 Task: Buy 1 Teppanyaki Grills from Indoor Grills & Griddles section under best seller category for shipping address: Charles Evans, 4551 Long Street, Gainesville, Florida 32653, Cell Number 3522153680. Pay from credit card ending with 7965, CVV 549
Action: Mouse moved to (100, 94)
Screenshot: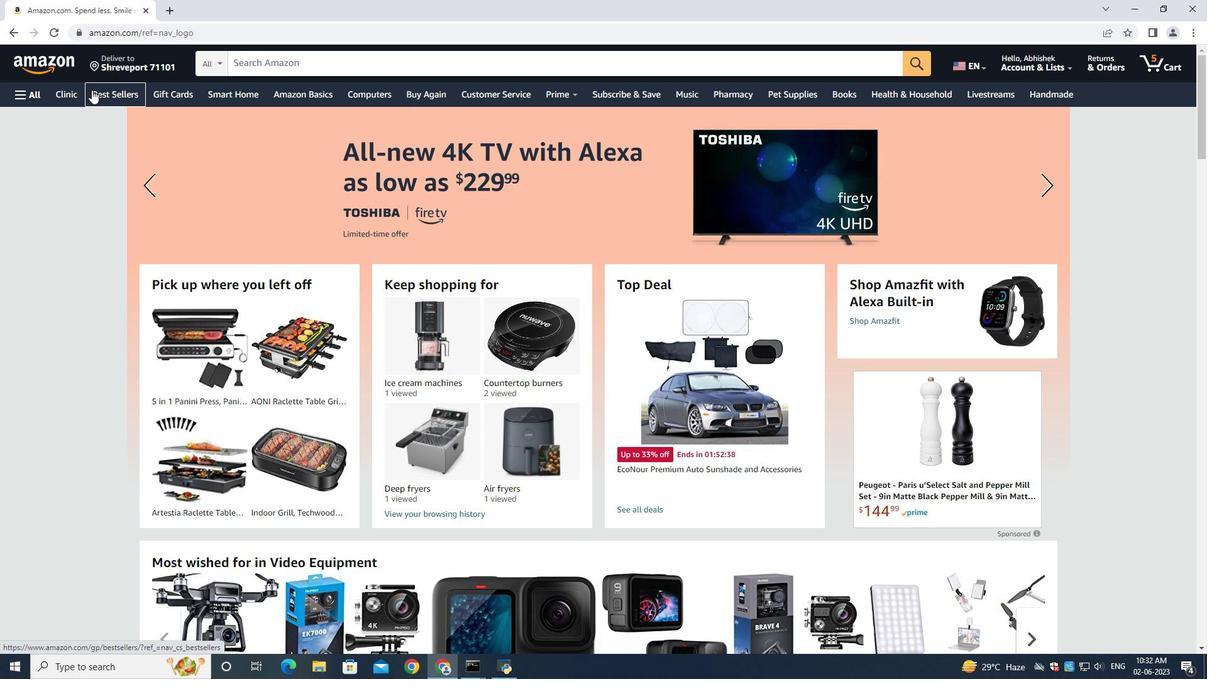 
Action: Mouse pressed left at (100, 94)
Screenshot: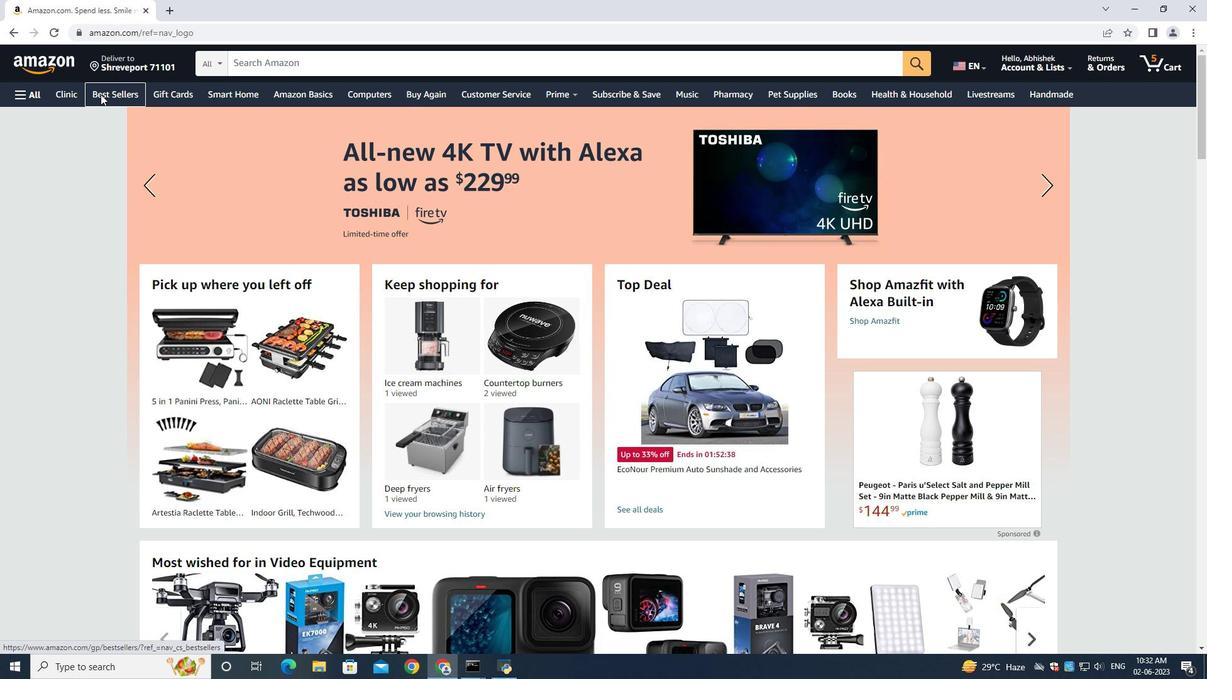 
Action: Mouse moved to (260, 69)
Screenshot: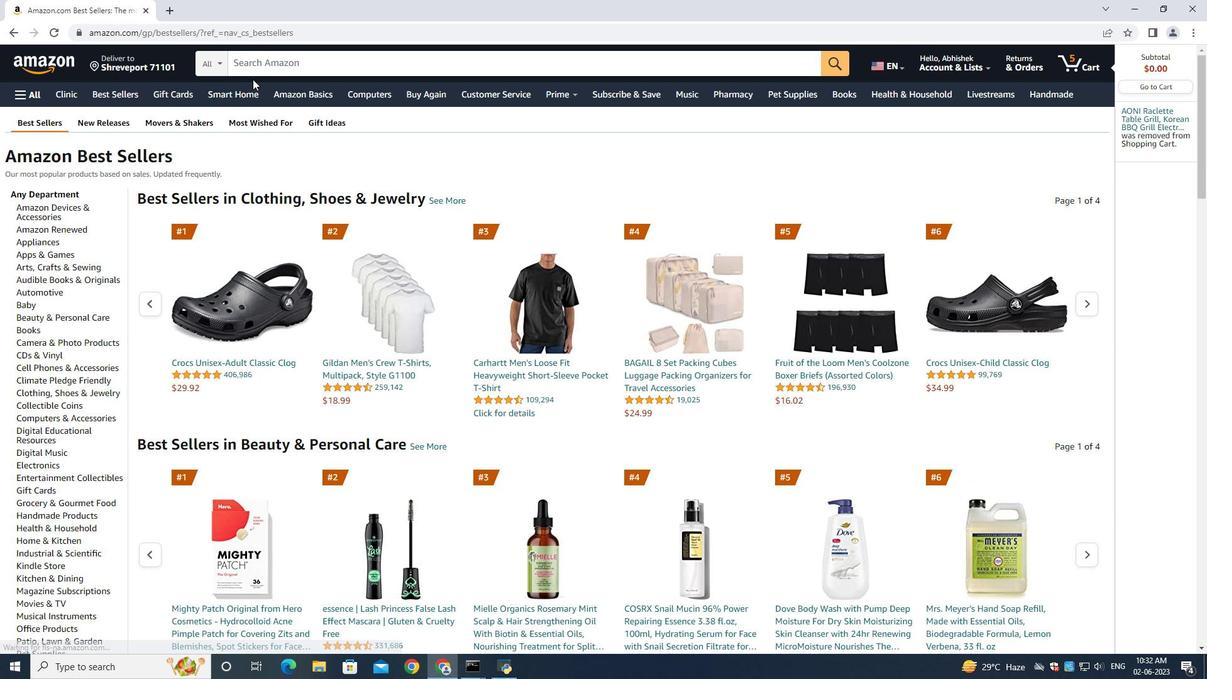 
Action: Mouse pressed left at (260, 69)
Screenshot: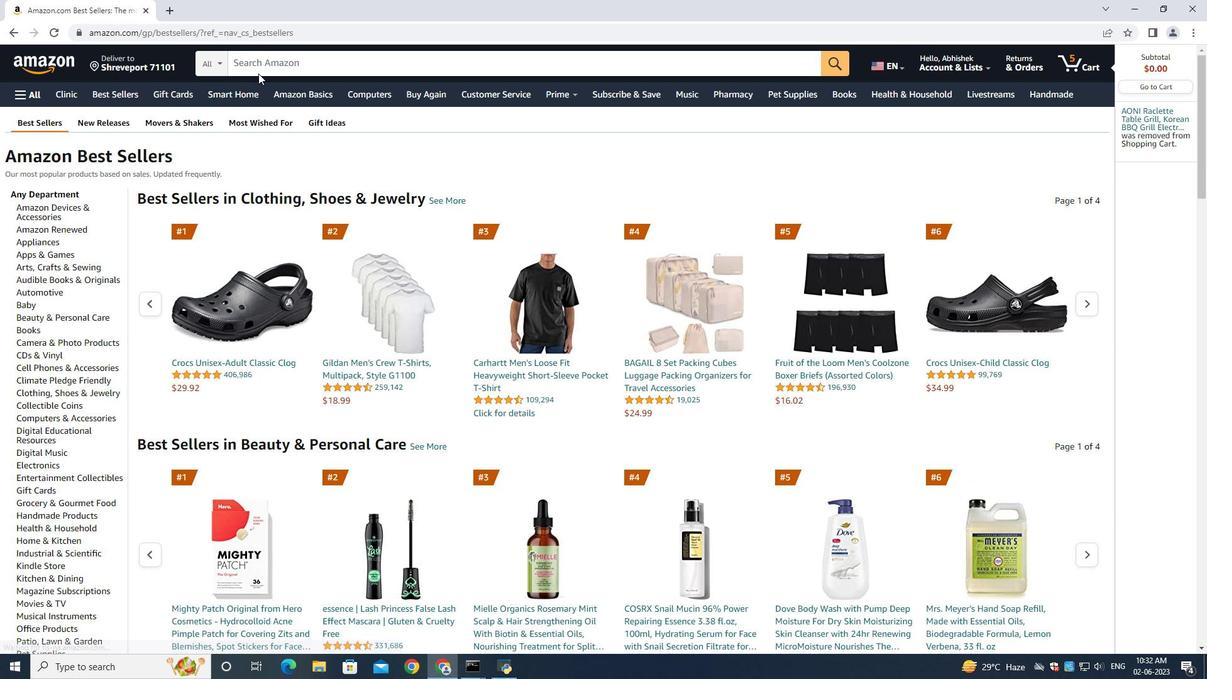 
Action: Mouse moved to (1182, 264)
Screenshot: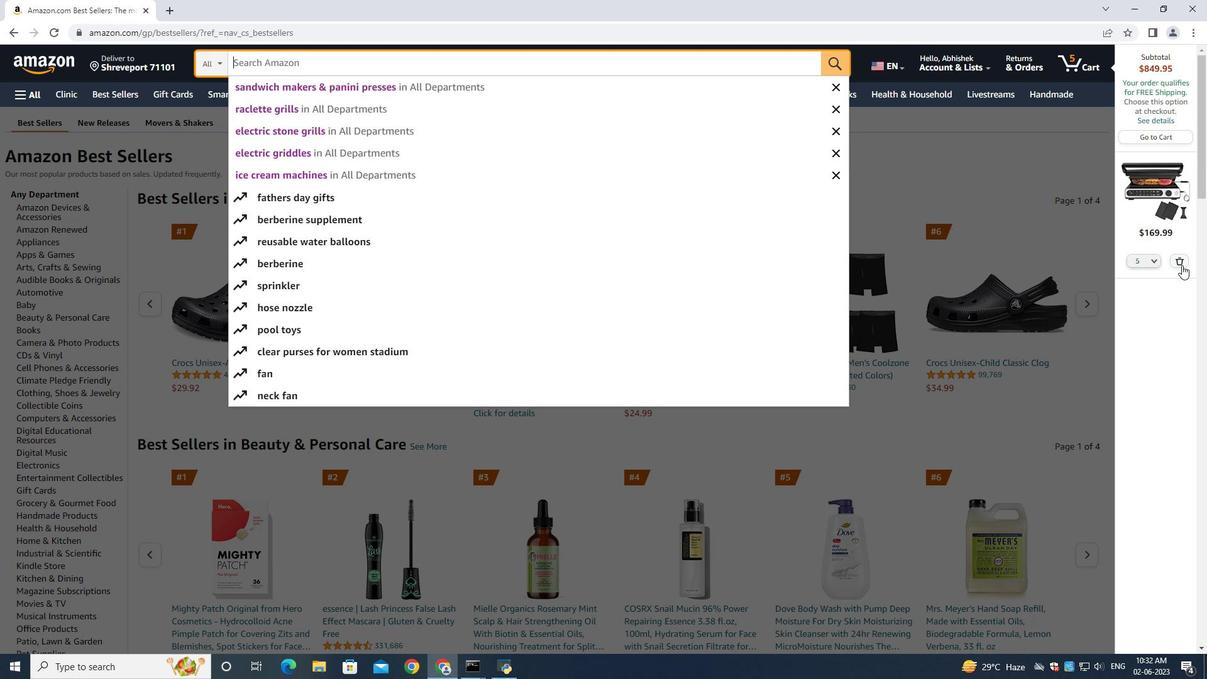 
Action: Mouse pressed left at (1182, 264)
Screenshot: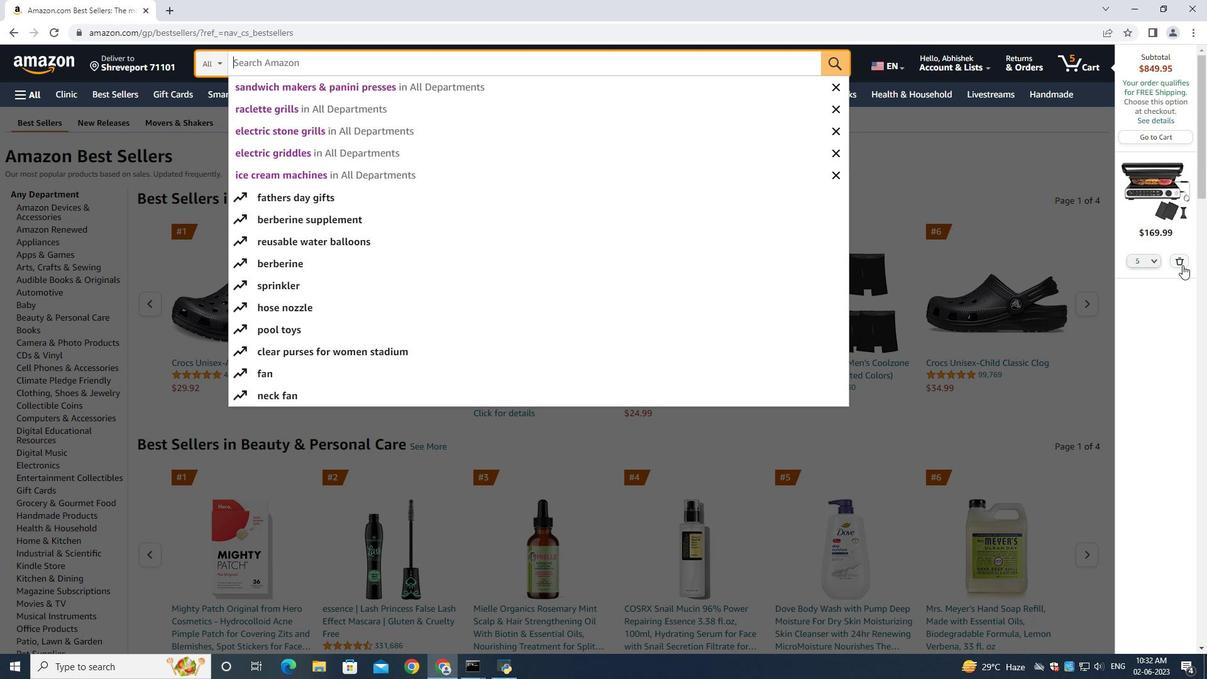
Action: Mouse moved to (273, 62)
Screenshot: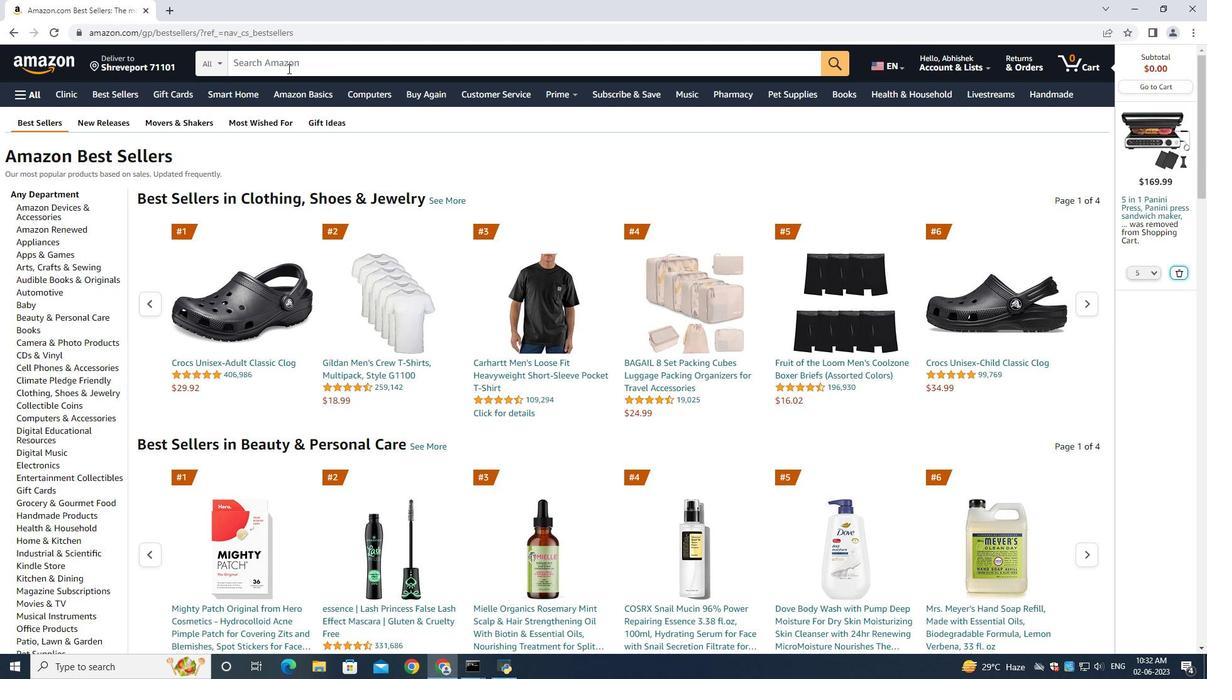 
Action: Mouse pressed left at (273, 62)
Screenshot: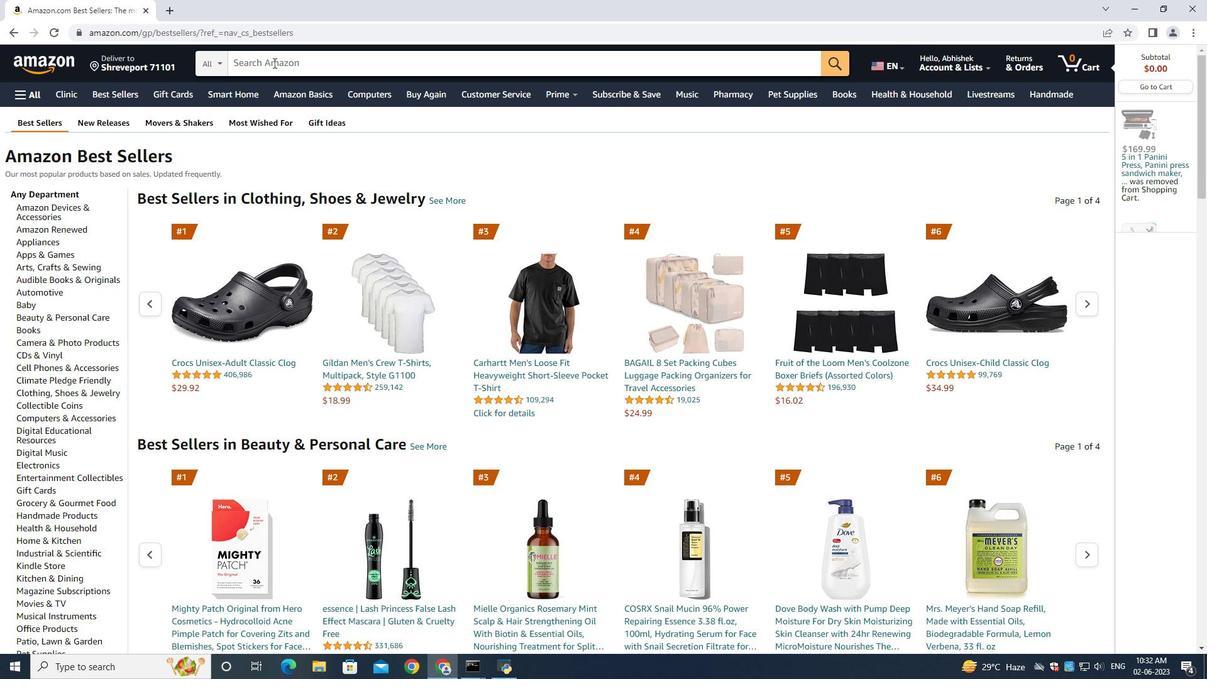 
Action: Mouse moved to (271, 64)
Screenshot: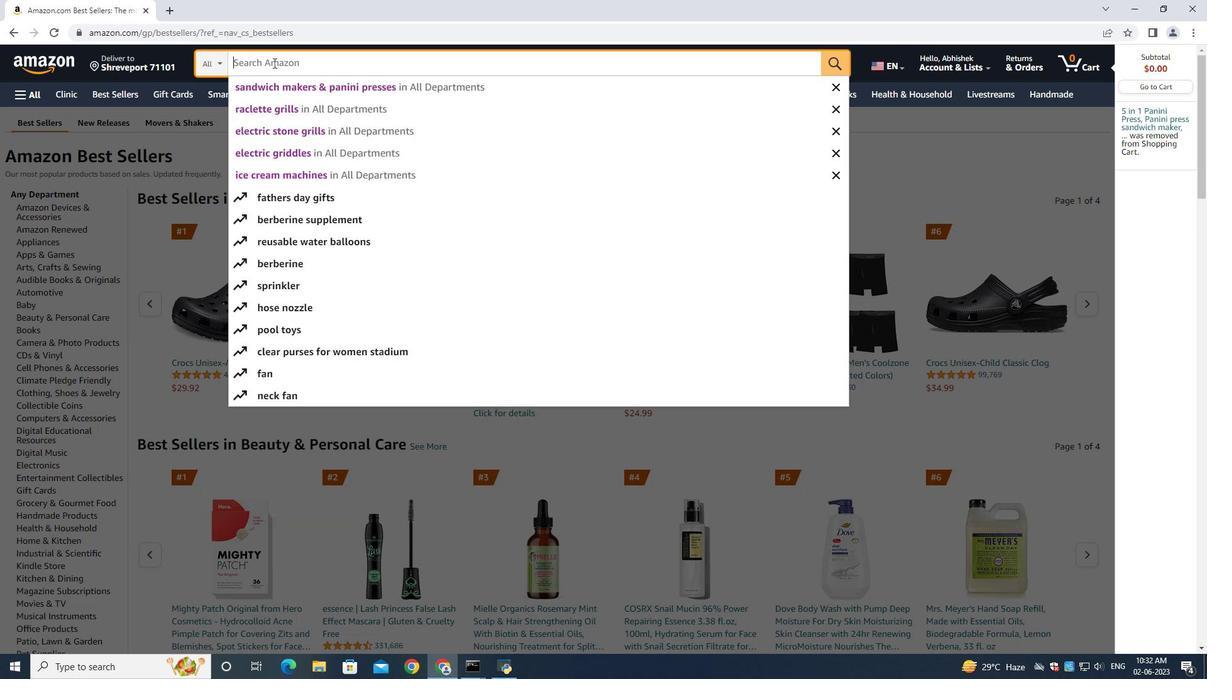 
Action: Key pressed <Key.shift>Teppanyaki<Key.space><Key.shift><Key.shift><Key.shift><Key.shift><Key.shift><Key.shift><Key.shift><Key.shift><Key.shift><Key.shift><Key.shift><Key.shift><Key.shift><Key.shift><Key.shift><Key.shift><Key.shift><Key.shift><Key.shift><Key.shift><Key.shift><Key.shift><Key.shift><Key.shift><Key.shift><Key.shift><Key.shift><Key.shift><Key.shift><Key.shift><Key.shift><Key.shift><Key.shift><Key.shift><Key.shift><Key.shift><Key.shift><Key.shift><Key.shift><Key.shift><Key.shift><Key.shift>Grills<Key.enter>
Screenshot: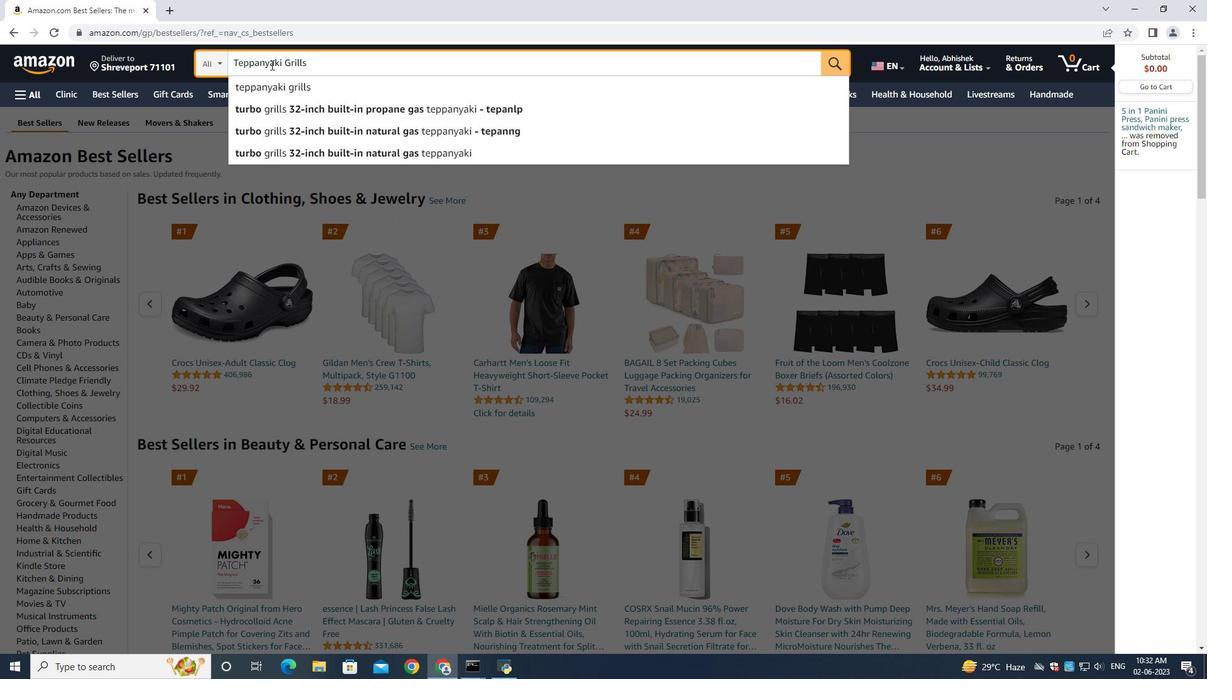 
Action: Mouse moved to (66, 223)
Screenshot: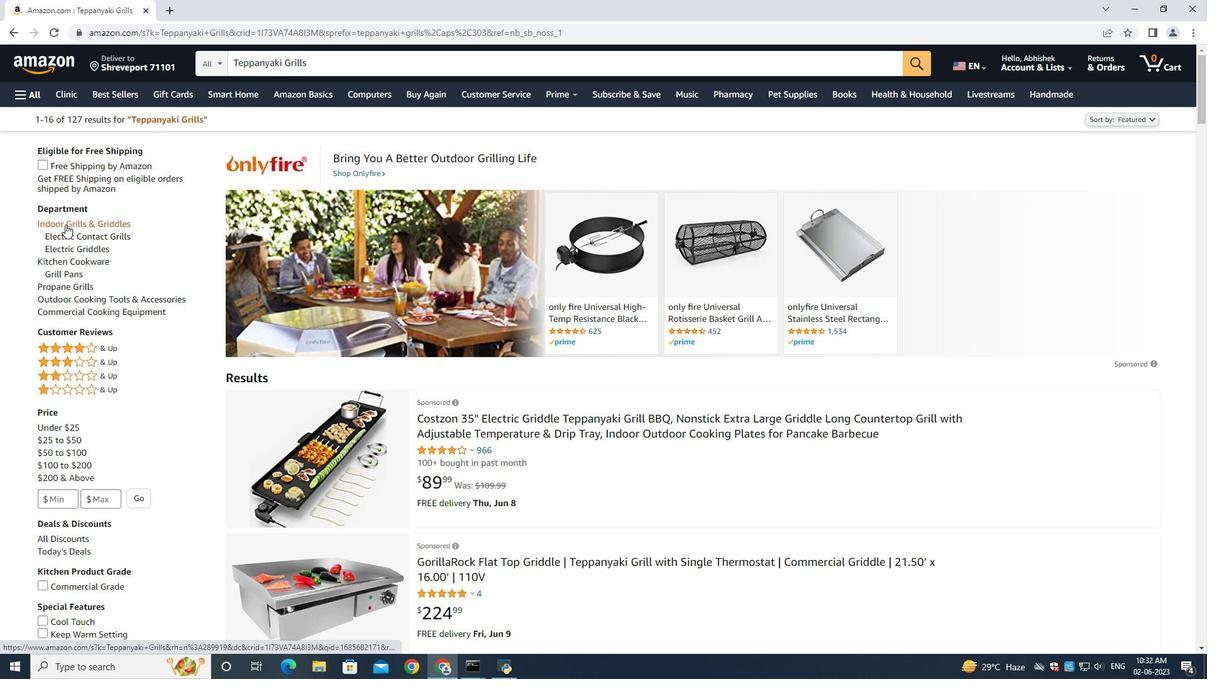 
Action: Mouse pressed left at (66, 223)
Screenshot: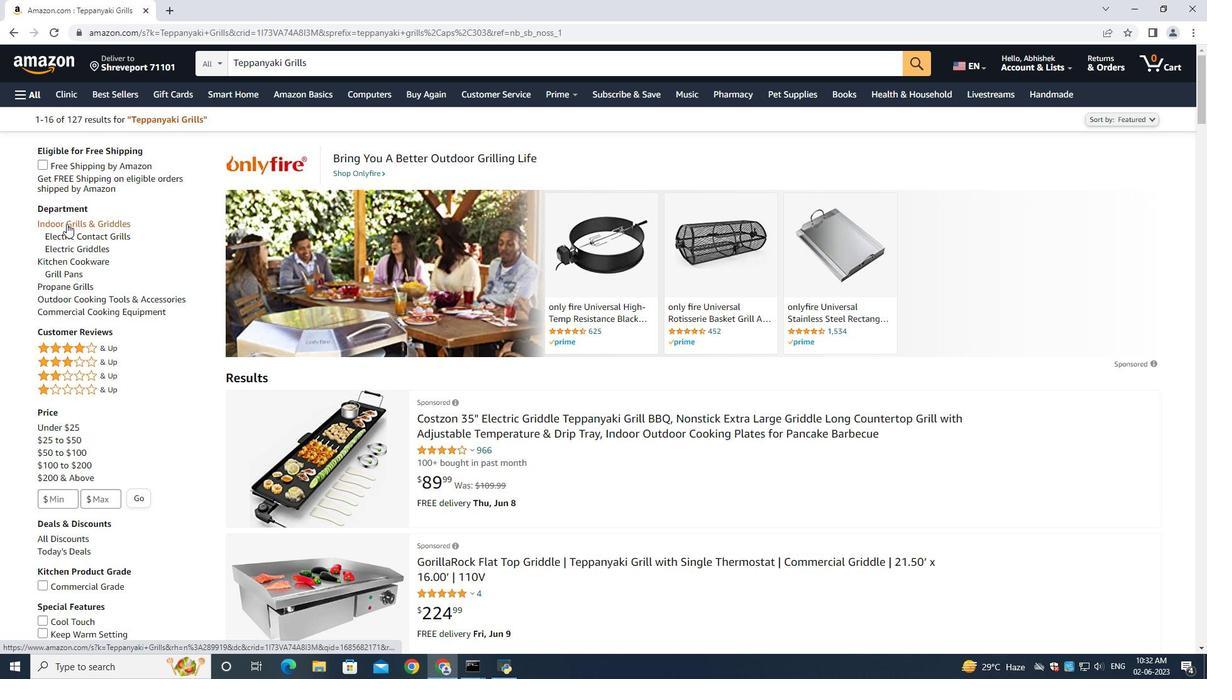 
Action: Mouse moved to (526, 481)
Screenshot: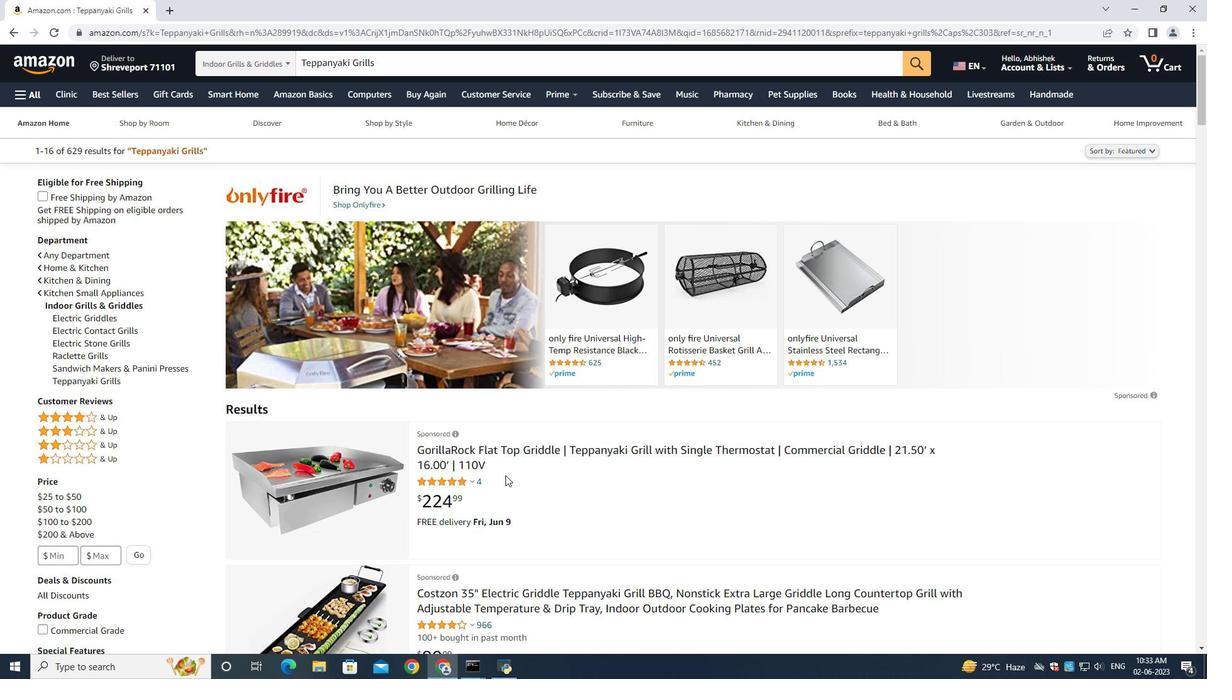 
Action: Mouse scrolled (526, 481) with delta (0, 0)
Screenshot: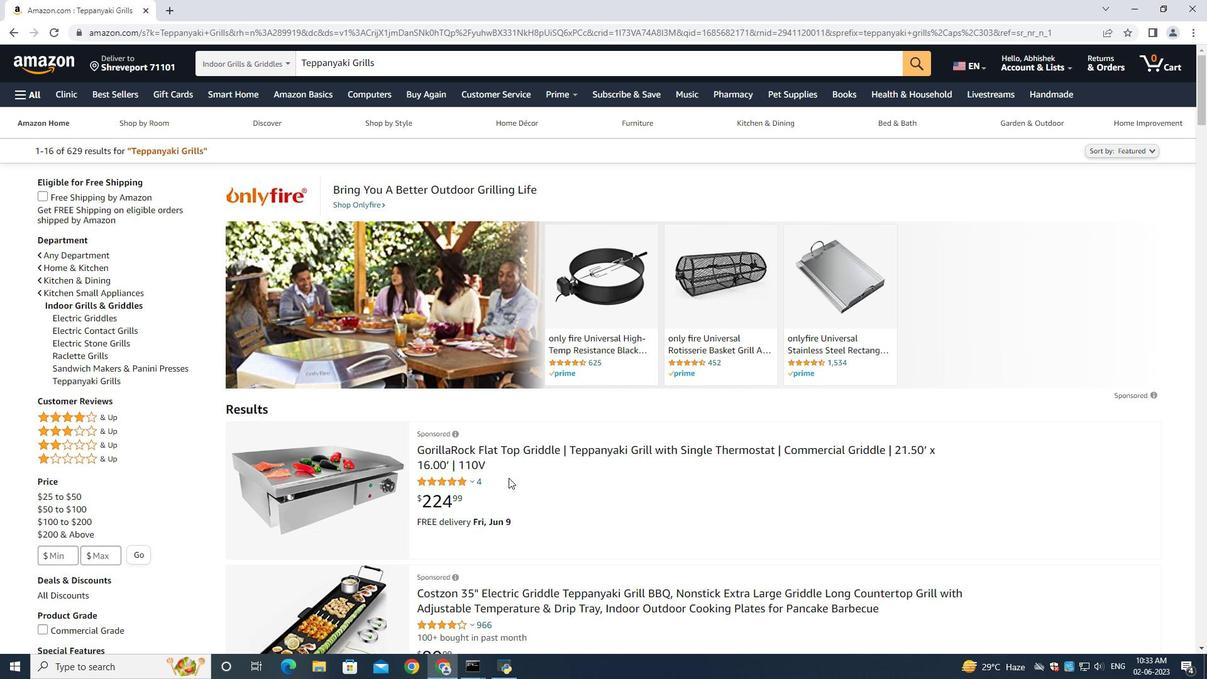 
Action: Mouse scrolled (526, 481) with delta (0, 0)
Screenshot: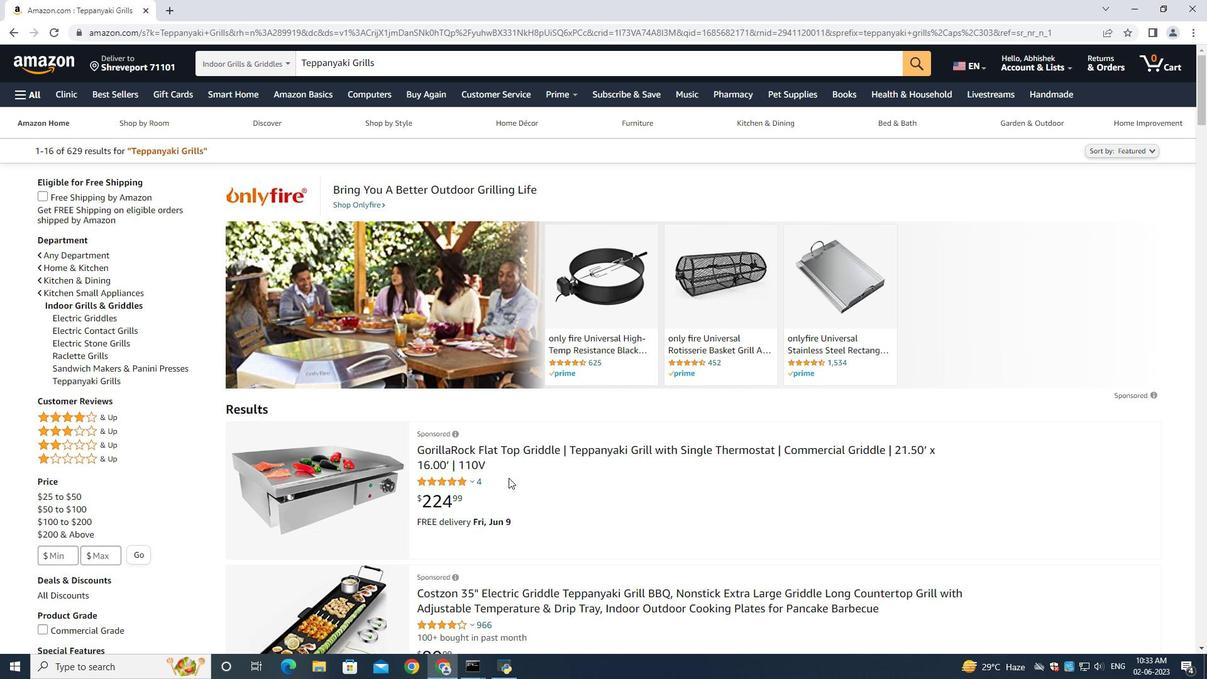 
Action: Mouse moved to (526, 481)
Screenshot: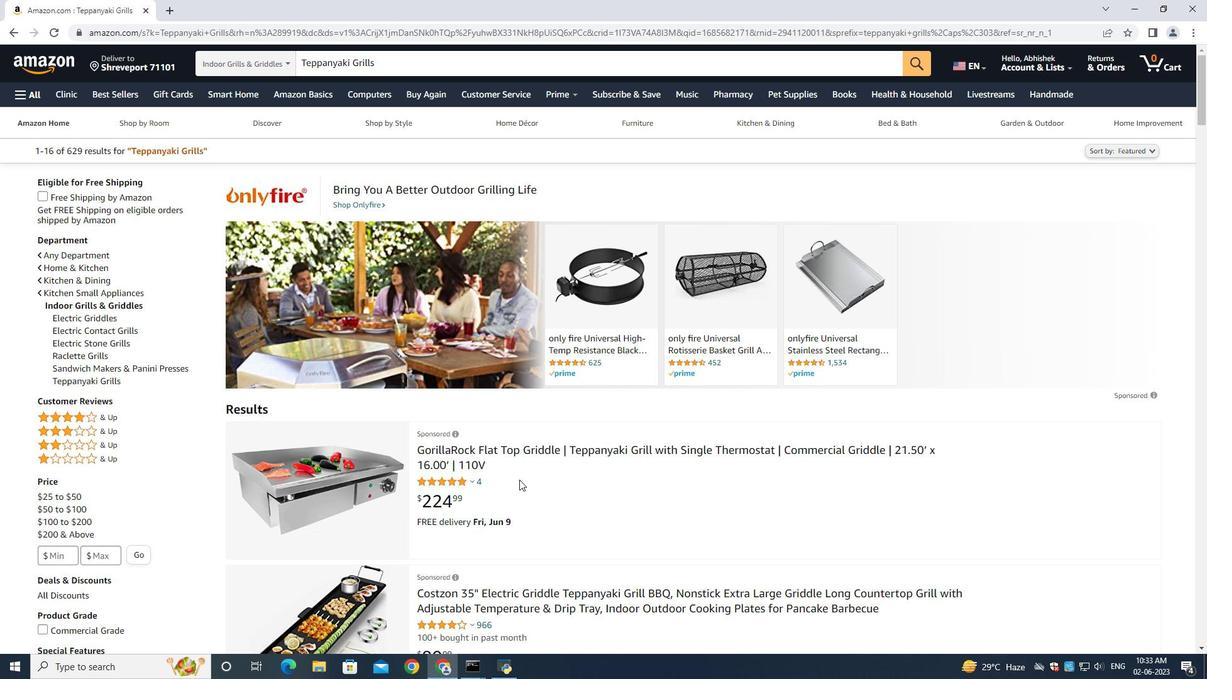 
Action: Mouse scrolled (526, 481) with delta (0, 0)
Screenshot: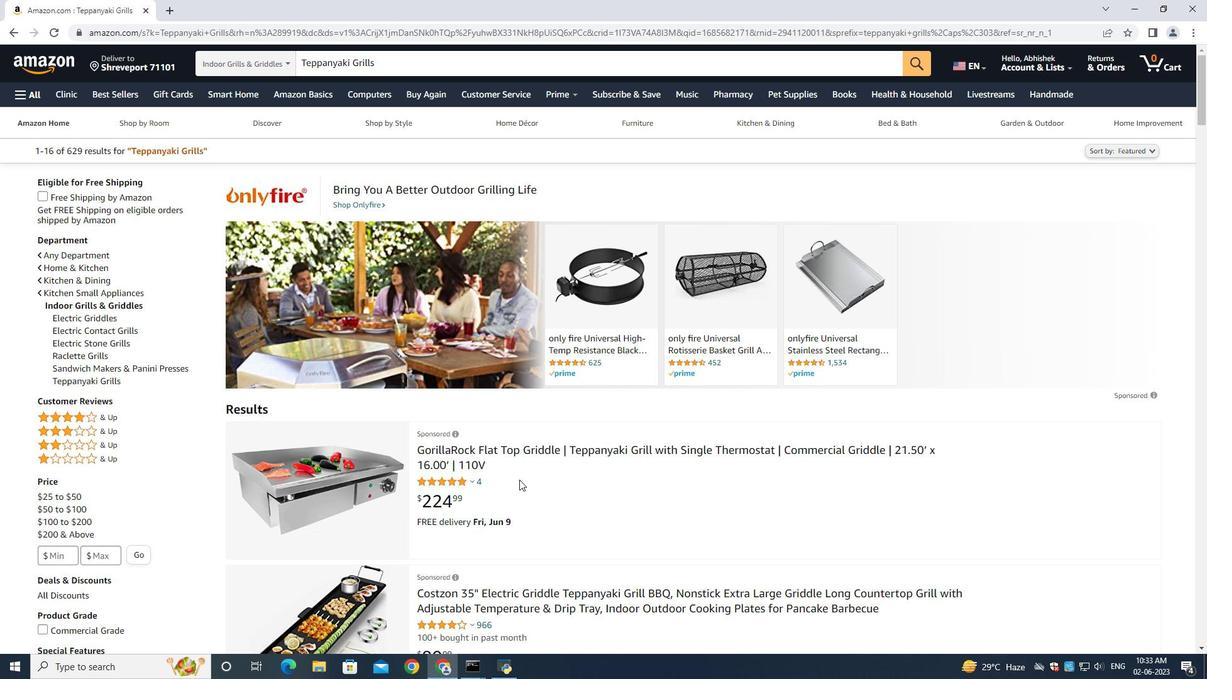 
Action: Mouse moved to (473, 263)
Screenshot: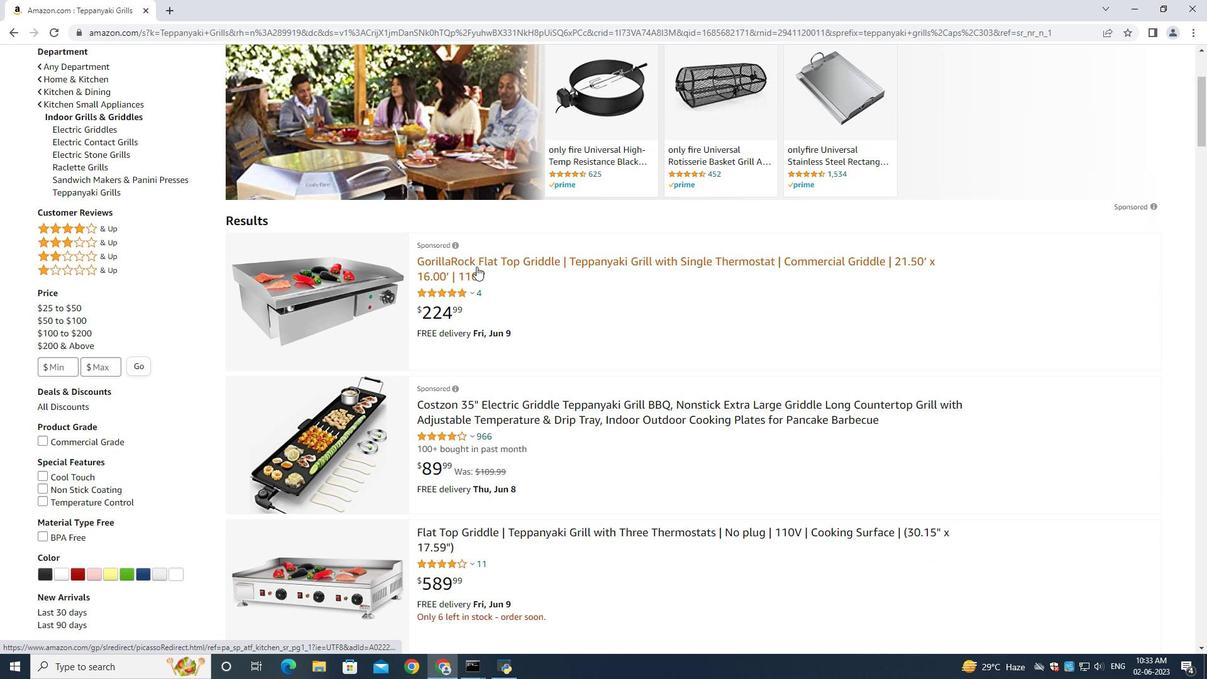 
Action: Mouse pressed left at (473, 263)
Screenshot: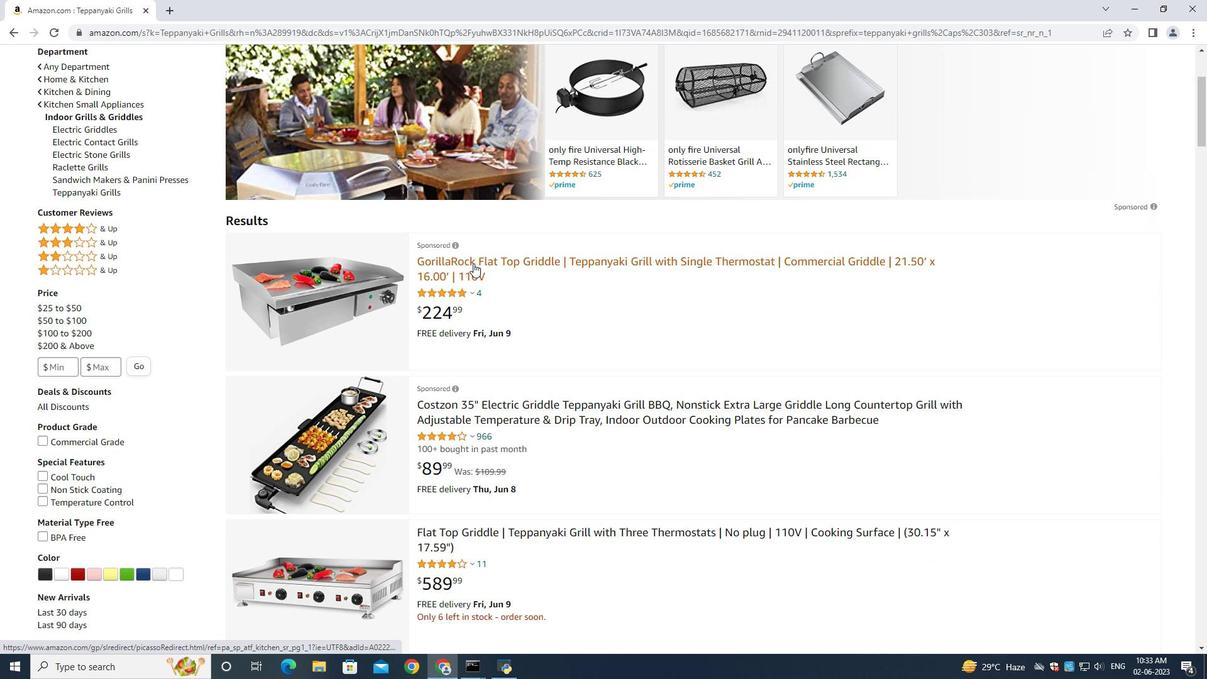 
Action: Mouse moved to (970, 370)
Screenshot: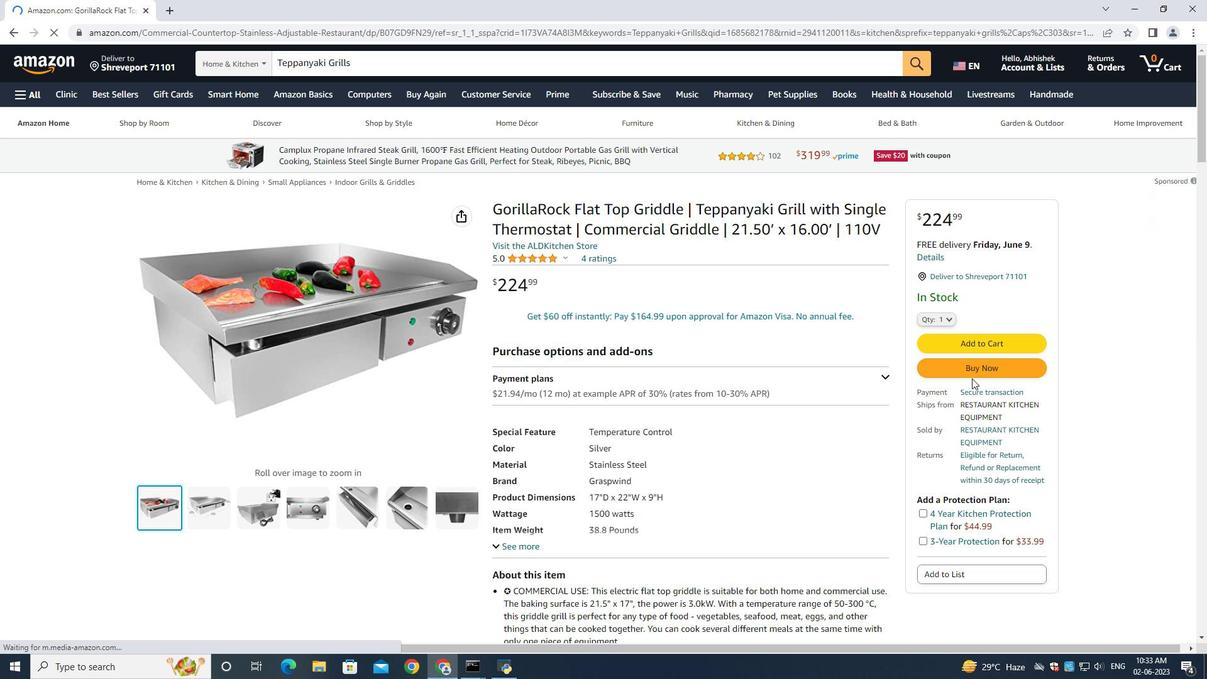 
Action: Mouse pressed left at (970, 370)
Screenshot: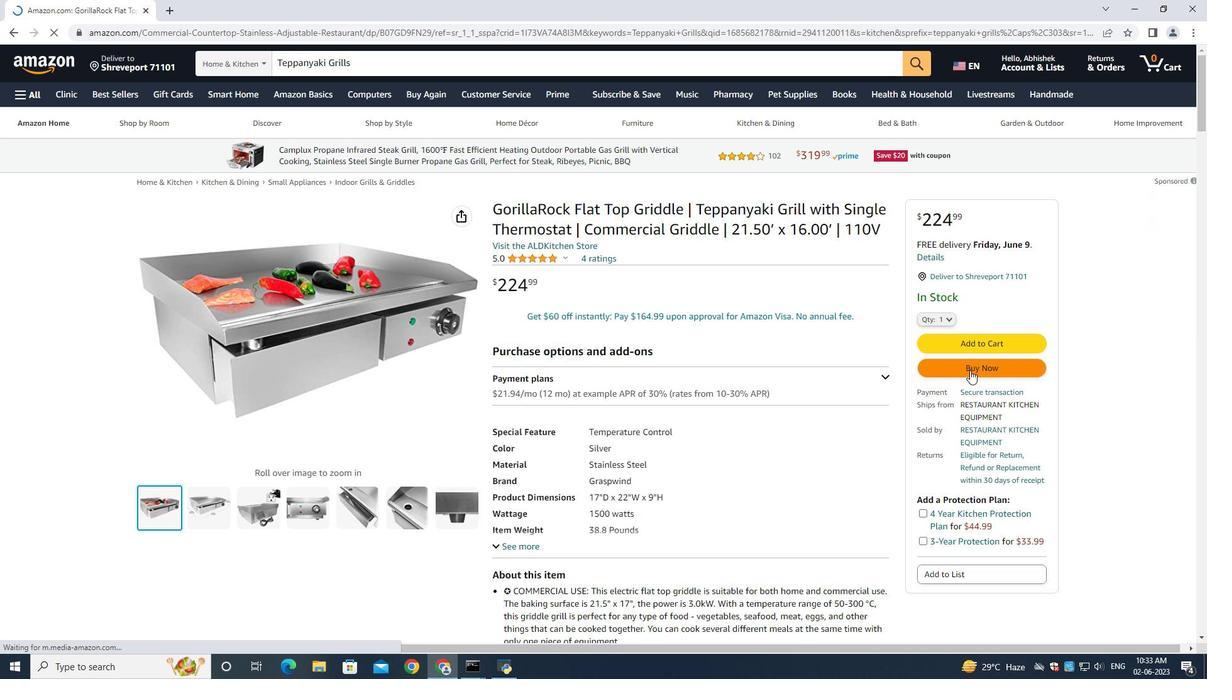 
Action: Mouse moved to (557, 362)
Screenshot: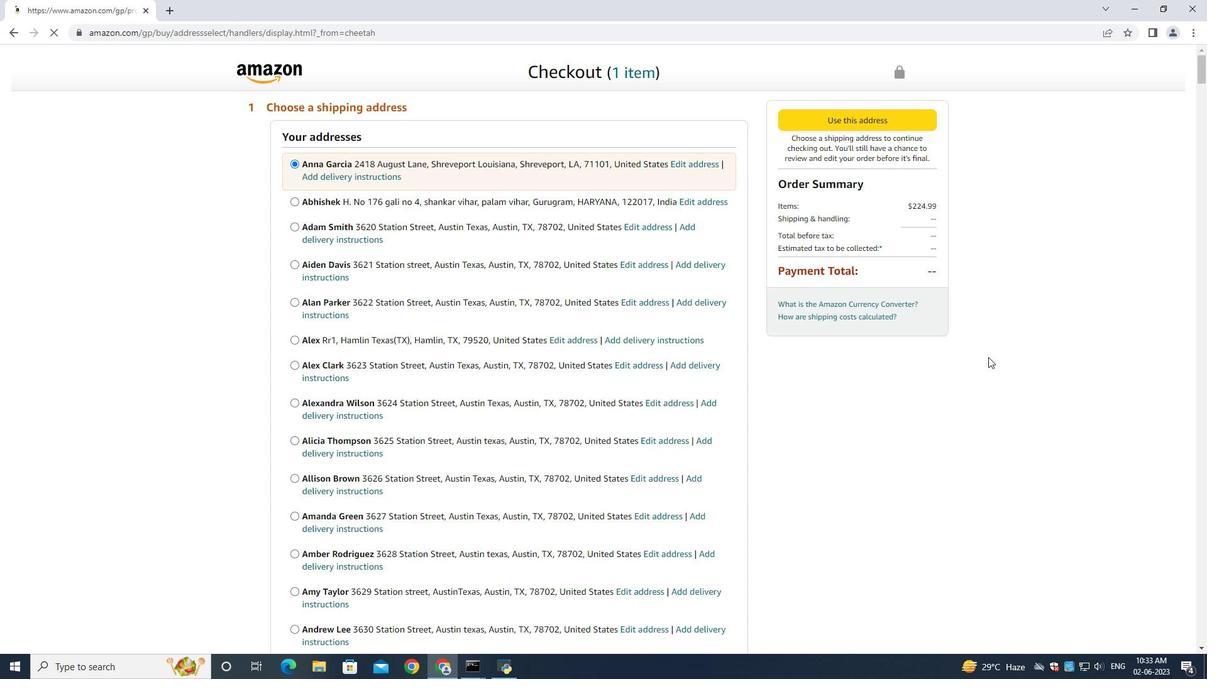 
Action: Mouse scrolled (557, 361) with delta (0, 0)
Screenshot: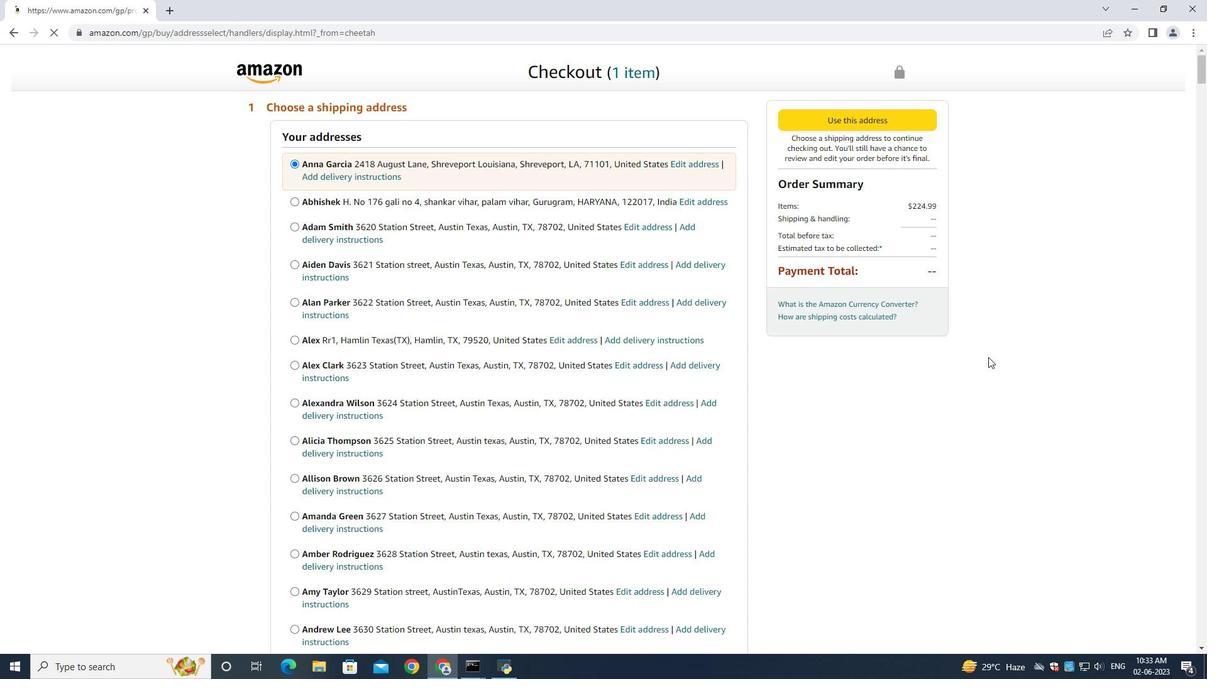 
Action: Mouse moved to (550, 359)
Screenshot: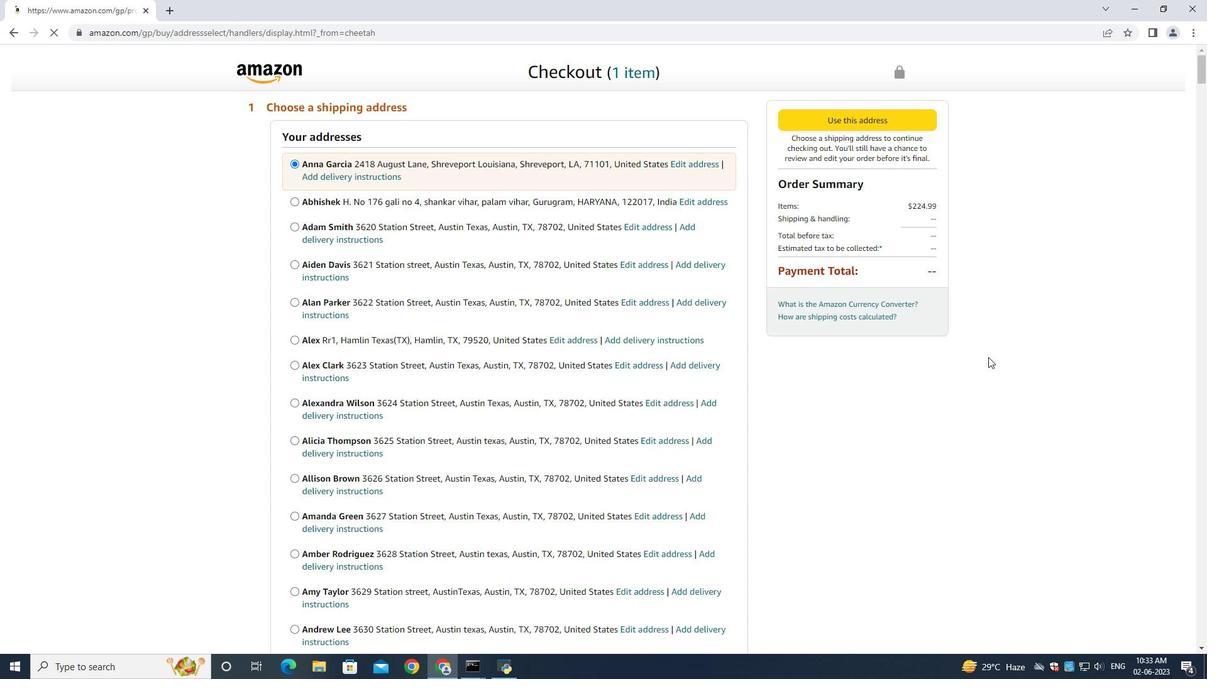 
Action: Mouse scrolled (550, 358) with delta (0, 0)
Screenshot: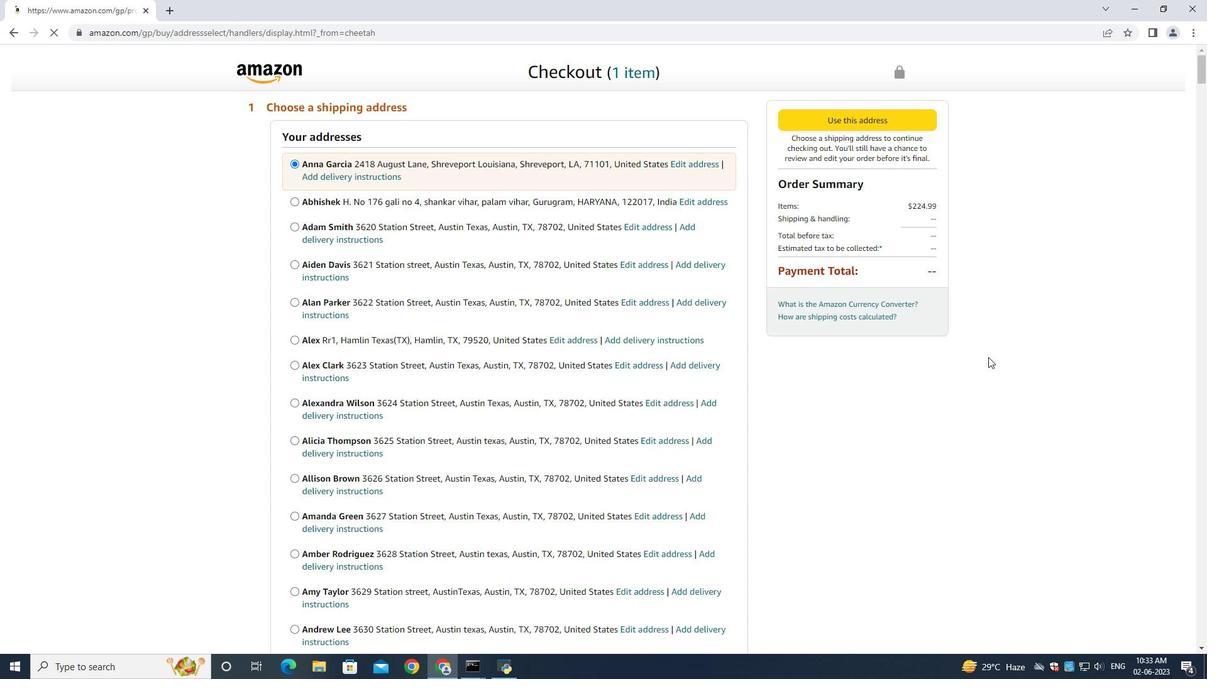 
Action: Mouse moved to (548, 357)
Screenshot: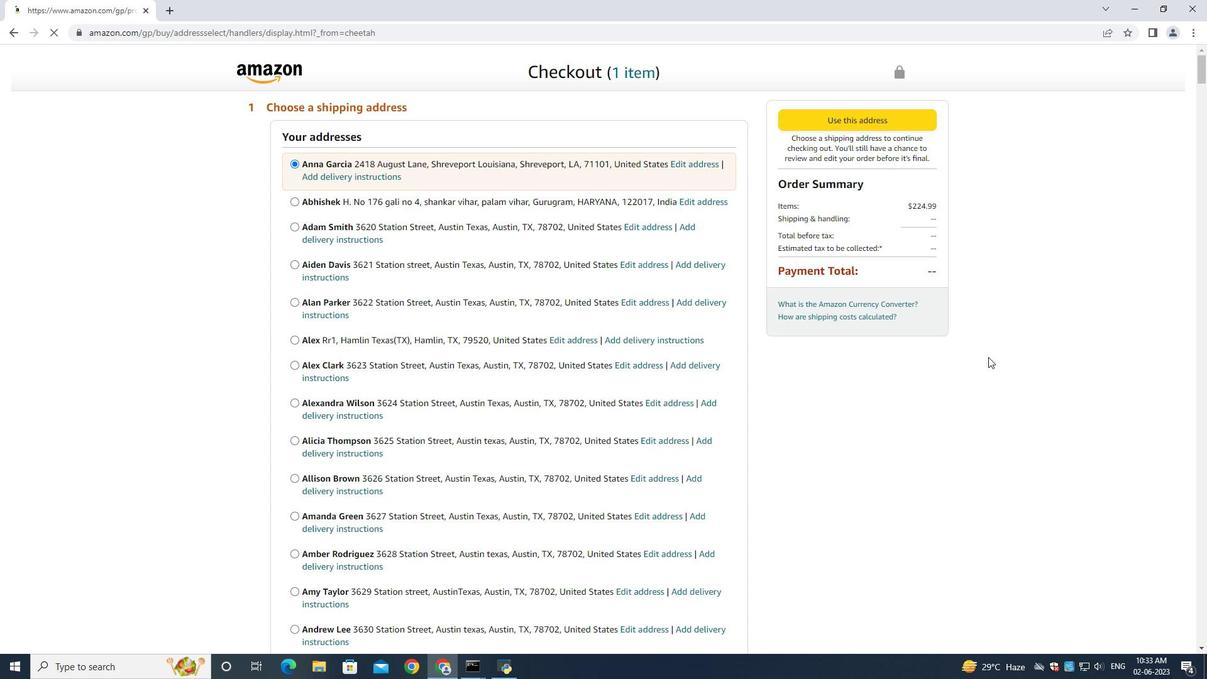 
Action: Mouse scrolled (548, 357) with delta (0, 0)
Screenshot: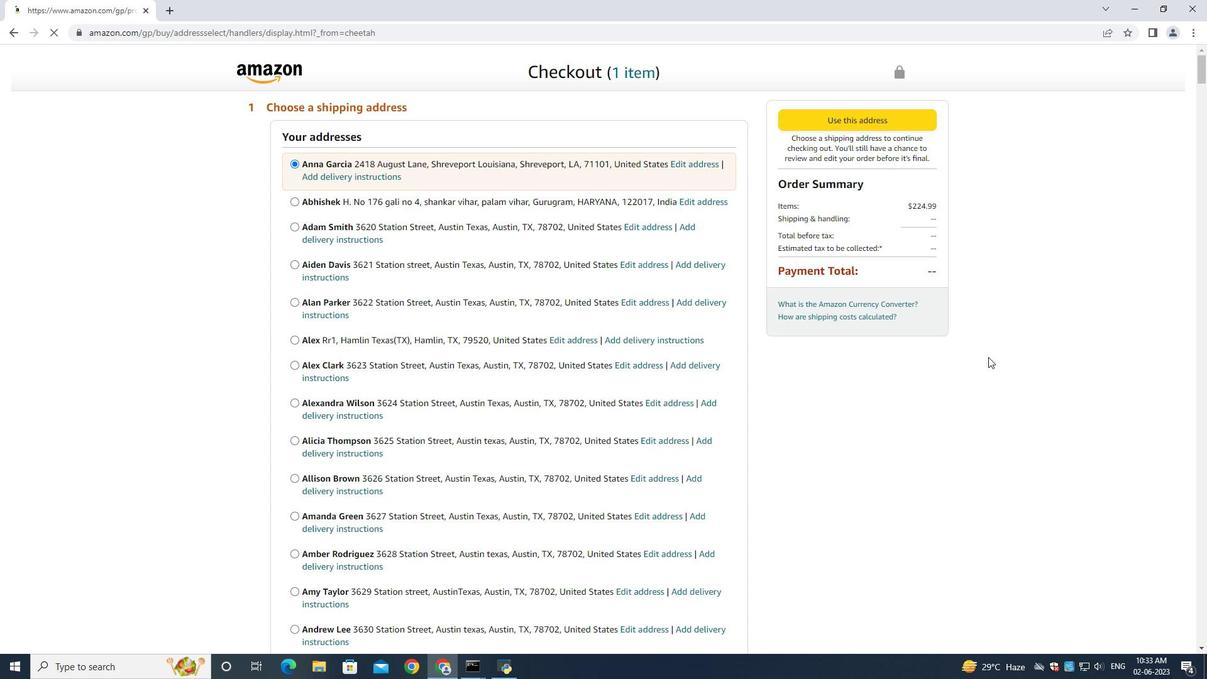
Action: Mouse moved to (548, 357)
Screenshot: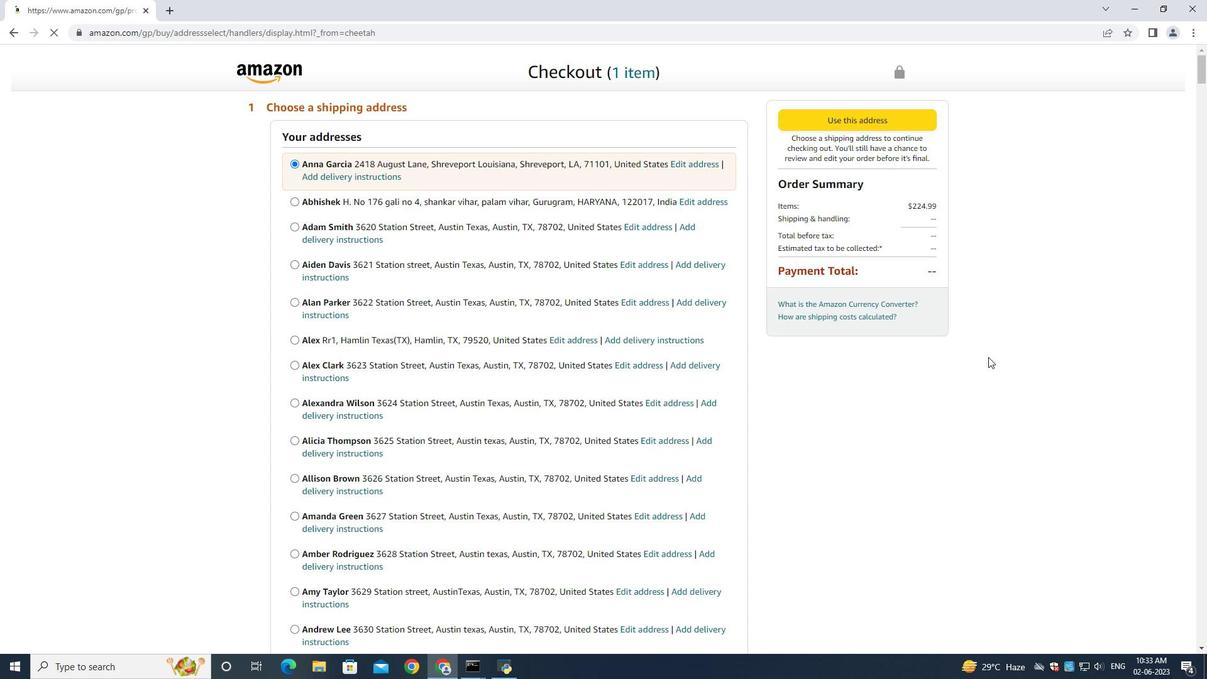 
Action: Mouse scrolled (548, 357) with delta (0, 0)
Screenshot: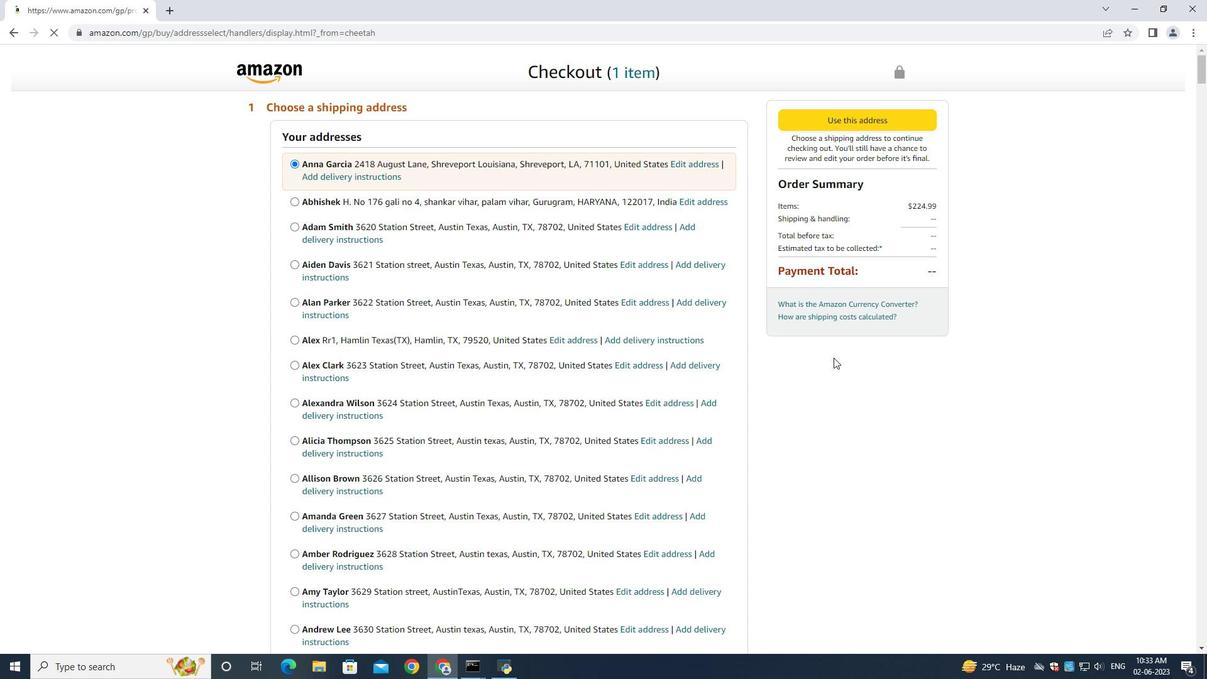 
Action: Mouse moved to (548, 355)
Screenshot: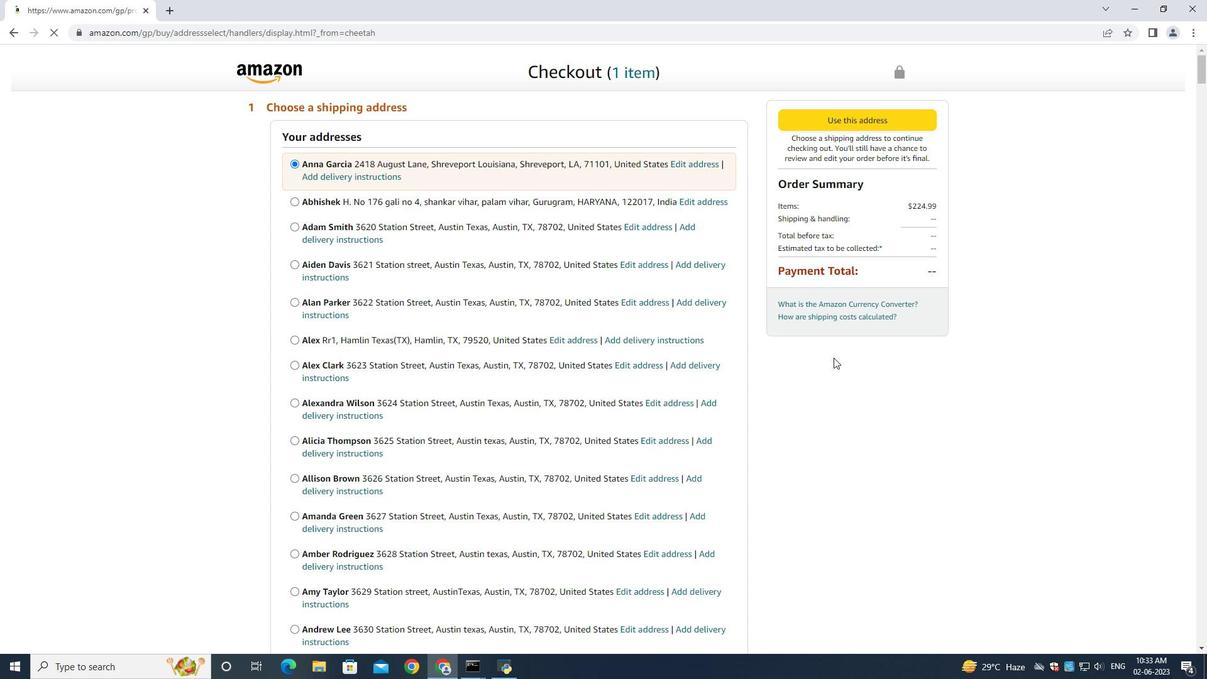 
Action: Mouse scrolled (548, 356) with delta (0, 0)
Screenshot: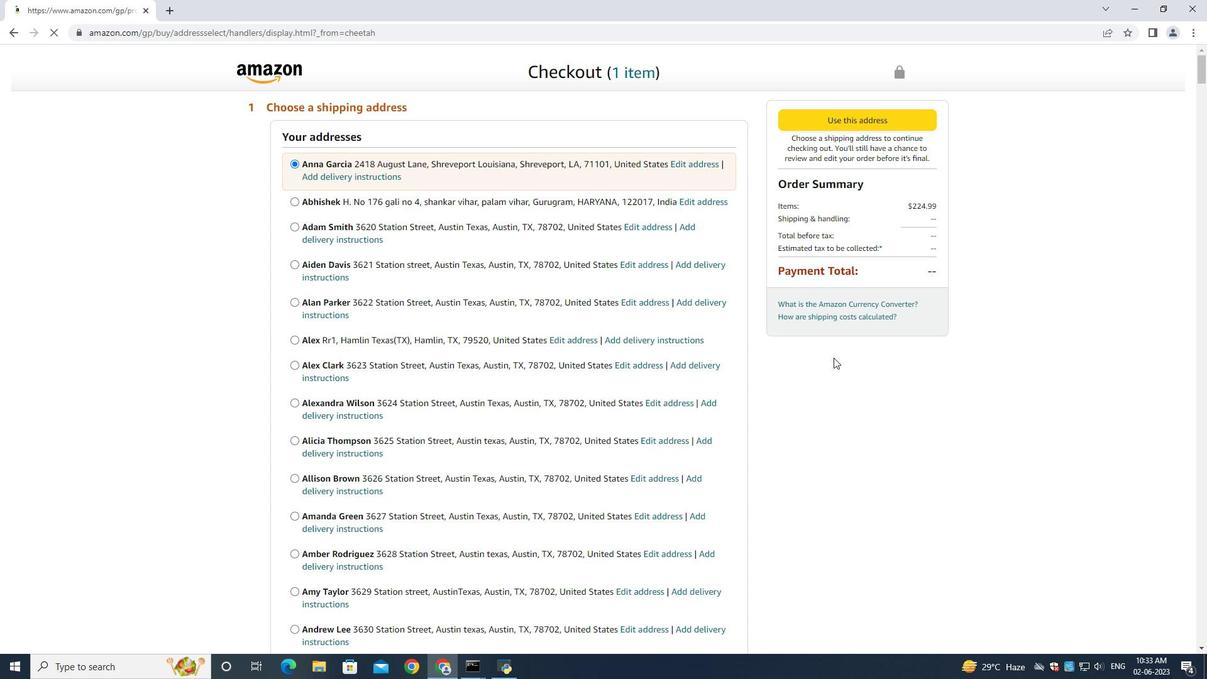 
Action: Mouse moved to (548, 351)
Screenshot: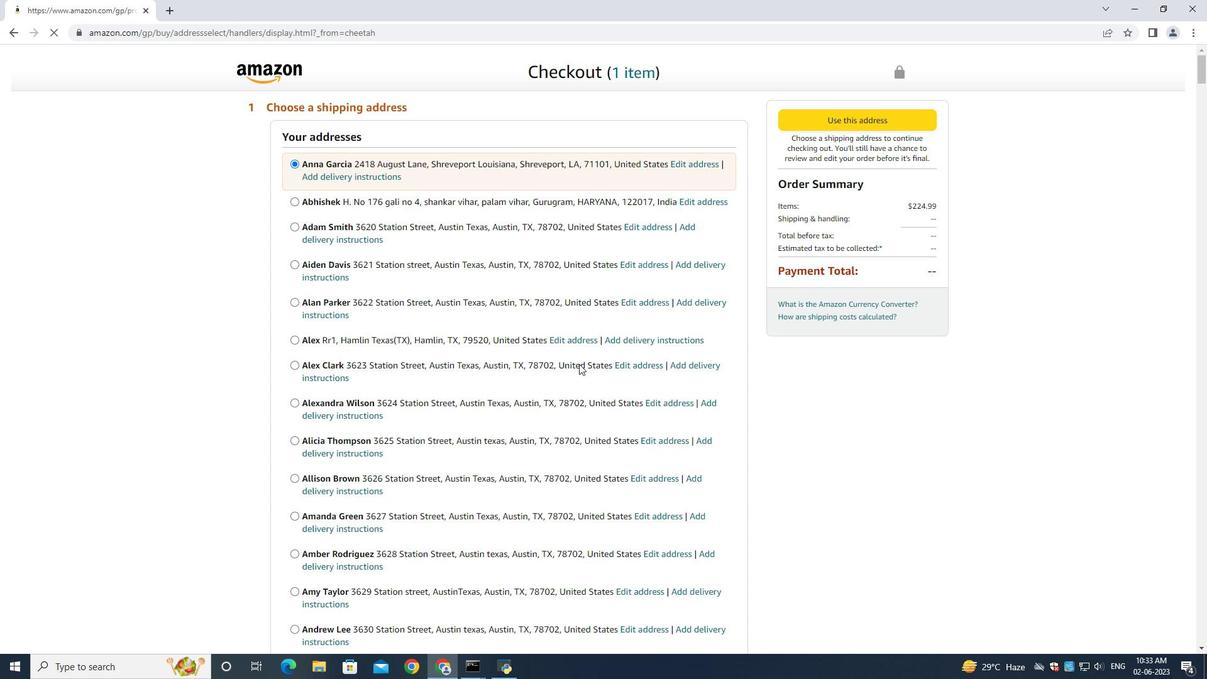 
Action: Mouse scrolled (548, 353) with delta (0, 0)
Screenshot: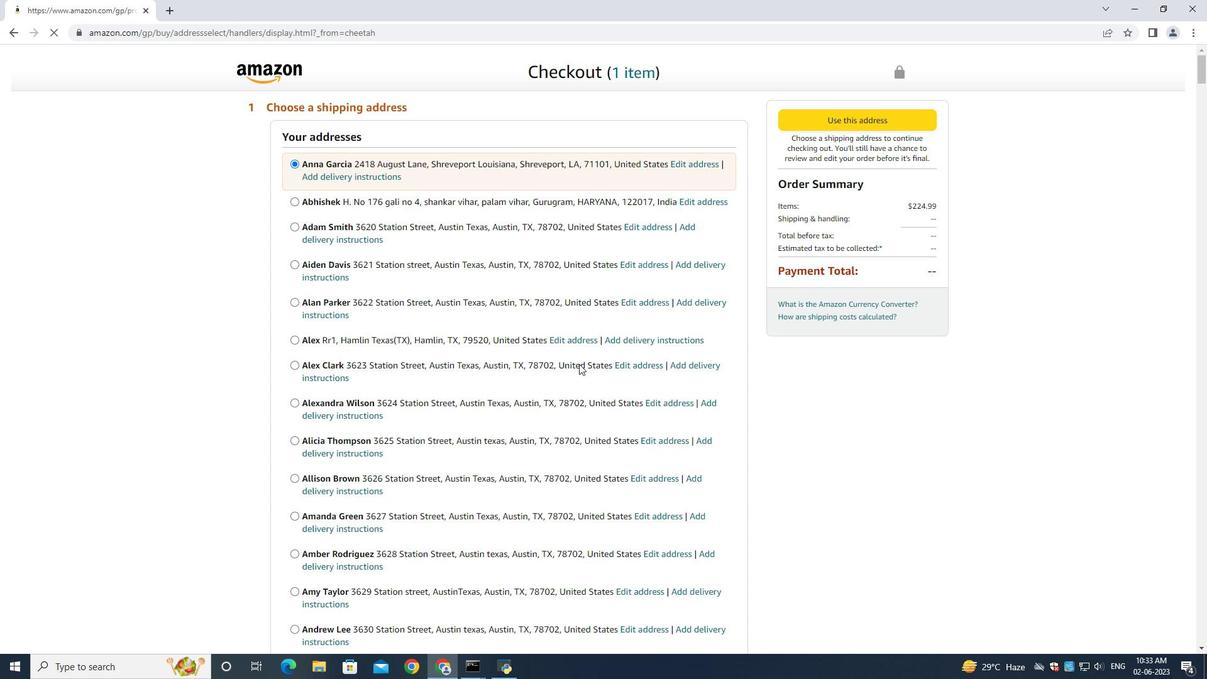 
Action: Mouse moved to (548, 351)
Screenshot: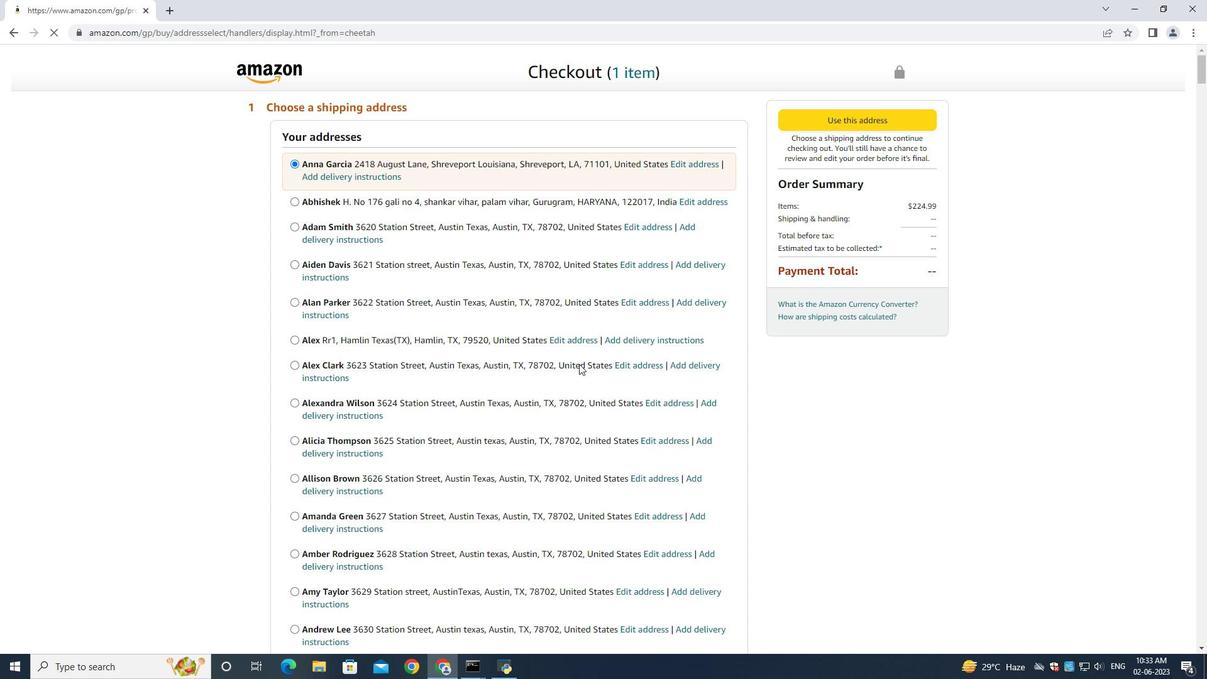 
Action: Mouse scrolled (548, 352) with delta (0, 0)
Screenshot: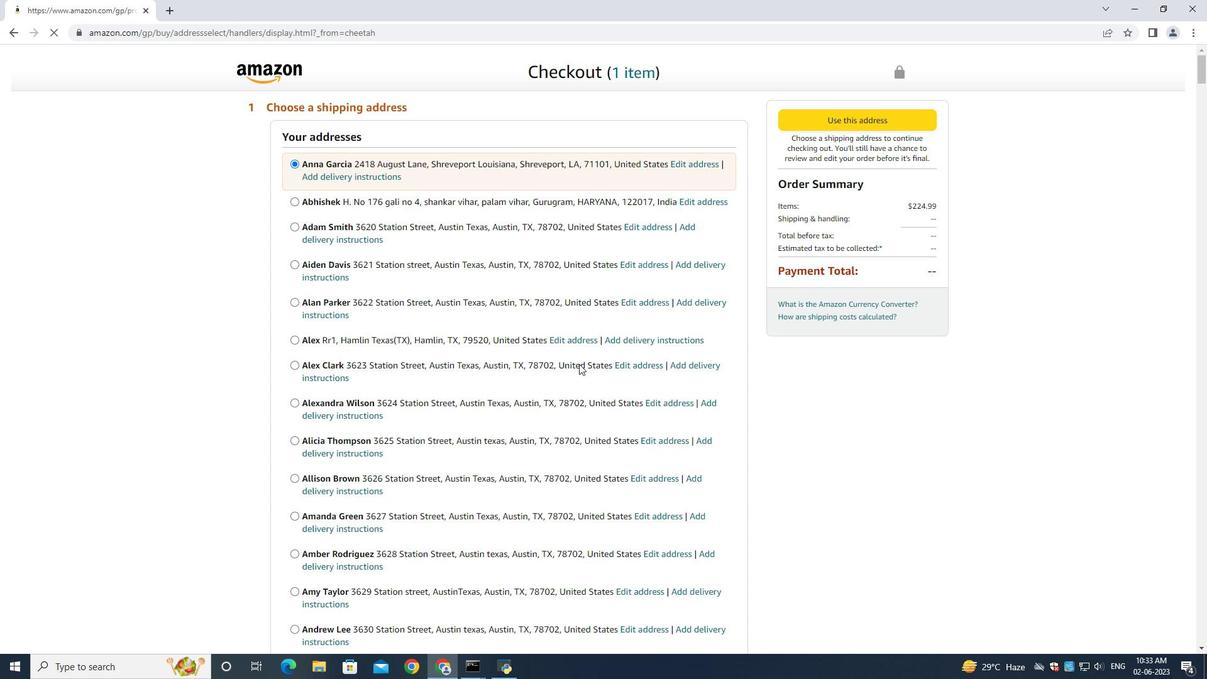 
Action: Mouse moved to (548, 350)
Screenshot: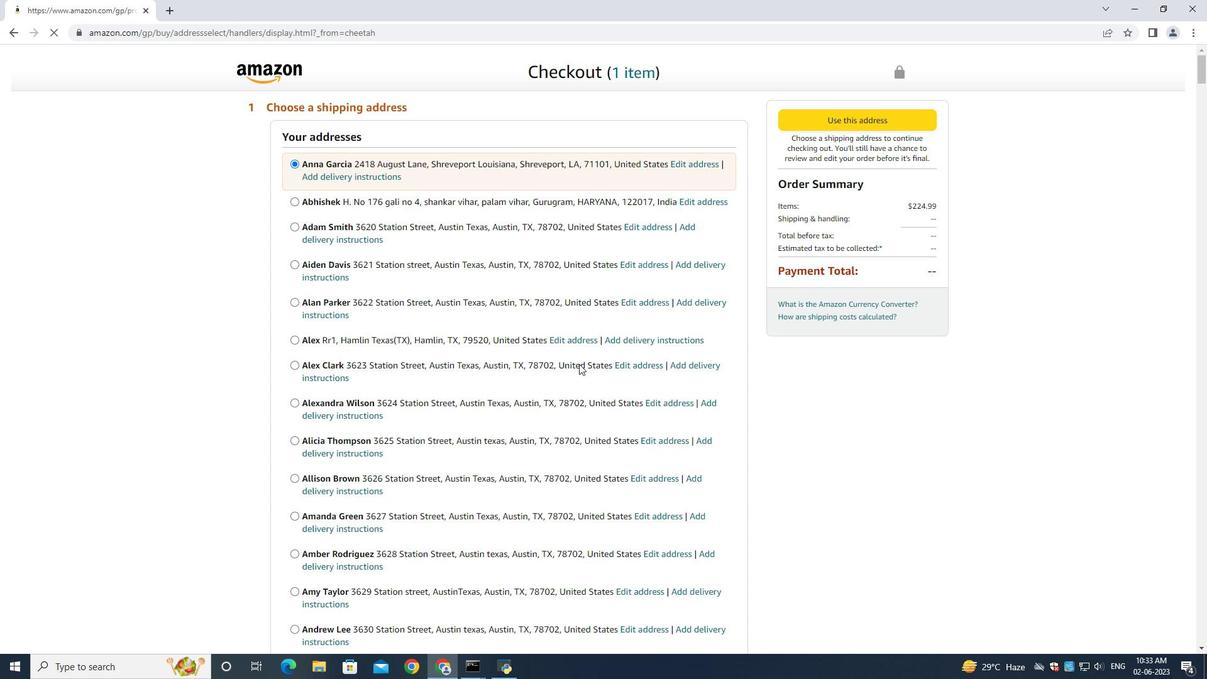 
Action: Mouse scrolled (548, 350) with delta (0, 0)
Screenshot: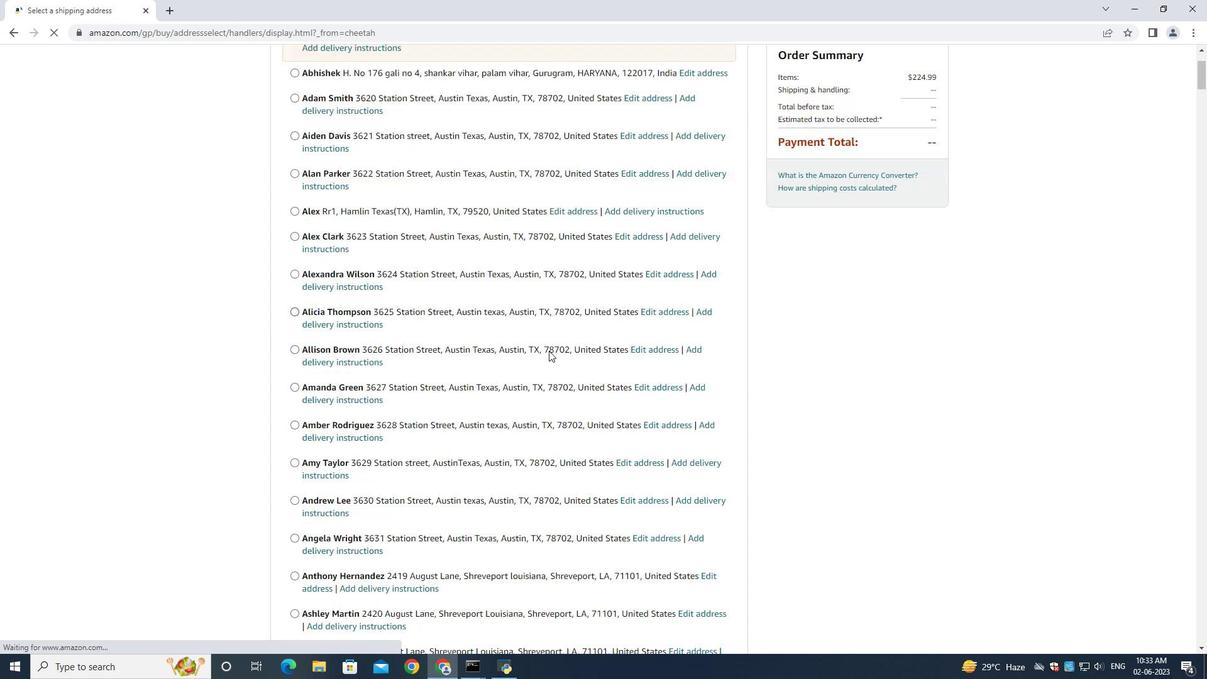 
Action: Mouse scrolled (548, 350) with delta (0, 0)
Screenshot: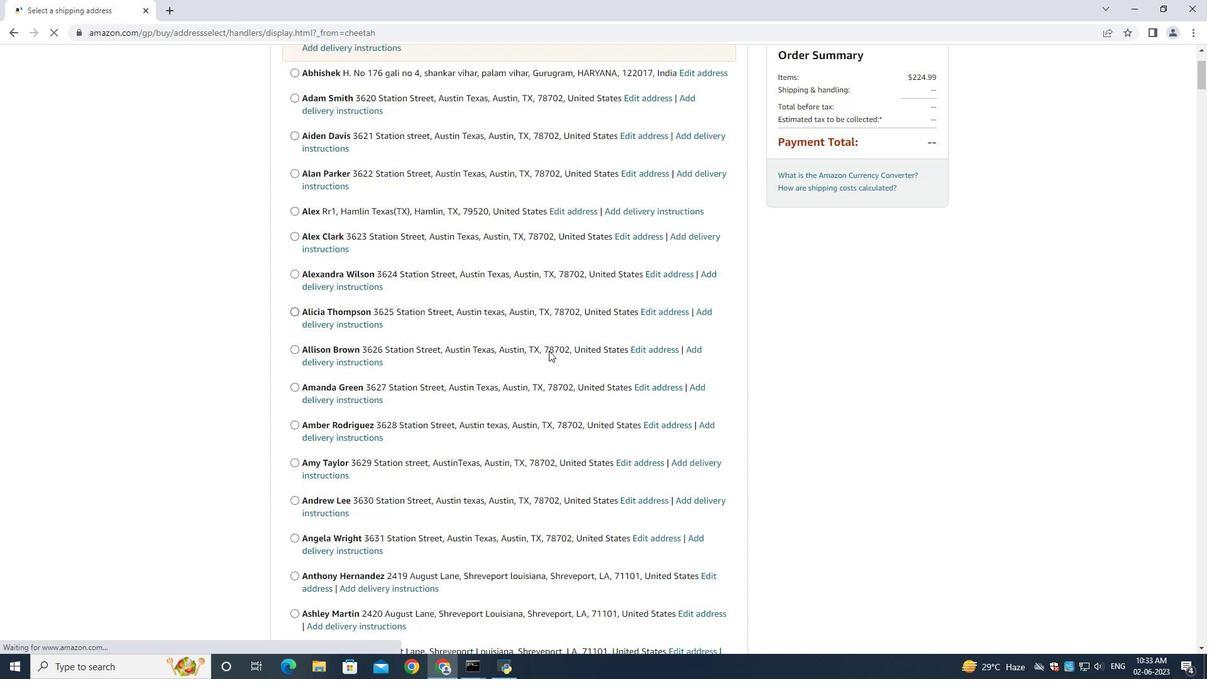 
Action: Mouse scrolled (548, 350) with delta (0, 0)
Screenshot: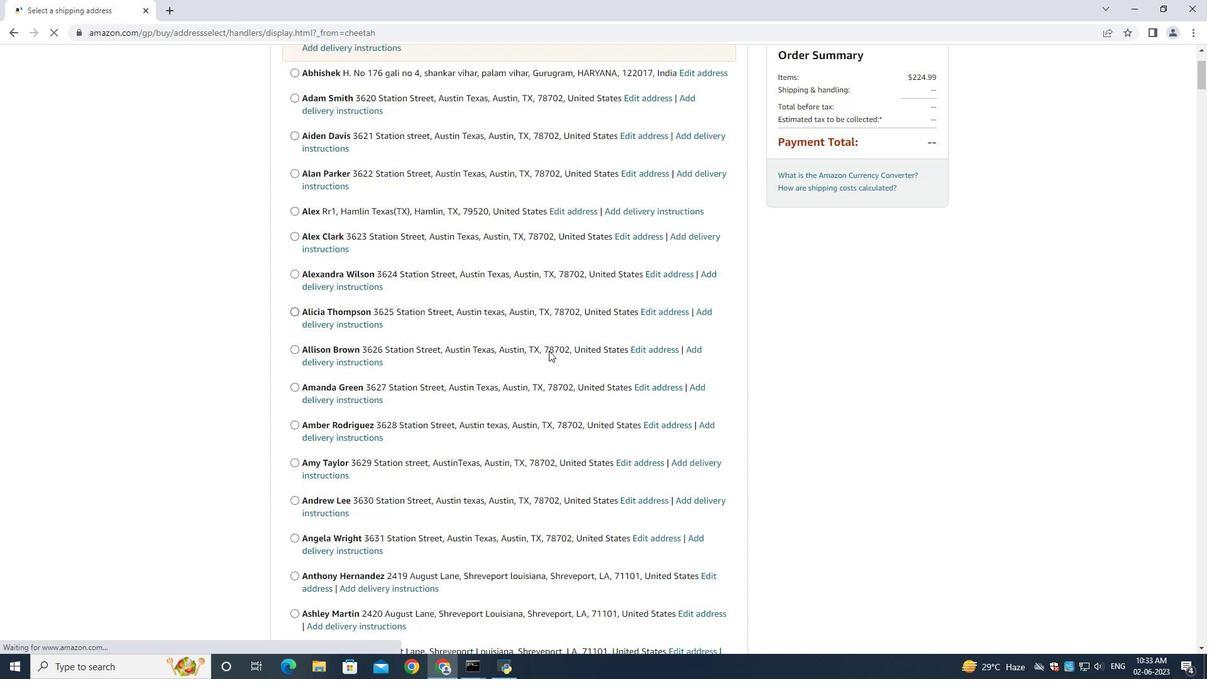 
Action: Mouse scrolled (548, 350) with delta (0, 0)
Screenshot: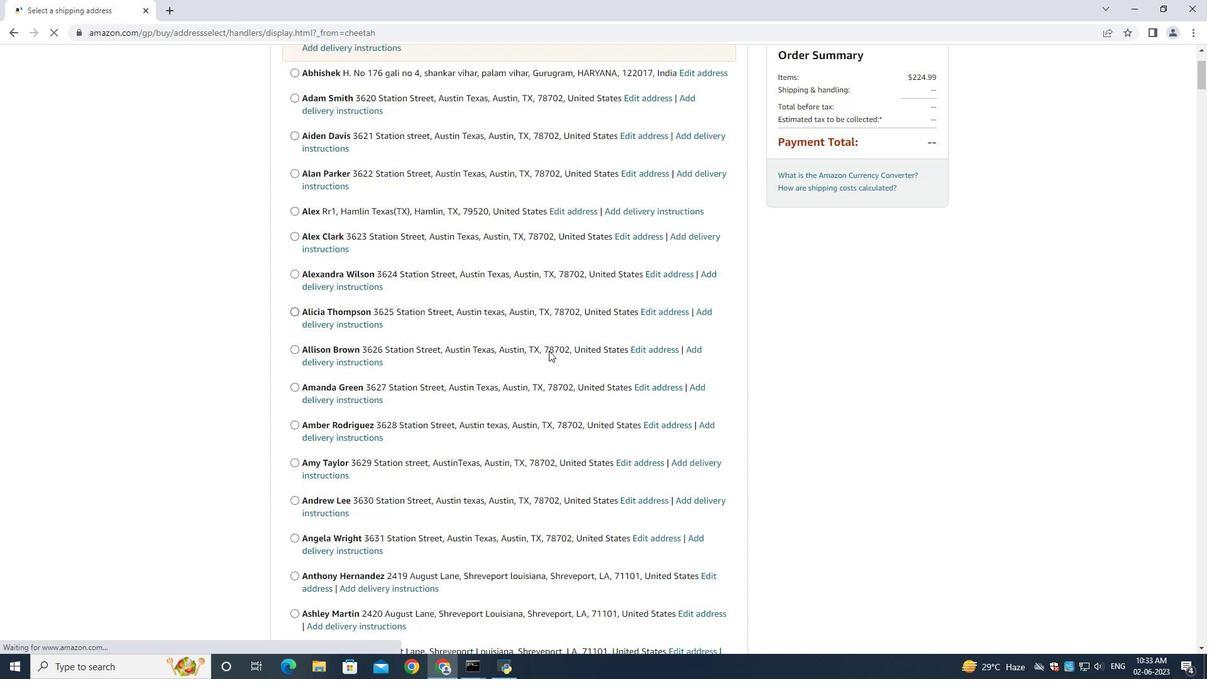 
Action: Mouse scrolled (548, 350) with delta (0, 0)
Screenshot: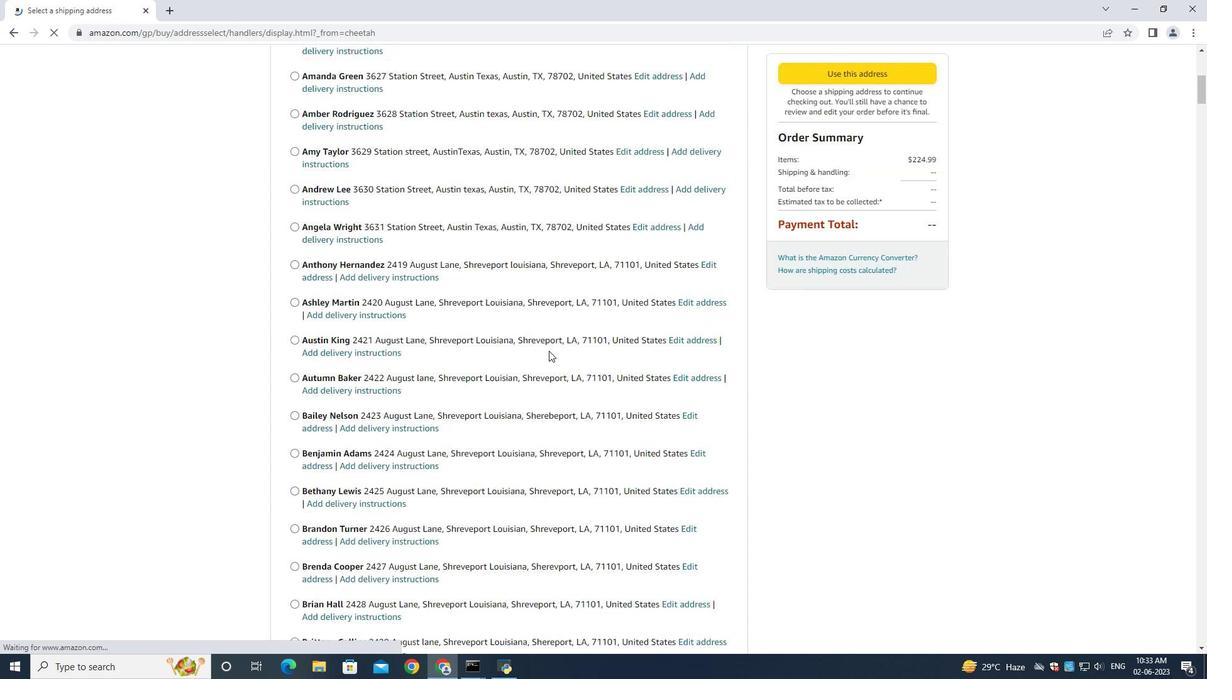 
Action: Mouse scrolled (548, 350) with delta (0, 0)
Screenshot: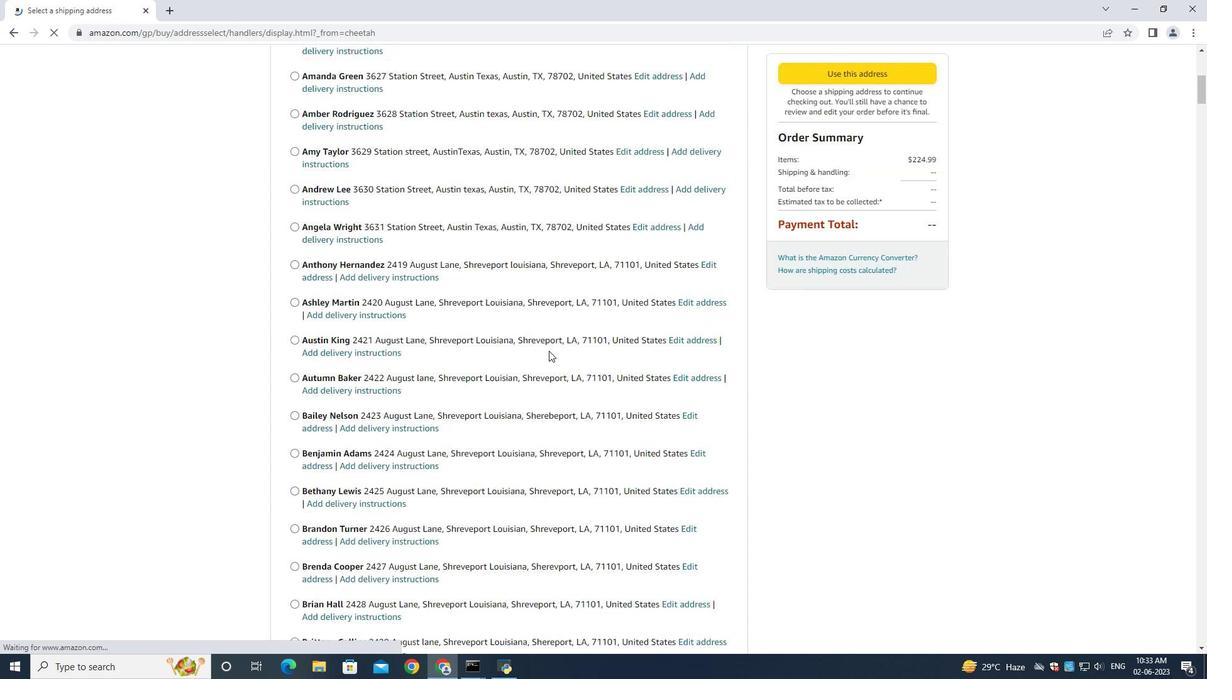 
Action: Mouse scrolled (548, 350) with delta (0, 0)
Screenshot: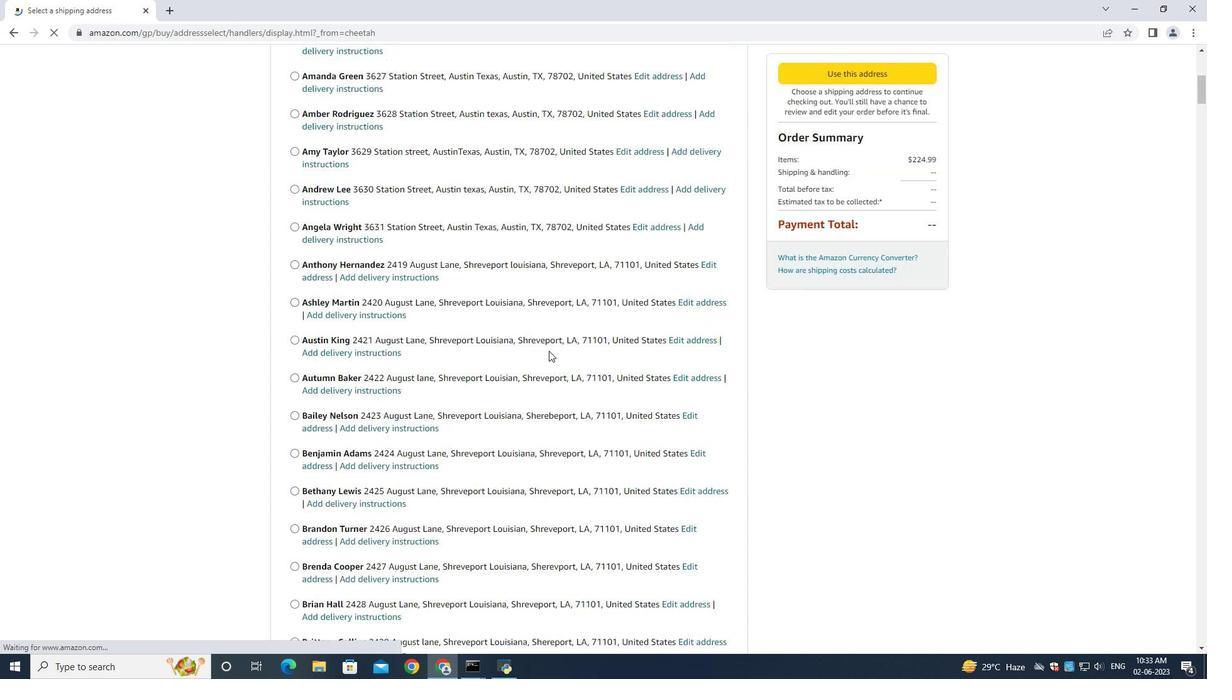 
Action: Mouse moved to (548, 348)
Screenshot: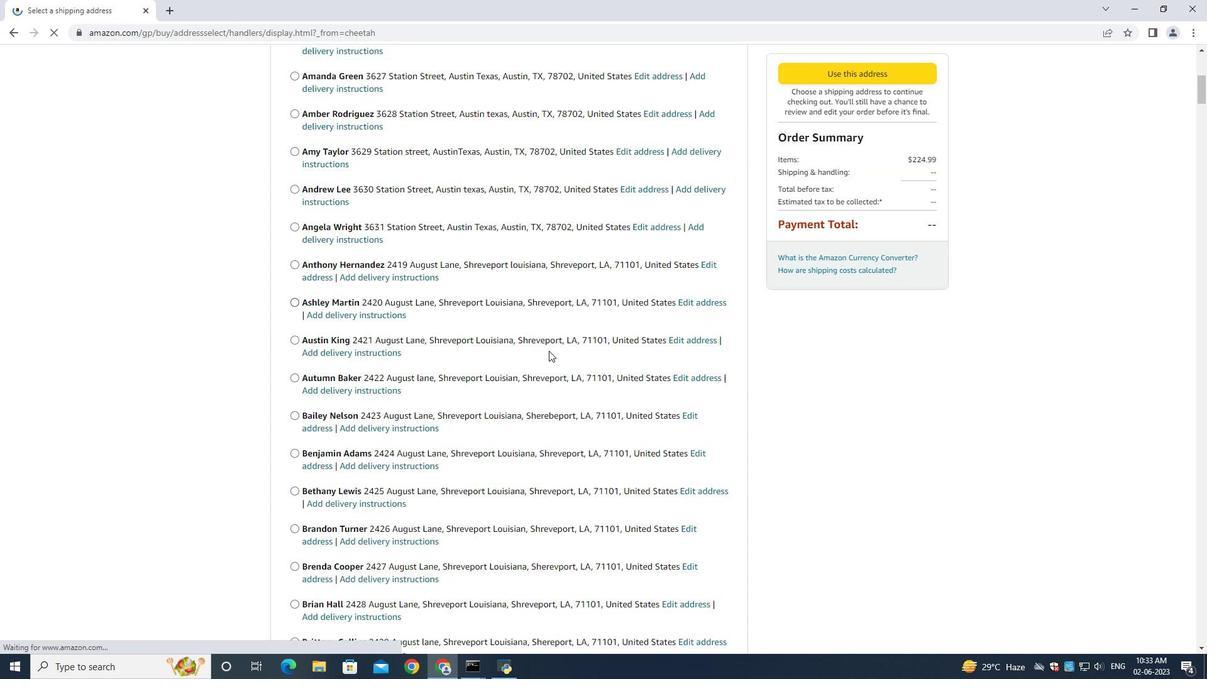 
Action: Mouse scrolled (548, 347) with delta (0, 0)
Screenshot: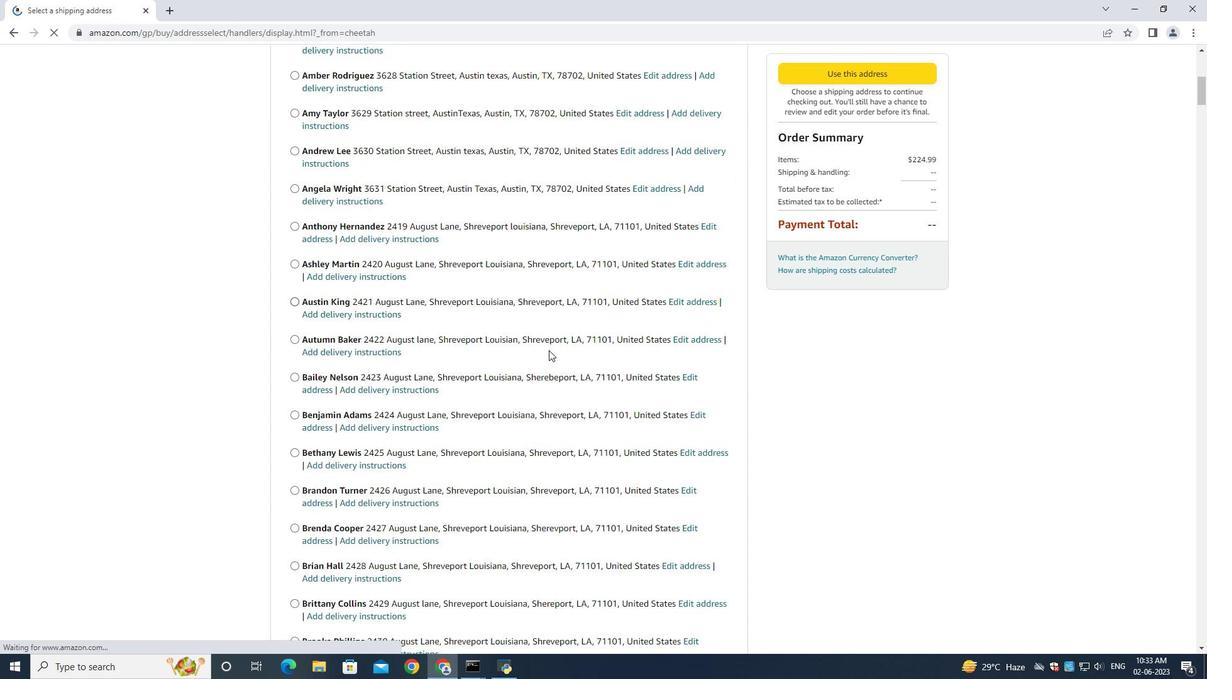 
Action: Mouse scrolled (548, 347) with delta (0, 0)
Screenshot: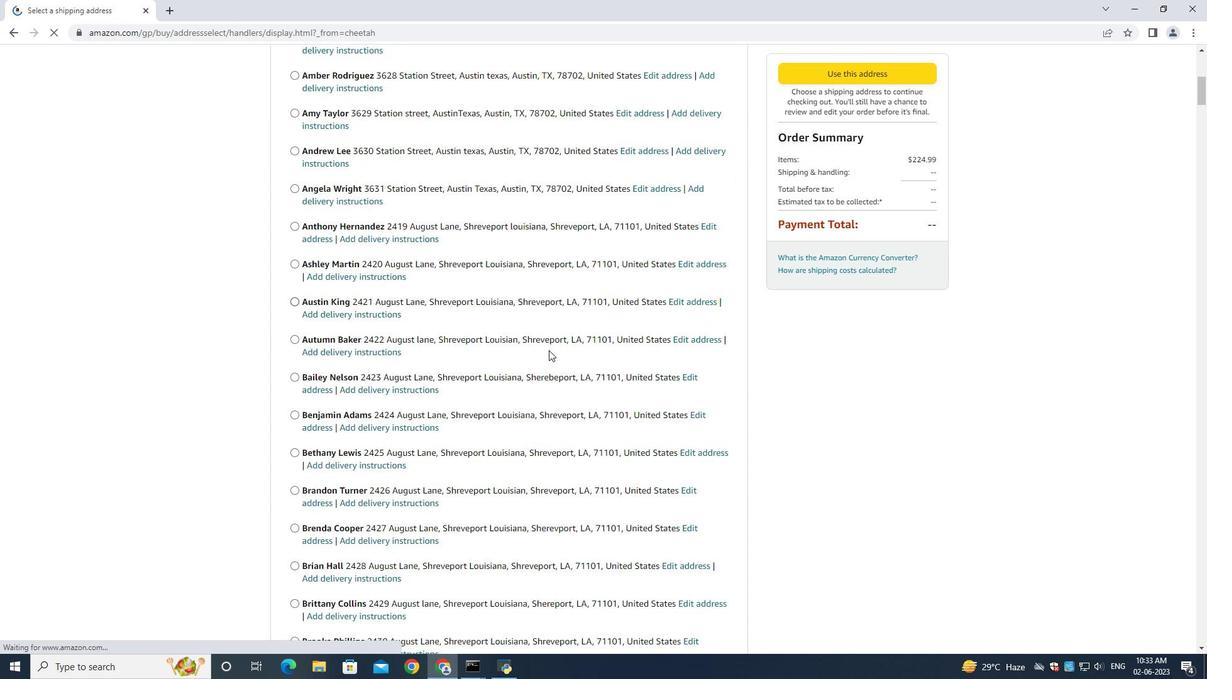 
Action: Mouse scrolled (548, 347) with delta (0, 0)
Screenshot: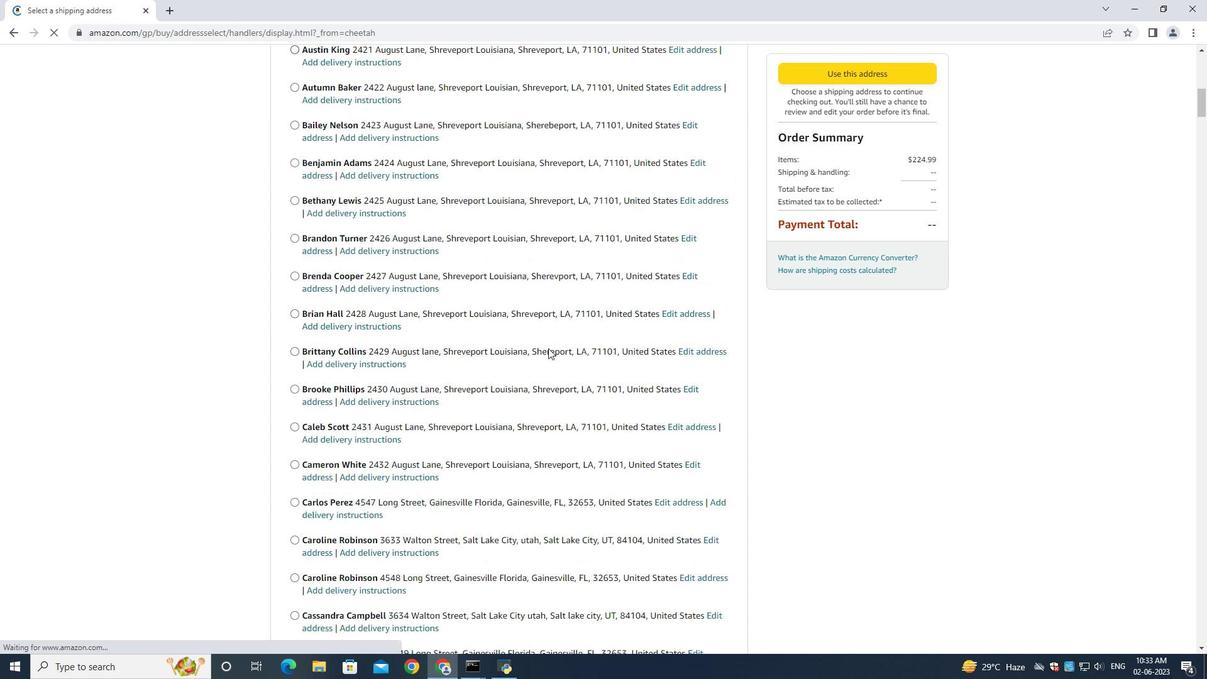 
Action: Mouse scrolled (548, 347) with delta (0, 0)
Screenshot: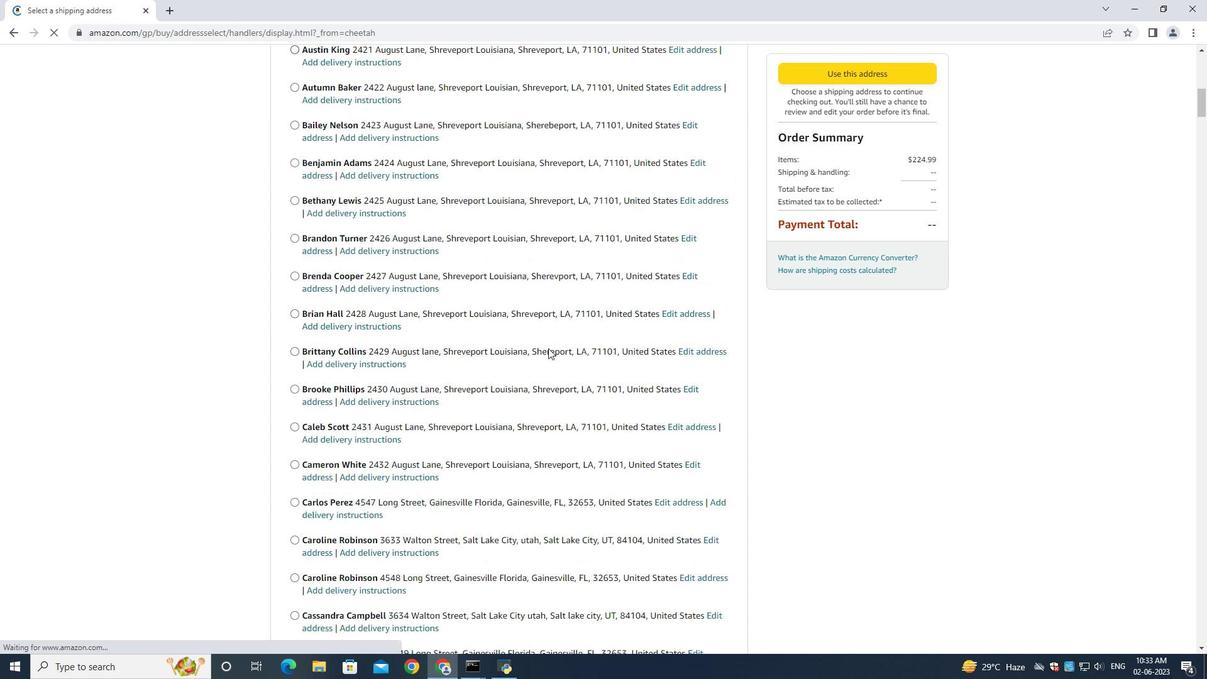 
Action: Mouse scrolled (548, 347) with delta (0, 0)
Screenshot: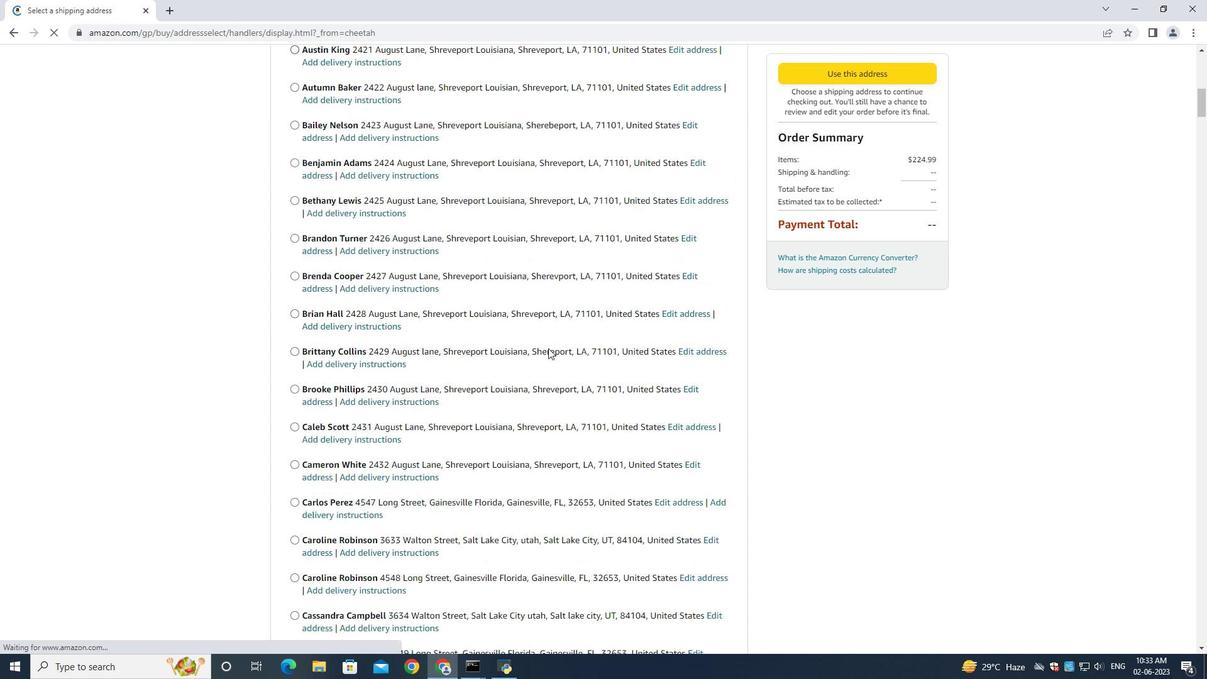
Action: Mouse scrolled (548, 347) with delta (0, 0)
Screenshot: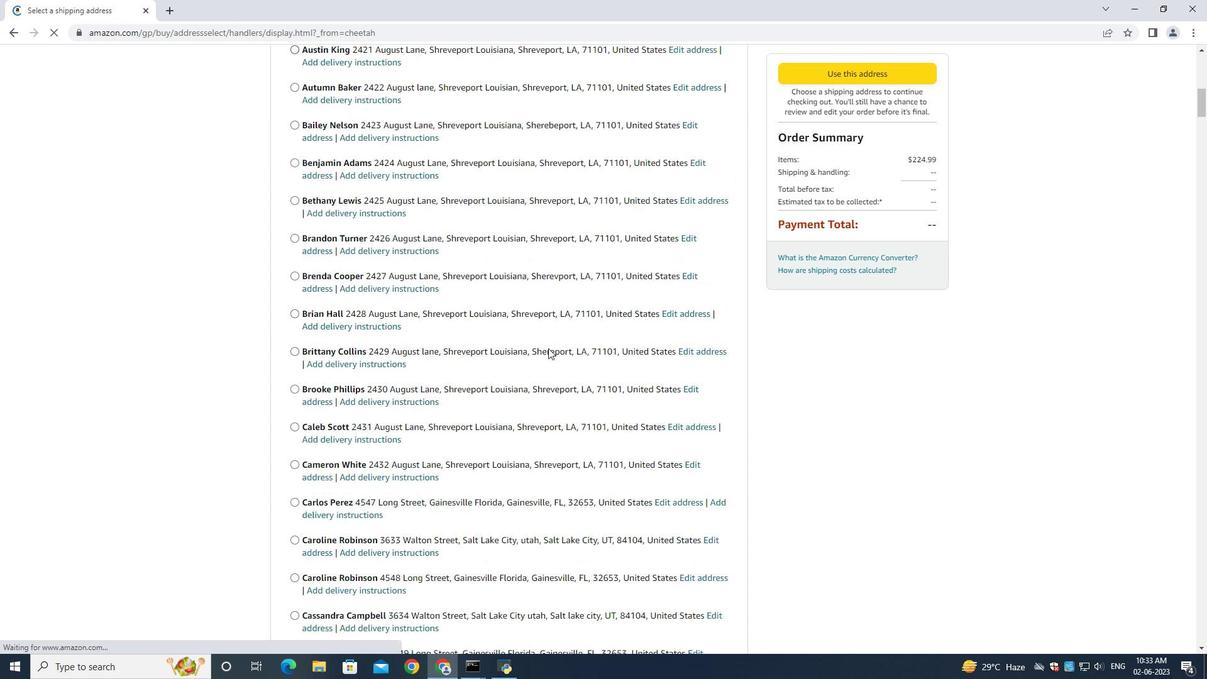 
Action: Mouse scrolled (548, 347) with delta (0, 0)
Screenshot: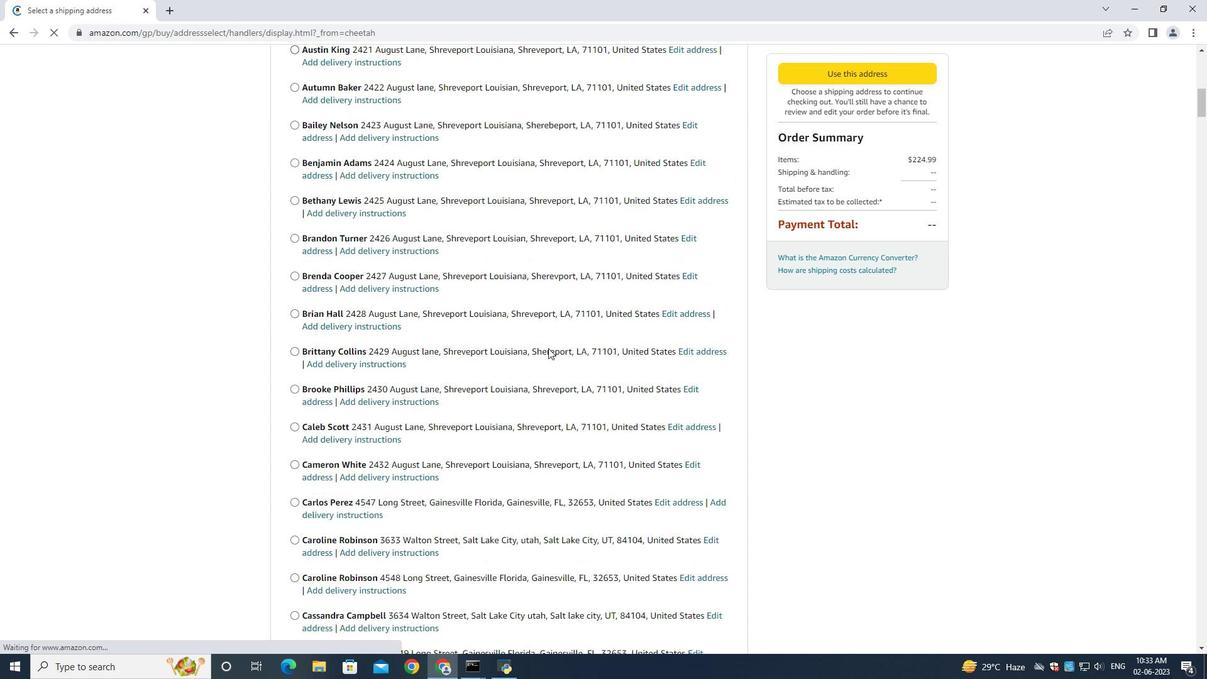 
Action: Mouse moved to (548, 345)
Screenshot: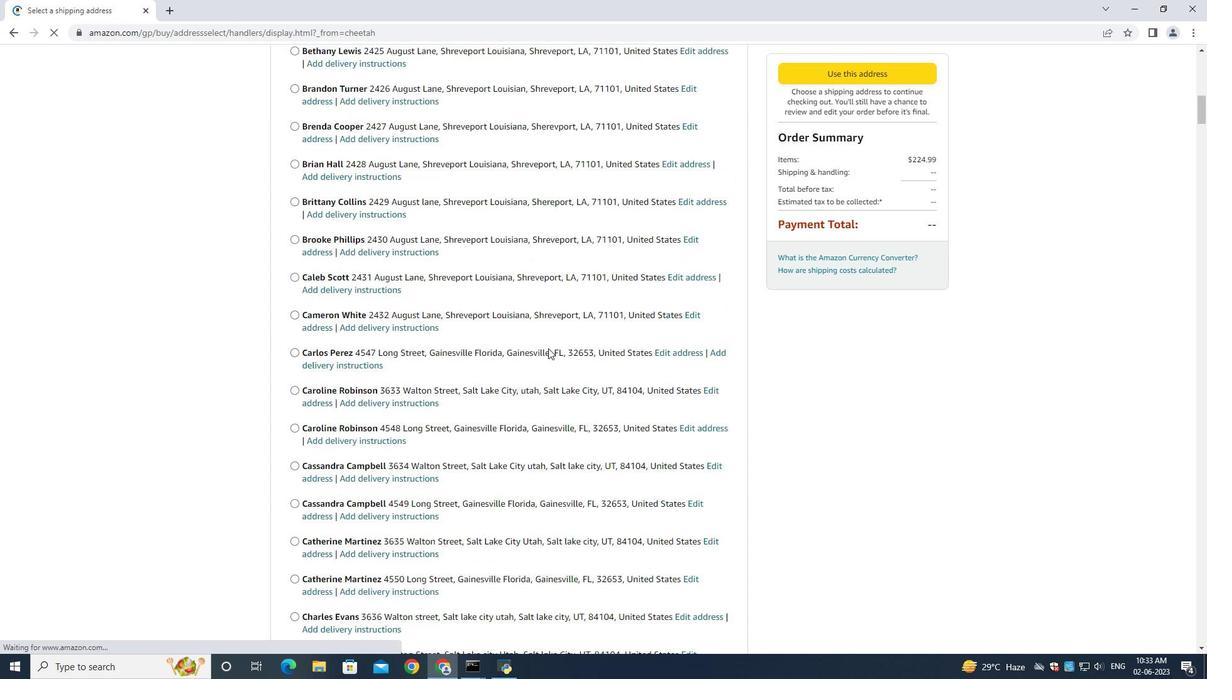
Action: Mouse scrolled (548, 345) with delta (0, 0)
Screenshot: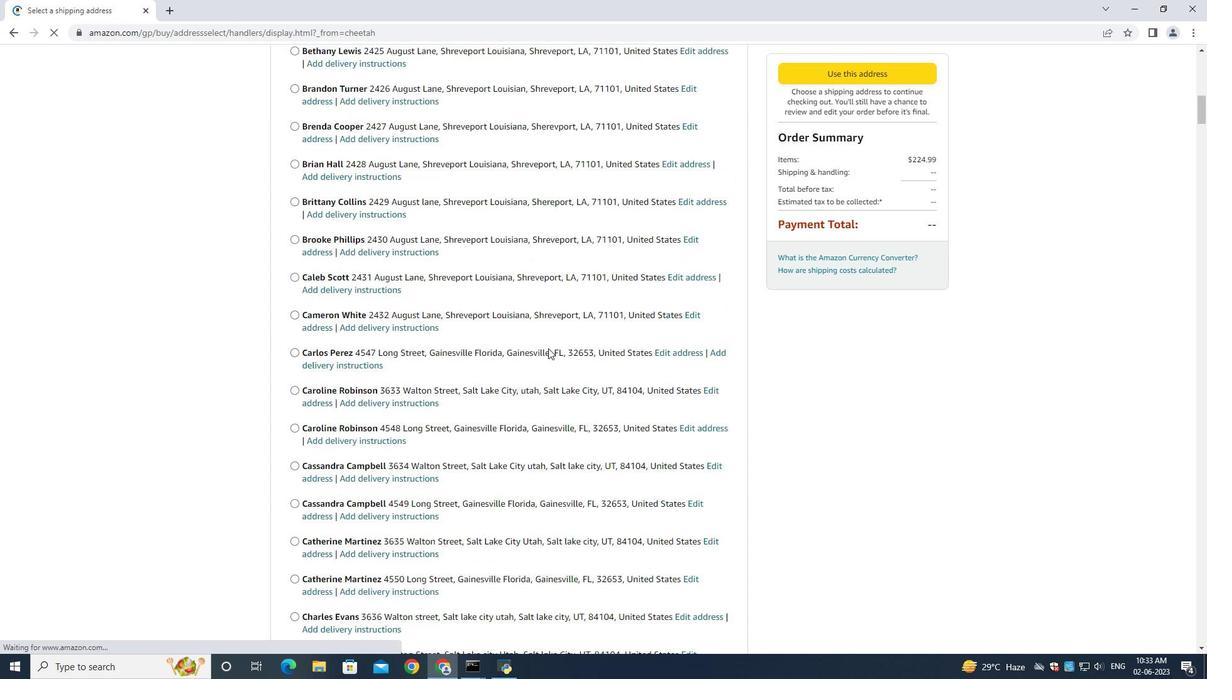 
Action: Mouse moved to (548, 342)
Screenshot: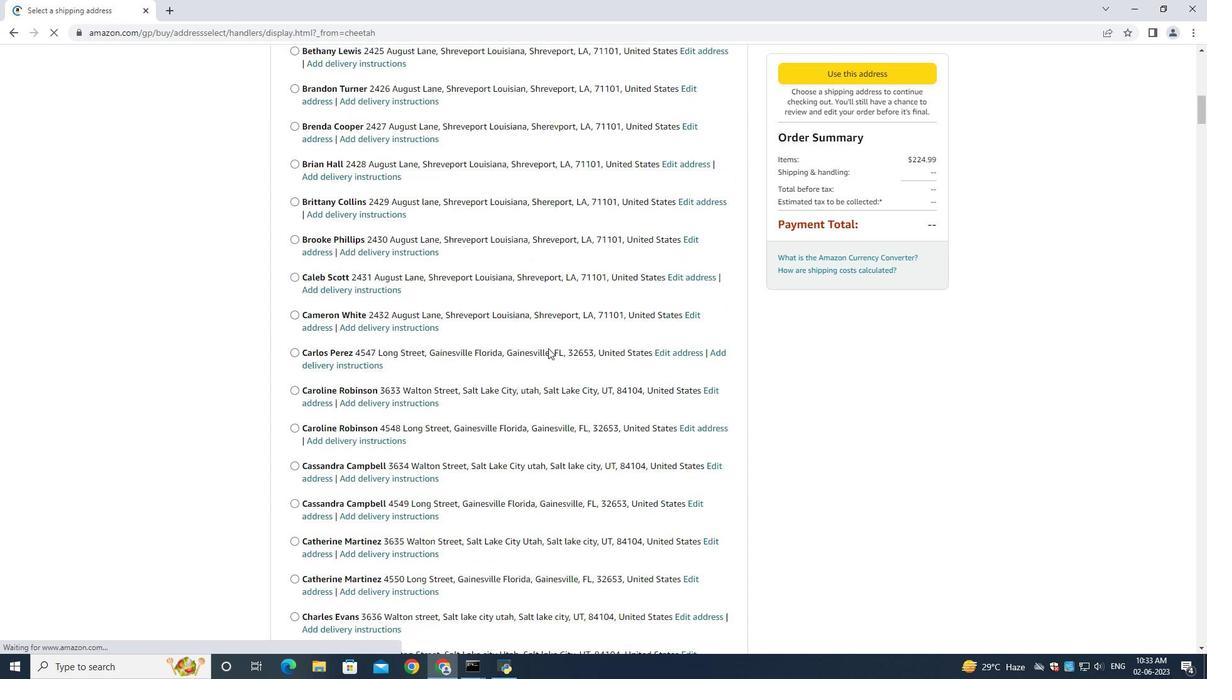 
Action: Mouse scrolled (548, 341) with delta (0, 0)
Screenshot: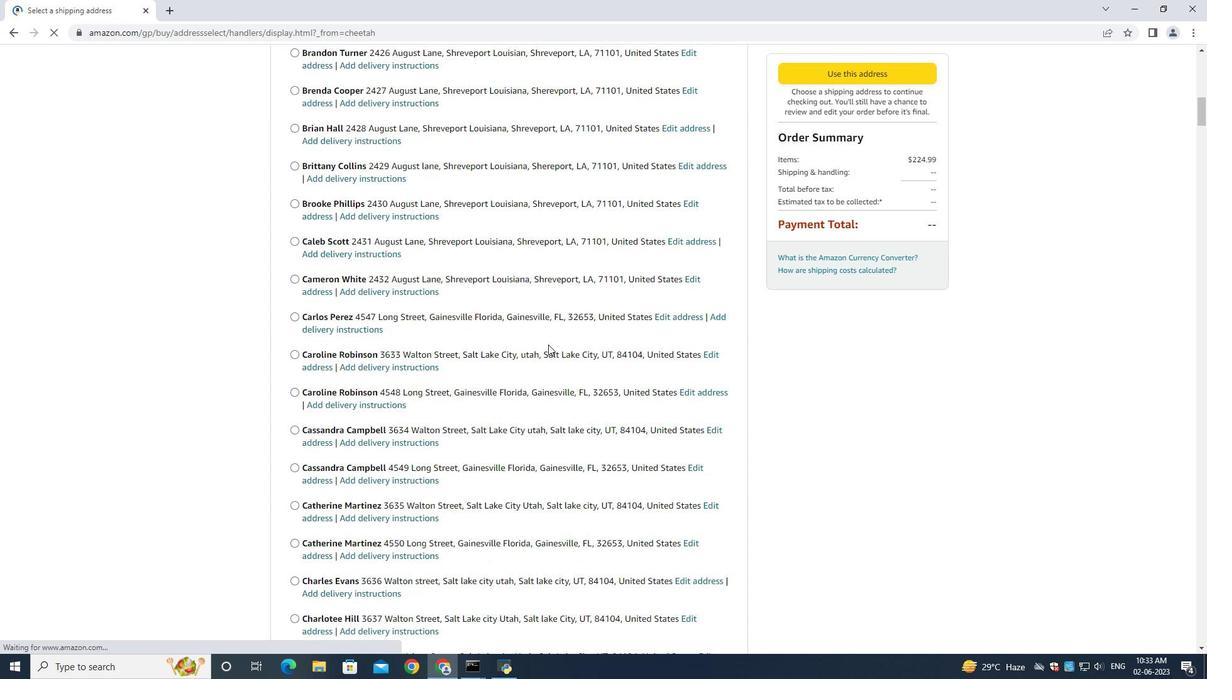 
Action: Mouse scrolled (548, 341) with delta (0, 0)
Screenshot: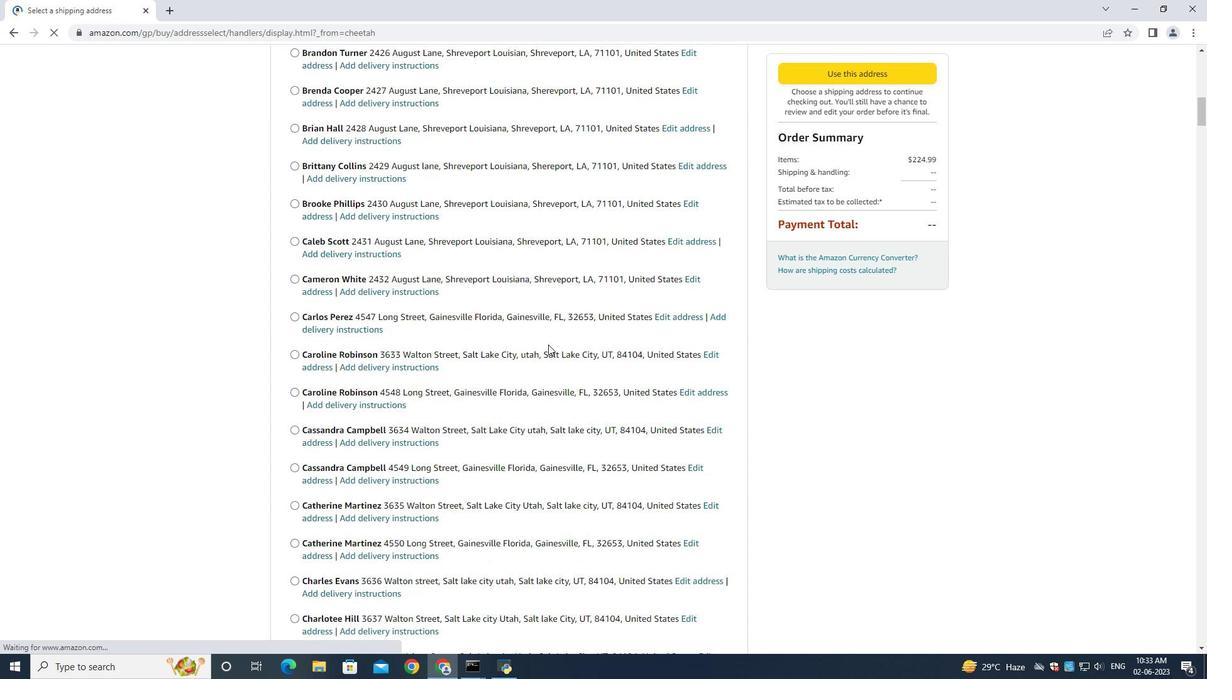 
Action: Mouse moved to (548, 341)
Screenshot: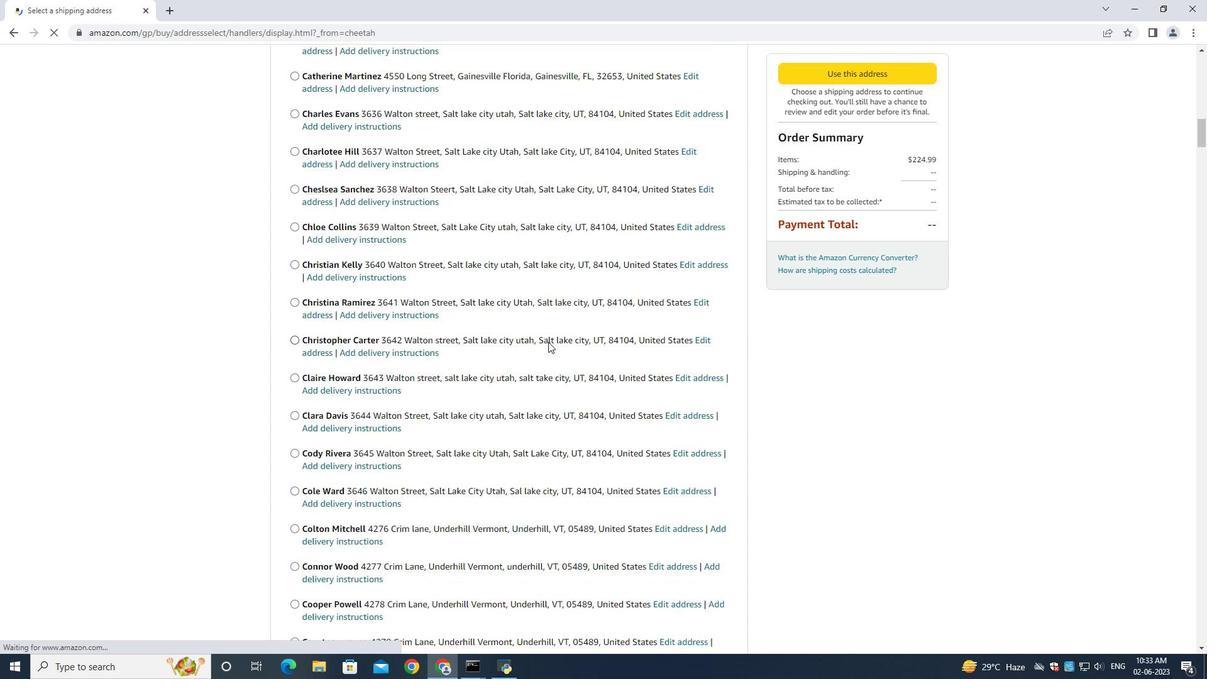
Action: Mouse scrolled (548, 341) with delta (0, 0)
Screenshot: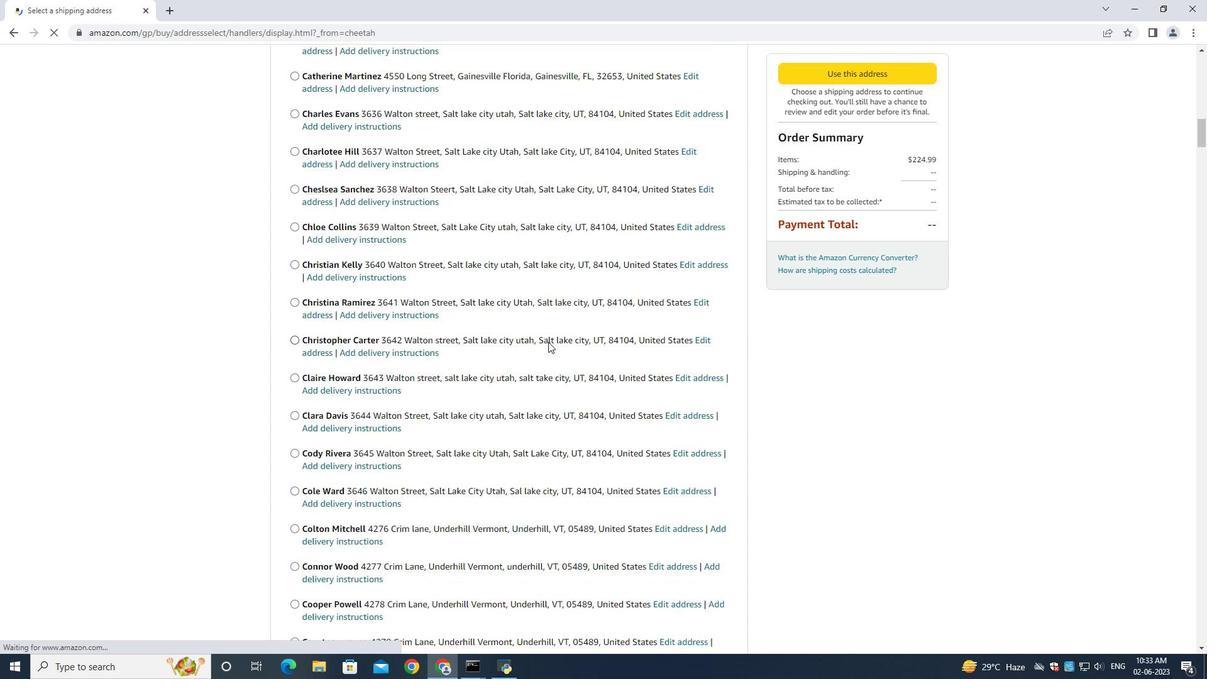 
Action: Mouse moved to (548, 339)
Screenshot: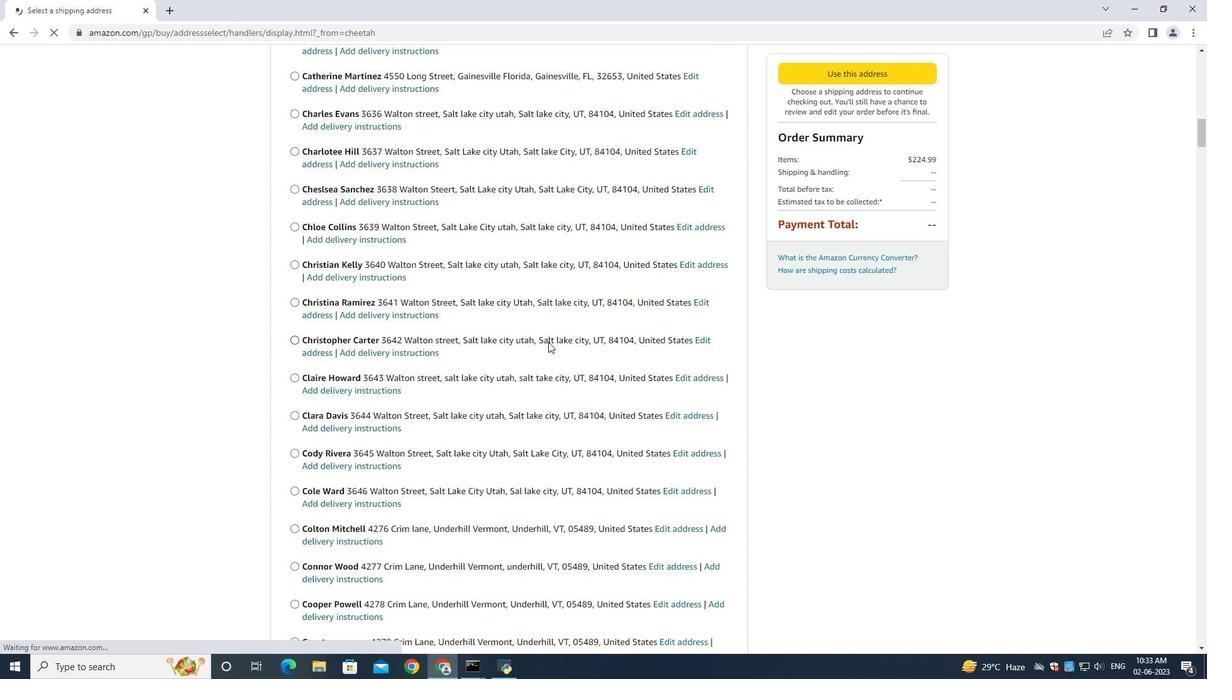 
Action: Mouse scrolled (548, 341) with delta (0, 0)
Screenshot: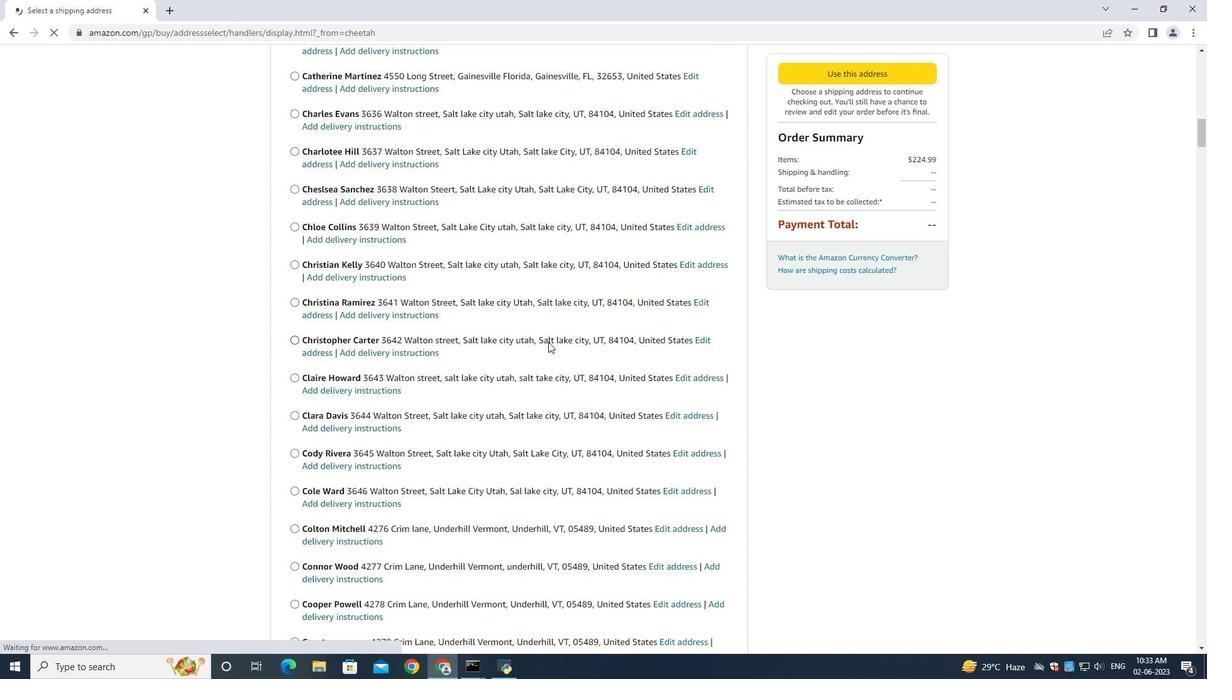 
Action: Mouse moved to (548, 339)
Screenshot: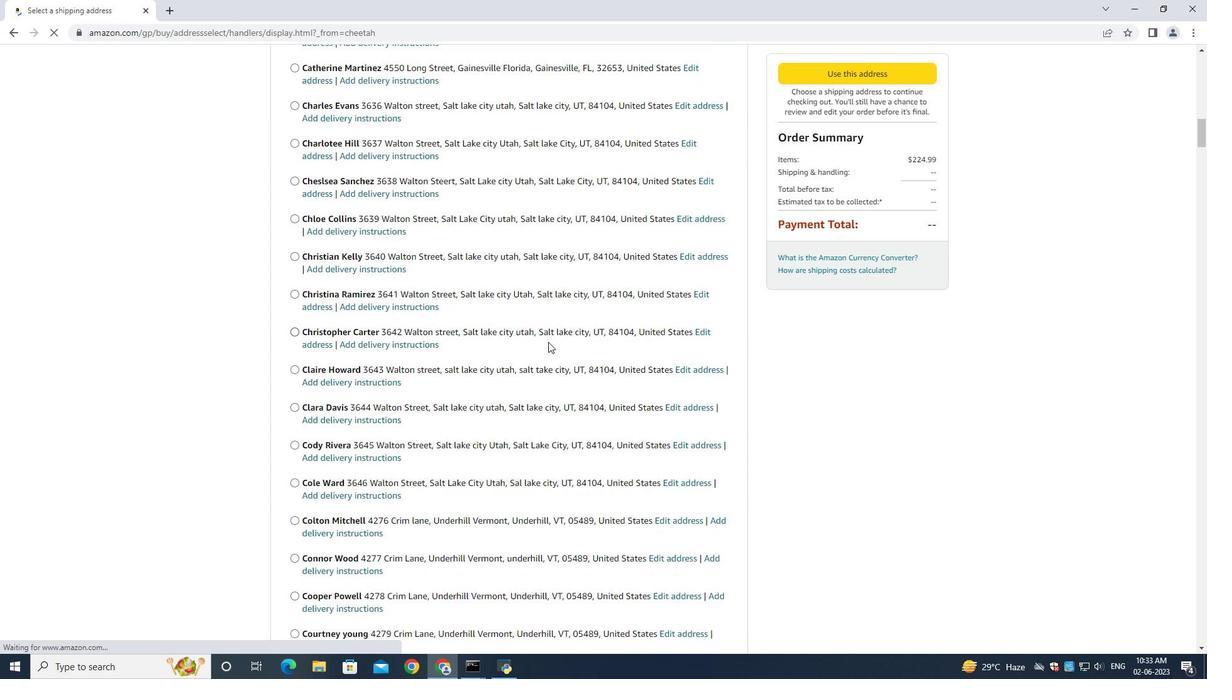 
Action: Mouse scrolled (548, 341) with delta (0, 0)
Screenshot: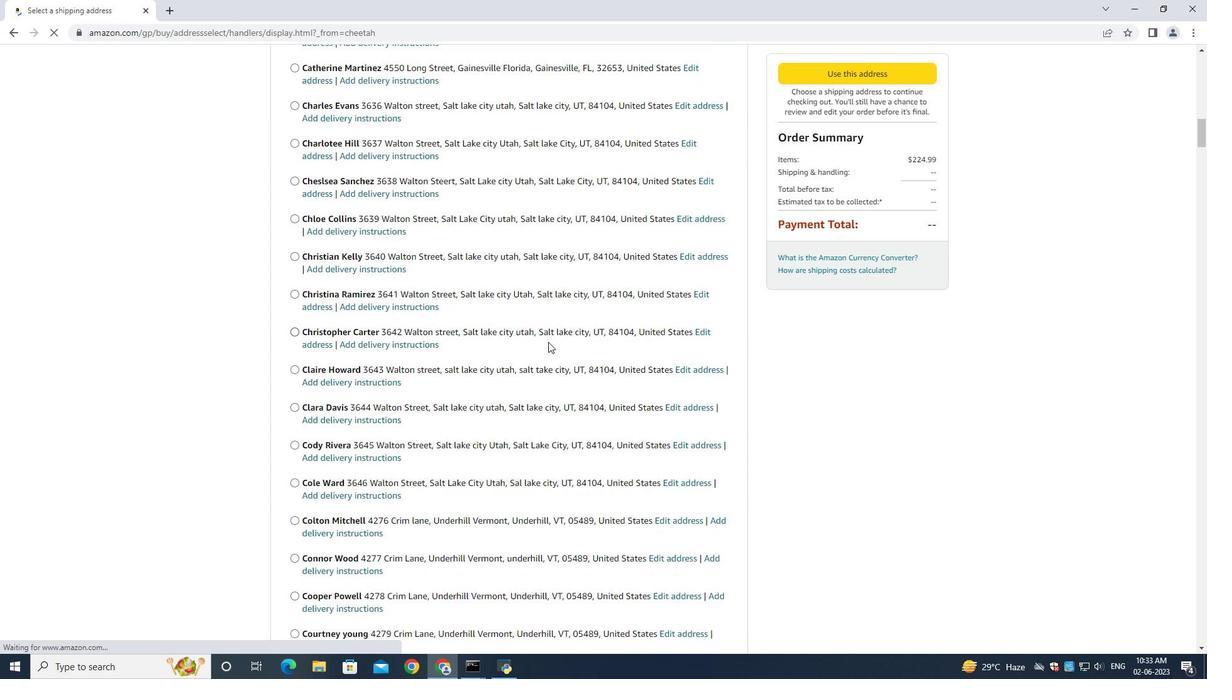 
Action: Mouse scrolled (548, 341) with delta (0, 0)
Screenshot: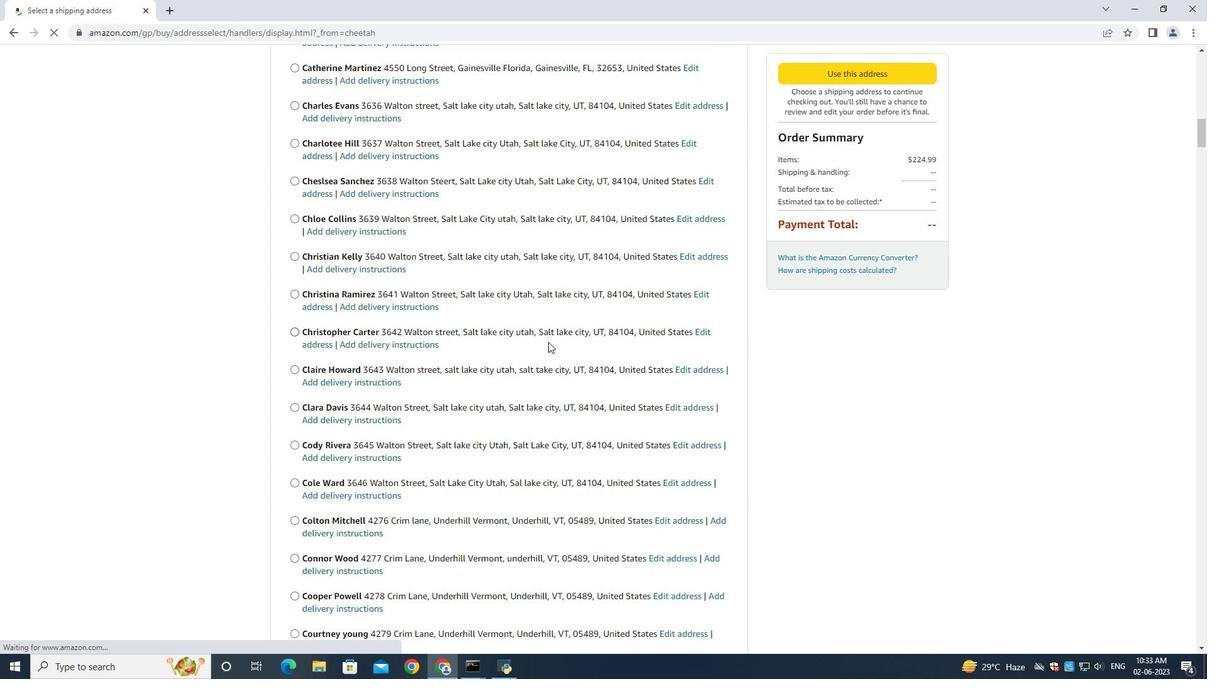 
Action: Mouse scrolled (548, 341) with delta (0, 0)
Screenshot: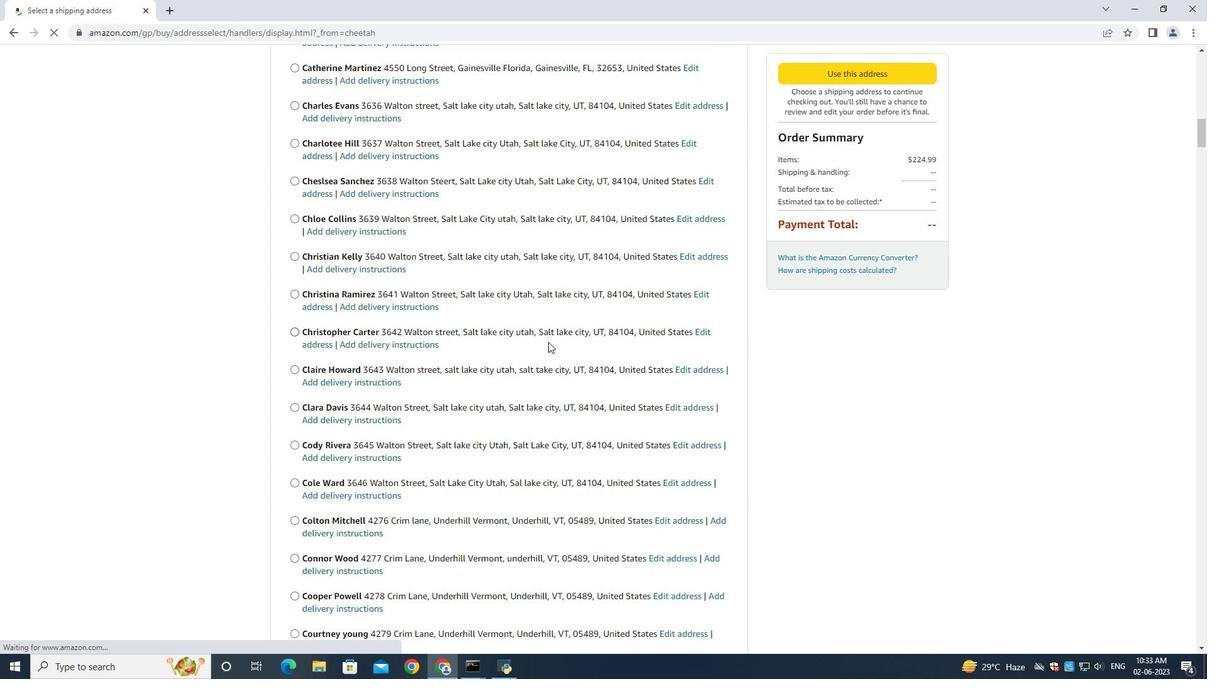 
Action: Mouse scrolled (548, 340) with delta (0, 0)
Screenshot: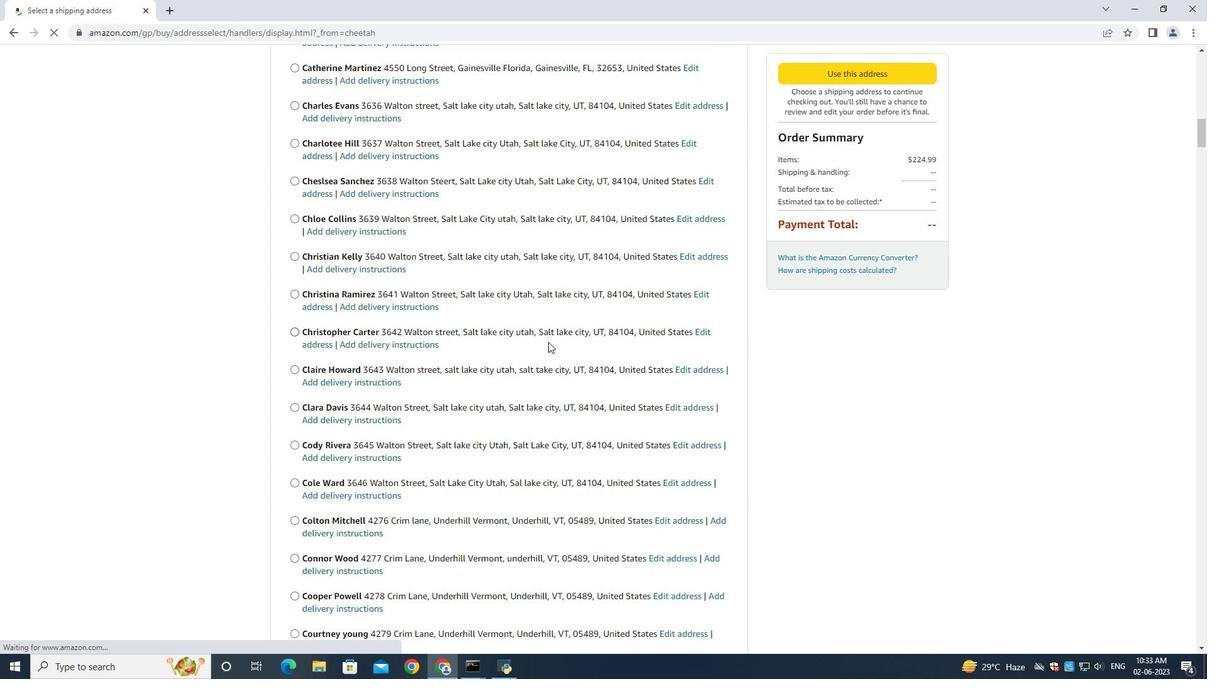 
Action: Mouse scrolled (548, 338) with delta (0, 0)
Screenshot: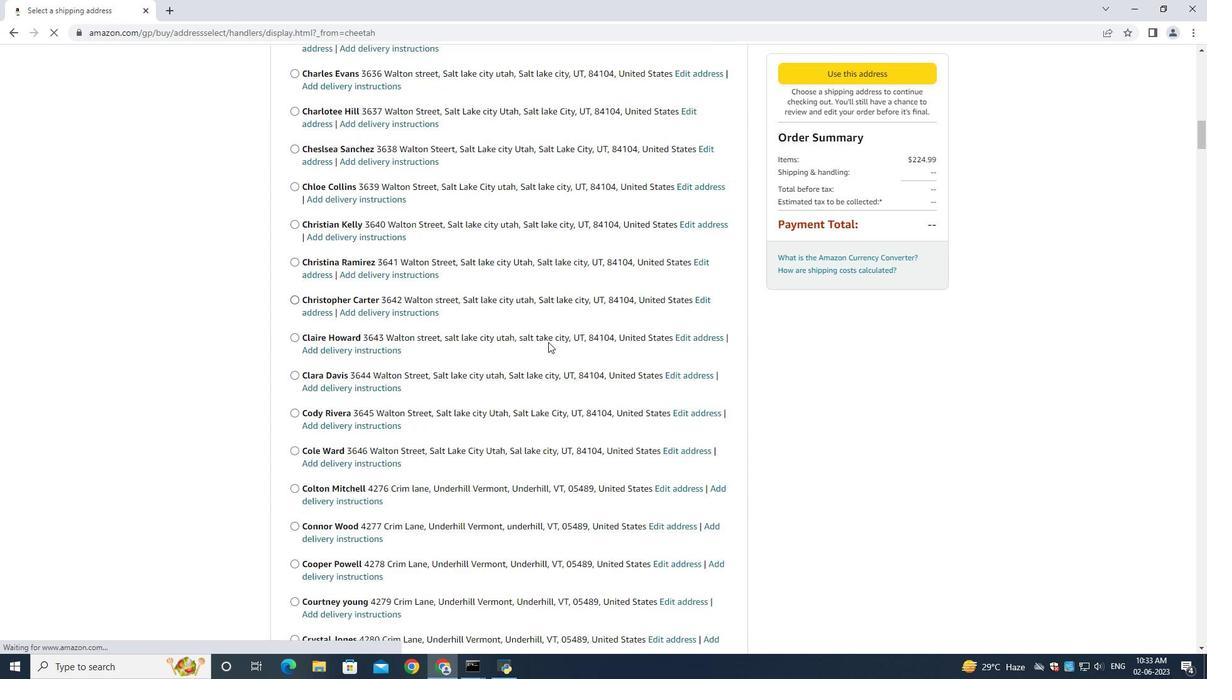 
Action: Mouse scrolled (548, 338) with delta (0, 0)
Screenshot: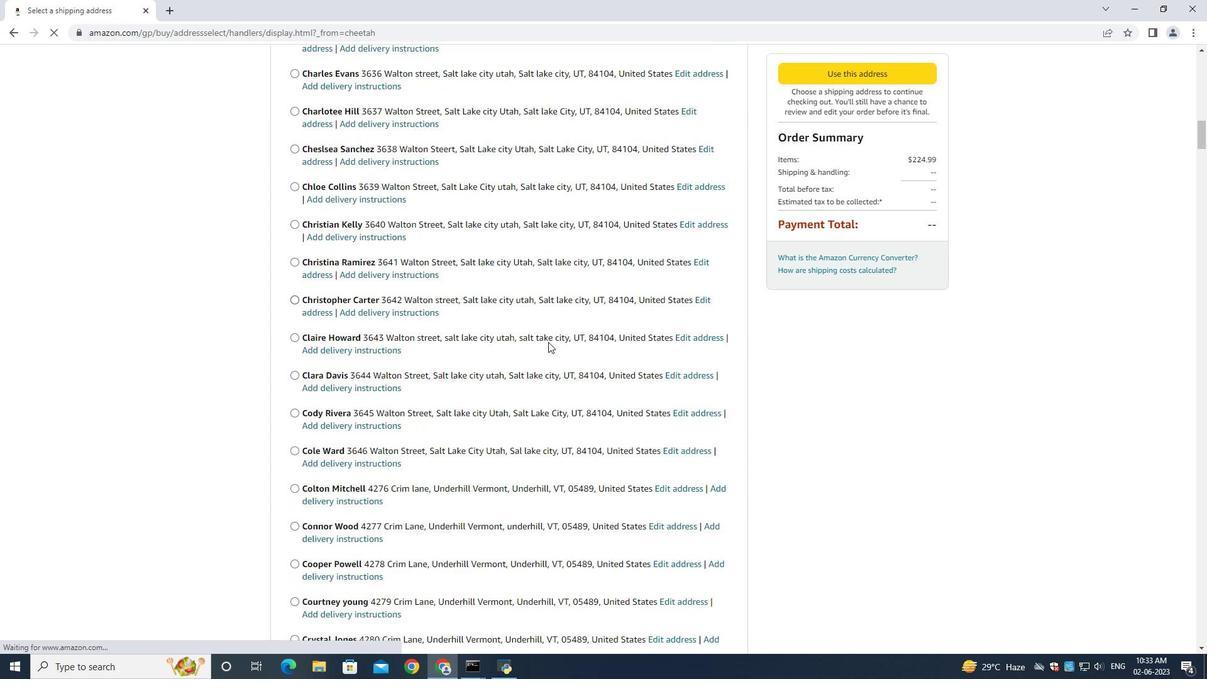 
Action: Mouse scrolled (548, 338) with delta (0, 0)
Screenshot: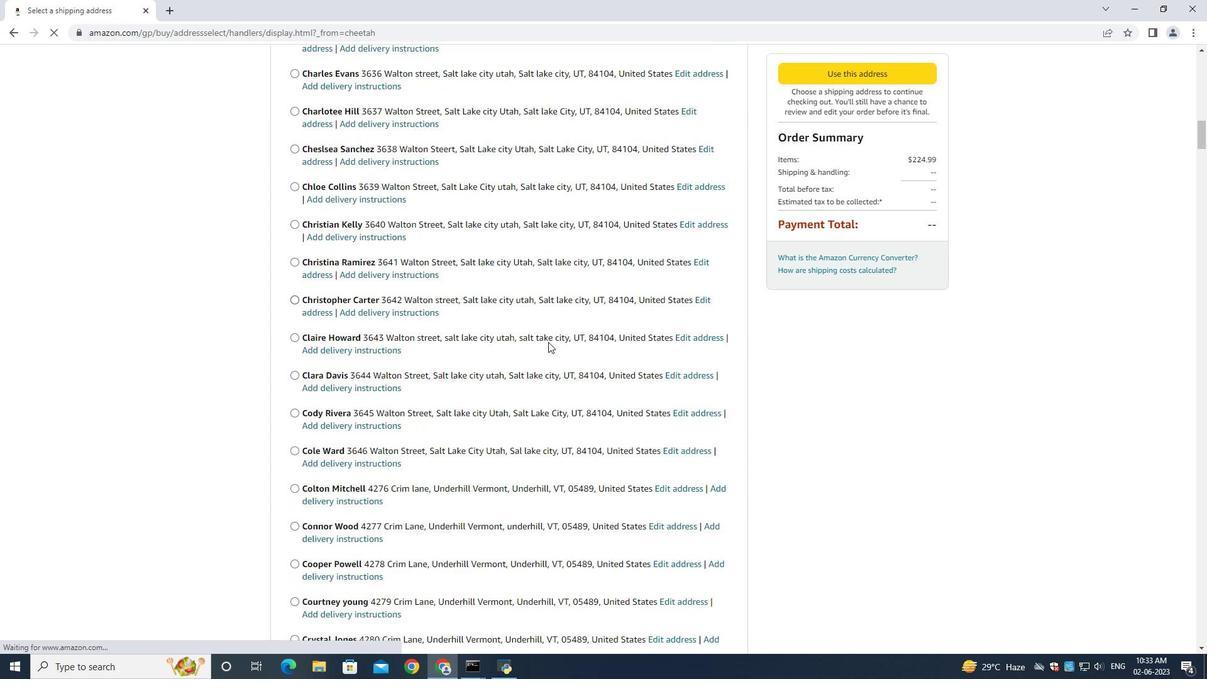 
Action: Mouse scrolled (548, 338) with delta (0, 0)
Screenshot: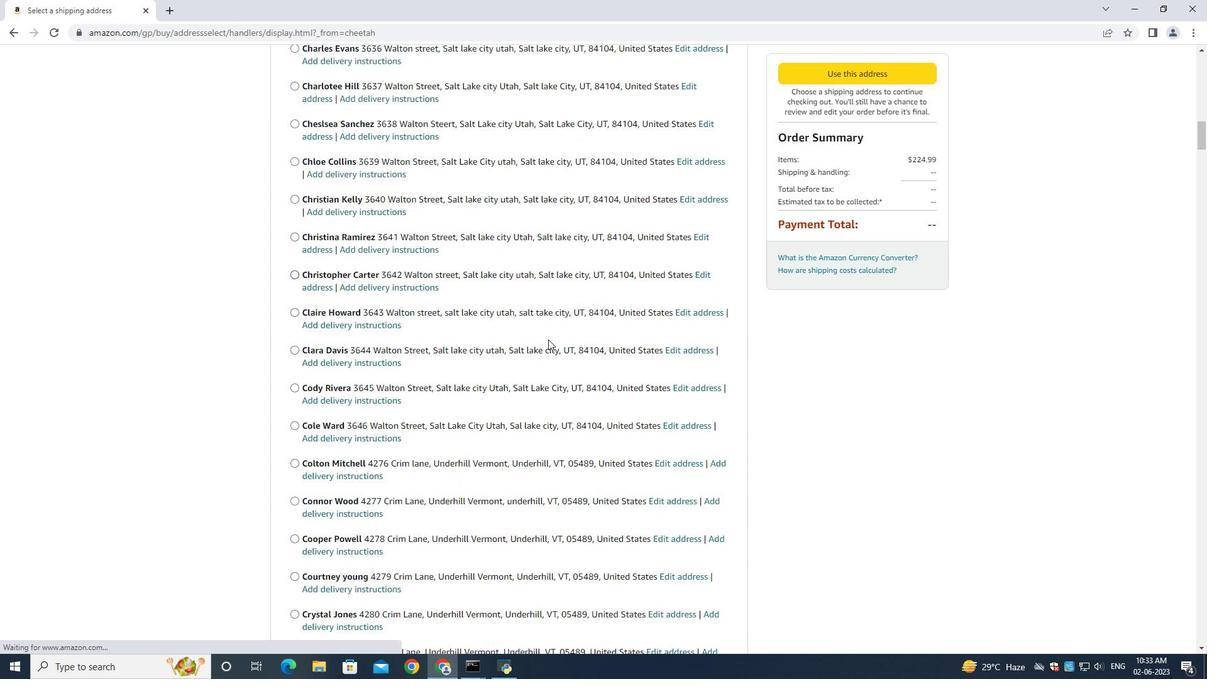 
Action: Mouse scrolled (548, 338) with delta (0, 0)
Screenshot: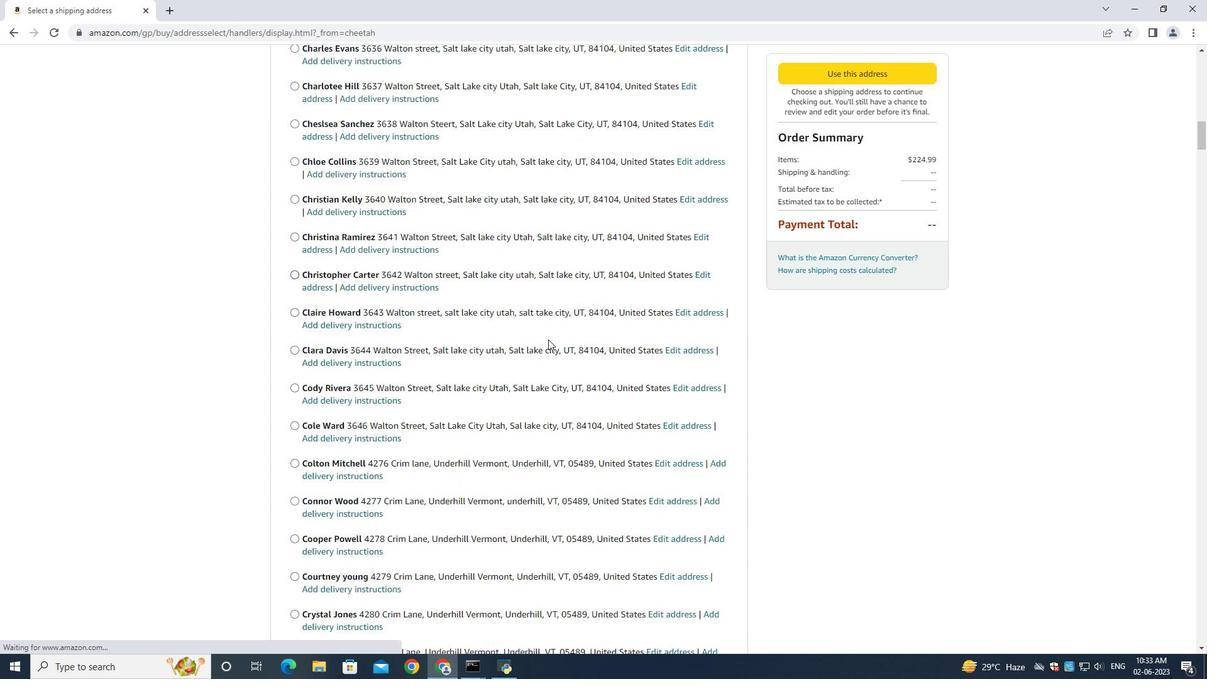 
Action: Mouse scrolled (548, 338) with delta (0, 0)
Screenshot: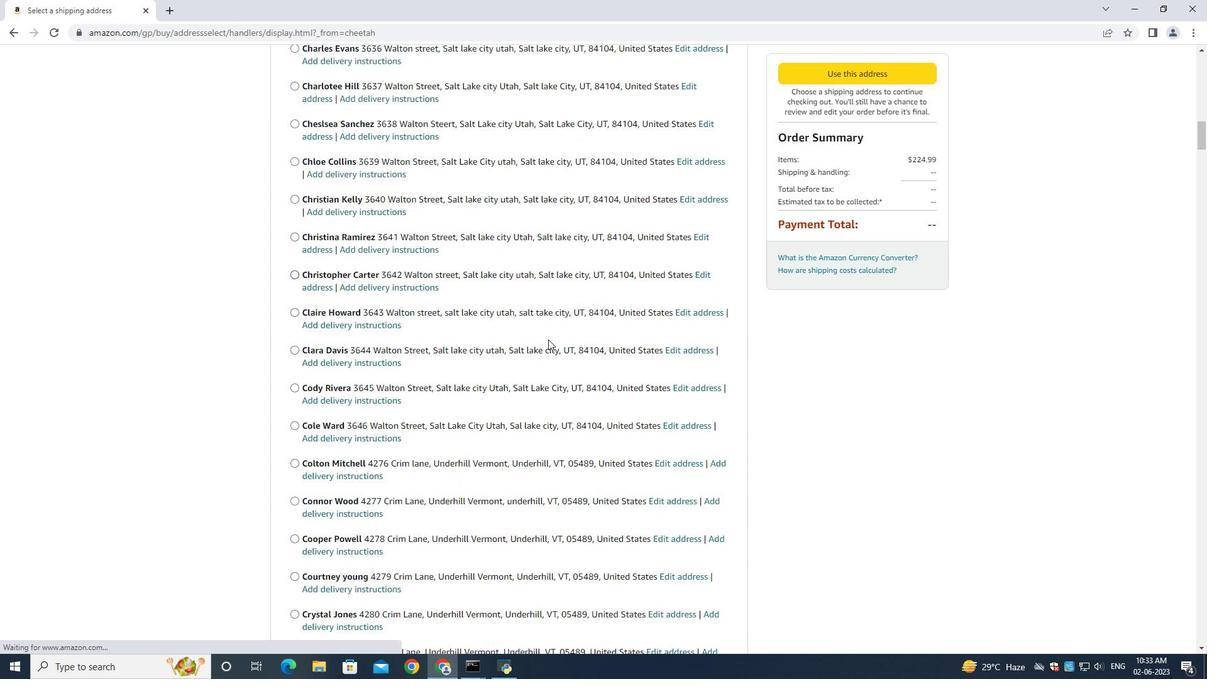 
Action: Mouse scrolled (548, 338) with delta (0, 0)
Screenshot: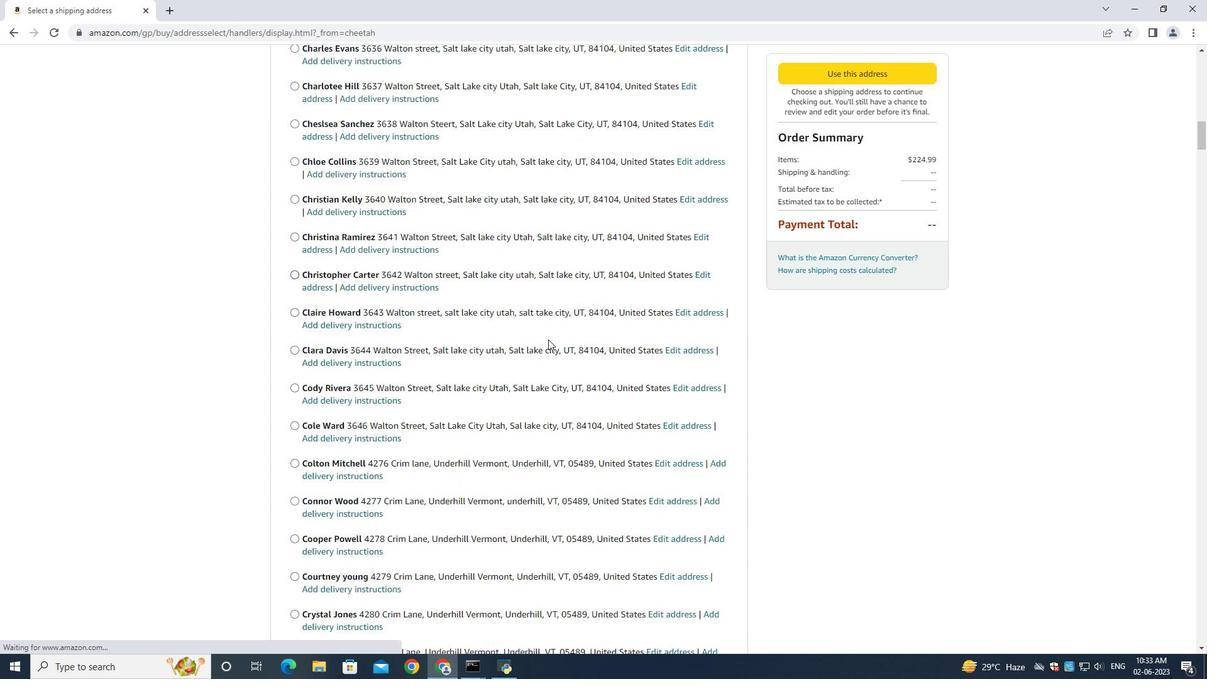 
Action: Mouse scrolled (548, 338) with delta (0, 0)
Screenshot: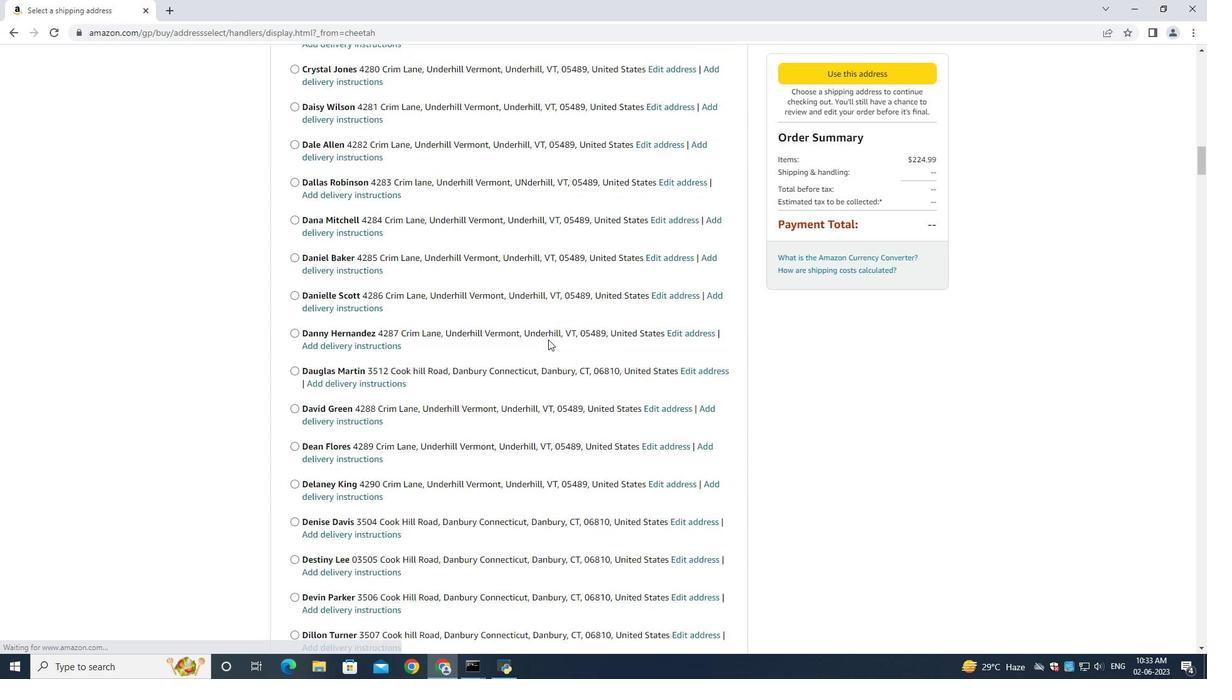 
Action: Mouse scrolled (548, 338) with delta (0, 0)
Screenshot: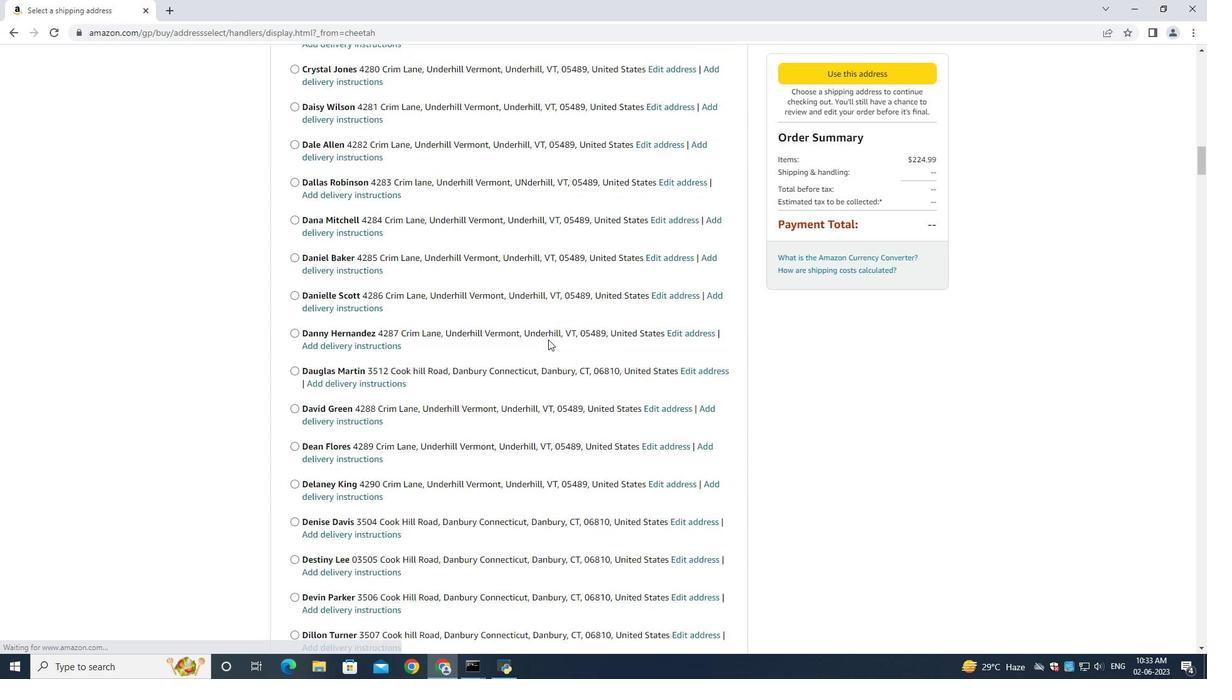 
Action: Mouse scrolled (548, 338) with delta (0, 0)
Screenshot: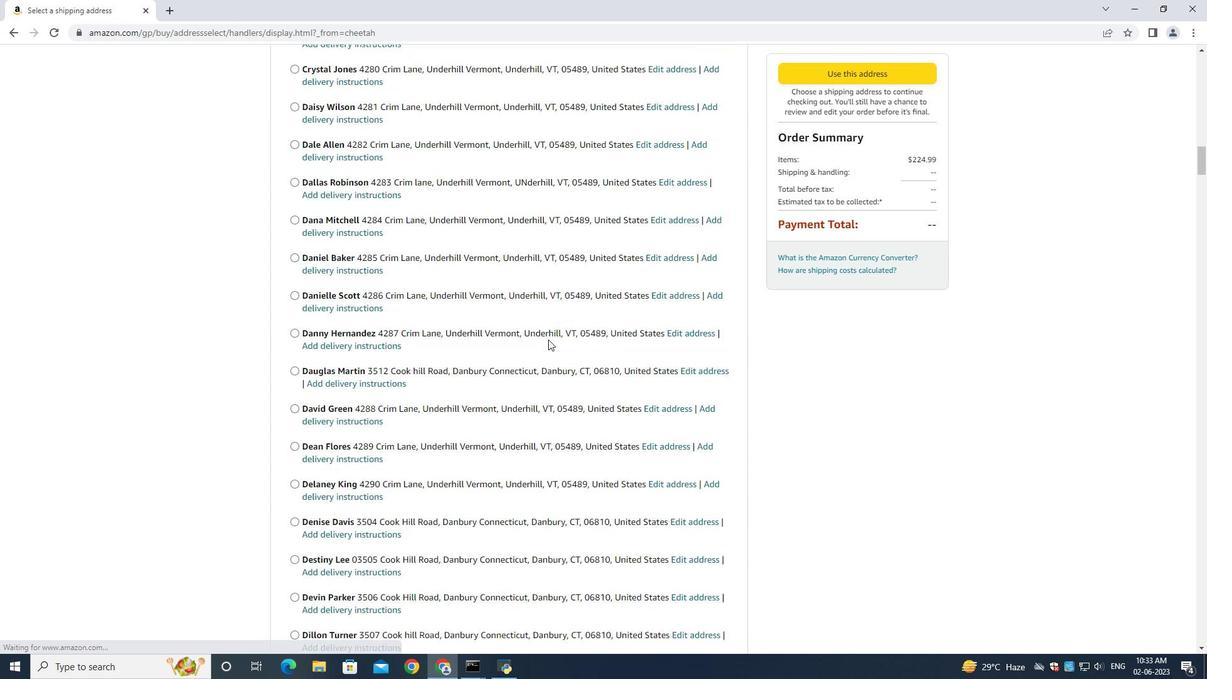 
Action: Mouse scrolled (548, 338) with delta (0, 0)
Screenshot: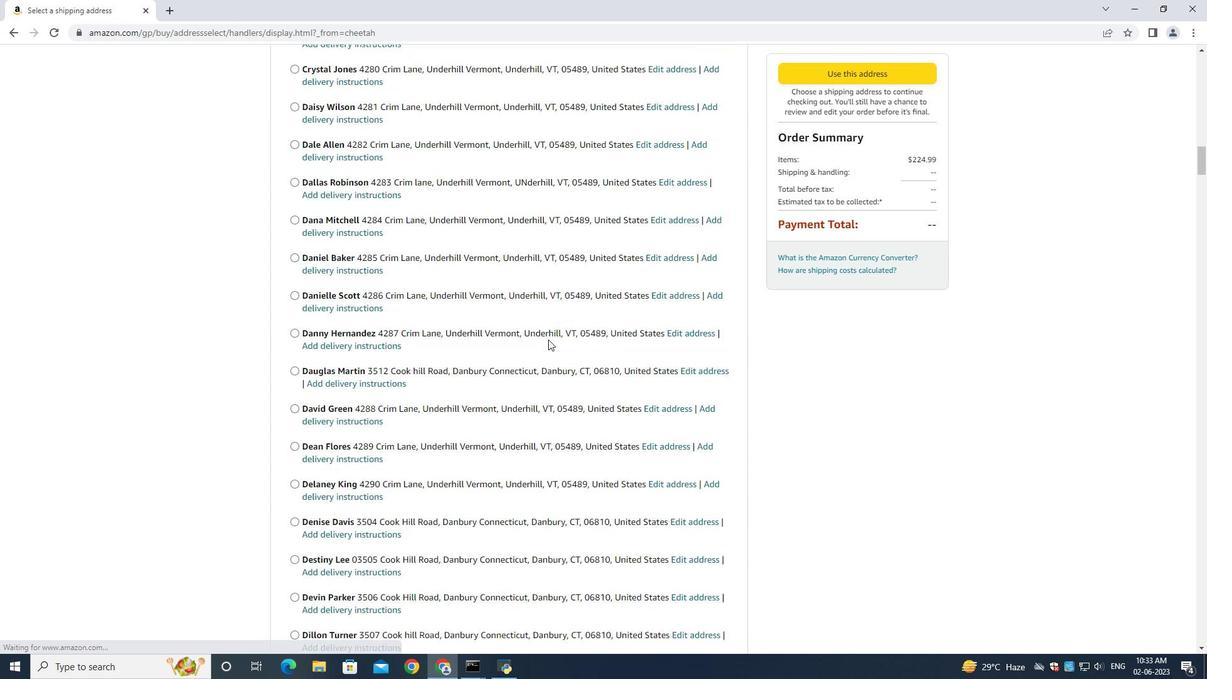 
Action: Mouse scrolled (548, 338) with delta (0, 0)
Screenshot: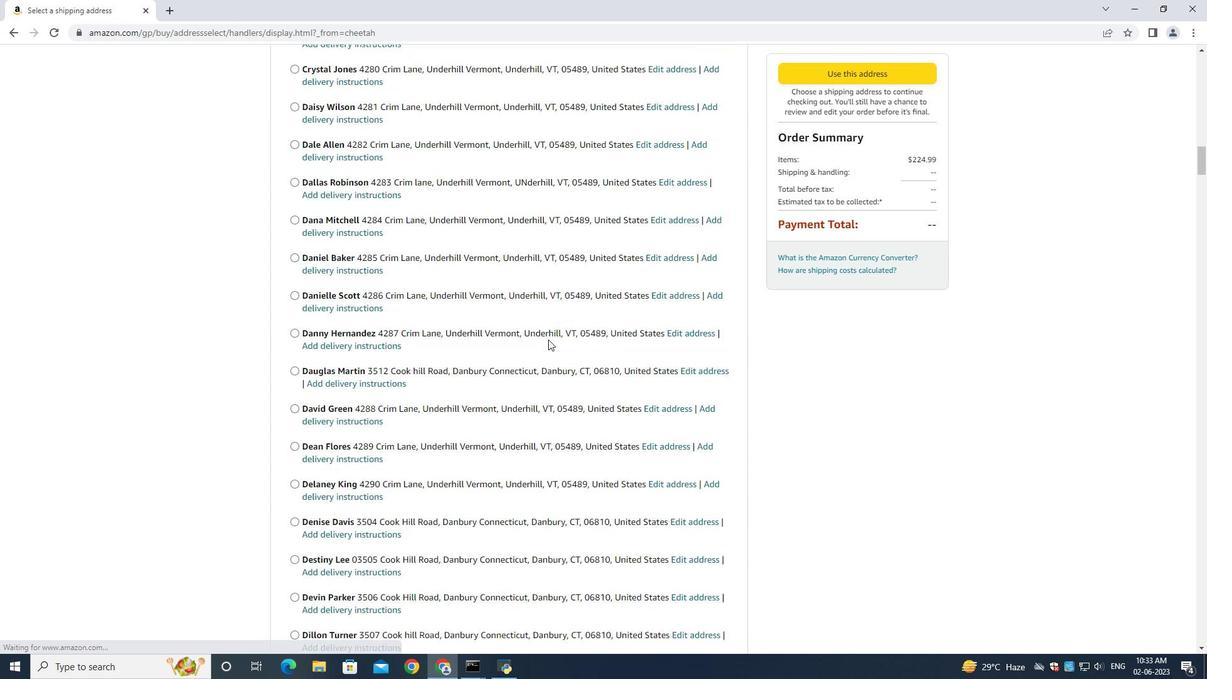 
Action: Mouse scrolled (548, 338) with delta (0, 0)
Screenshot: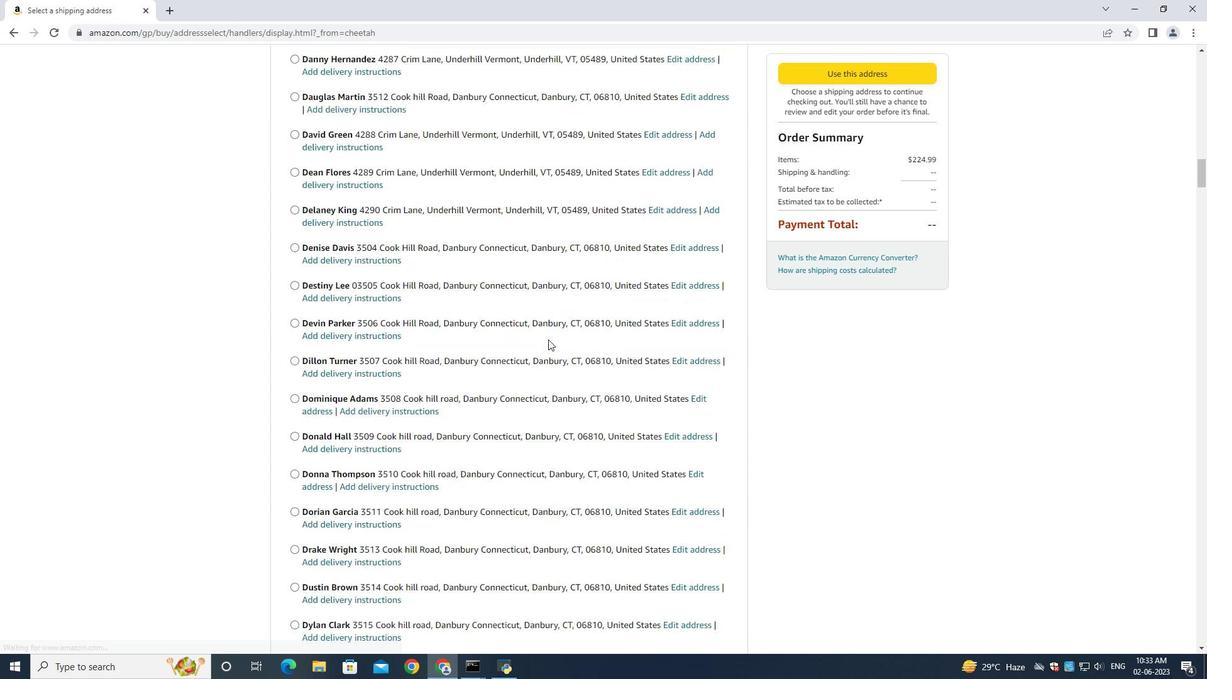 
Action: Mouse scrolled (548, 338) with delta (0, 0)
Screenshot: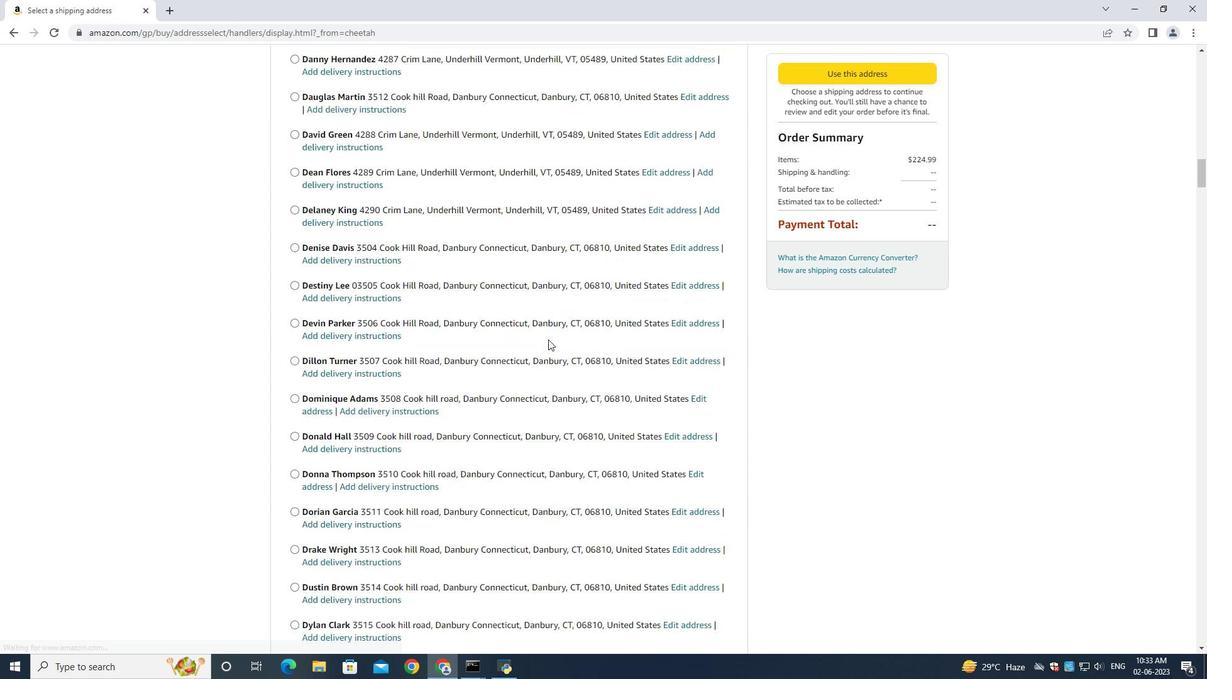 
Action: Mouse scrolled (548, 338) with delta (0, 0)
Screenshot: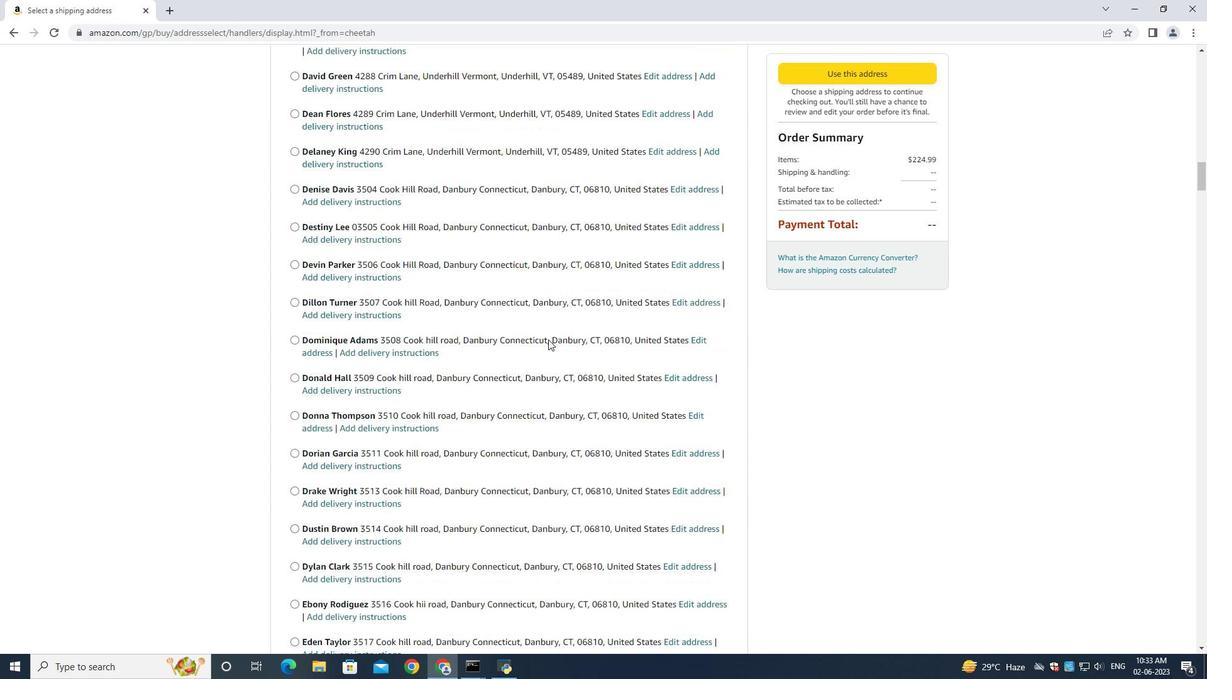 
Action: Mouse scrolled (548, 338) with delta (0, 0)
Screenshot: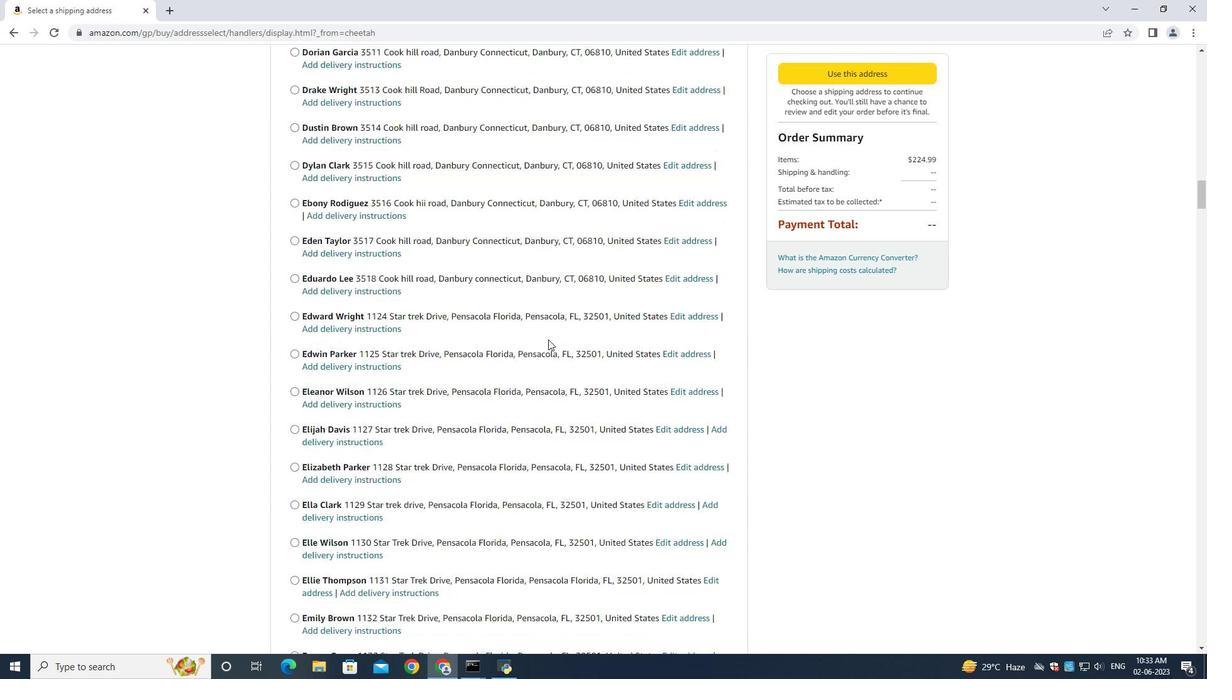 
Action: Mouse scrolled (548, 338) with delta (0, 0)
Screenshot: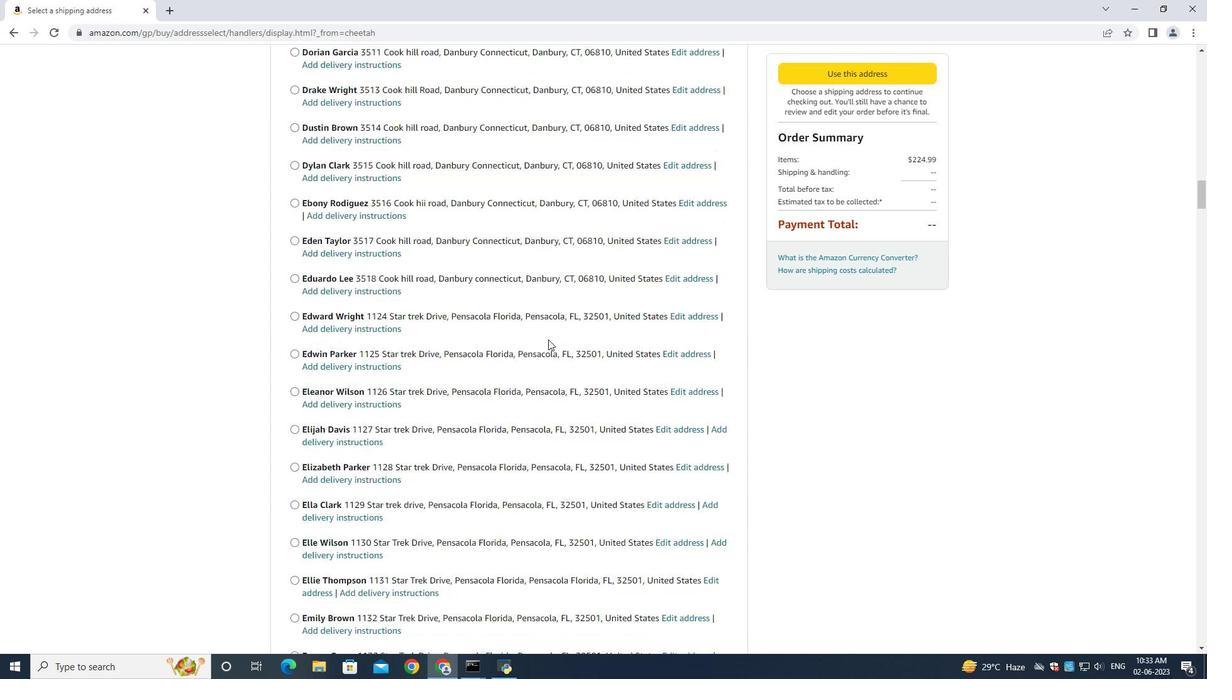 
Action: Mouse scrolled (548, 338) with delta (0, 0)
Screenshot: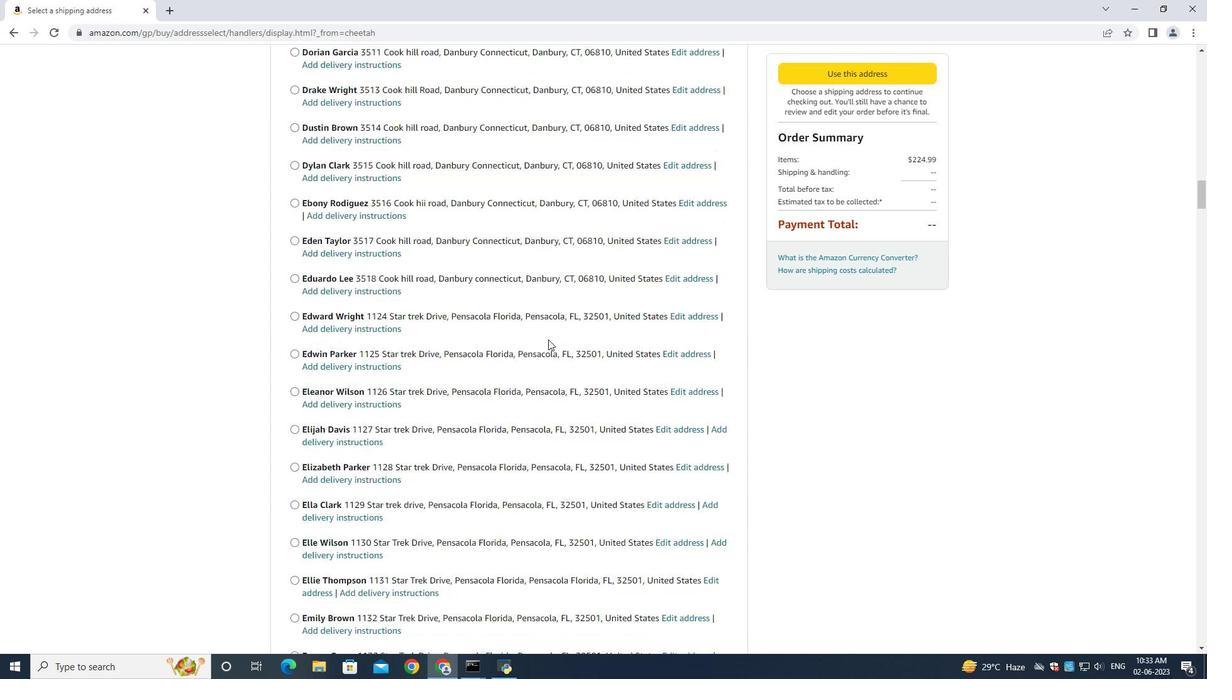 
Action: Mouse scrolled (548, 338) with delta (0, 0)
Screenshot: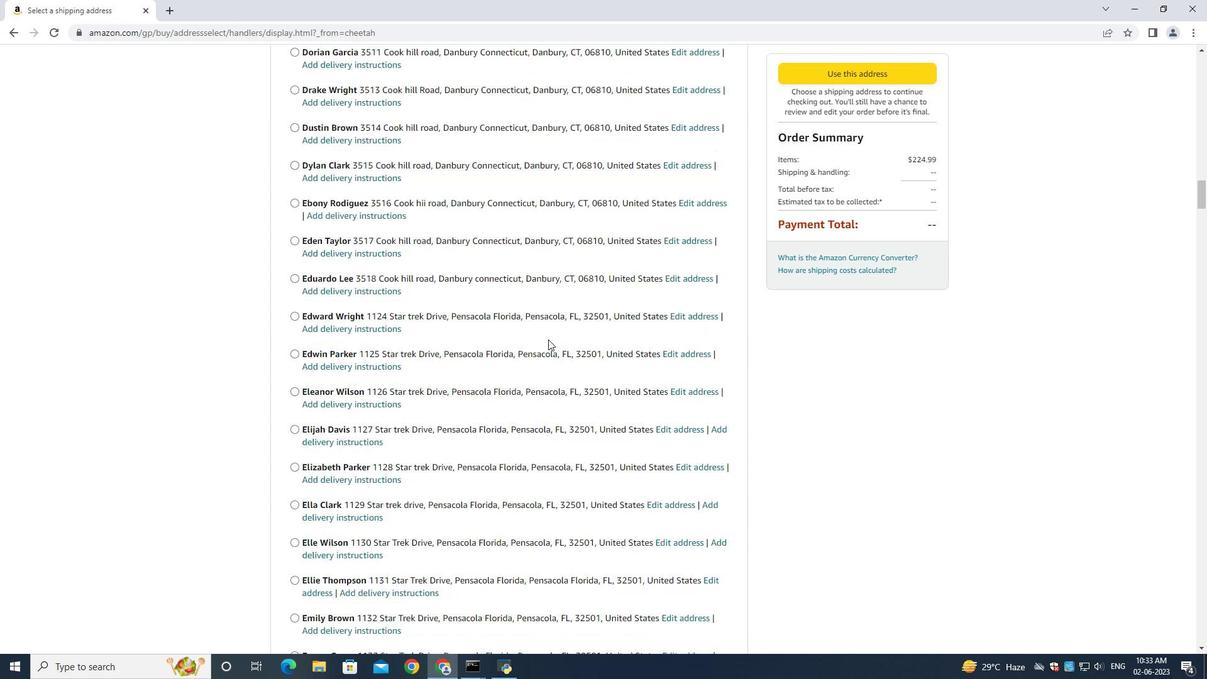 
Action: Mouse scrolled (548, 338) with delta (0, 0)
Screenshot: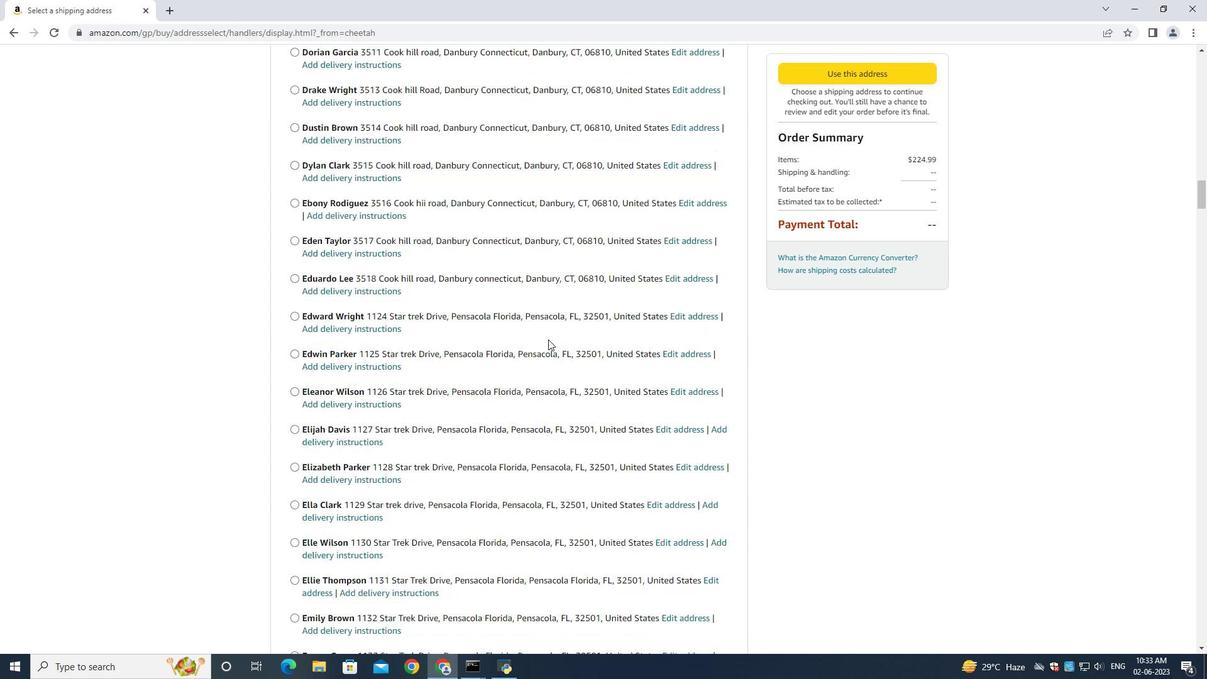 
Action: Mouse scrolled (548, 338) with delta (0, 0)
Screenshot: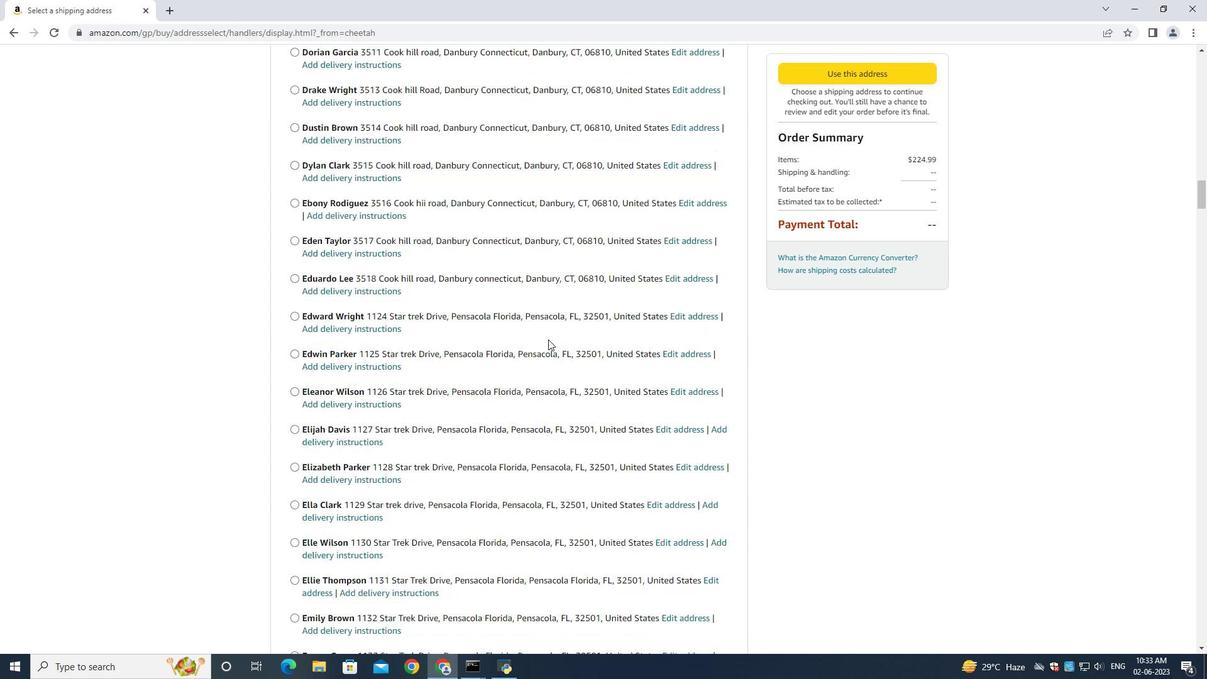 
Action: Mouse scrolled (548, 338) with delta (0, 0)
Screenshot: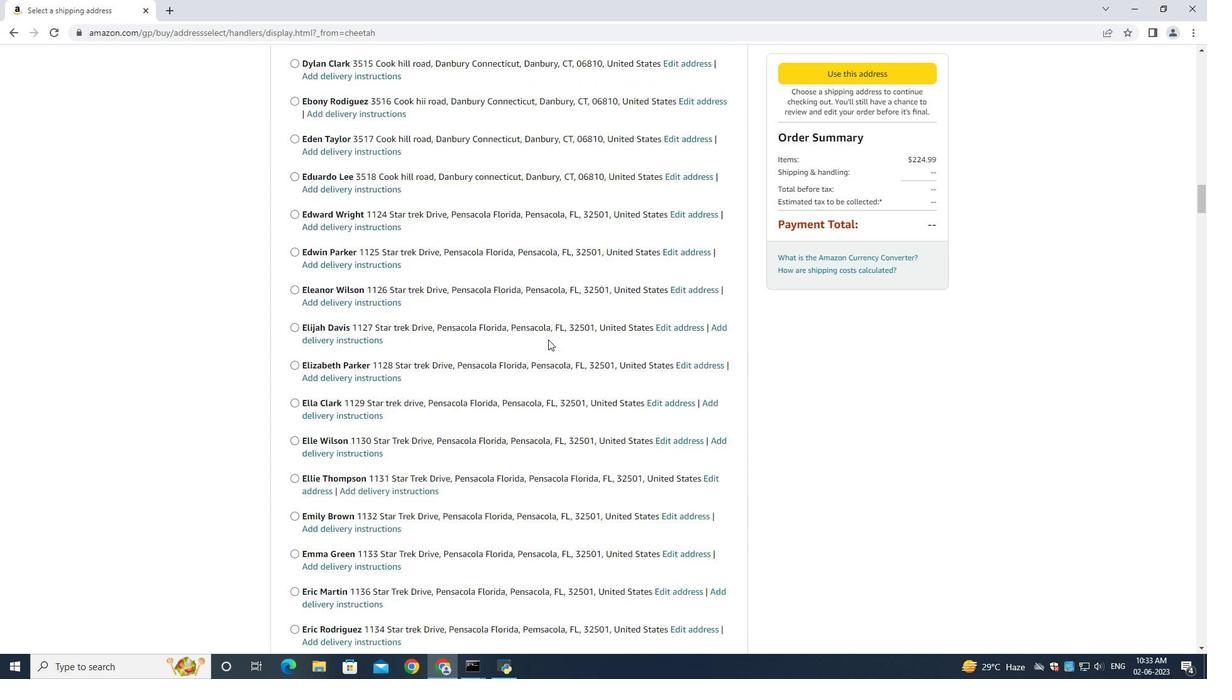 
Action: Mouse scrolled (548, 338) with delta (0, 0)
Screenshot: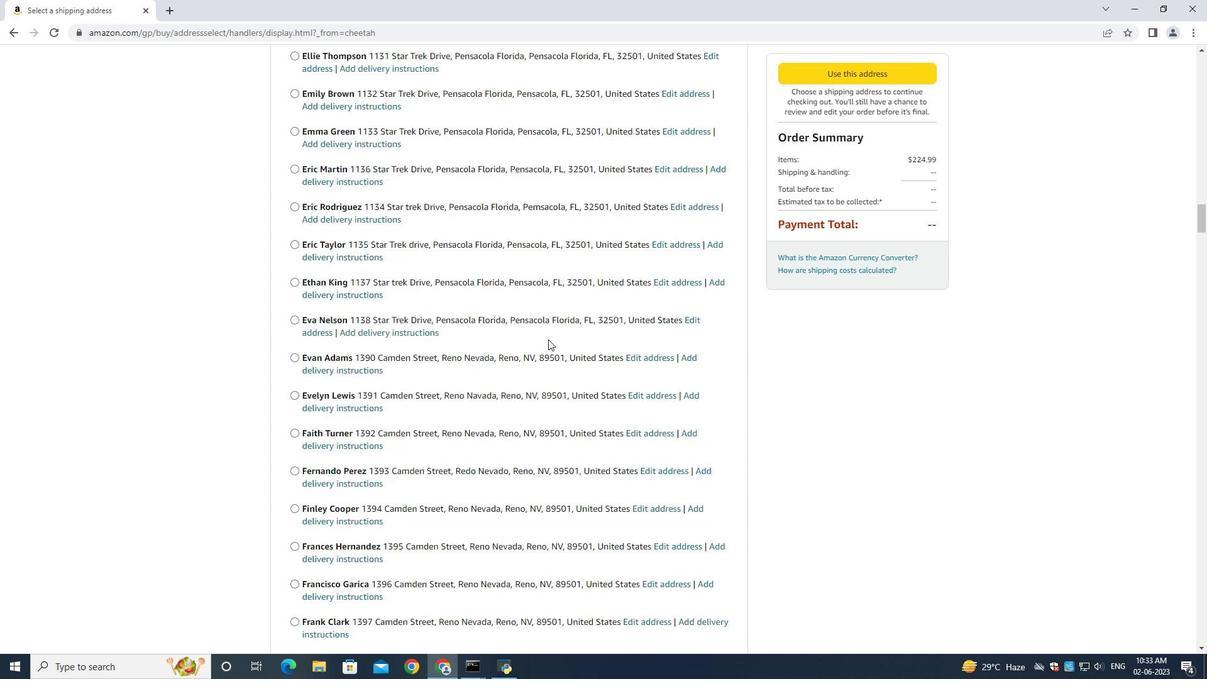 
Action: Mouse scrolled (548, 338) with delta (0, 0)
Screenshot: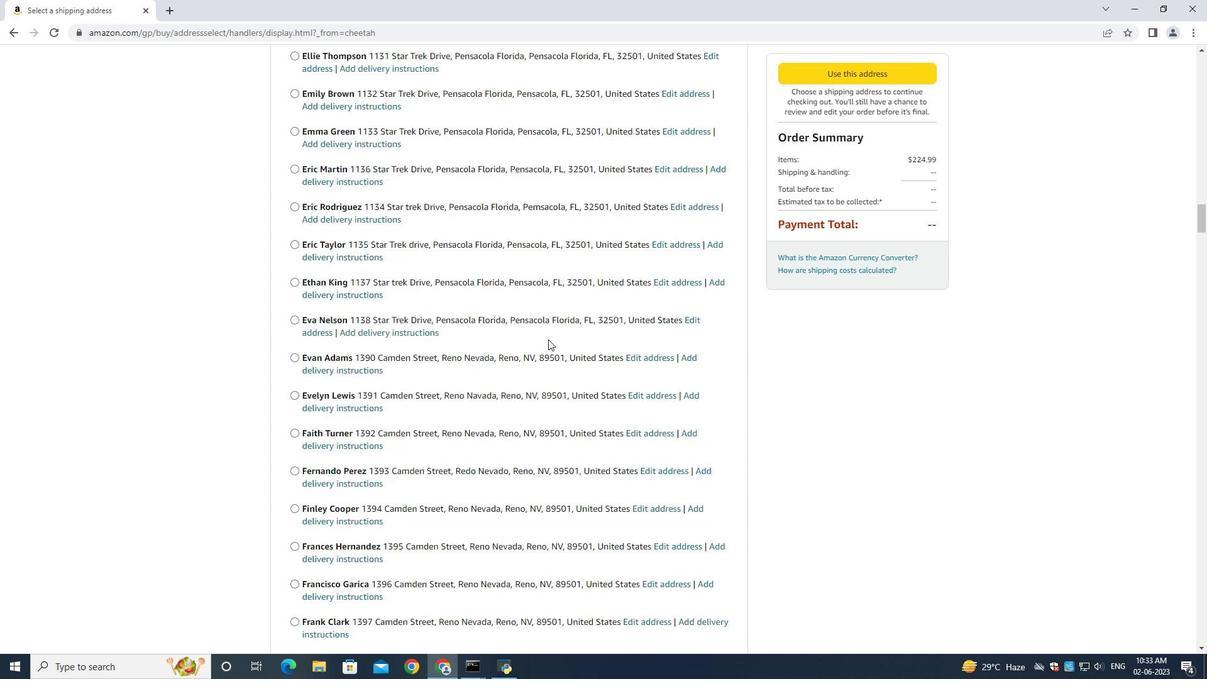 
Action: Mouse scrolled (548, 338) with delta (0, 0)
Screenshot: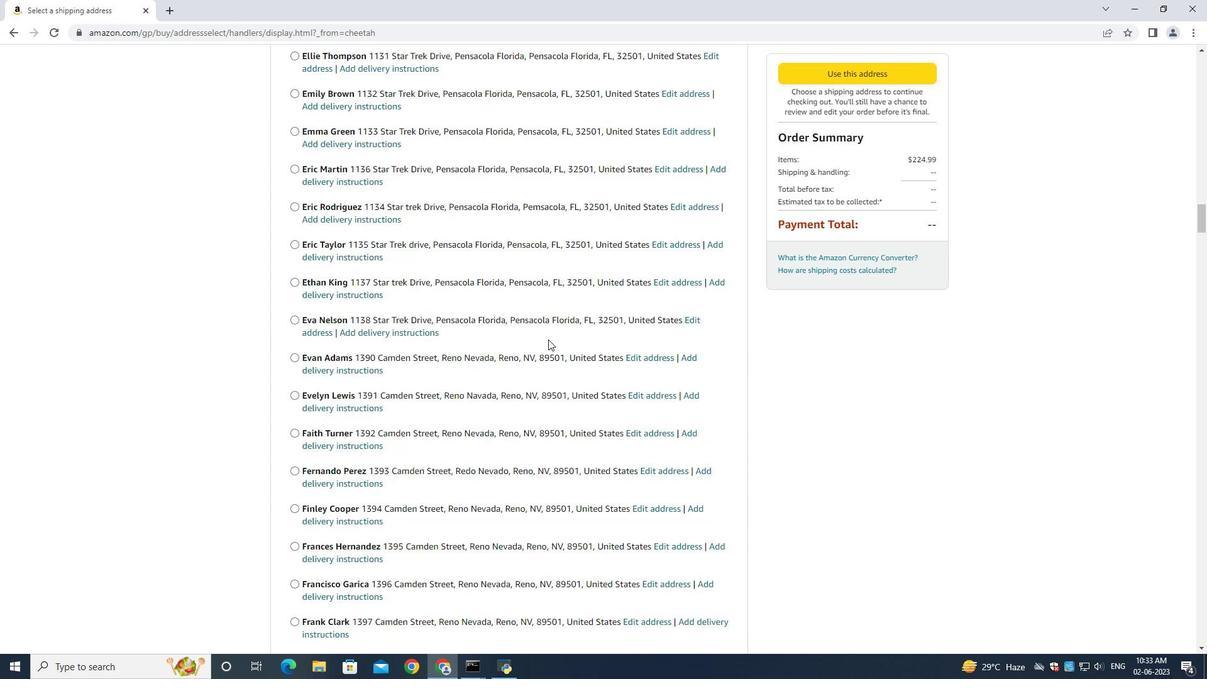 
Action: Mouse scrolled (548, 338) with delta (0, 0)
Screenshot: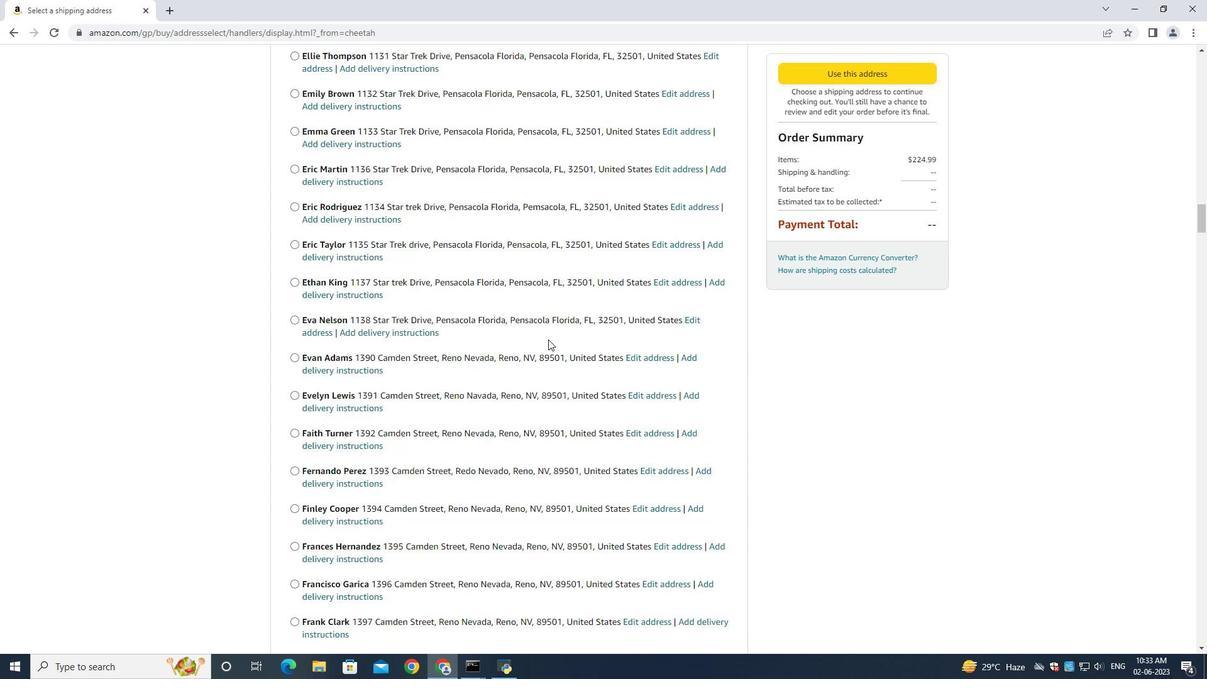 
Action: Mouse scrolled (548, 338) with delta (0, 0)
Screenshot: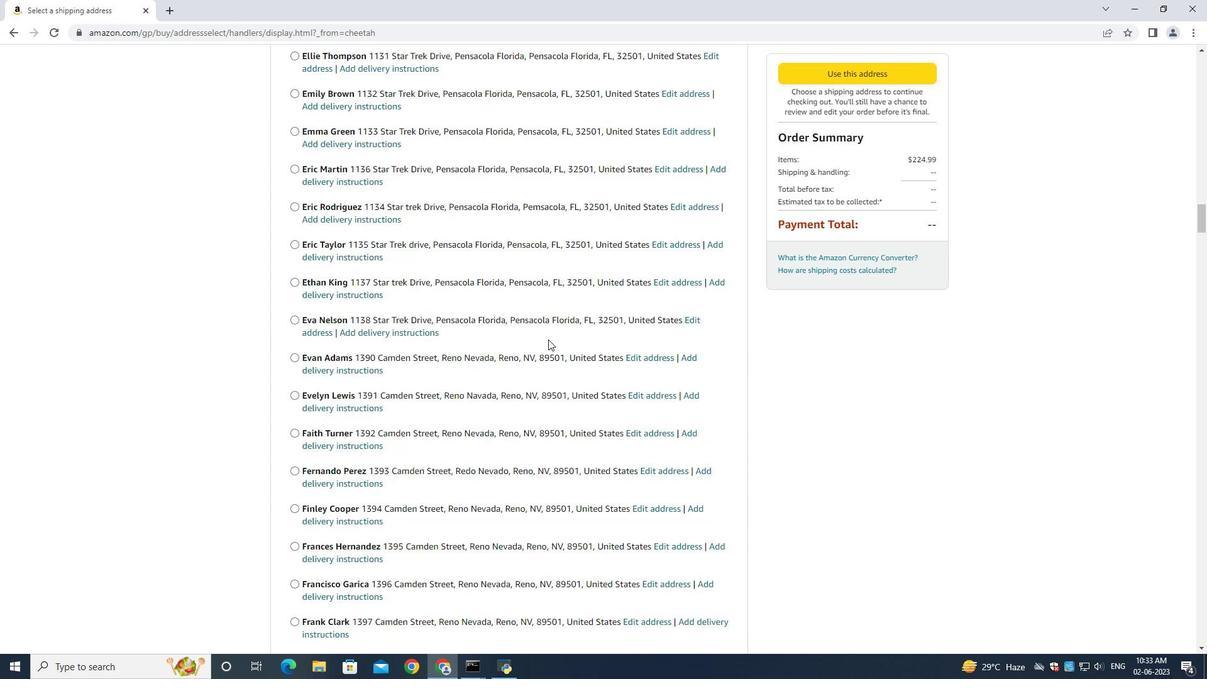 
Action: Mouse scrolled (548, 338) with delta (0, 0)
Screenshot: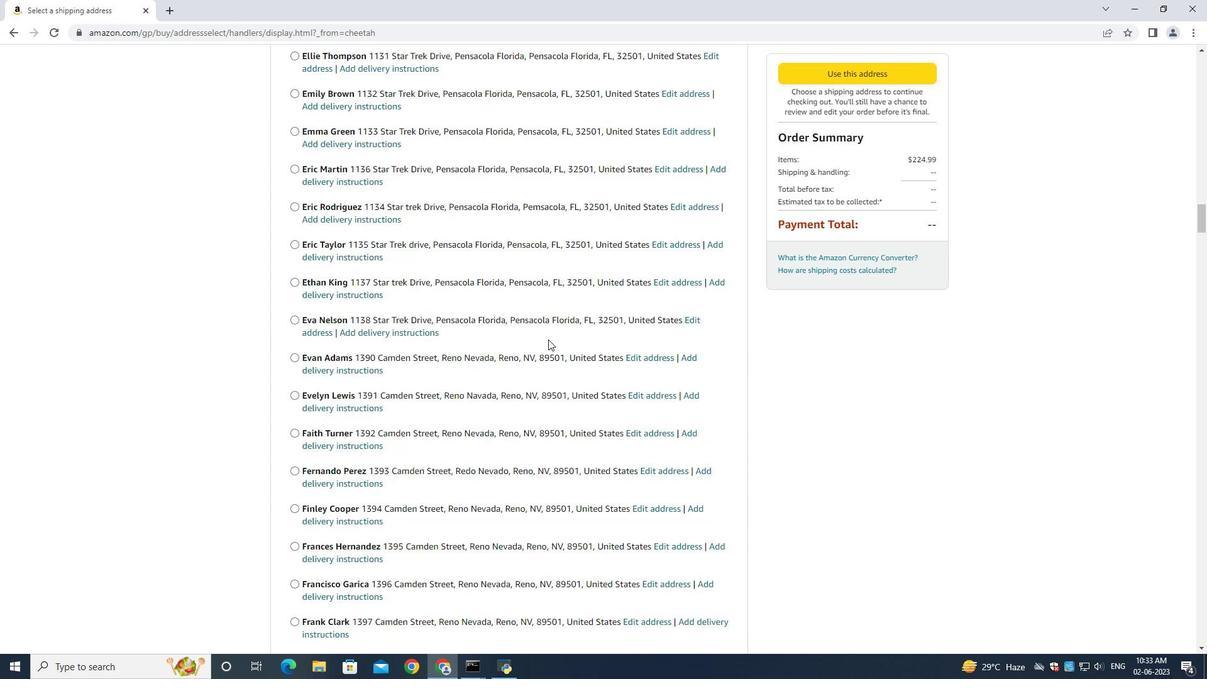 
Action: Mouse scrolled (548, 338) with delta (0, 0)
Screenshot: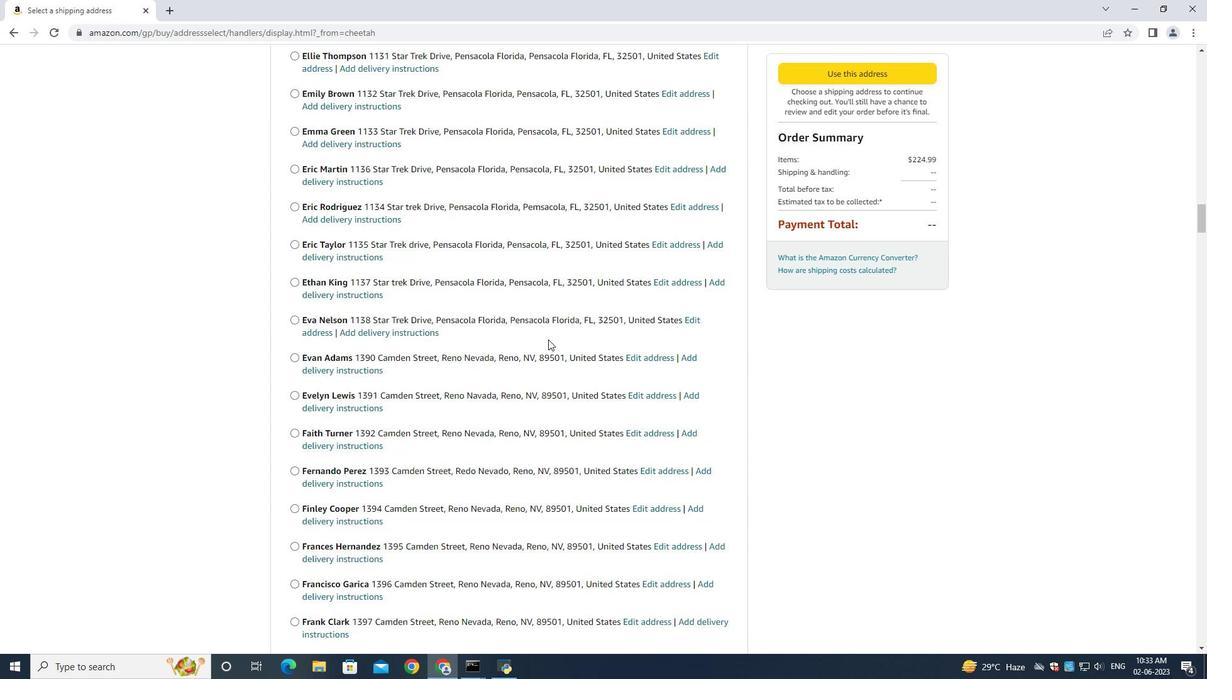 
Action: Mouse scrolled (548, 338) with delta (0, 0)
Screenshot: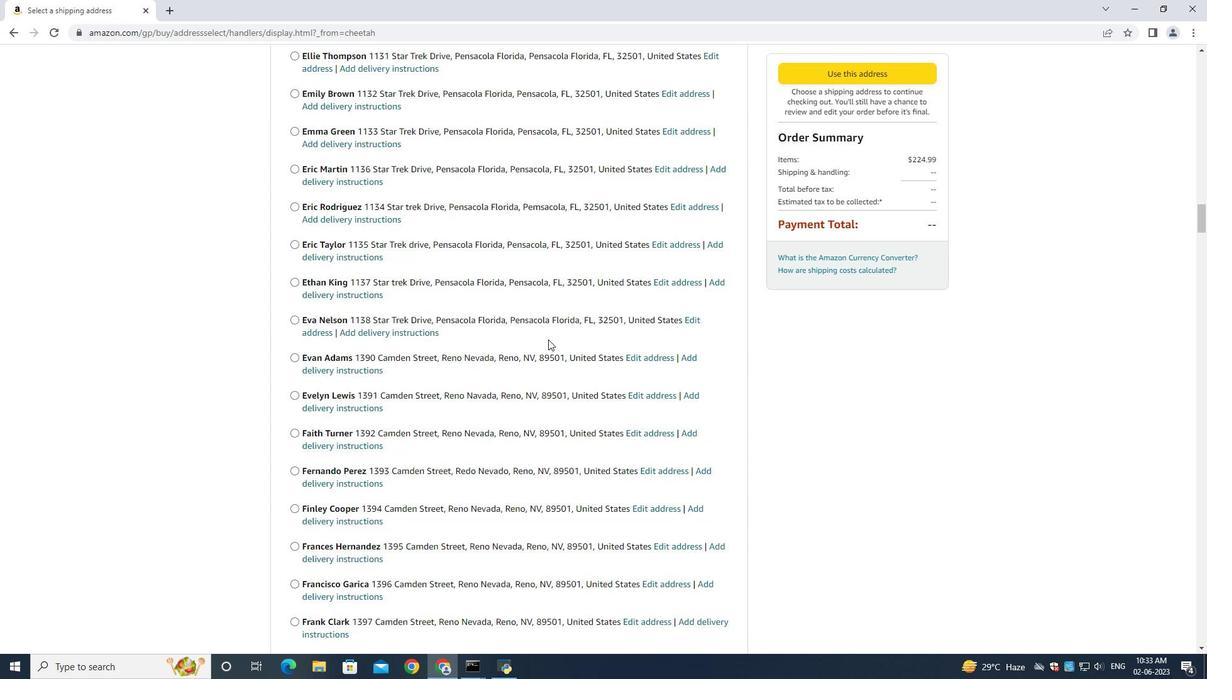 
Action: Mouse moved to (547, 339)
Screenshot: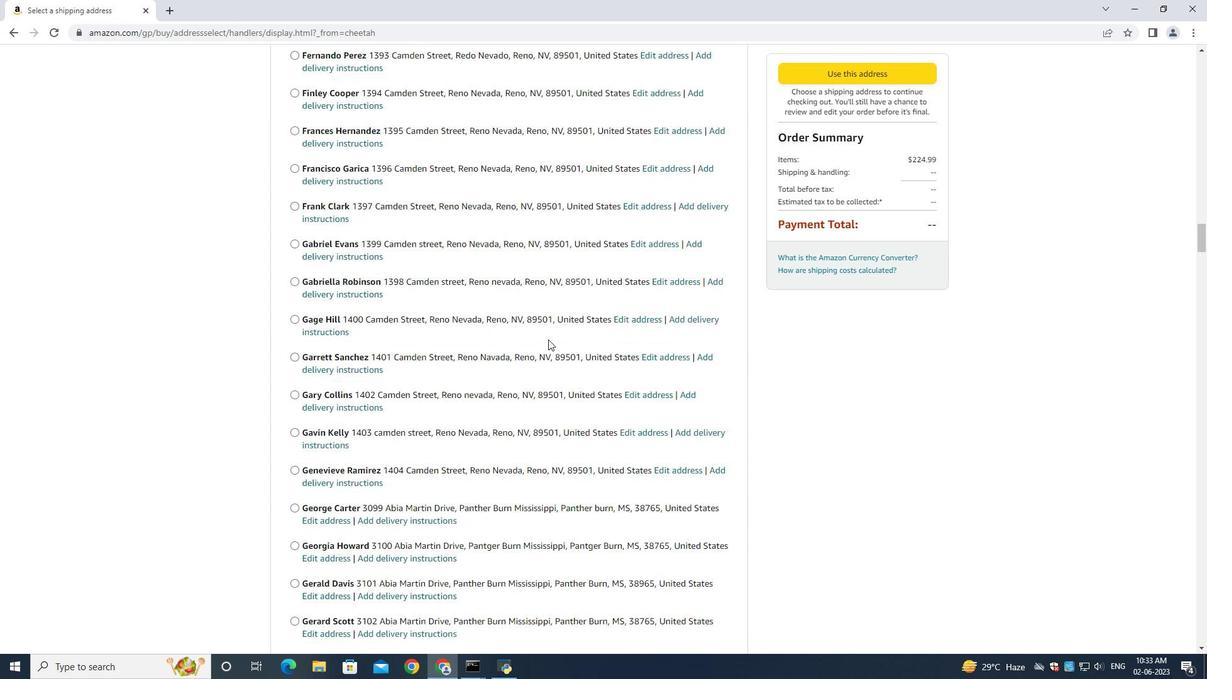 
Action: Mouse scrolled (547, 338) with delta (0, 0)
Screenshot: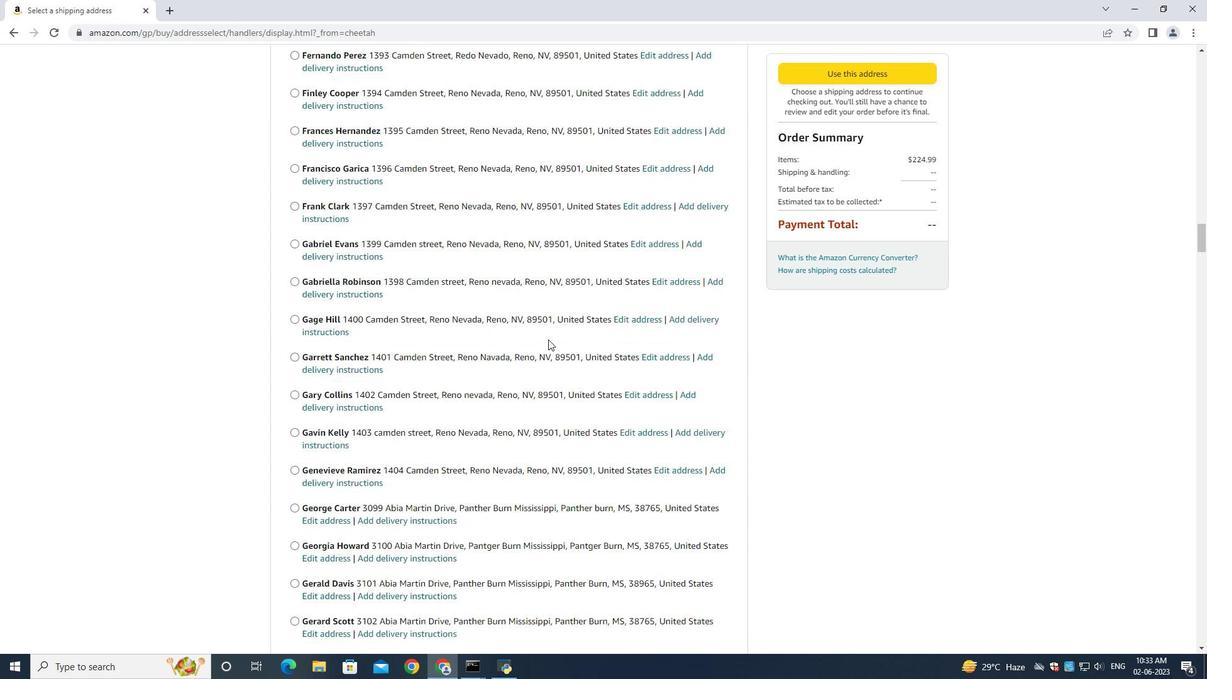 
Action: Mouse scrolled (547, 338) with delta (0, 0)
Screenshot: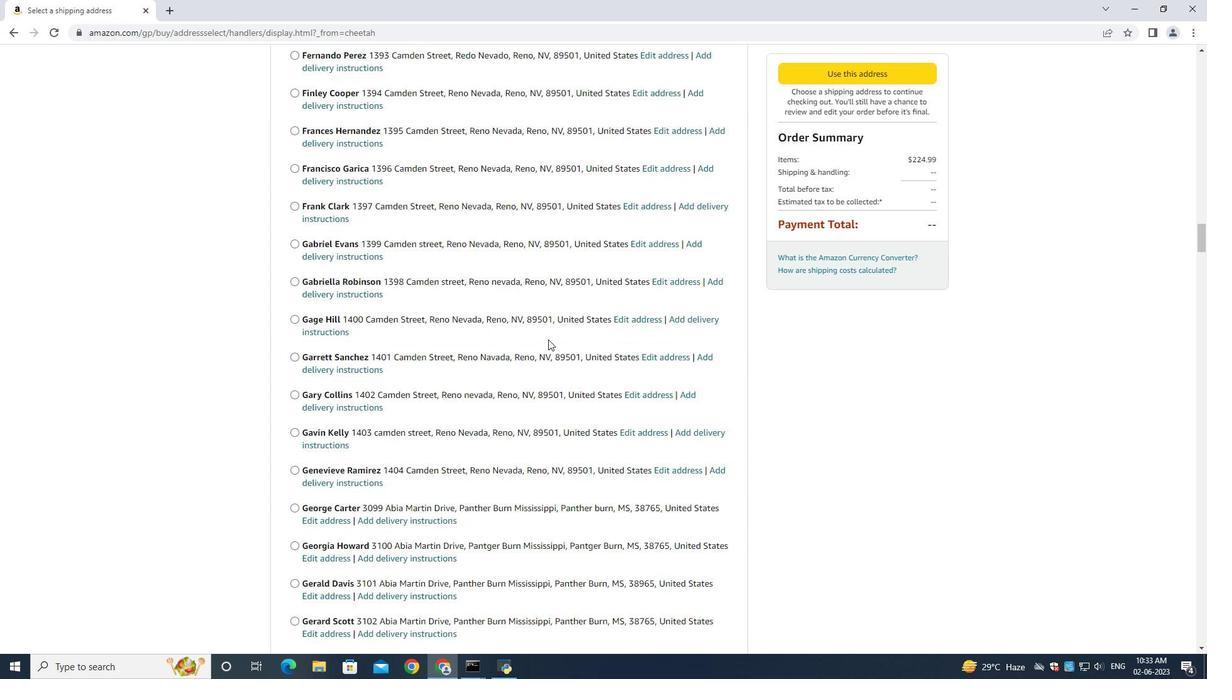 
Action: Mouse scrolled (547, 338) with delta (0, 0)
Screenshot: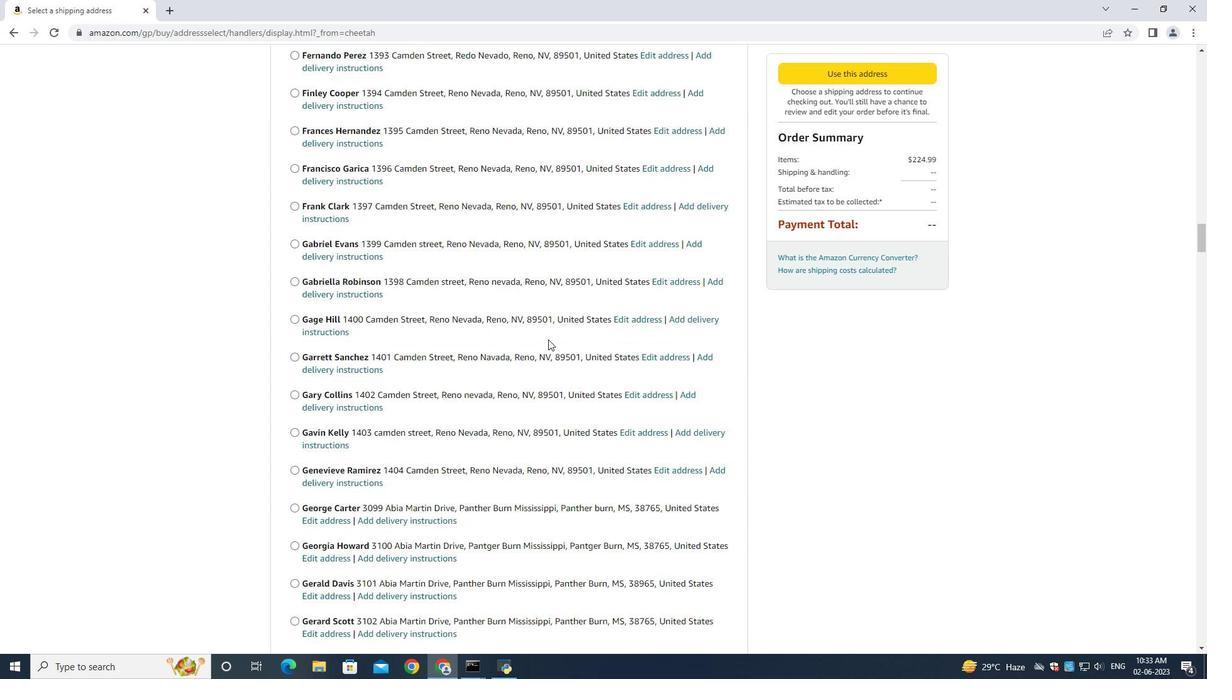 
Action: Mouse scrolled (547, 338) with delta (0, 0)
Screenshot: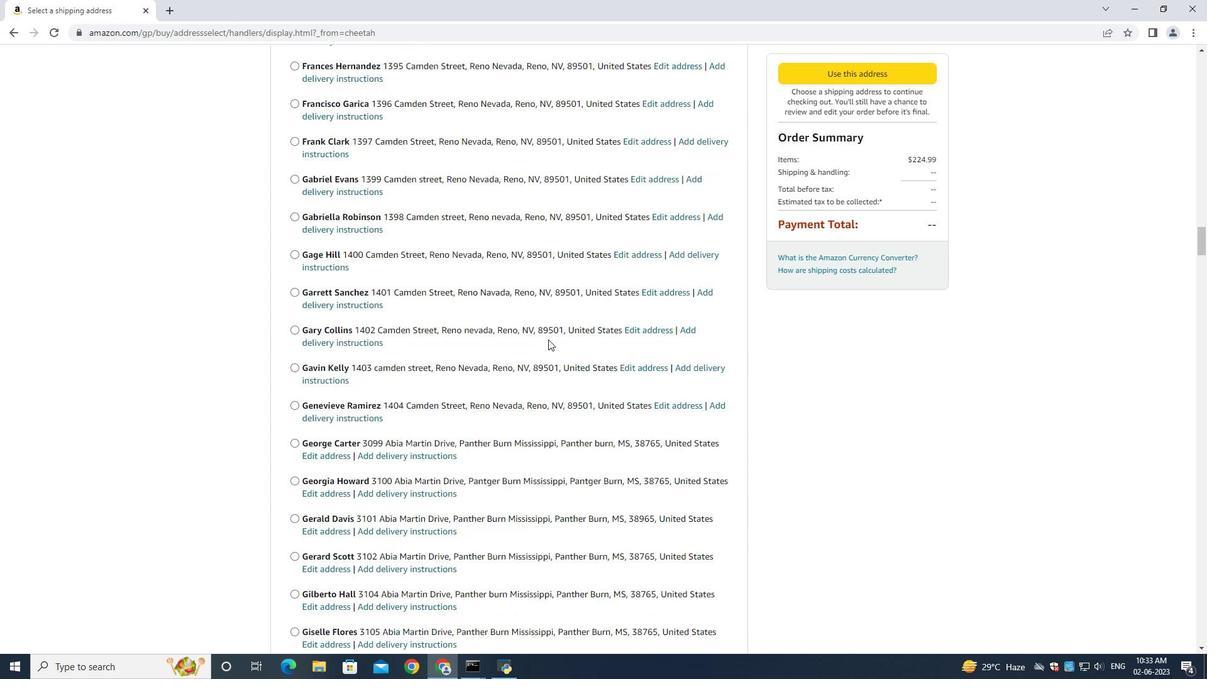 
Action: Mouse scrolled (547, 338) with delta (0, 0)
Screenshot: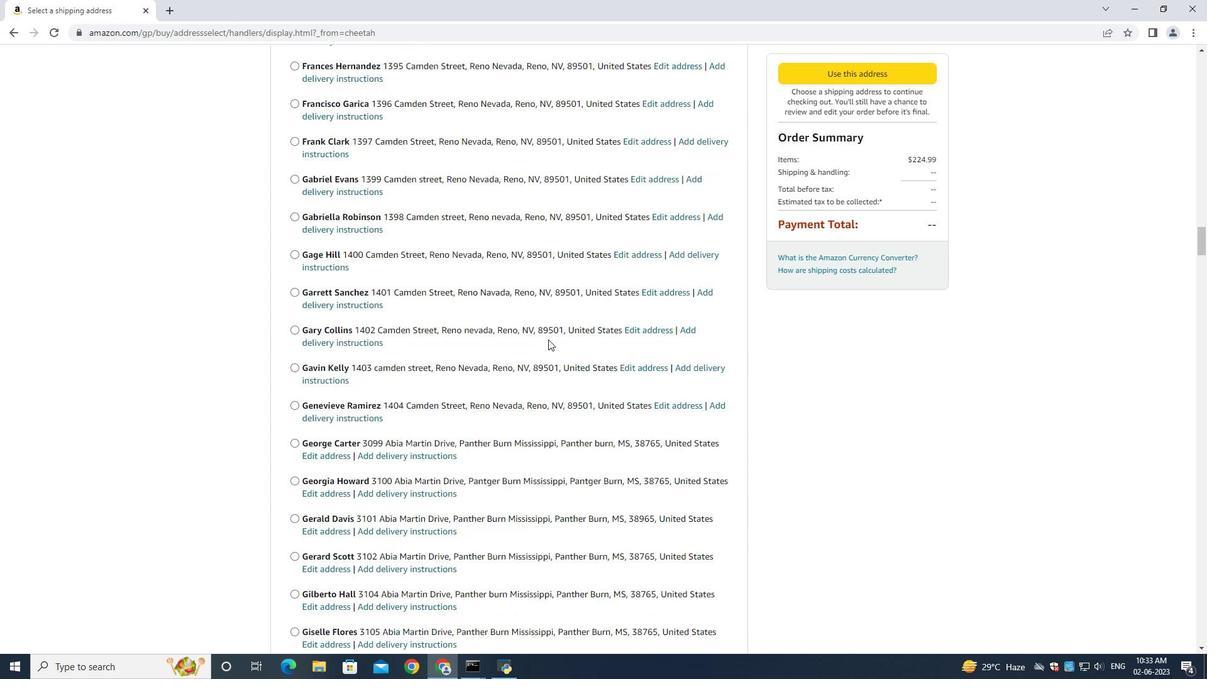 
Action: Mouse scrolled (547, 338) with delta (0, 0)
Screenshot: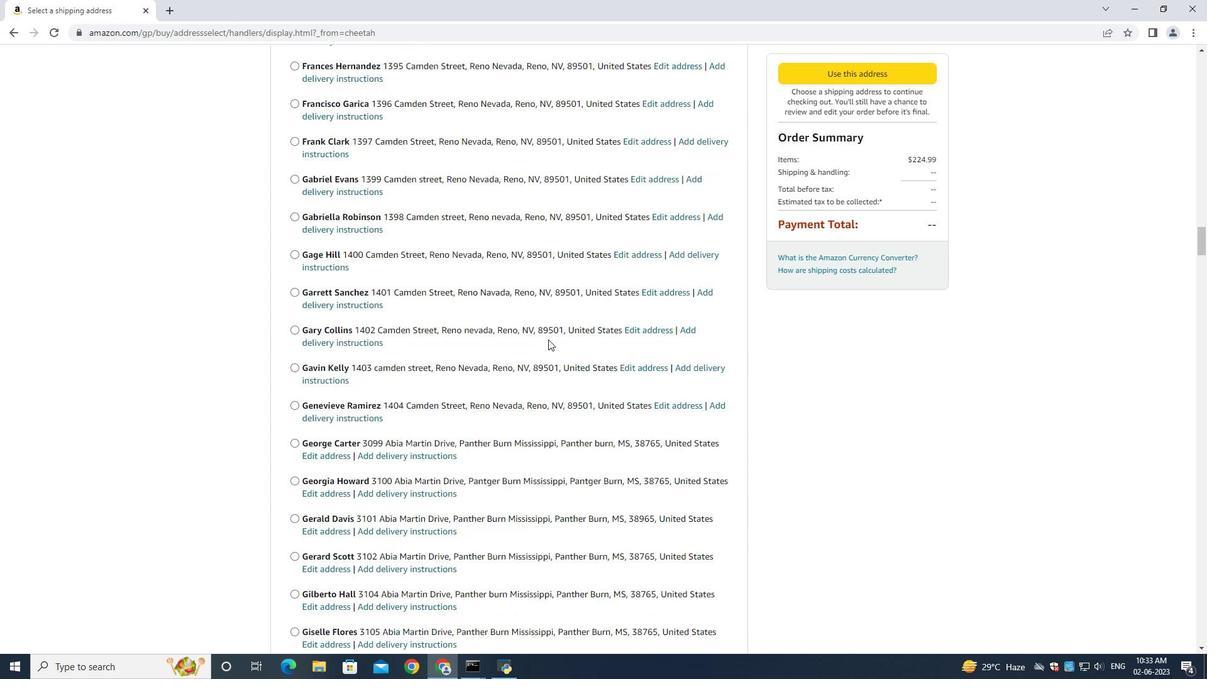 
Action: Mouse scrolled (547, 338) with delta (0, 0)
Screenshot: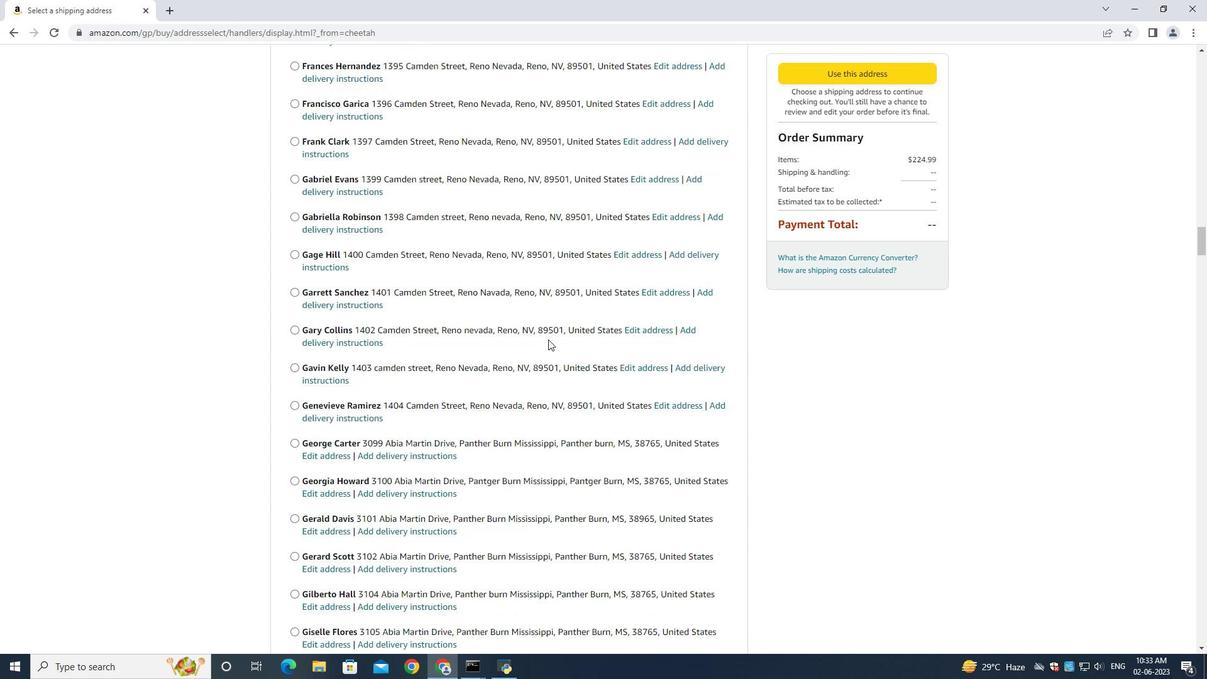 
Action: Mouse scrolled (547, 338) with delta (0, 0)
Screenshot: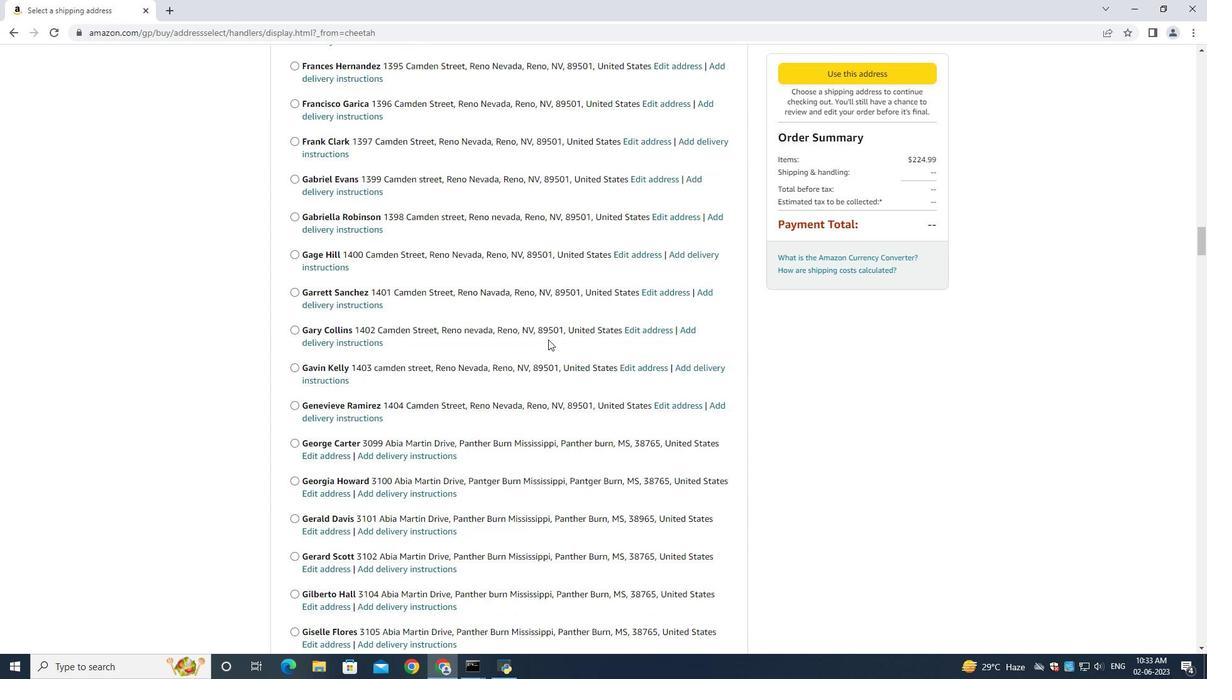 
Action: Mouse scrolled (547, 338) with delta (0, 0)
Screenshot: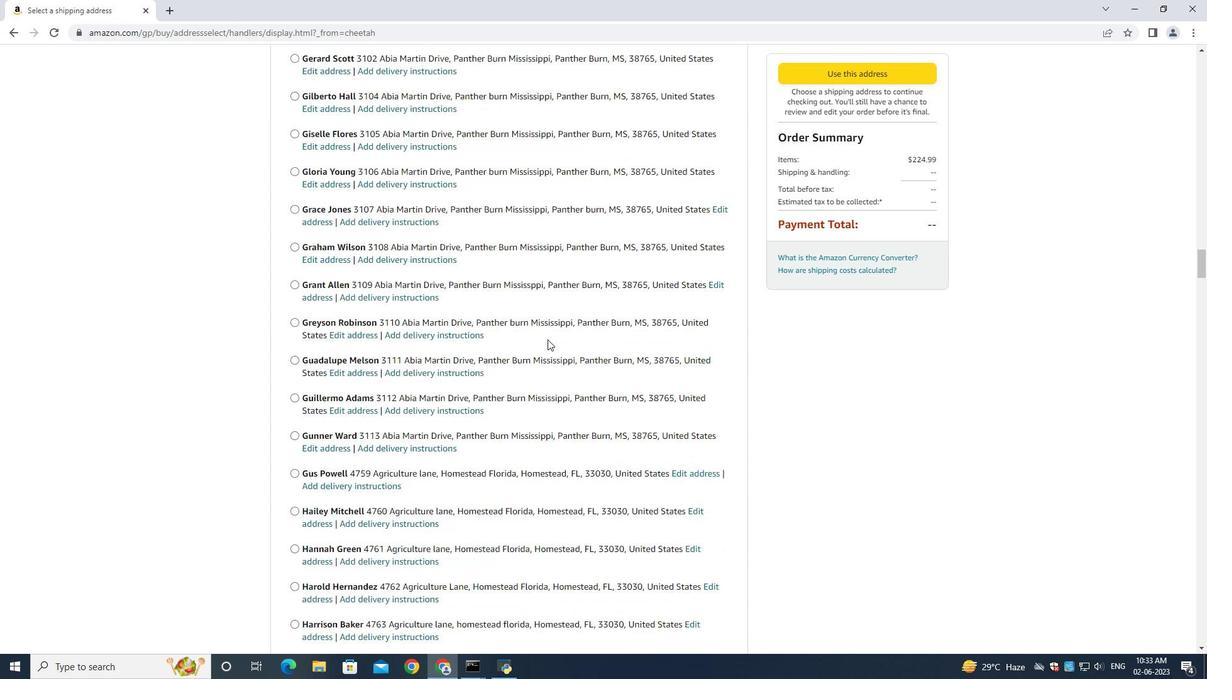 
Action: Mouse scrolled (547, 338) with delta (0, 0)
Screenshot: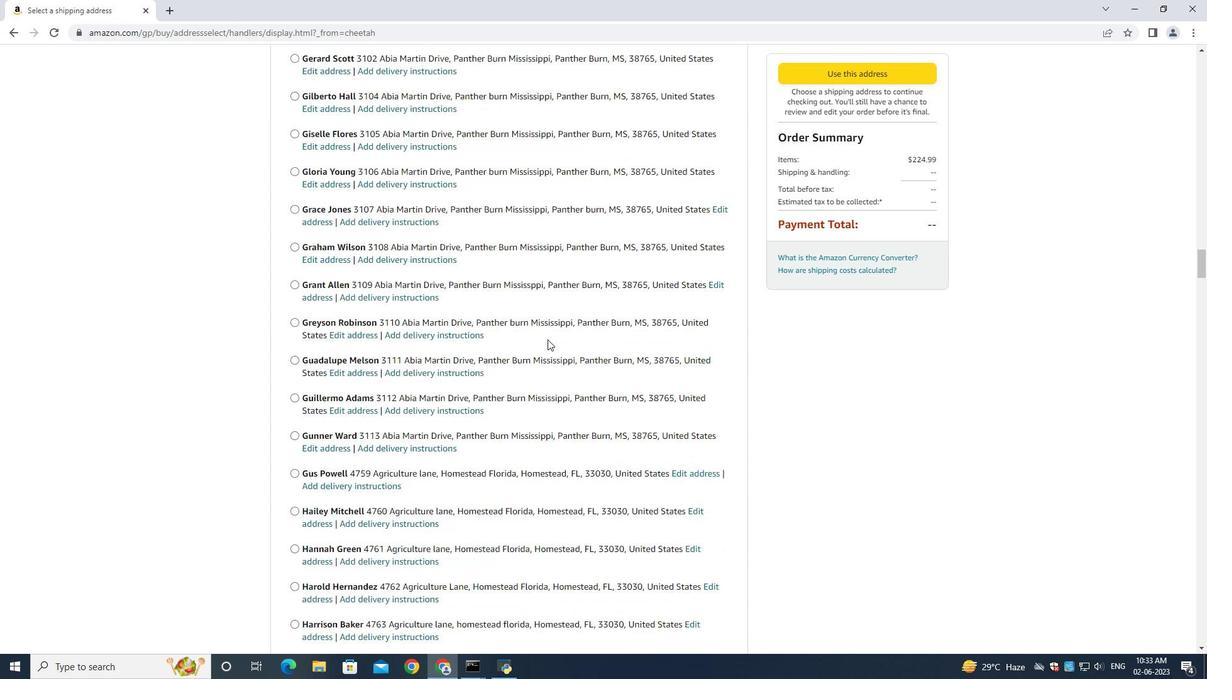 
Action: Mouse scrolled (547, 338) with delta (0, 0)
Screenshot: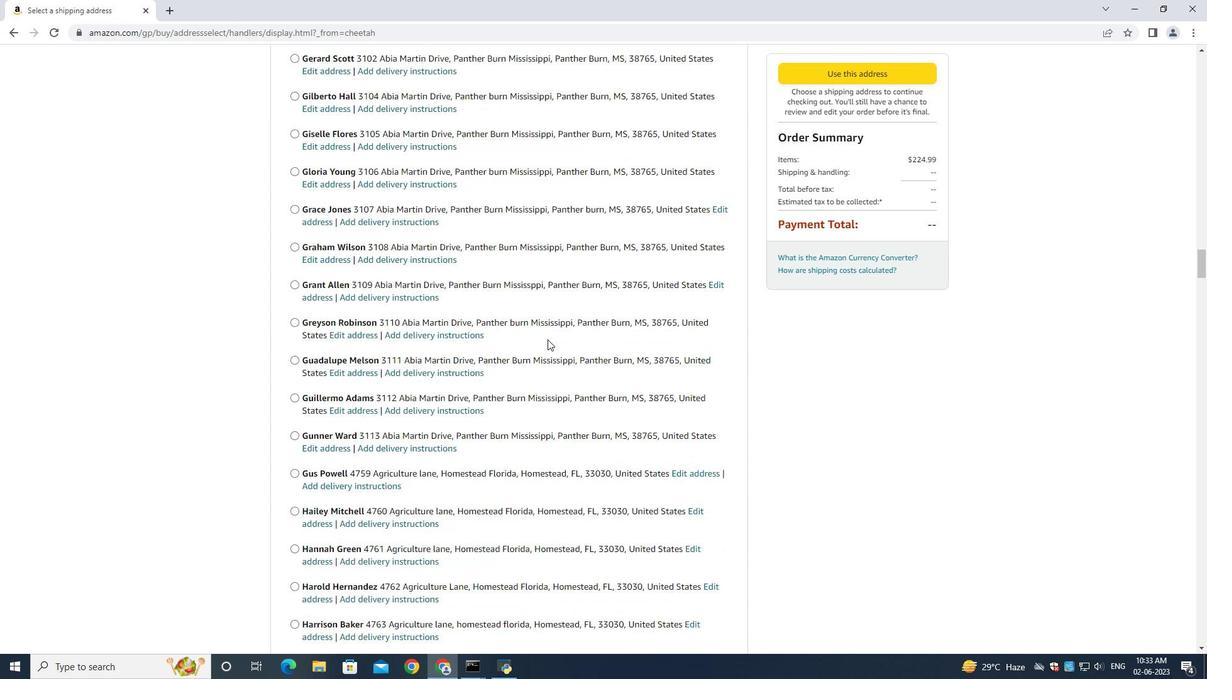 
Action: Mouse scrolled (547, 338) with delta (0, 0)
Screenshot: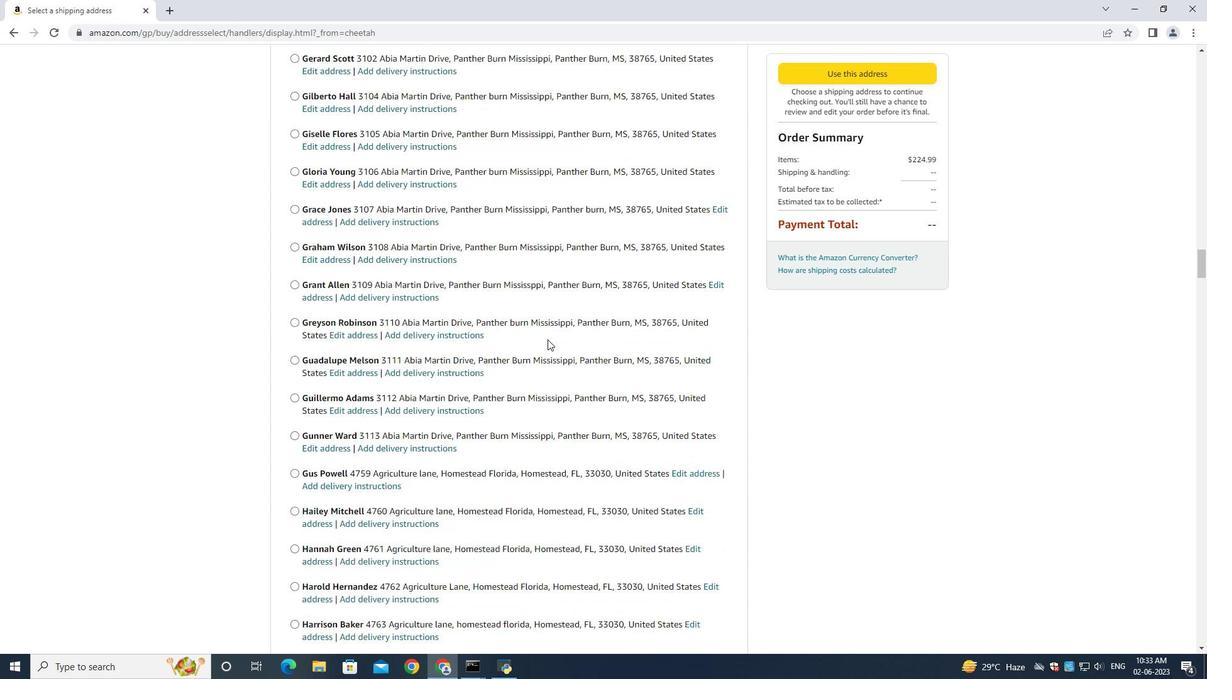 
Action: Mouse scrolled (547, 338) with delta (0, 0)
Screenshot: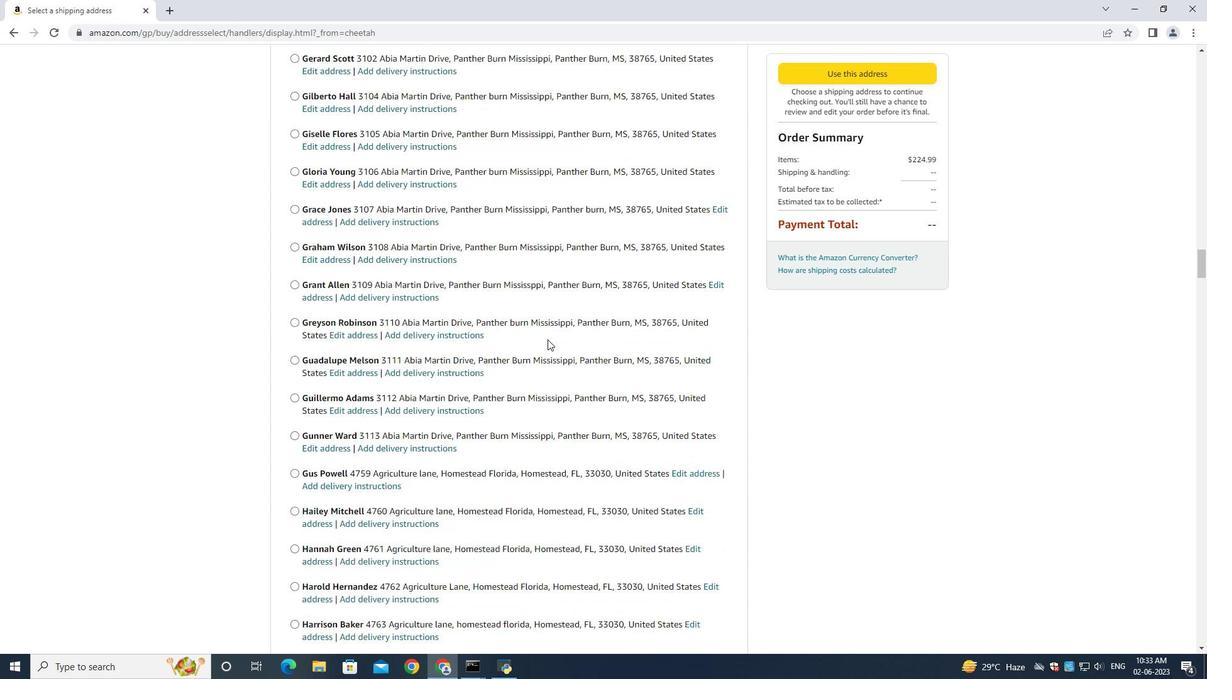 
Action: Mouse scrolled (547, 338) with delta (0, 0)
Screenshot: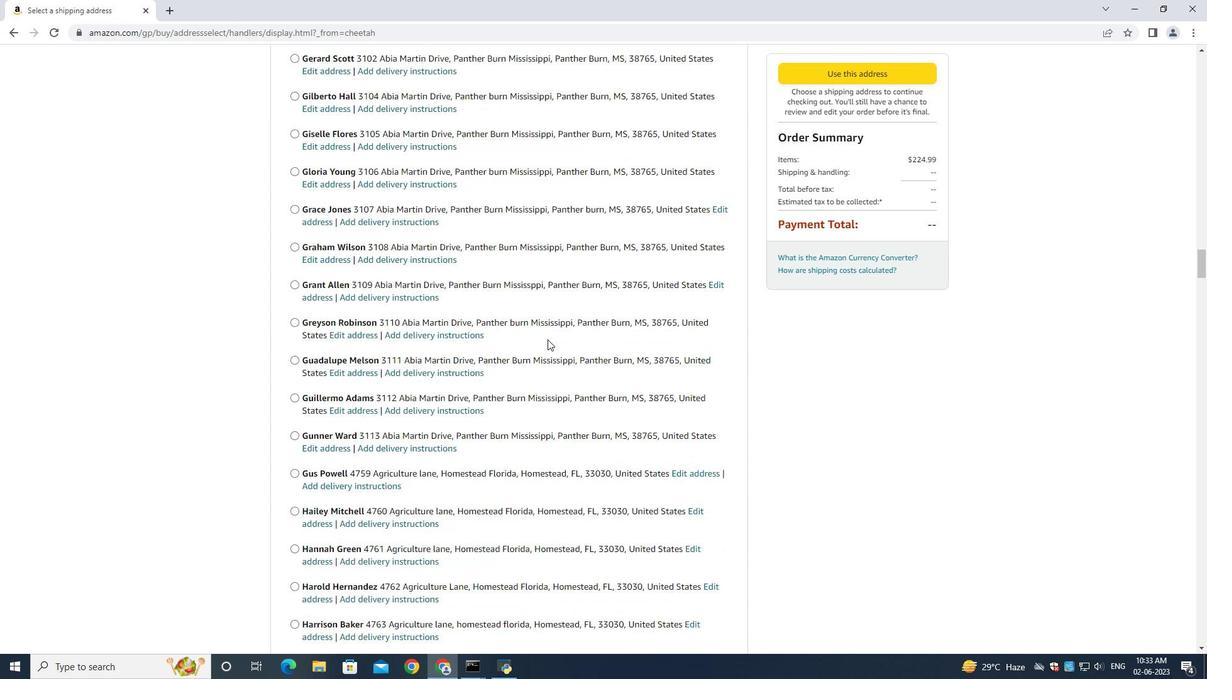 
Action: Mouse scrolled (547, 338) with delta (0, 0)
Screenshot: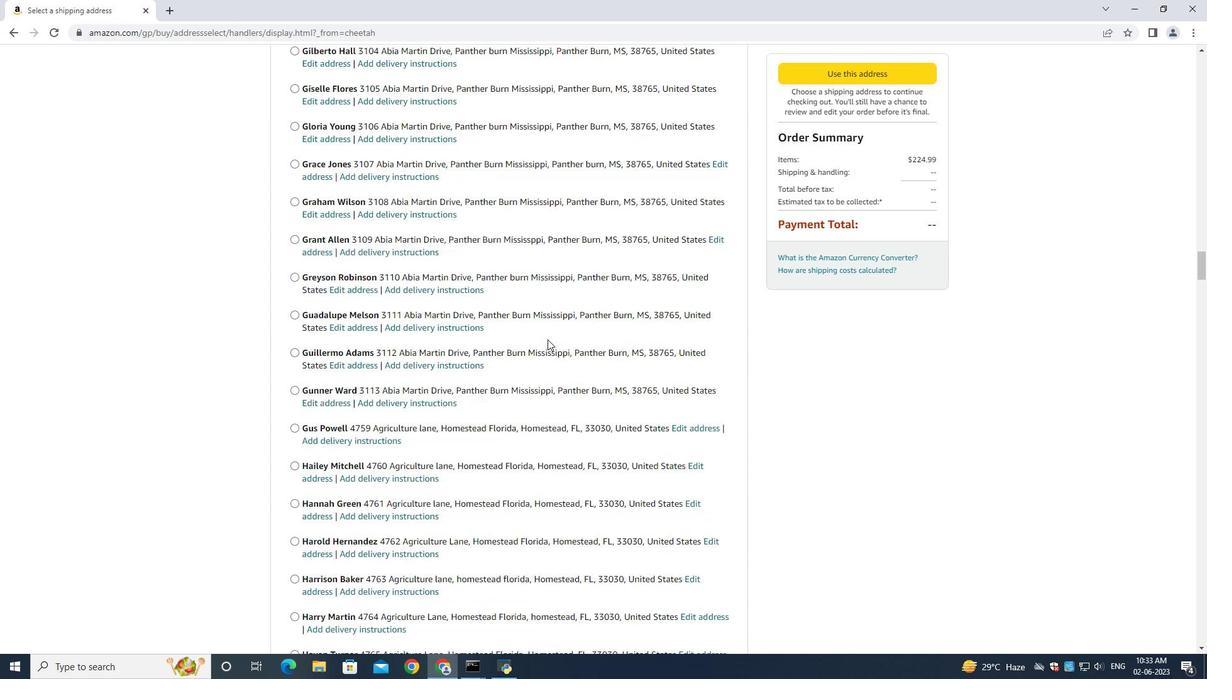
Action: Mouse scrolled (547, 338) with delta (0, 0)
Screenshot: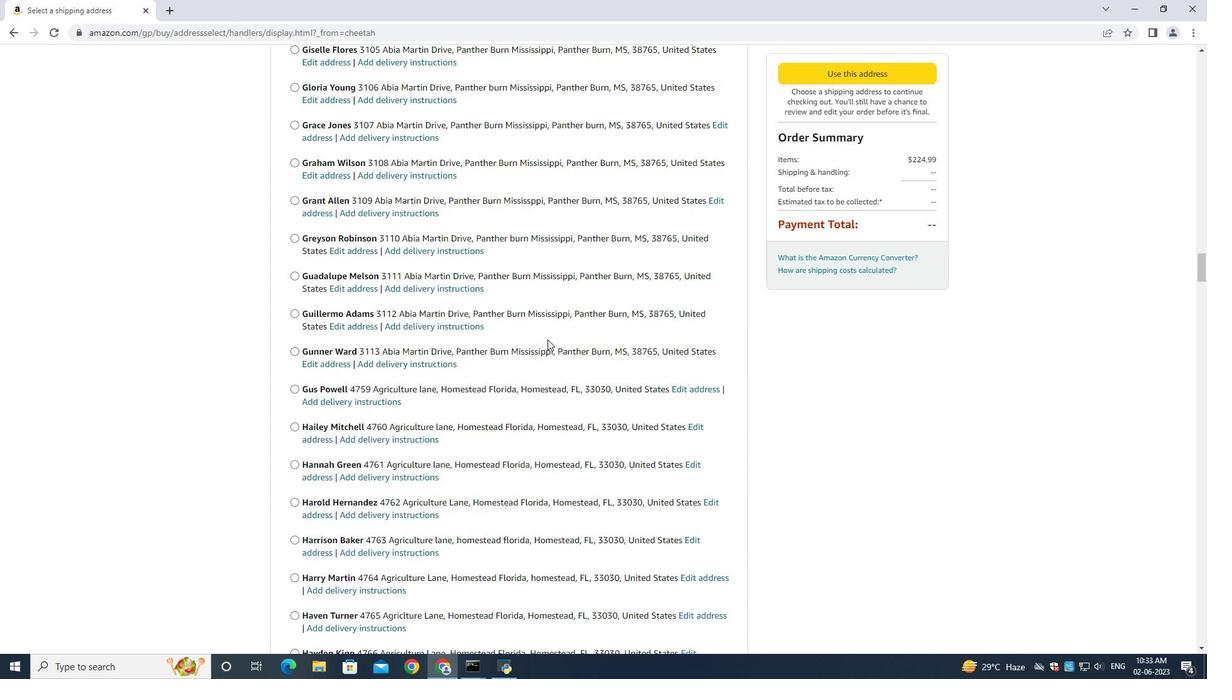 
Action: Mouse scrolled (547, 338) with delta (0, 0)
Screenshot: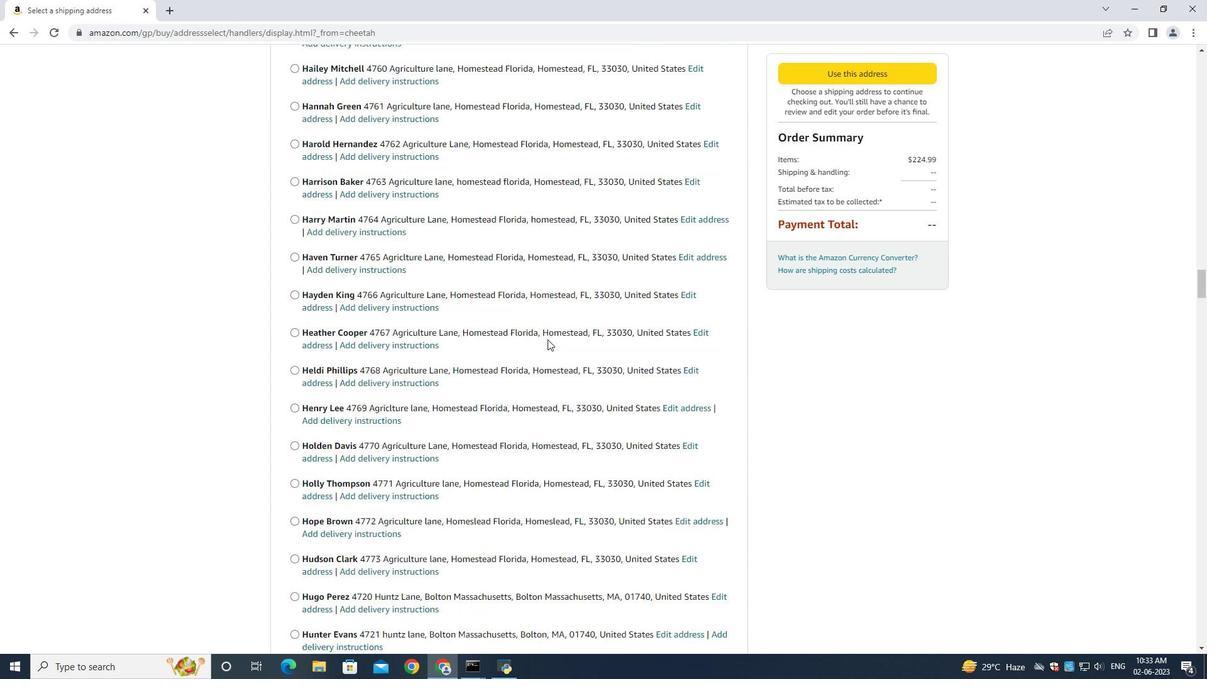 
Action: Mouse scrolled (547, 338) with delta (0, 0)
Screenshot: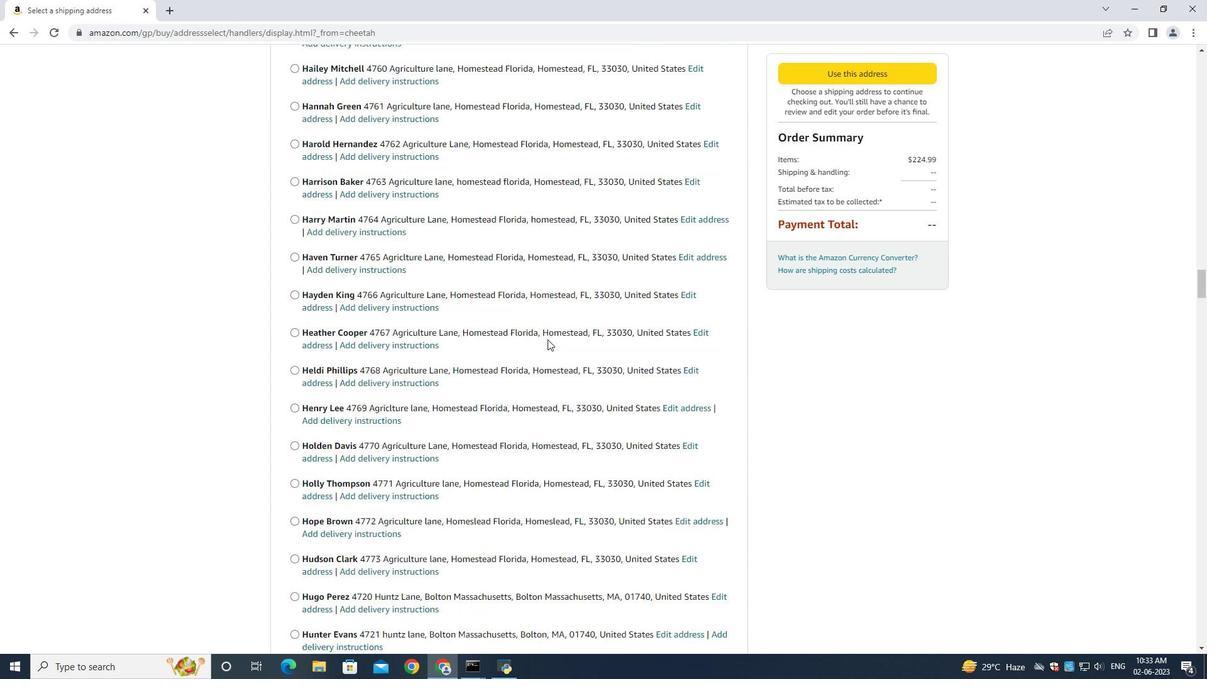 
Action: Mouse scrolled (547, 338) with delta (0, 0)
Screenshot: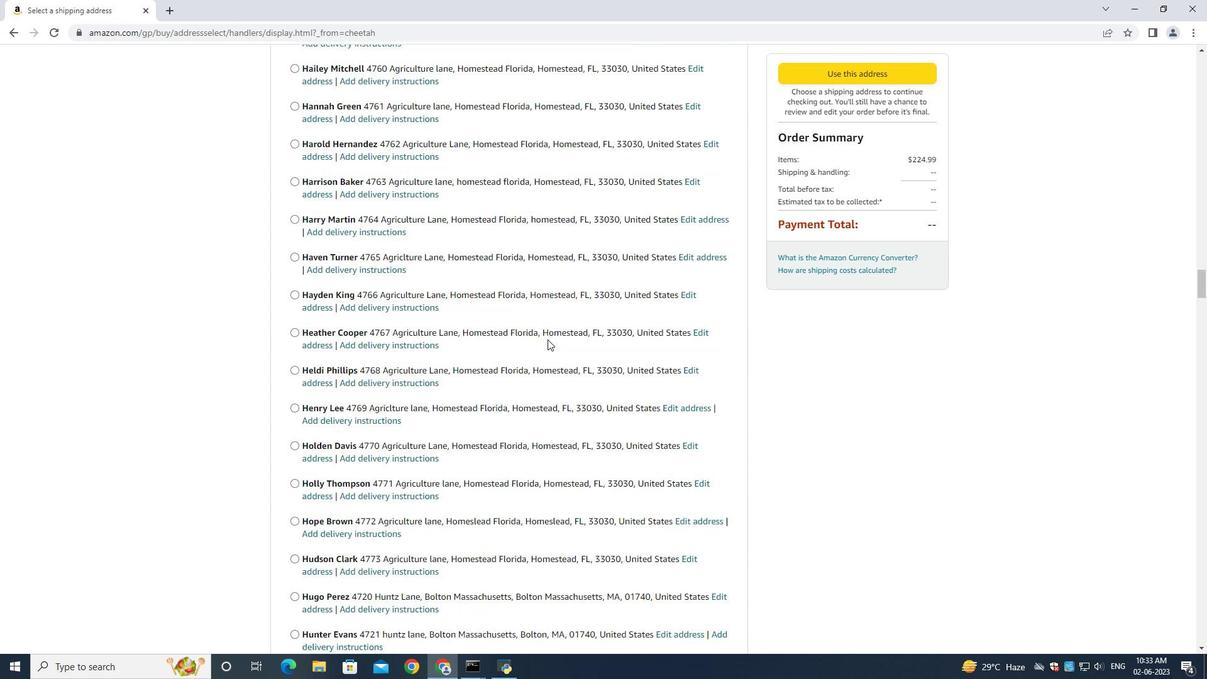 
Action: Mouse scrolled (547, 338) with delta (0, 0)
Screenshot: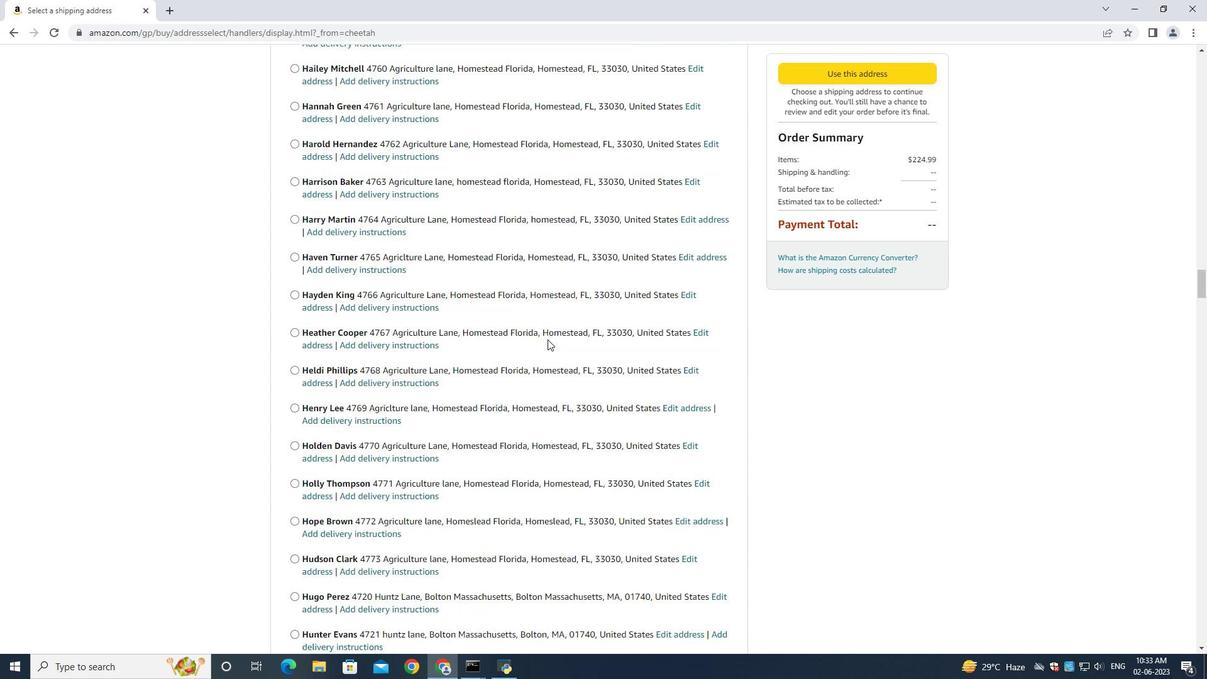 
Action: Mouse scrolled (547, 338) with delta (0, 0)
Screenshot: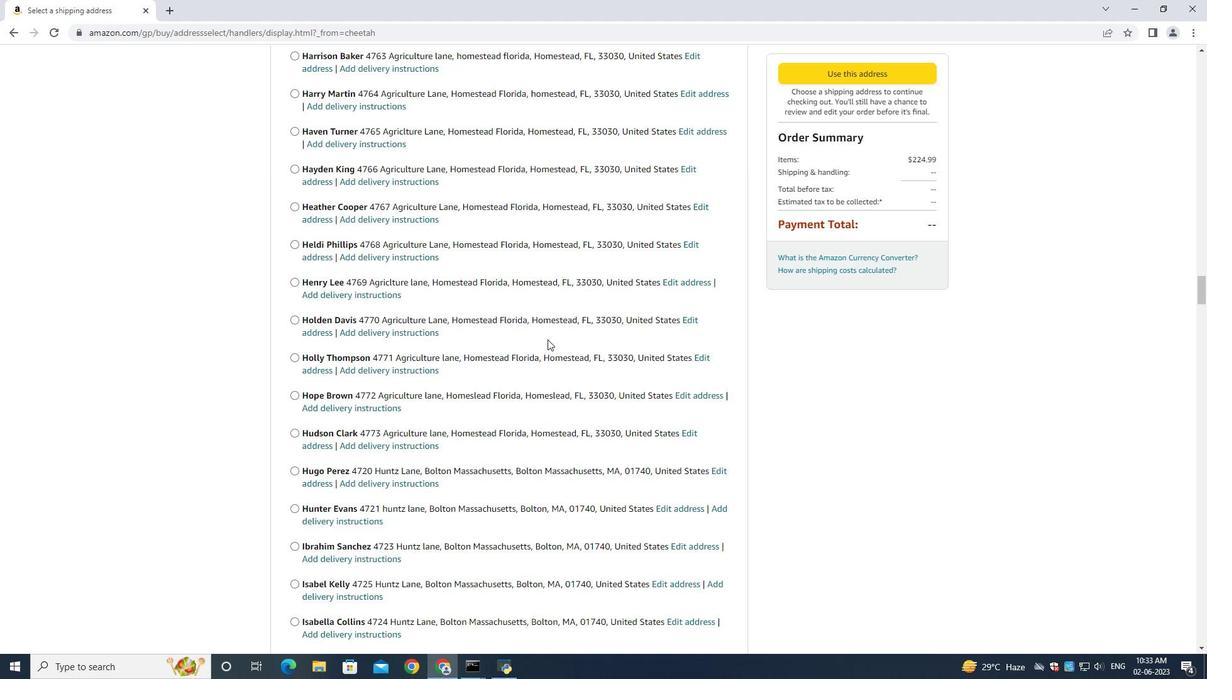 
Action: Mouse moved to (549, 341)
Screenshot: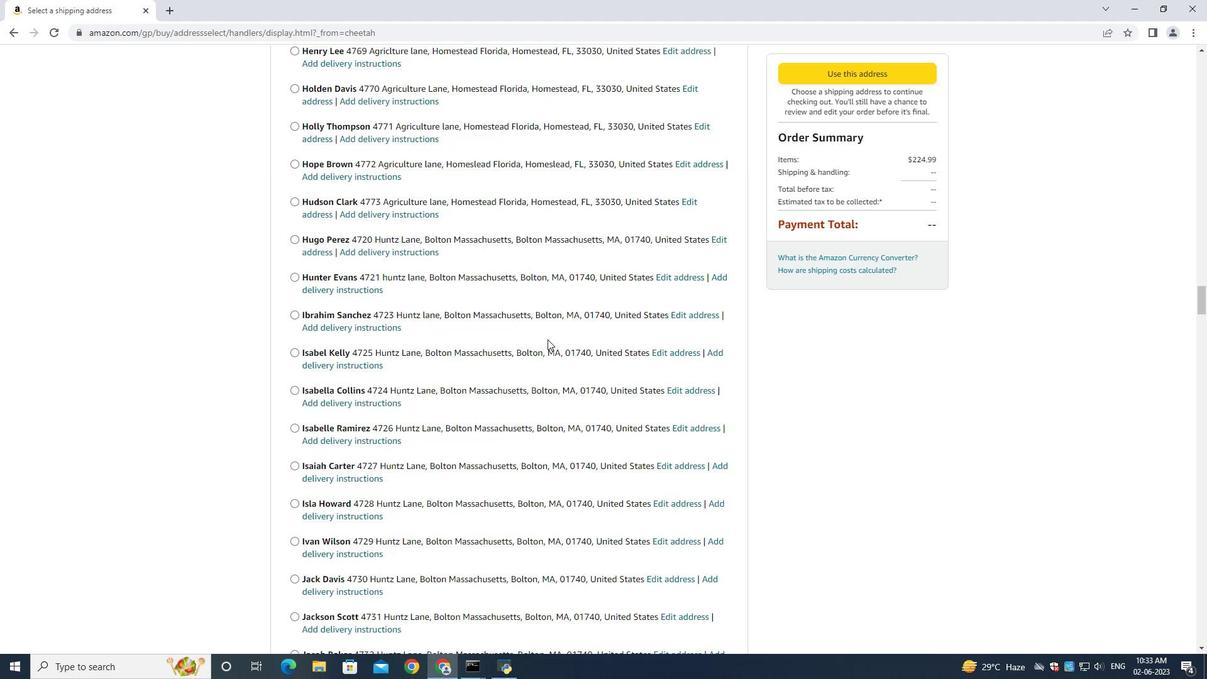 
Action: Mouse scrolled (548, 340) with delta (0, 0)
Screenshot: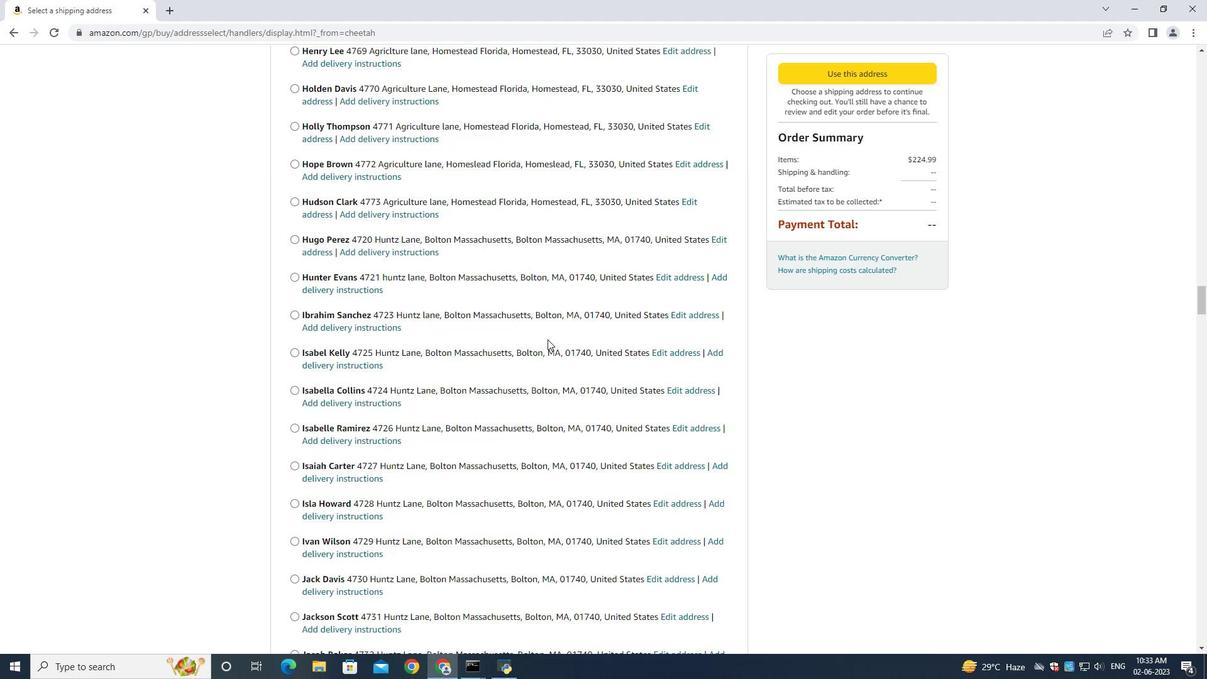 
Action: Mouse scrolled (548, 340) with delta (0, 0)
Screenshot: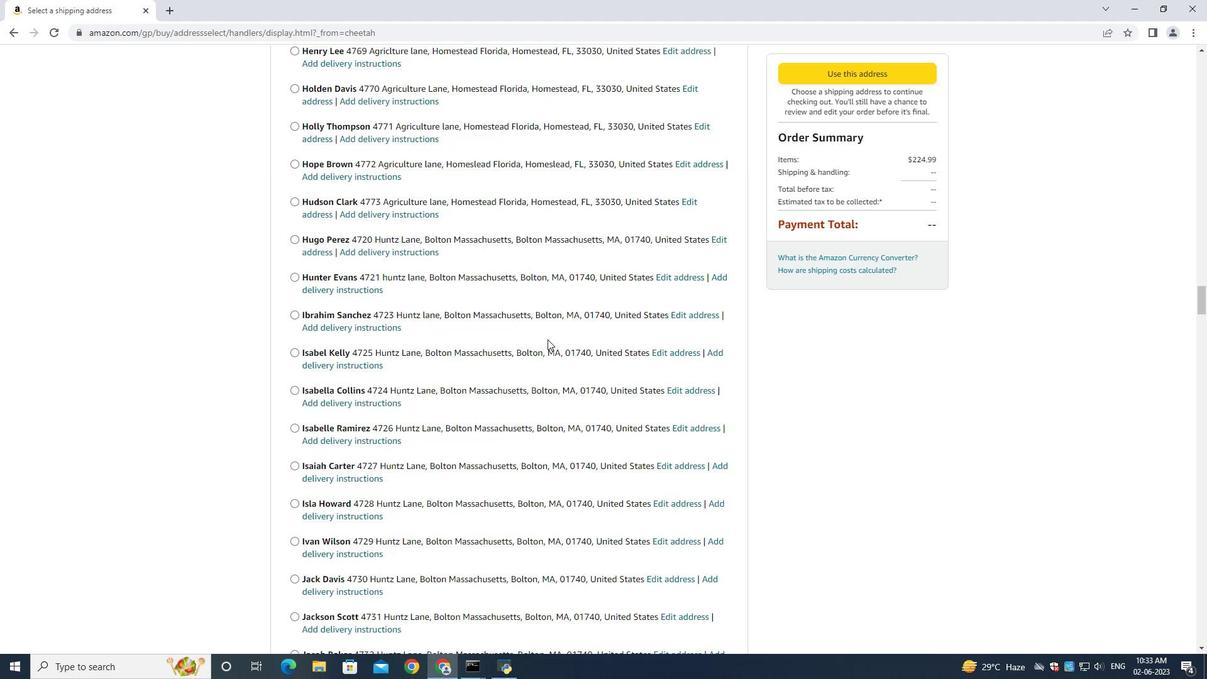 
Action: Mouse scrolled (549, 340) with delta (0, 0)
Screenshot: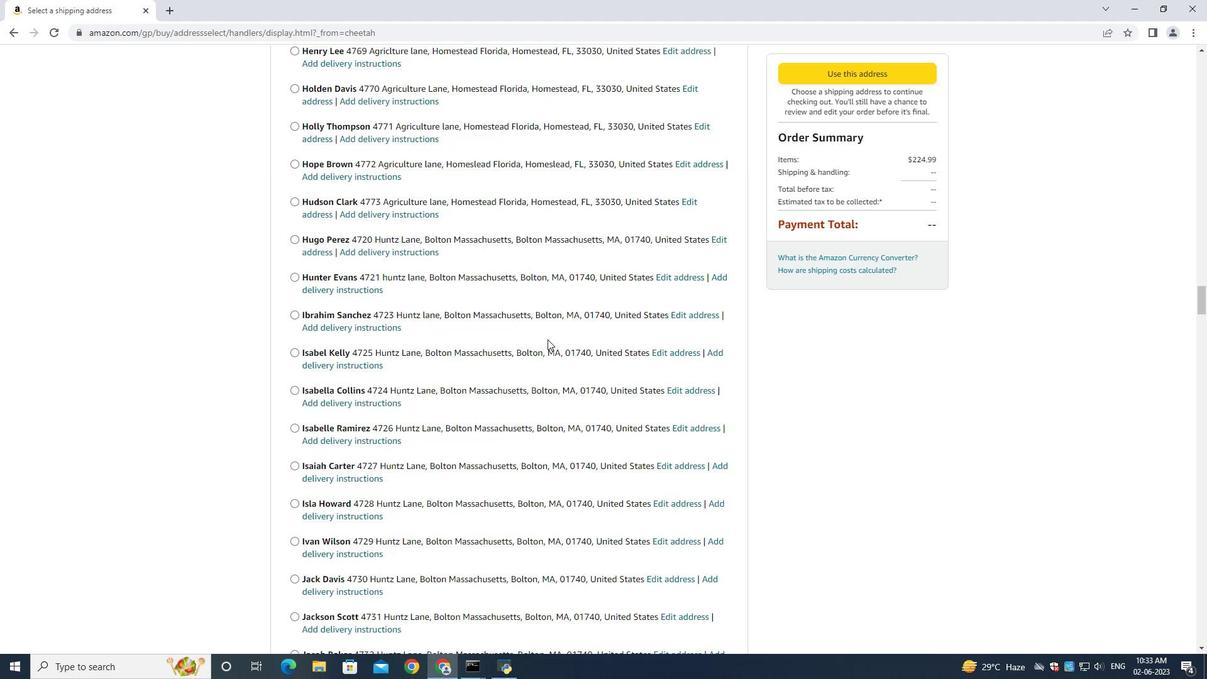 
Action: Mouse scrolled (549, 340) with delta (0, 0)
Screenshot: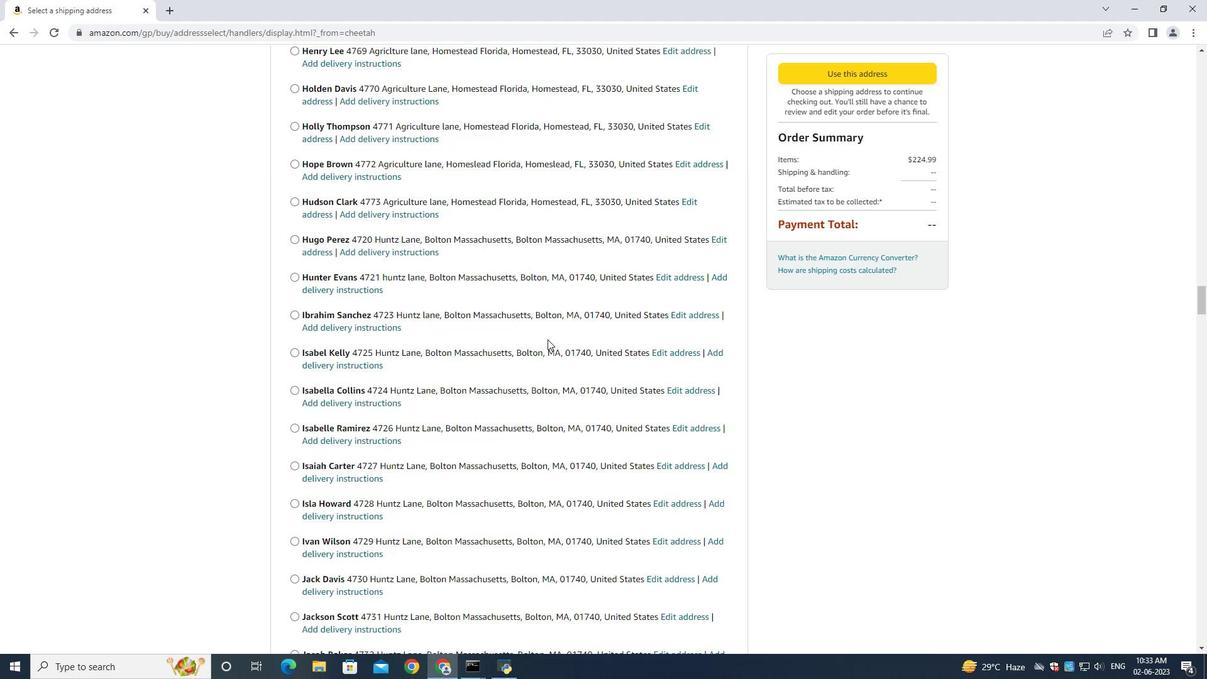 
Action: Mouse scrolled (549, 340) with delta (0, 0)
Screenshot: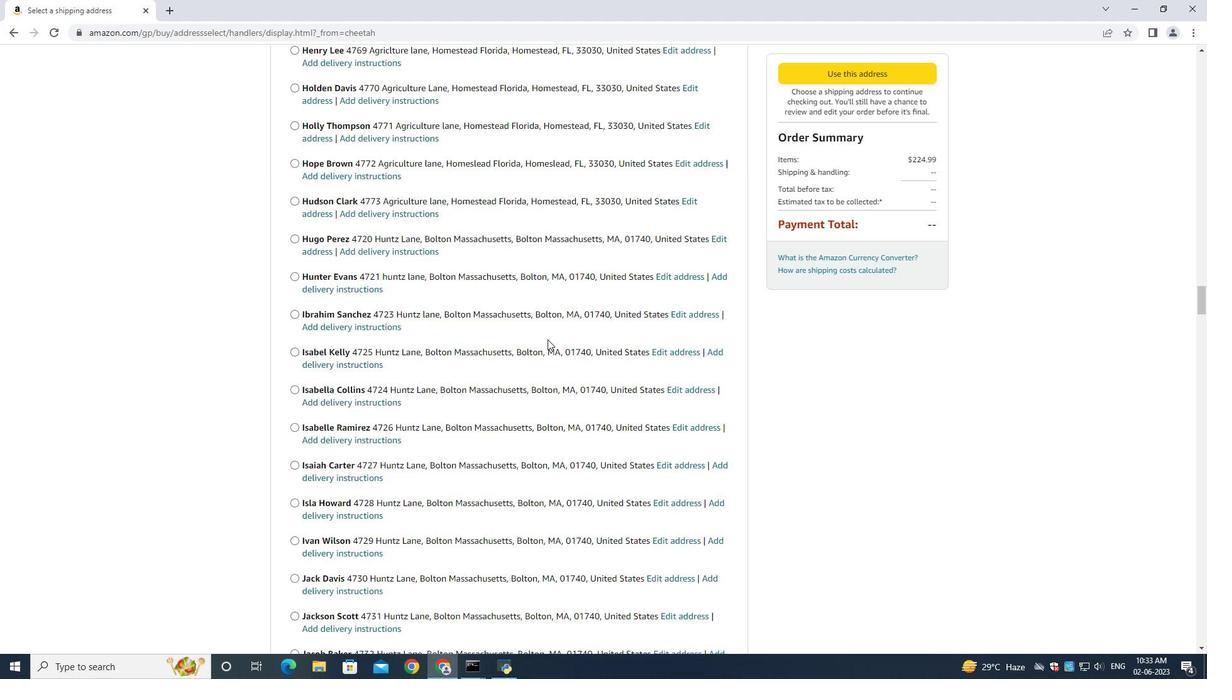 
Action: Mouse scrolled (549, 340) with delta (0, 0)
Screenshot: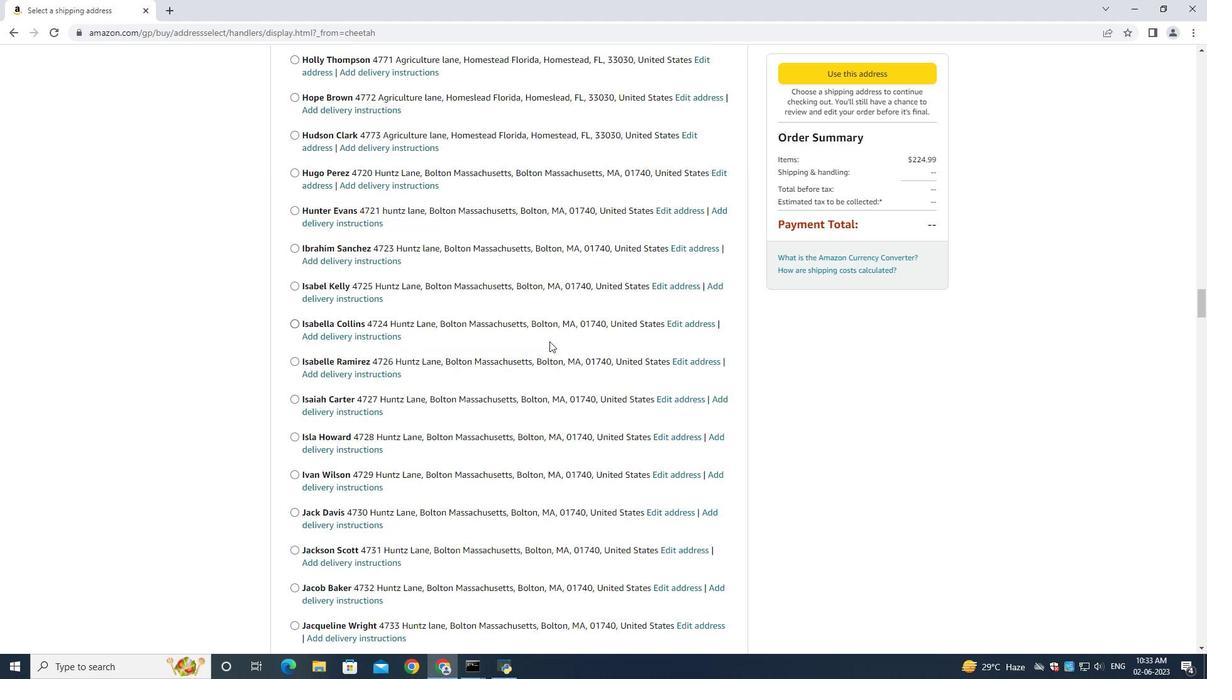 
Action: Mouse scrolled (549, 340) with delta (0, 0)
Screenshot: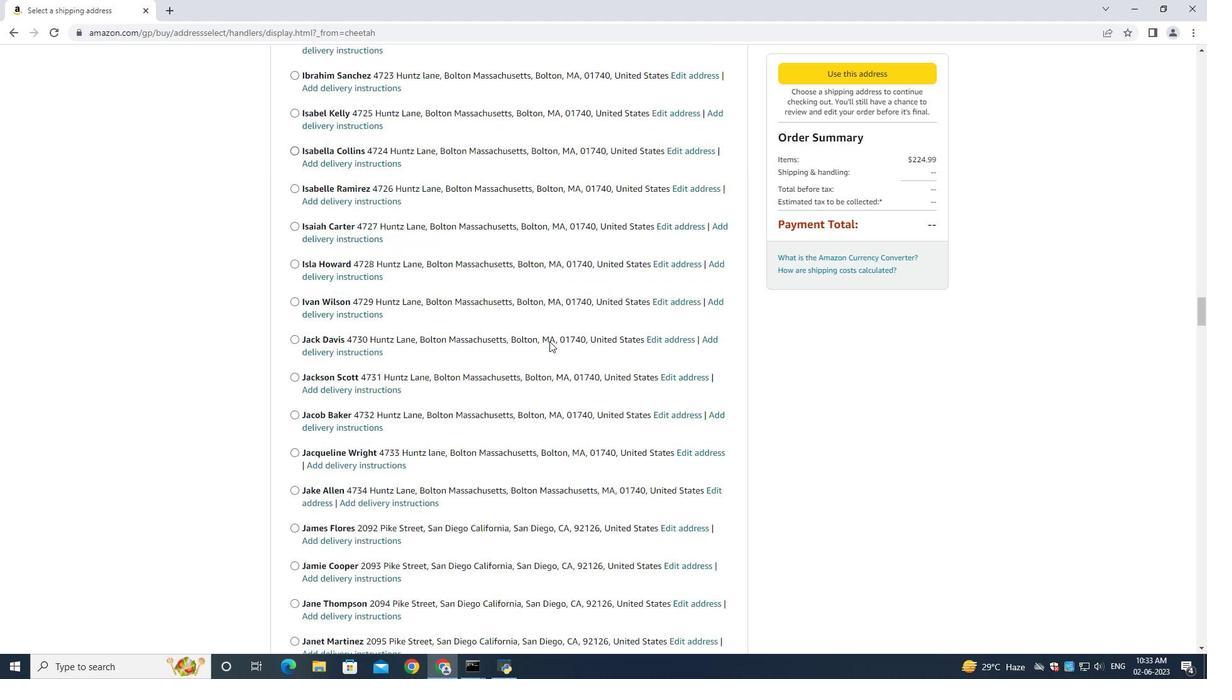 
Action: Mouse scrolled (549, 340) with delta (0, 0)
Screenshot: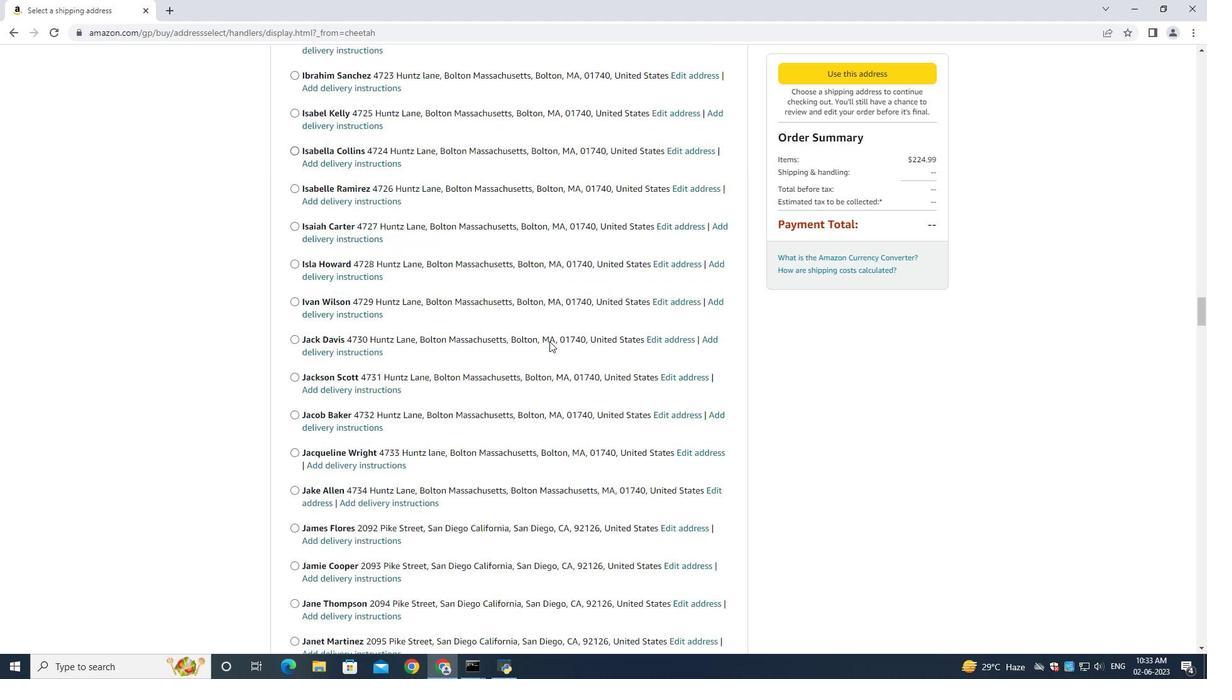 
Action: Mouse scrolled (549, 340) with delta (0, 0)
Screenshot: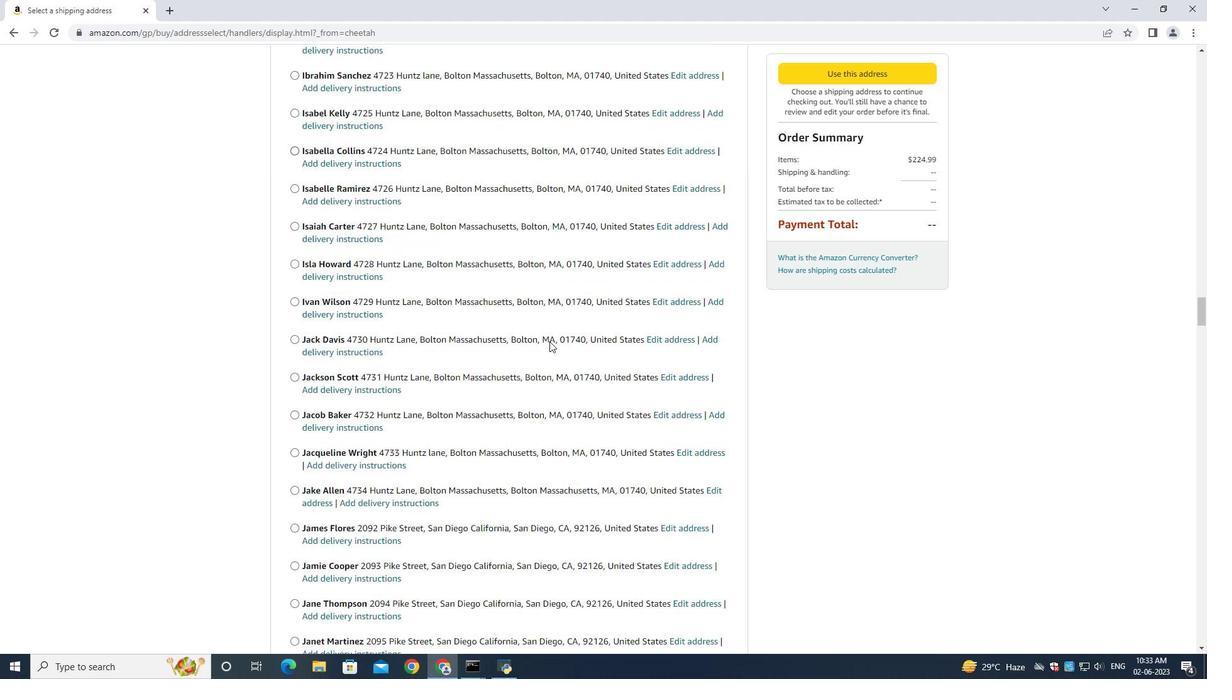 
Action: Mouse scrolled (549, 340) with delta (0, 0)
Screenshot: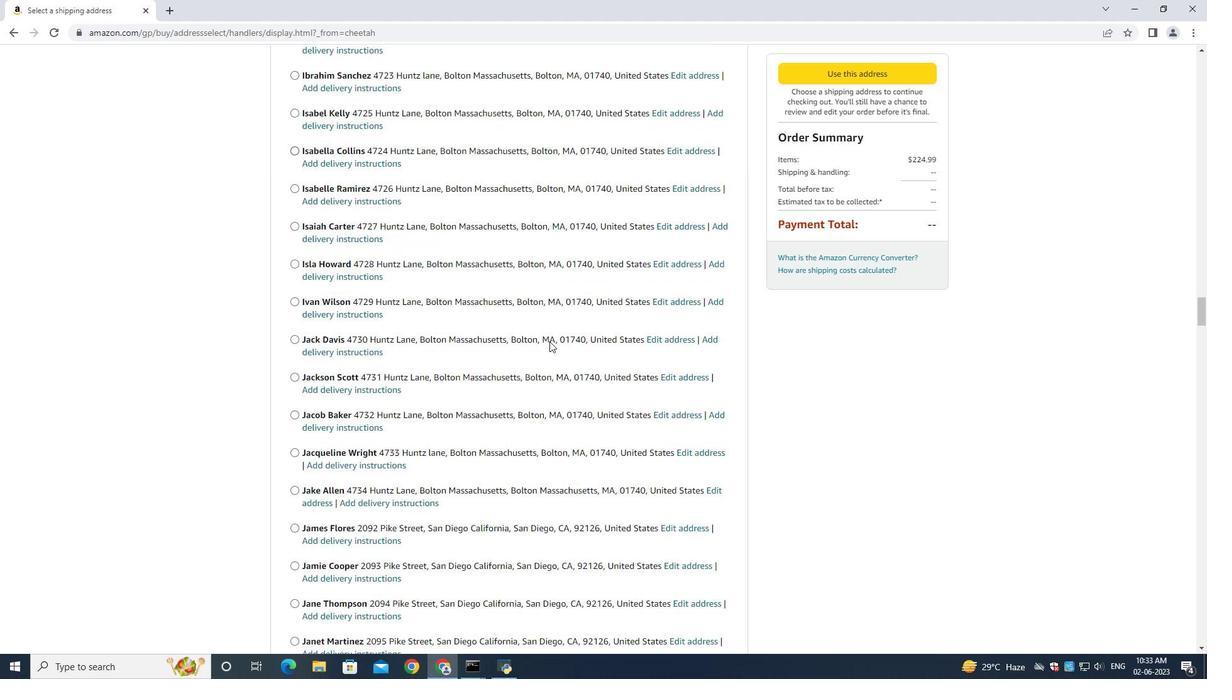 
Action: Mouse scrolled (549, 340) with delta (0, 0)
Screenshot: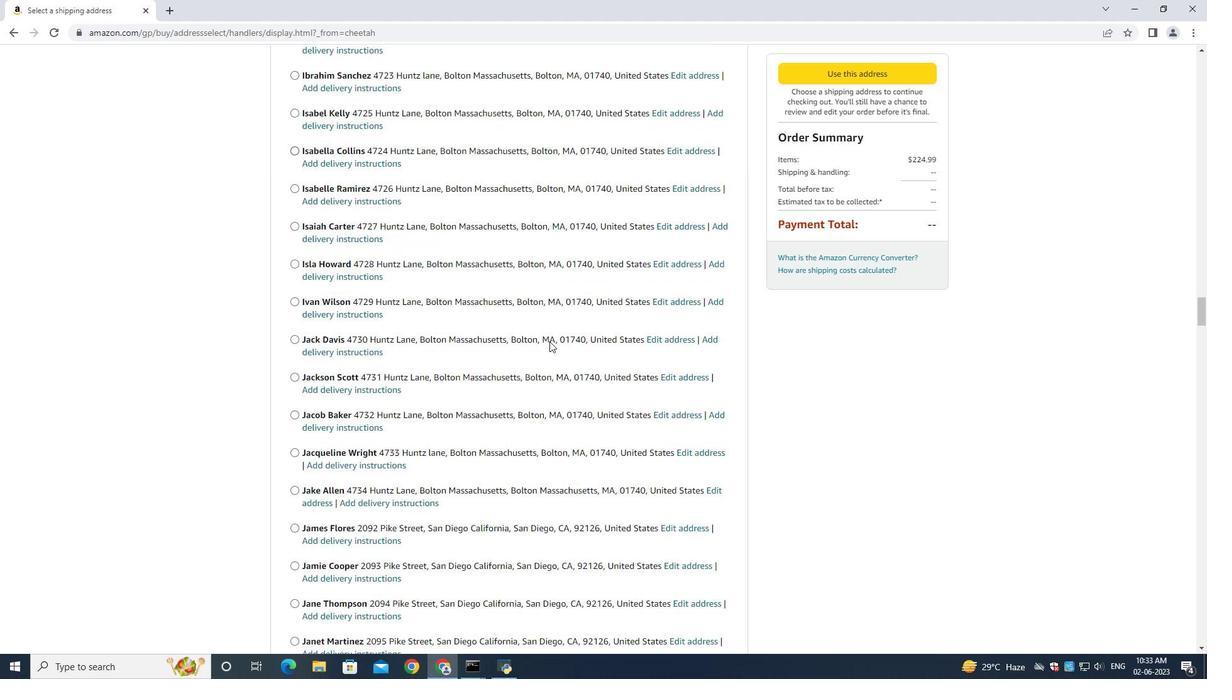 
Action: Mouse scrolled (549, 340) with delta (0, 0)
Screenshot: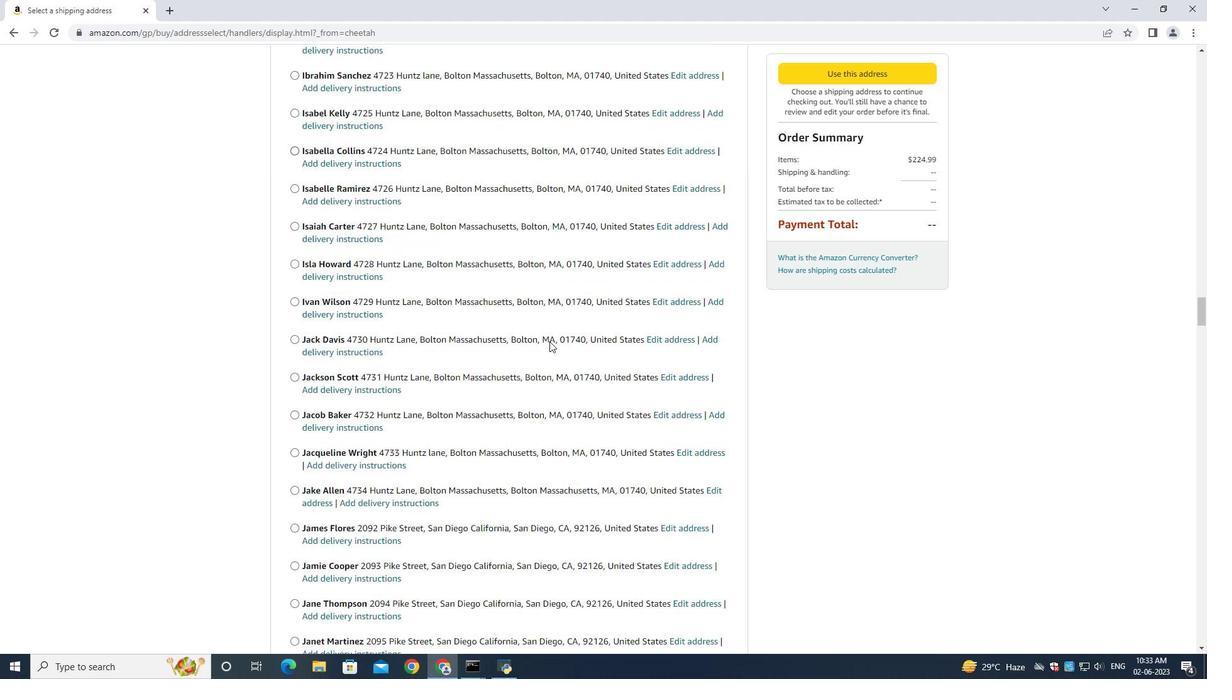 
Action: Mouse moved to (549, 342)
Screenshot: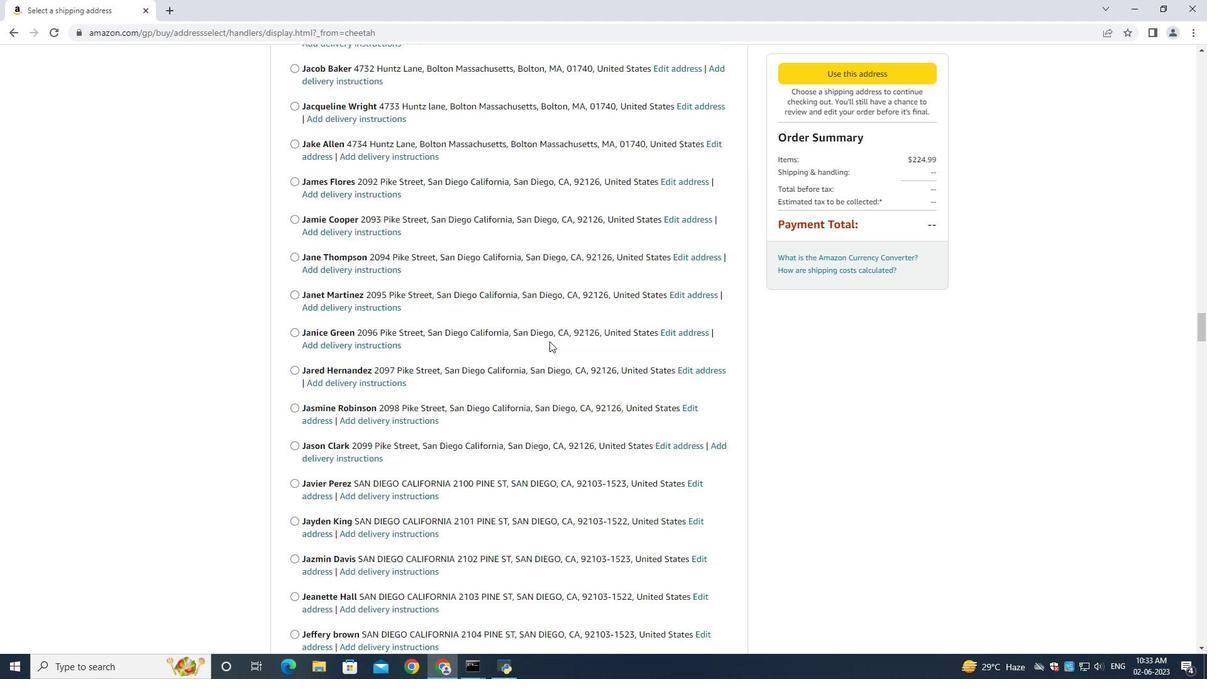
Action: Mouse scrolled (549, 342) with delta (0, 0)
Screenshot: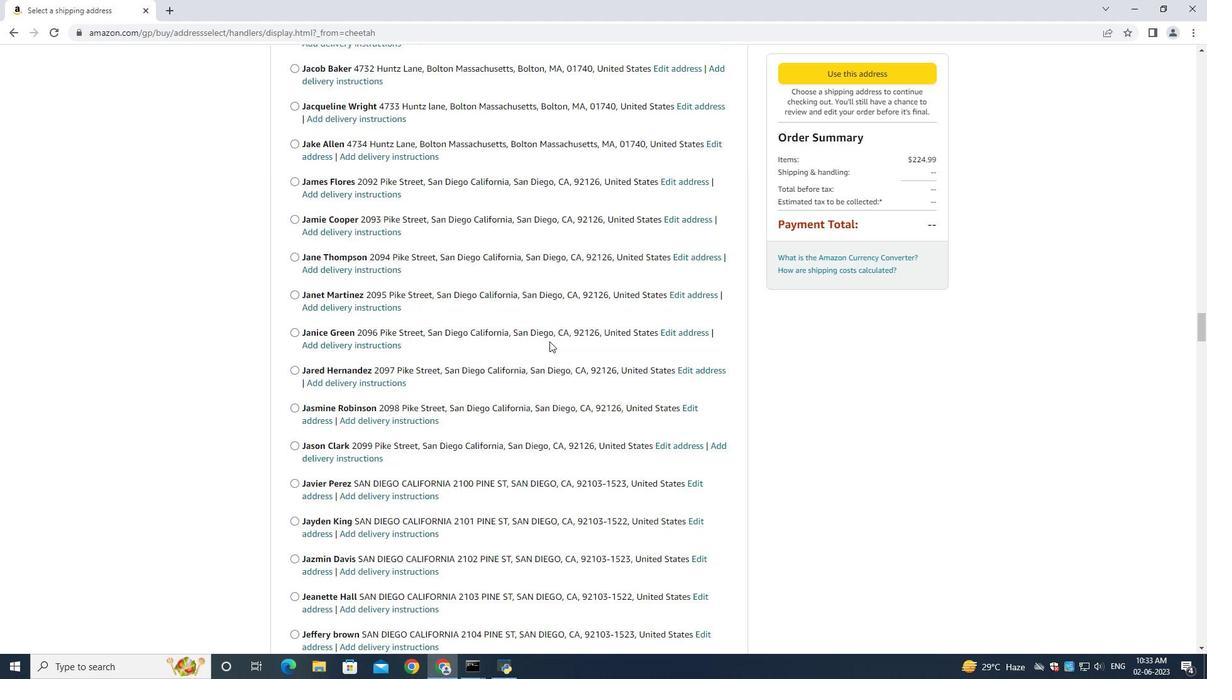 
Action: Mouse scrolled (549, 342) with delta (0, 0)
Screenshot: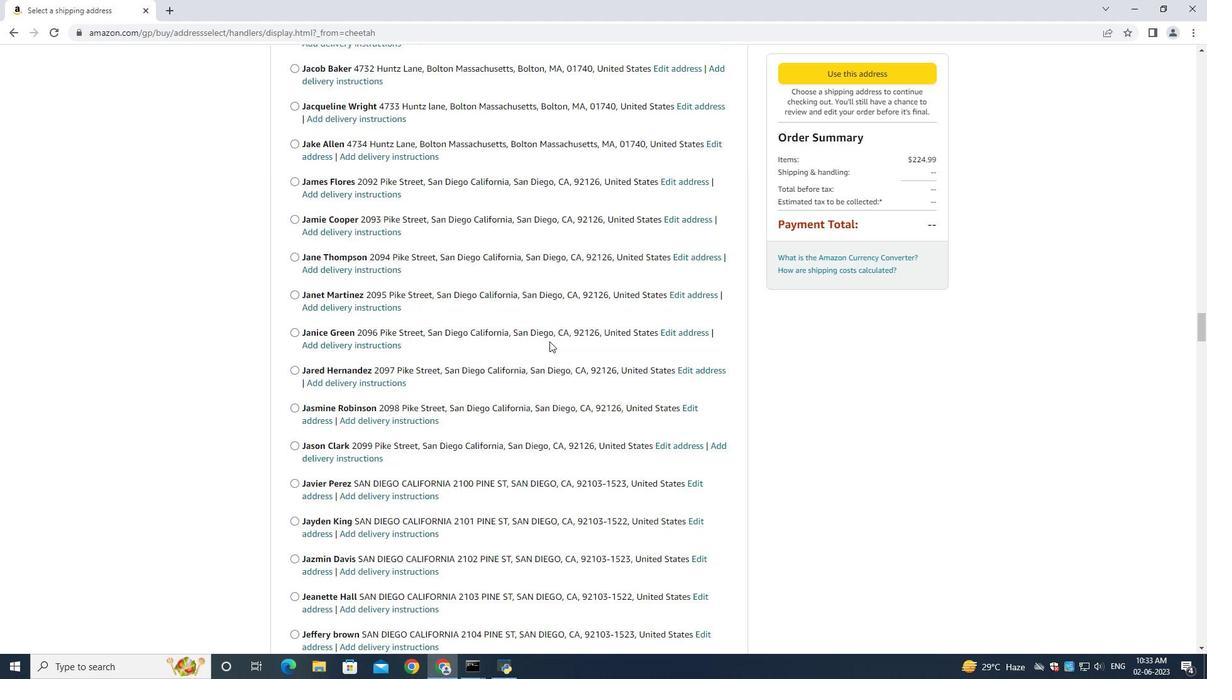 
Action: Mouse moved to (549, 342)
Screenshot: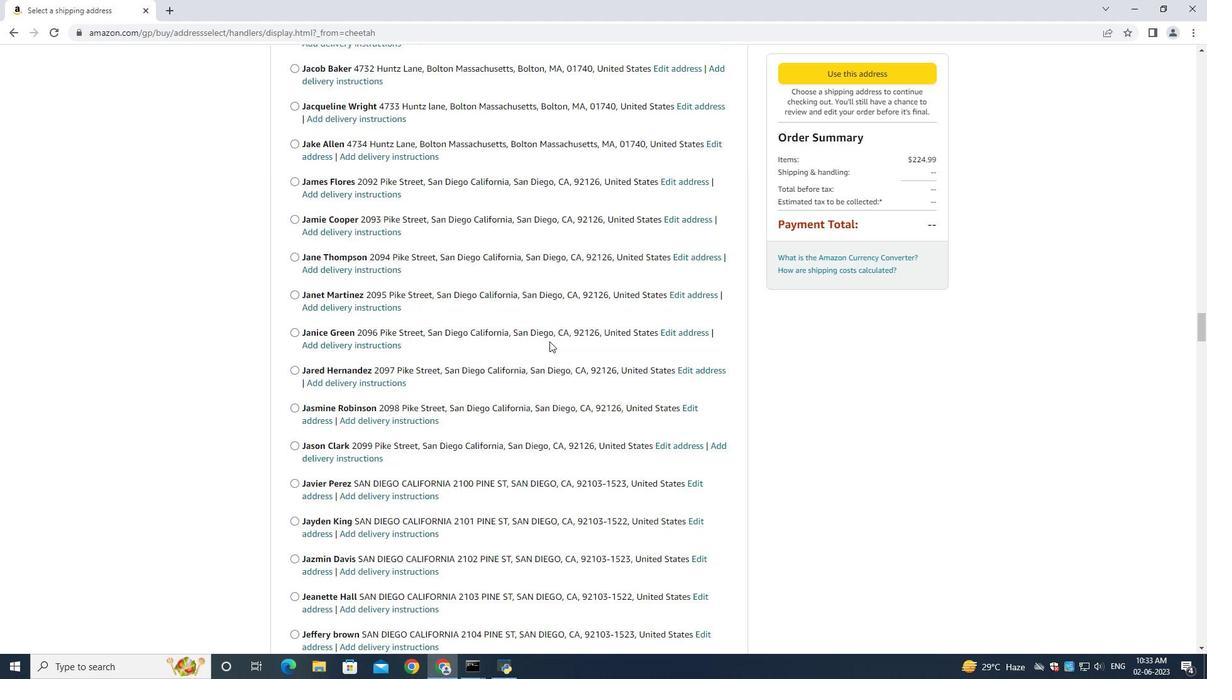 
Action: Mouse scrolled (549, 342) with delta (0, 0)
Screenshot: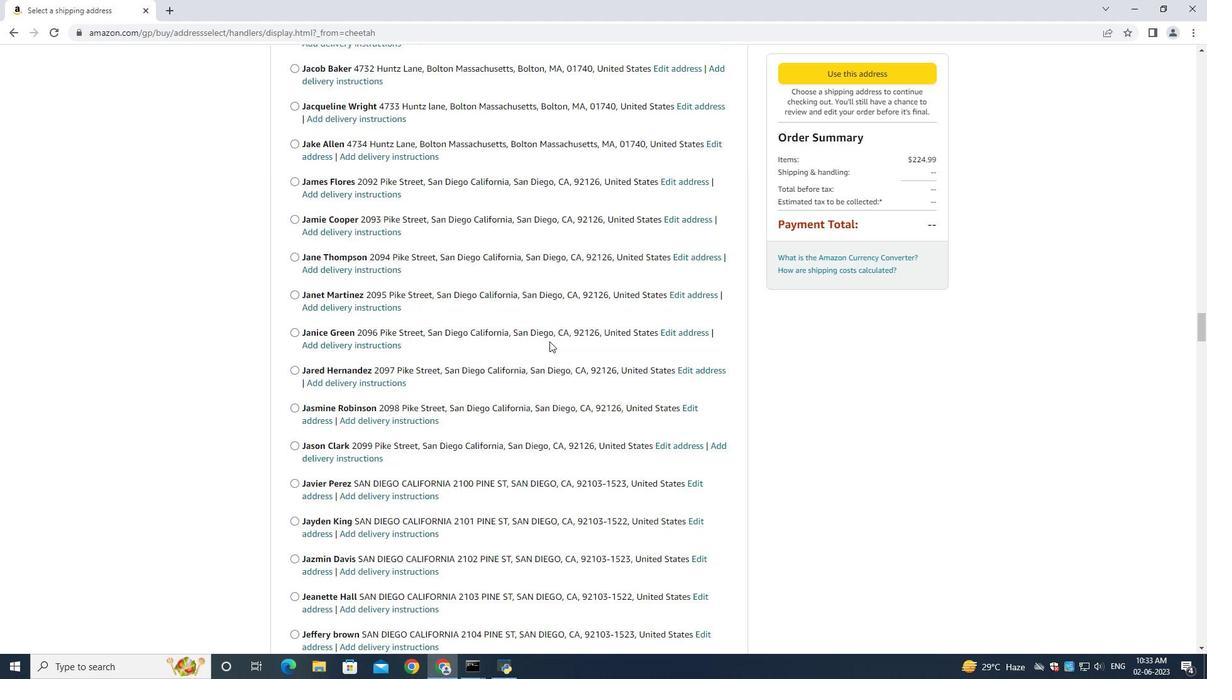
Action: Mouse scrolled (549, 342) with delta (0, 0)
Screenshot: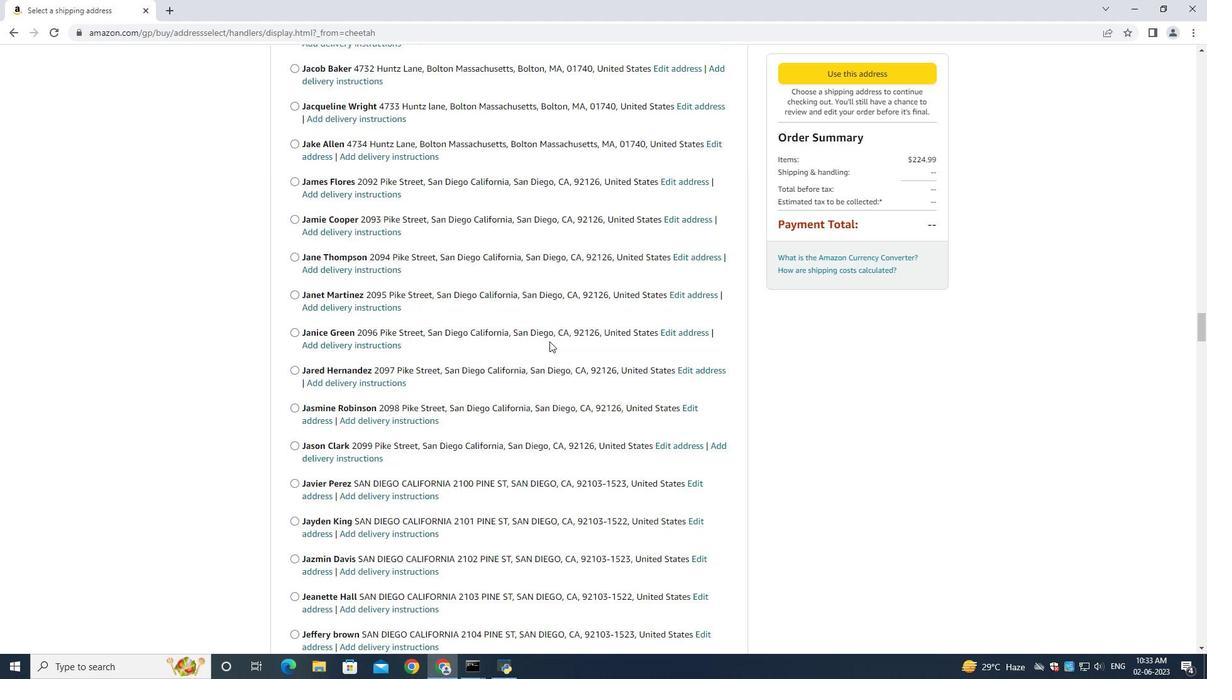 
Action: Mouse scrolled (549, 342) with delta (0, 0)
Screenshot: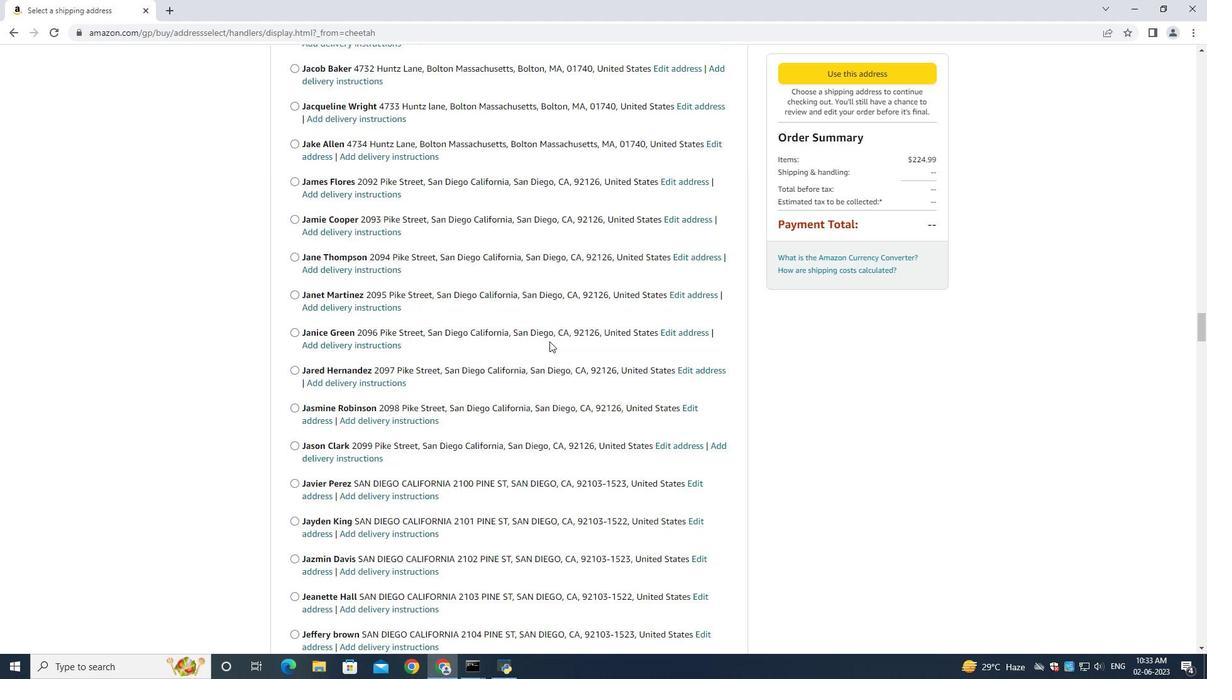 
Action: Mouse scrolled (549, 342) with delta (0, 0)
Screenshot: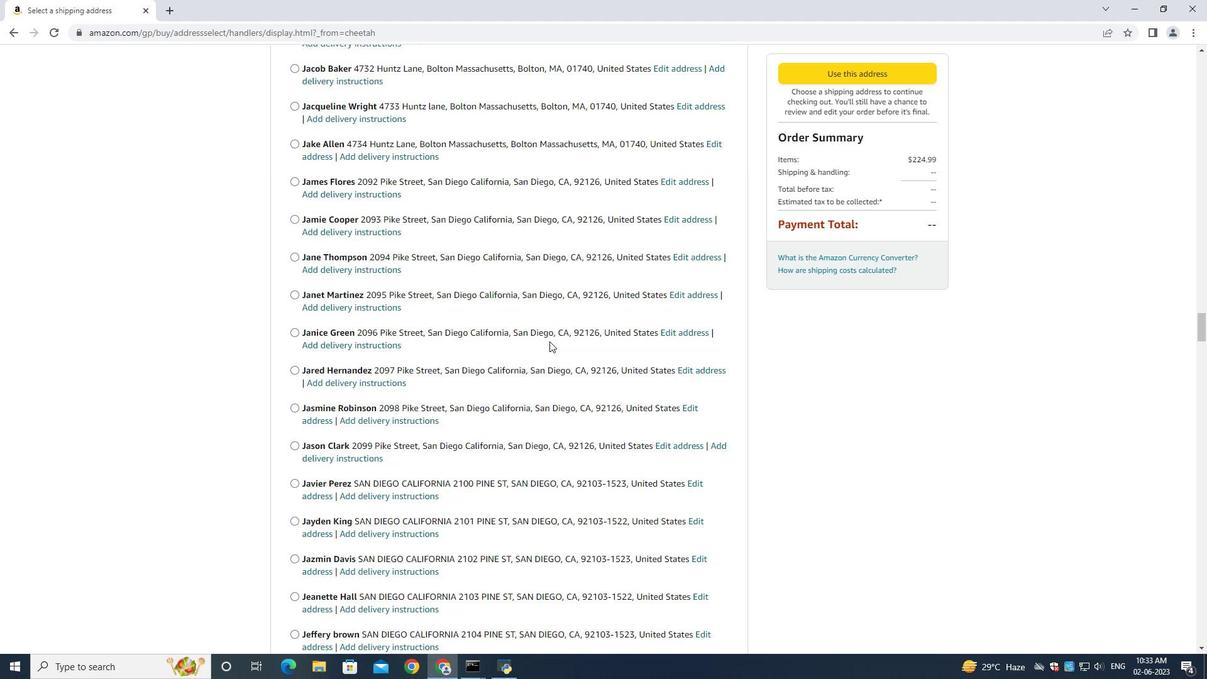 
Action: Mouse scrolled (549, 342) with delta (0, 0)
Screenshot: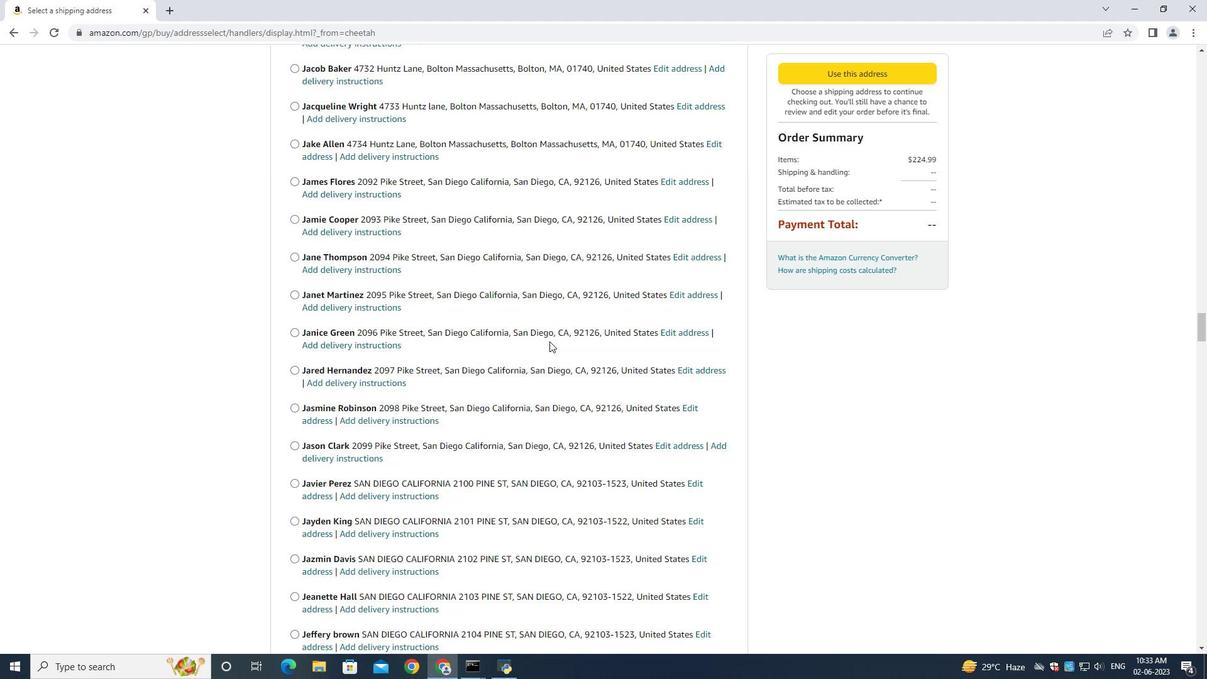 
Action: Mouse moved to (549, 343)
Screenshot: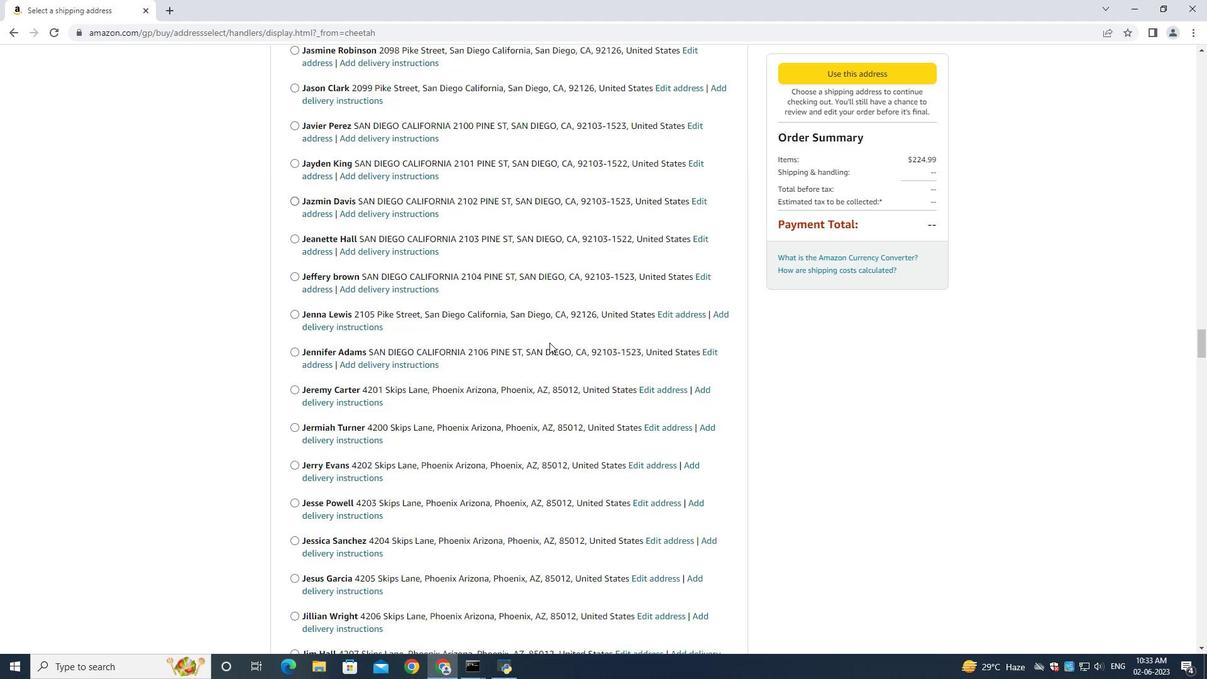 
Action: Mouse scrolled (549, 342) with delta (0, 0)
Screenshot: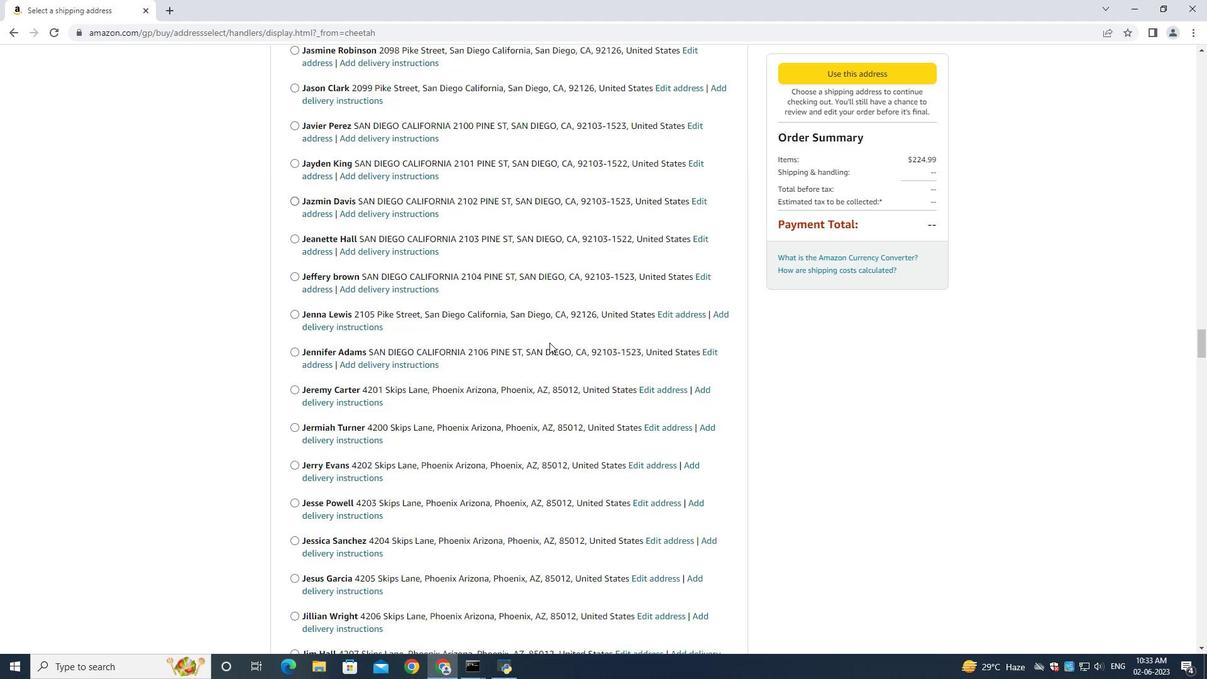 
Action: Mouse moved to (549, 343)
Screenshot: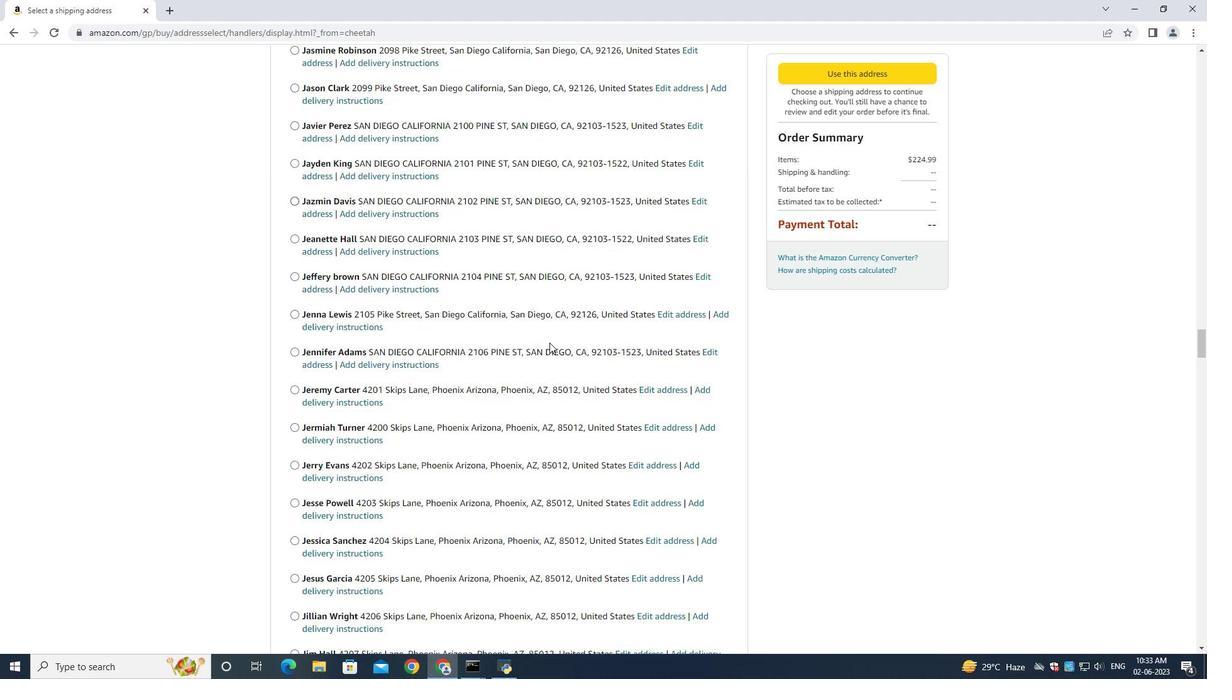 
Action: Mouse scrolled (549, 342) with delta (0, 0)
Screenshot: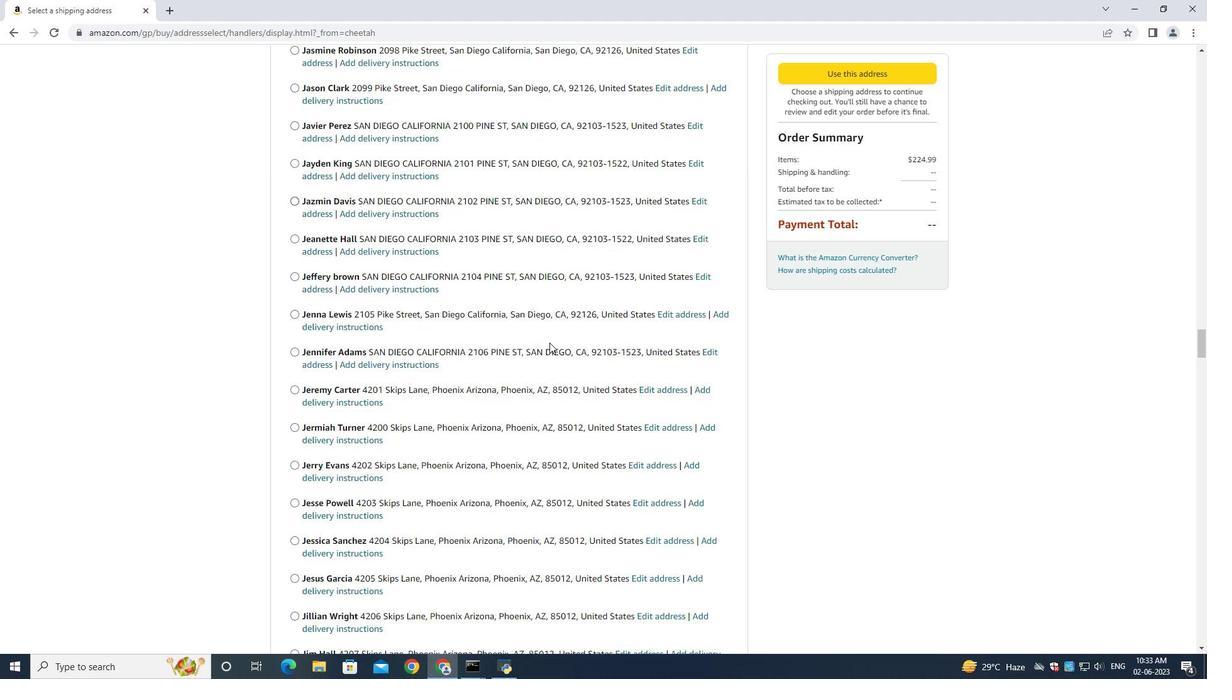 
Action: Mouse scrolled (549, 342) with delta (0, 0)
Screenshot: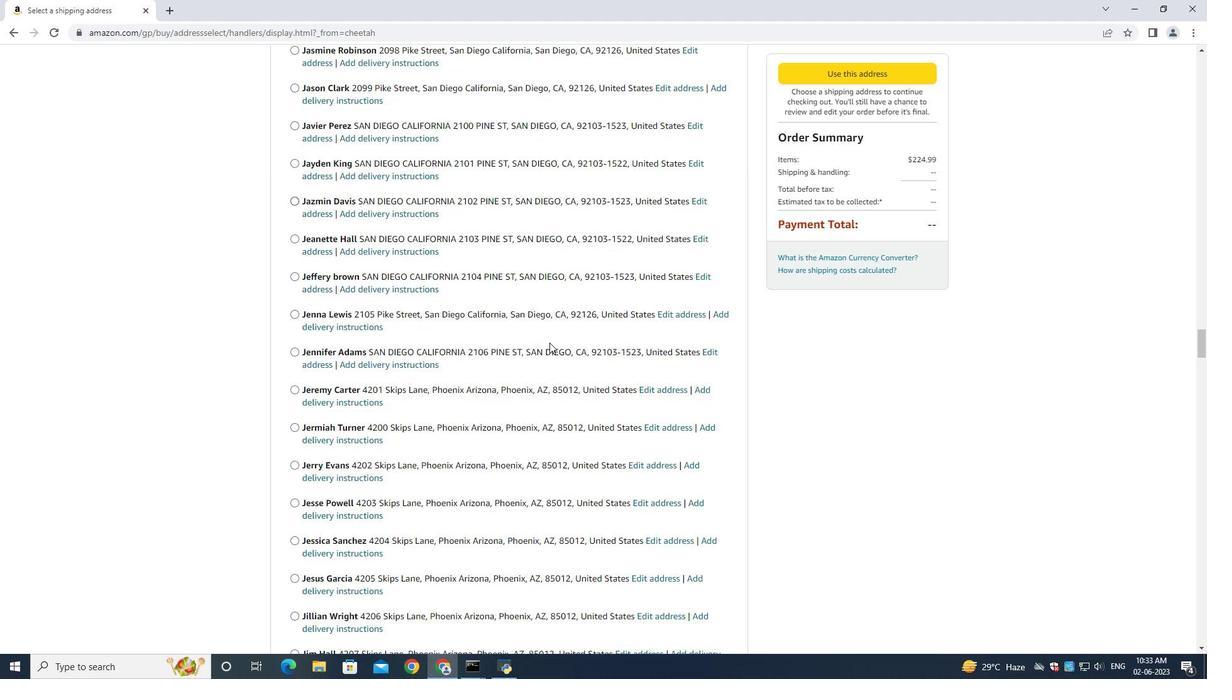 
Action: Mouse scrolled (549, 342) with delta (0, 0)
Screenshot: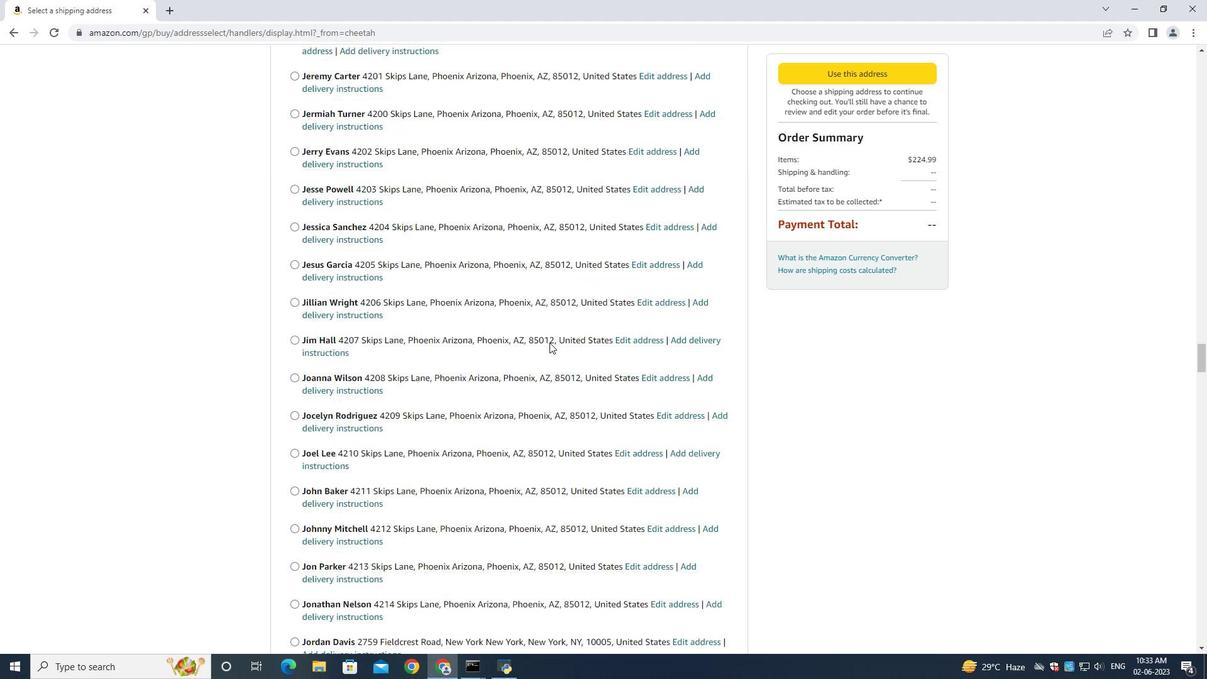 
Action: Mouse scrolled (549, 342) with delta (0, 0)
Screenshot: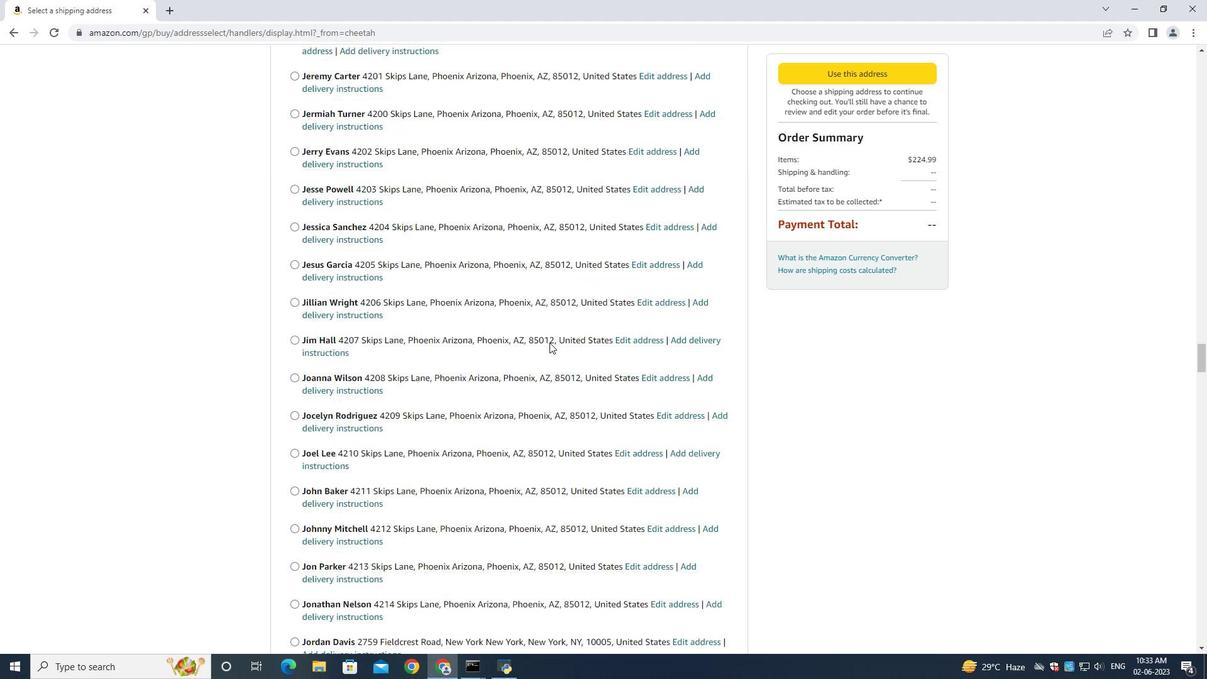 
Action: Mouse moved to (549, 343)
Screenshot: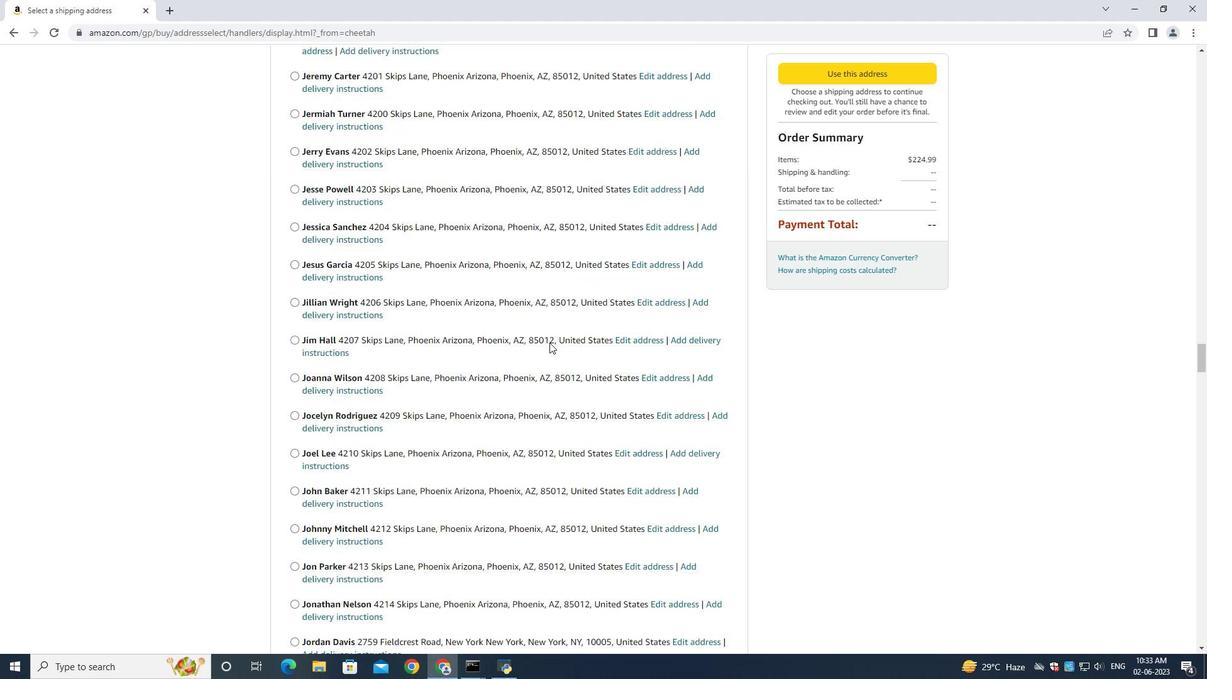 
Action: Mouse scrolled (549, 343) with delta (0, 0)
Screenshot: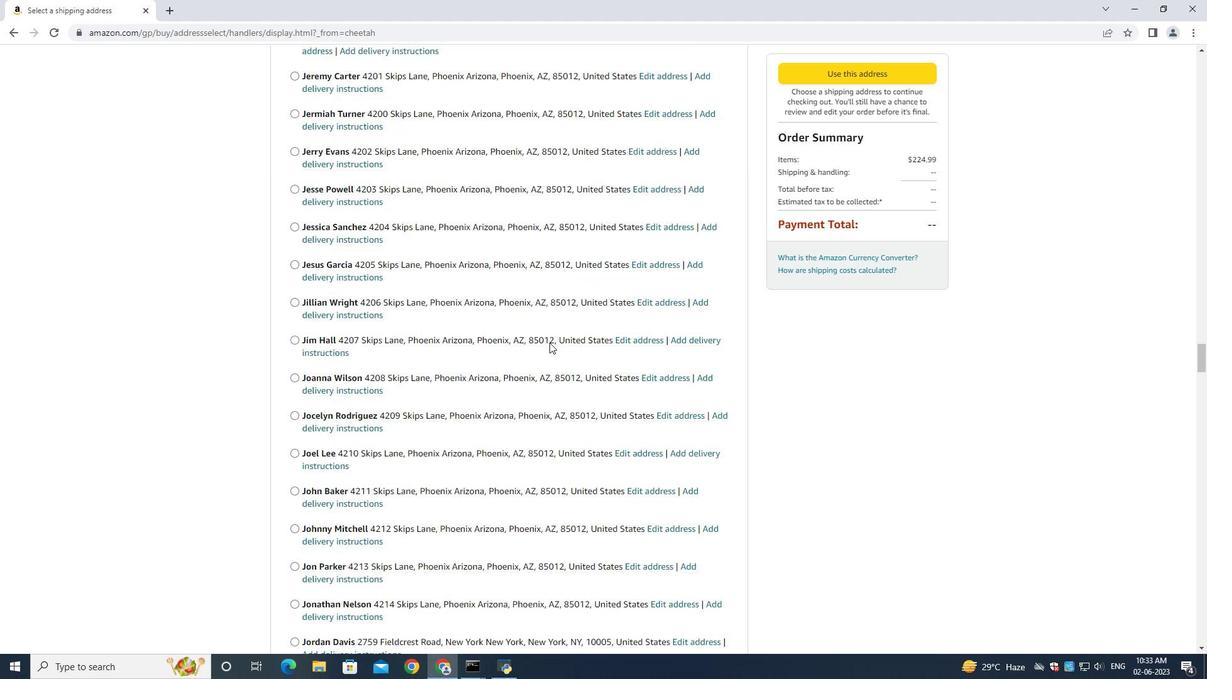
Action: Mouse moved to (549, 343)
Screenshot: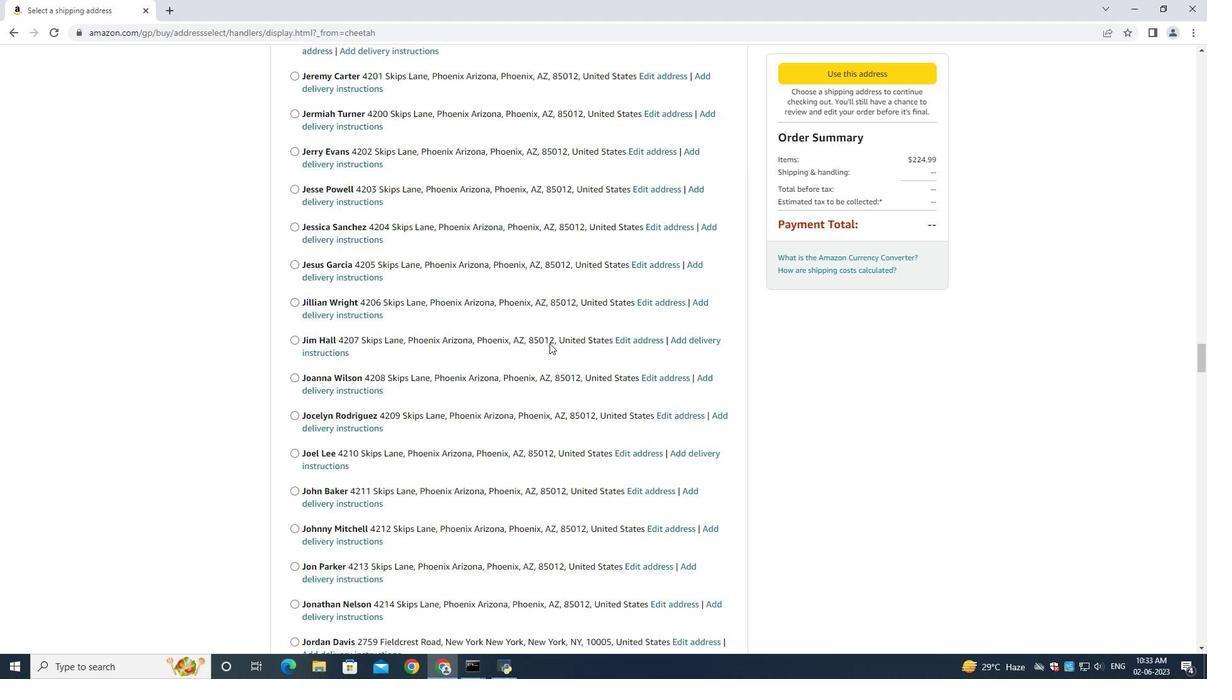 
Action: Mouse scrolled (549, 343) with delta (0, 0)
Screenshot: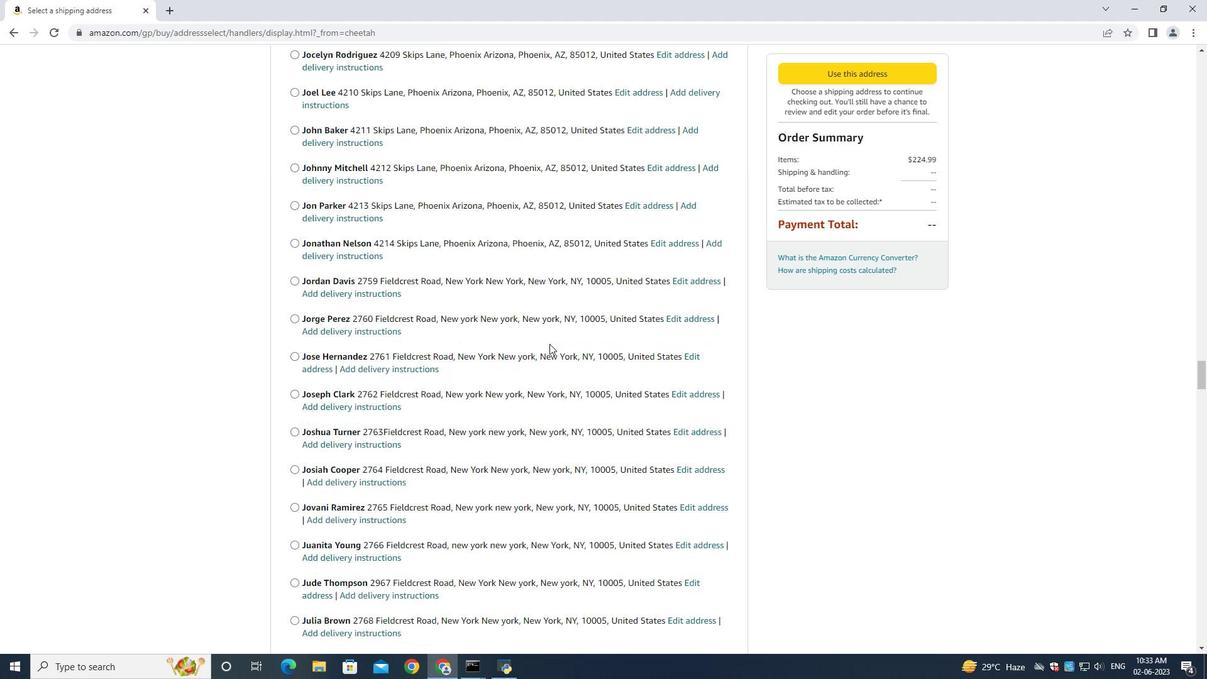 
Action: Mouse moved to (549, 343)
Screenshot: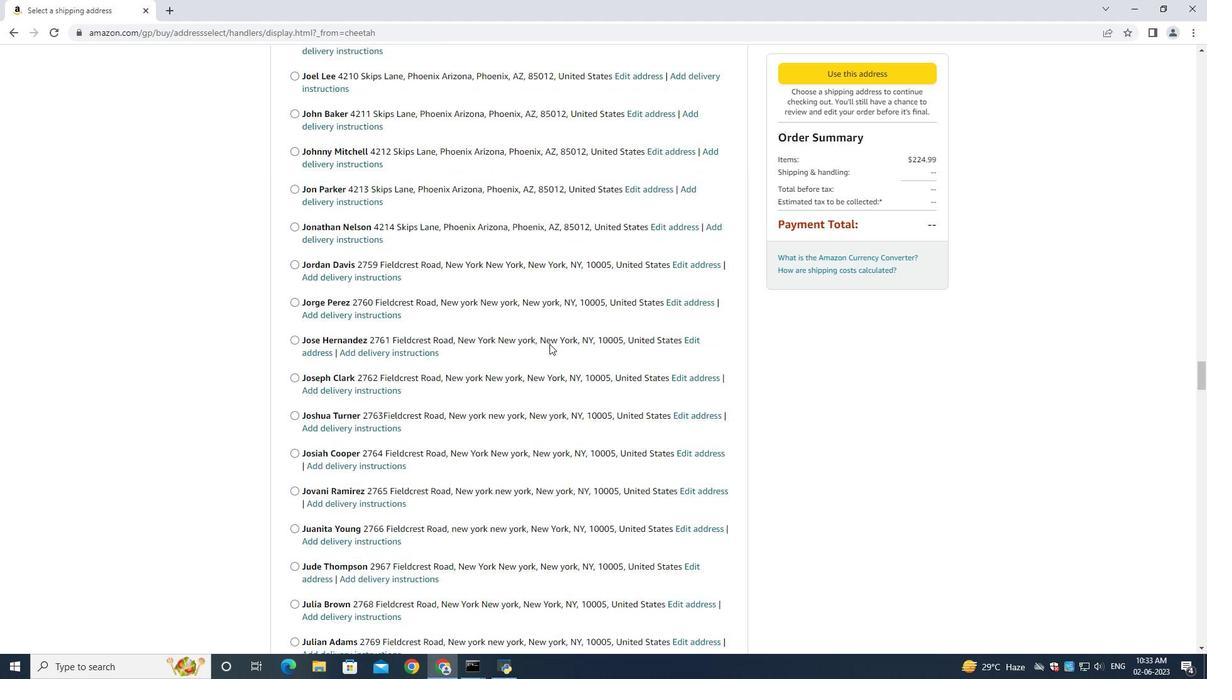 
Action: Mouse scrolled (549, 343) with delta (0, 0)
Screenshot: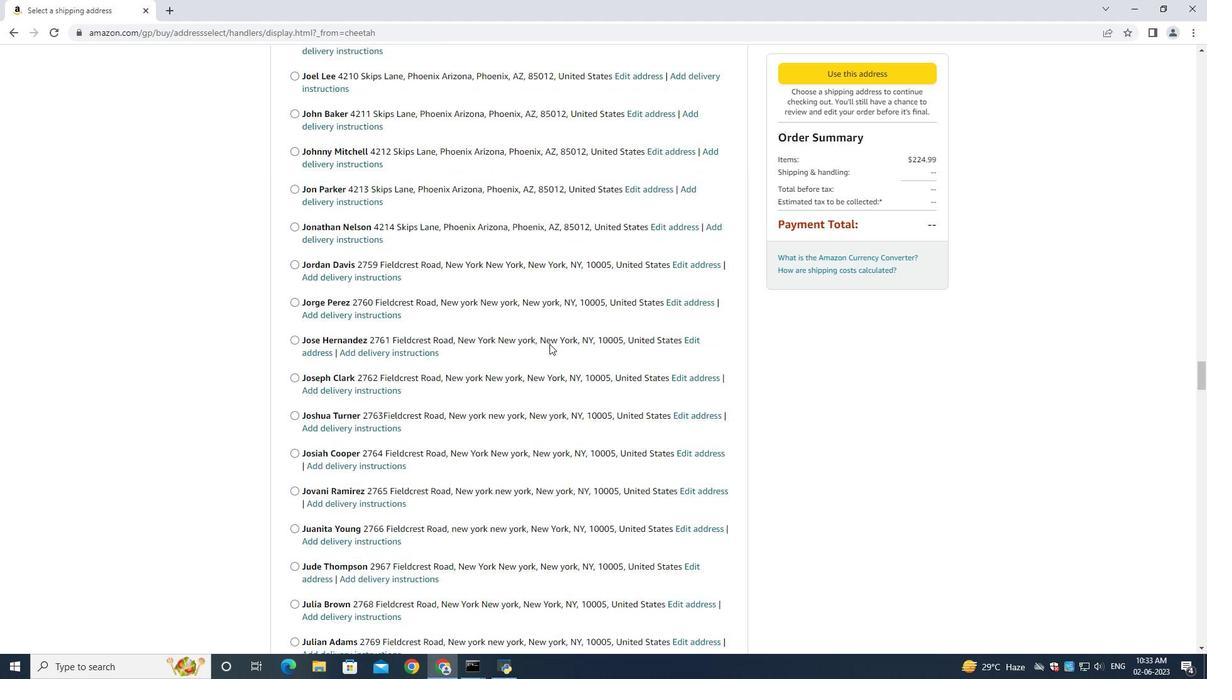 
Action: Mouse moved to (548, 342)
Screenshot: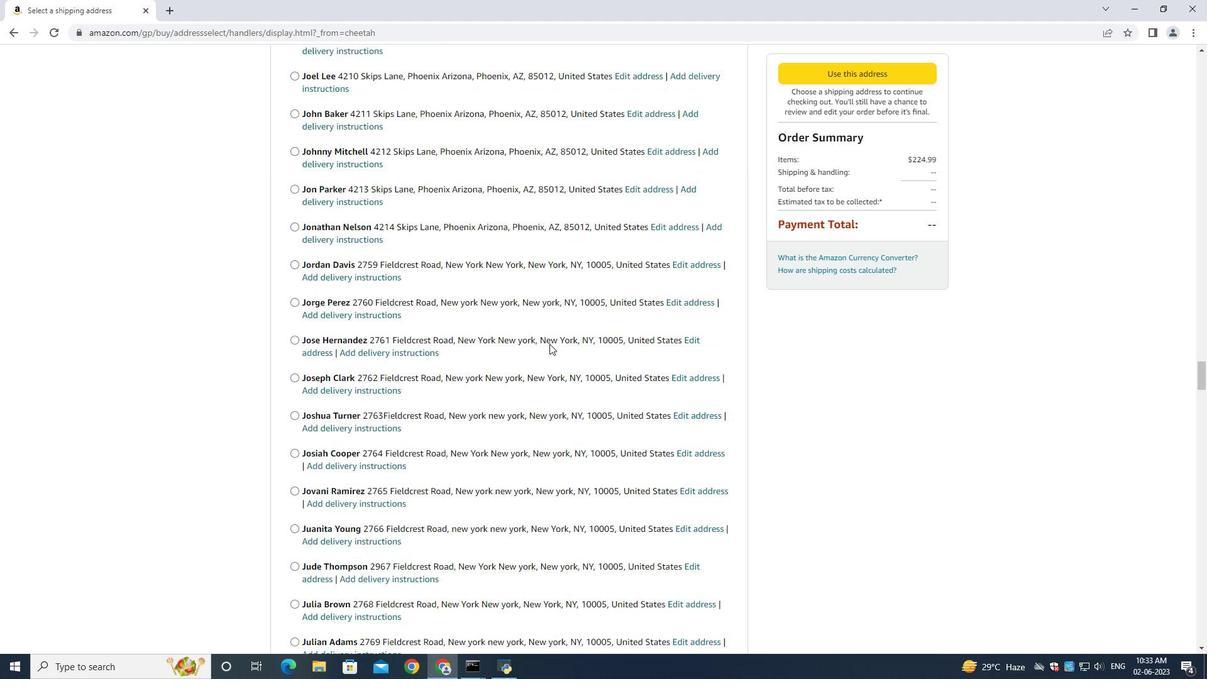 
Action: Mouse scrolled (549, 343) with delta (0, 0)
Screenshot: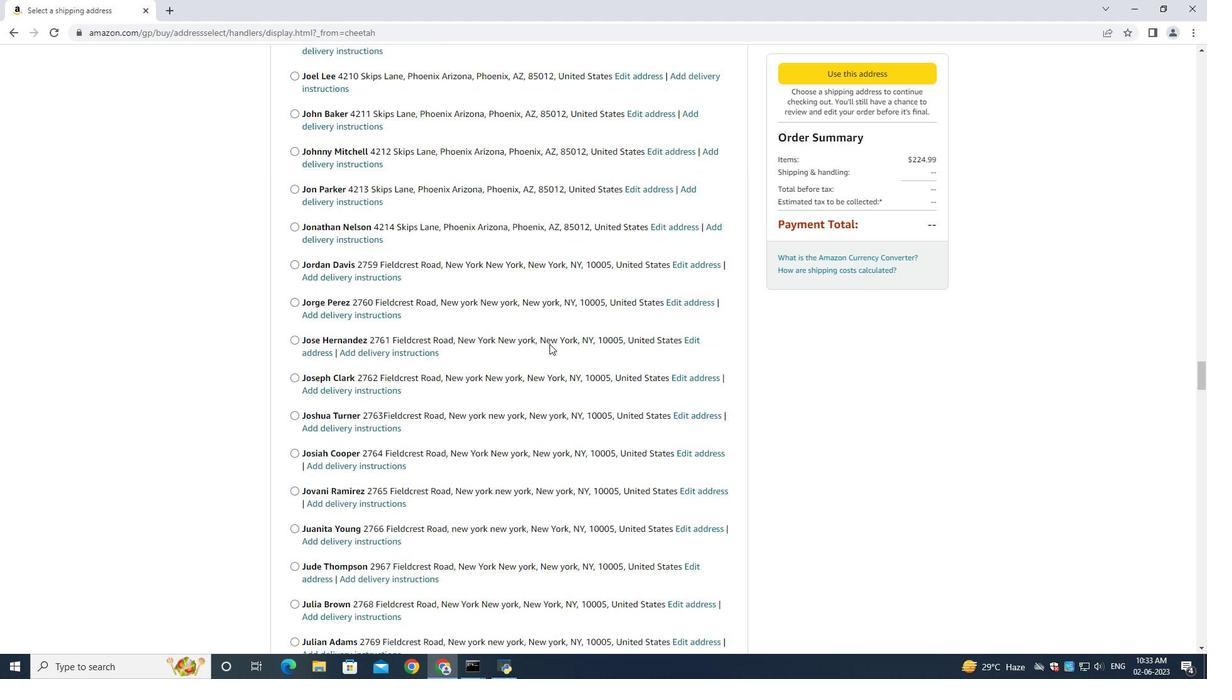 
Action: Mouse moved to (547, 342)
Screenshot: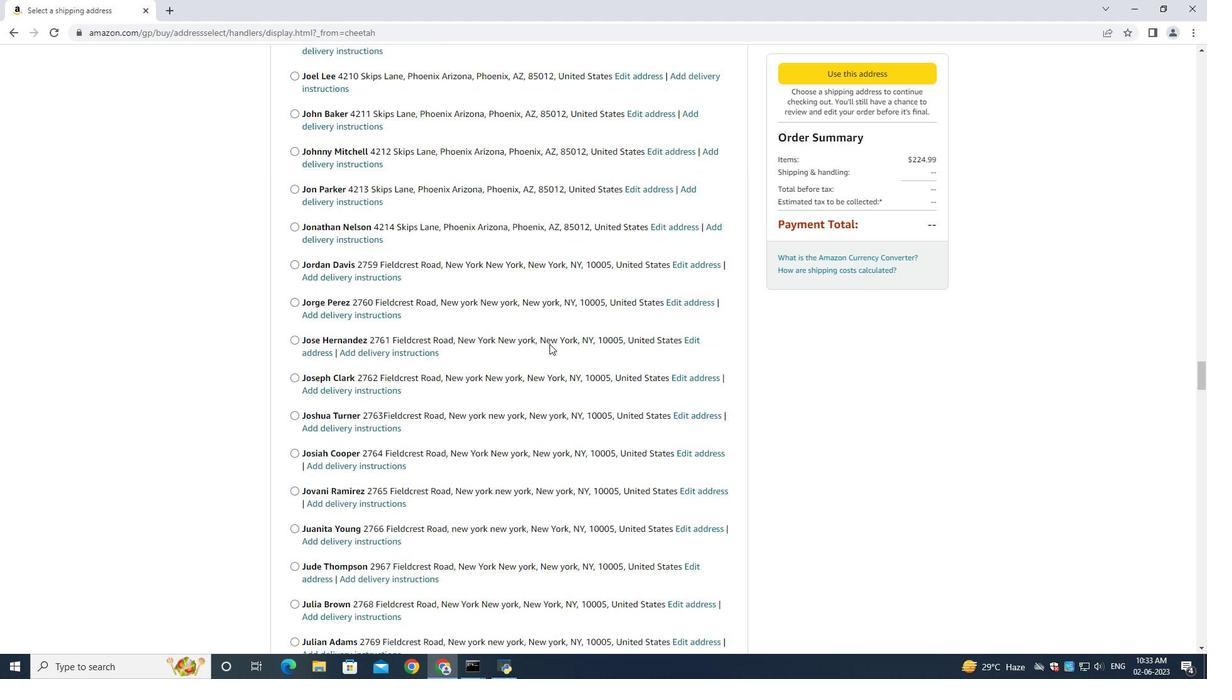 
Action: Mouse scrolled (549, 343) with delta (0, 0)
Screenshot: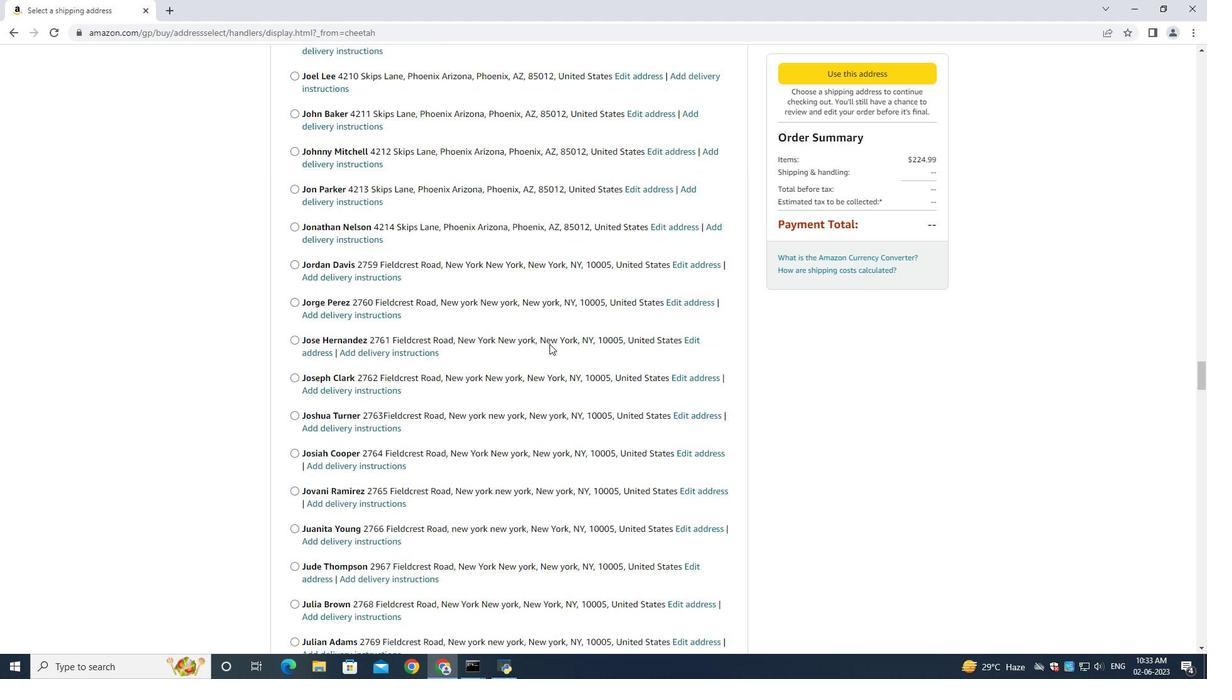 
Action: Mouse scrolled (549, 343) with delta (0, 0)
Screenshot: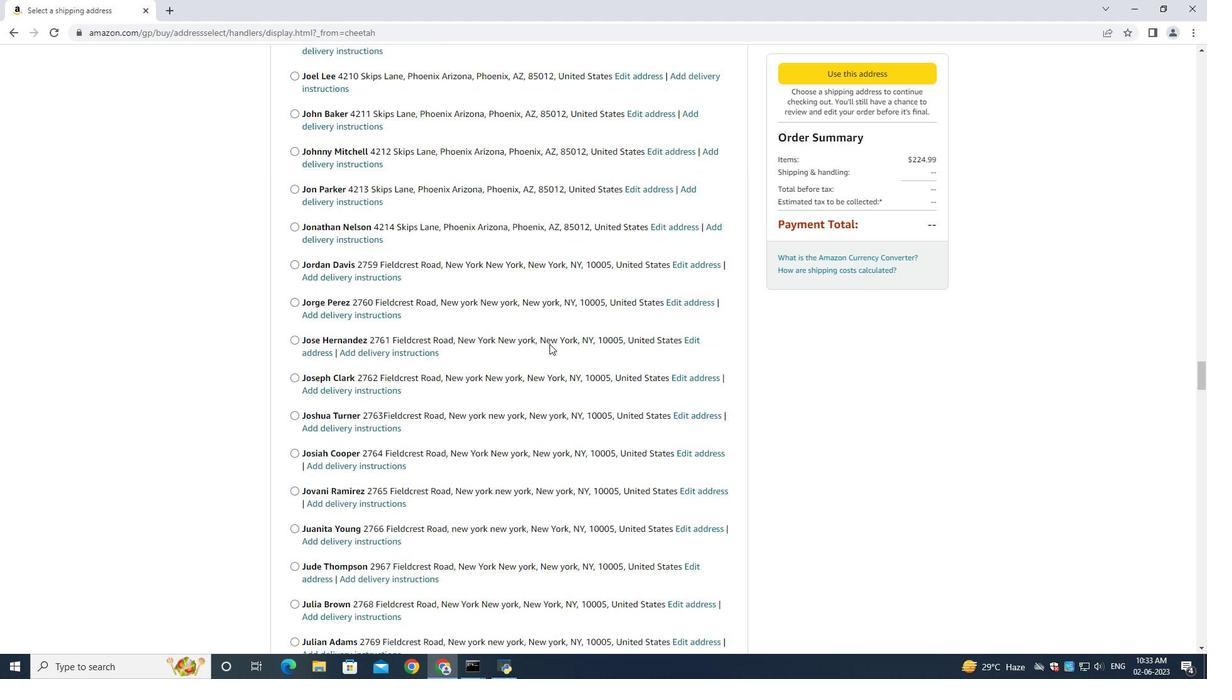 
Action: Mouse scrolled (549, 343) with delta (0, 0)
Screenshot: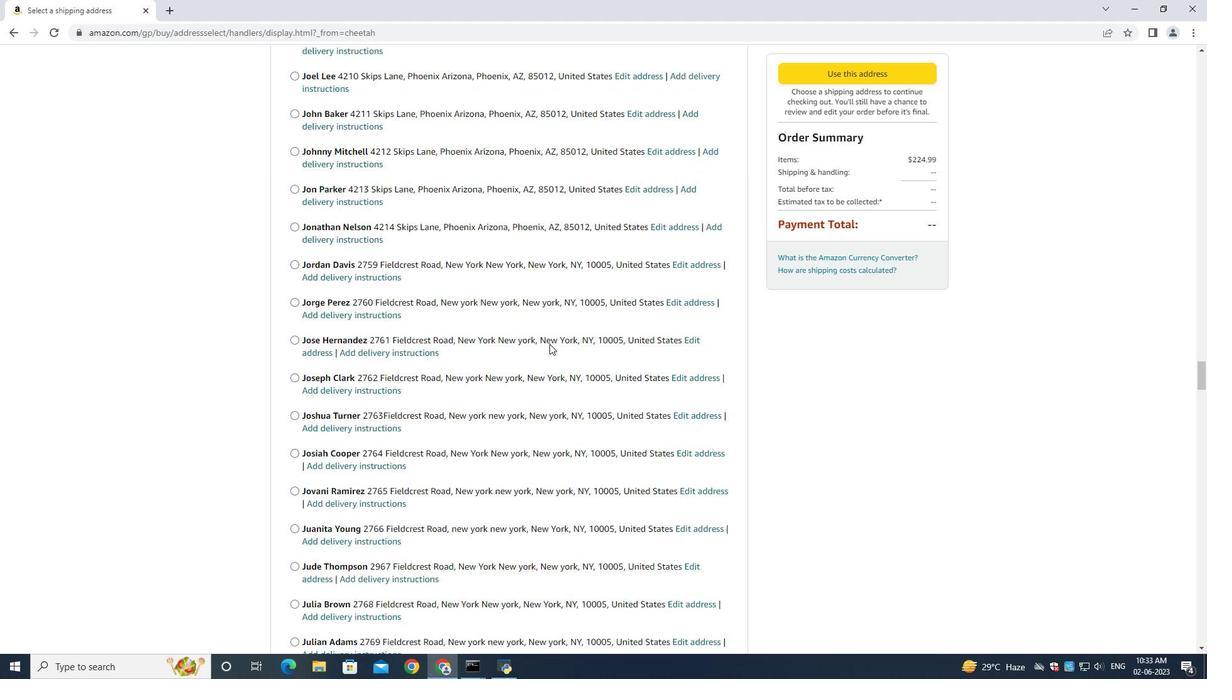 
Action: Mouse scrolled (547, 341) with delta (0, 0)
Screenshot: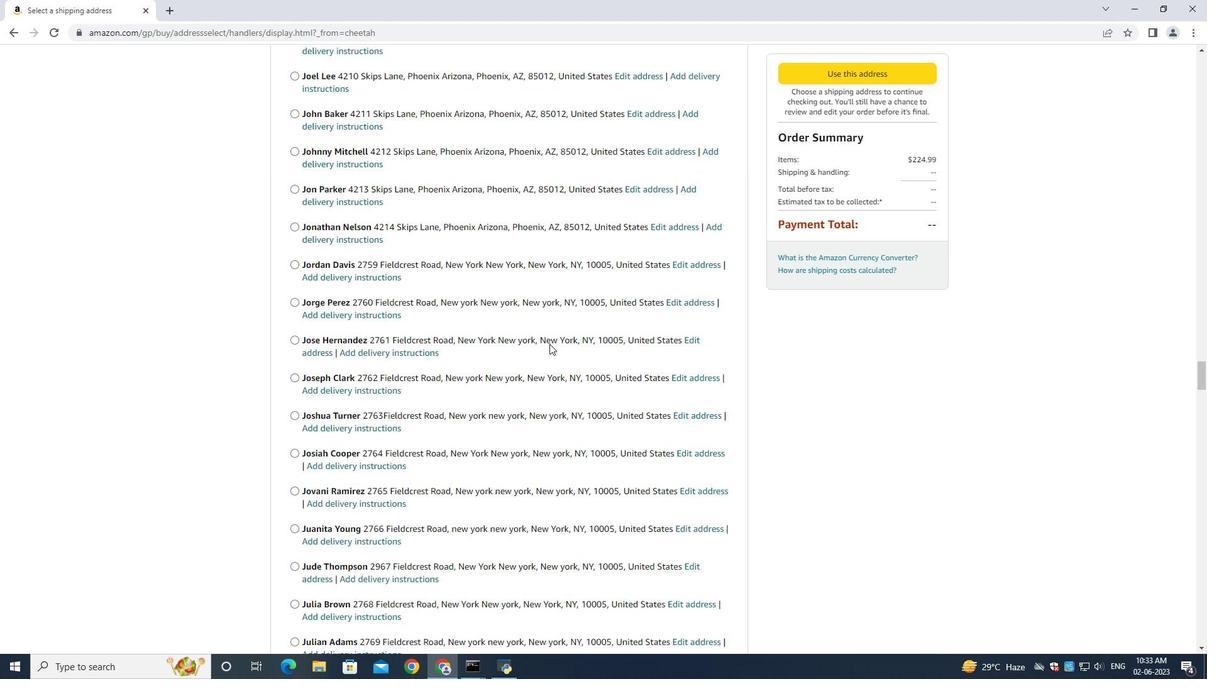 
Action: Mouse scrolled (547, 341) with delta (0, 0)
Screenshot: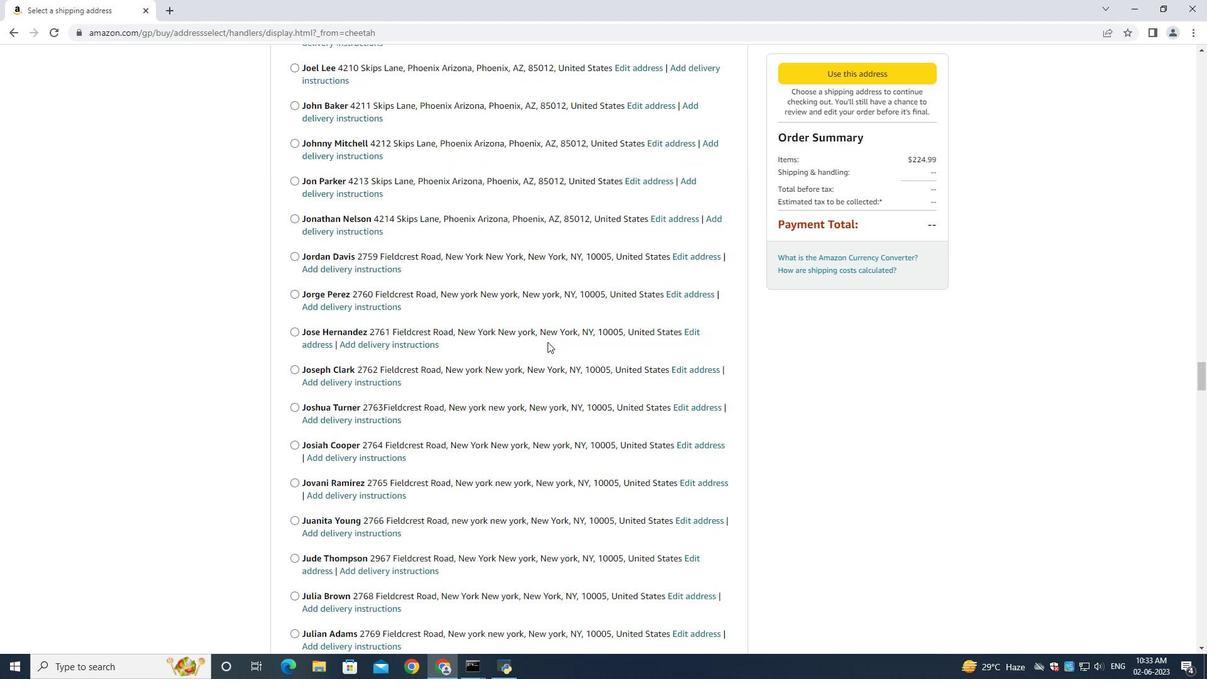 
Action: Mouse scrolled (547, 341) with delta (0, 0)
Screenshot: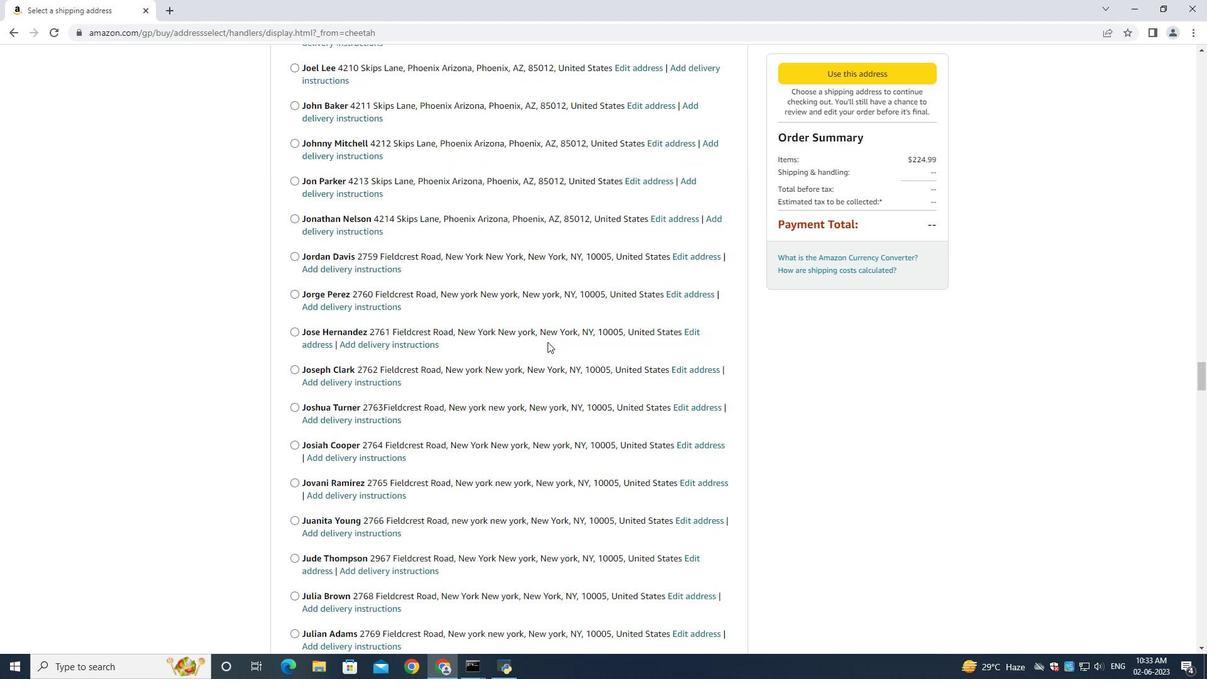 
Action: Mouse scrolled (547, 341) with delta (0, 0)
Screenshot: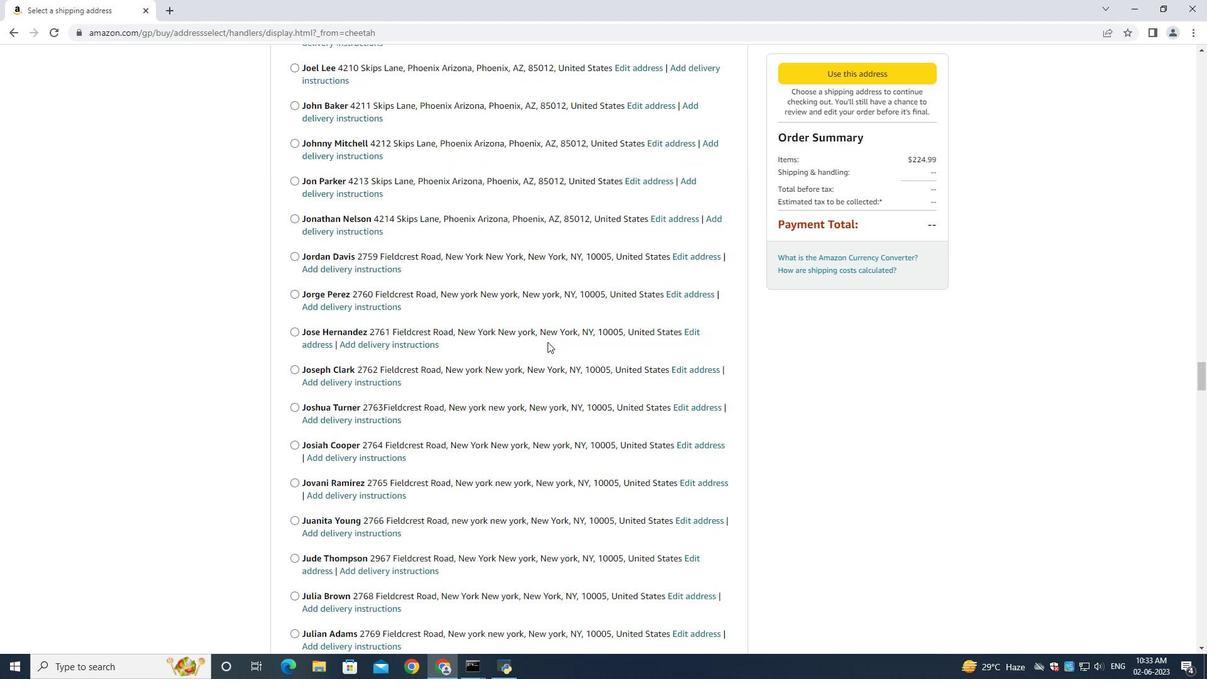 
Action: Mouse scrolled (547, 341) with delta (0, 0)
Screenshot: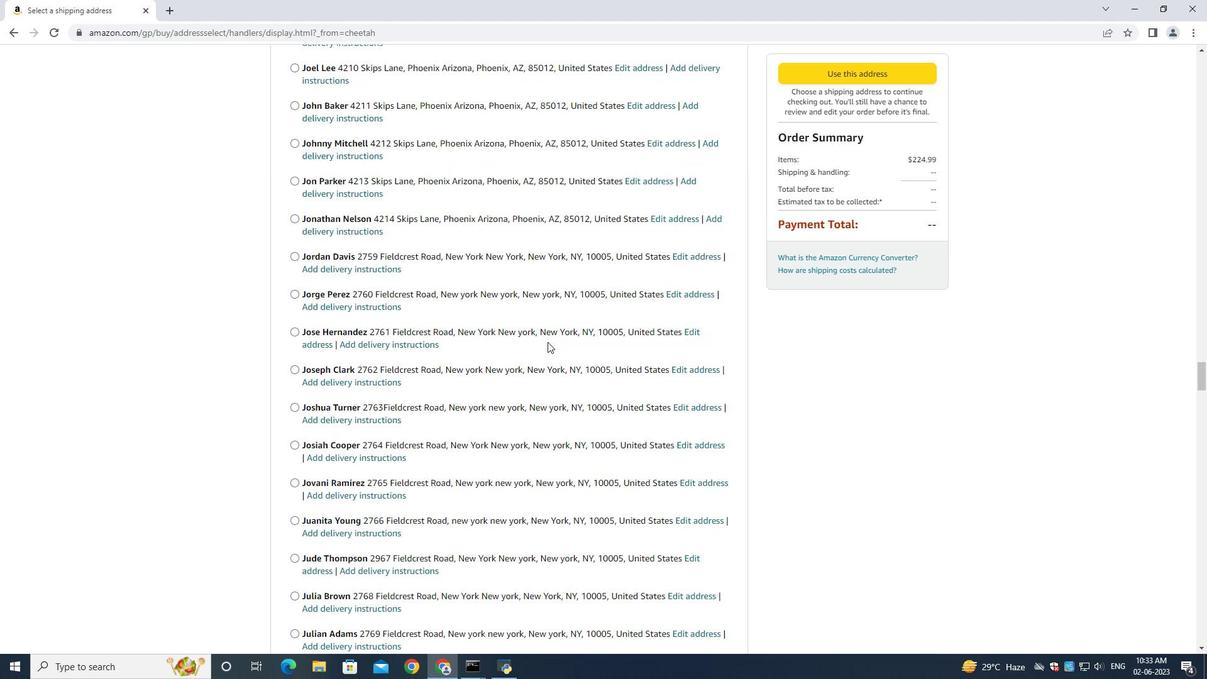 
Action: Mouse scrolled (547, 341) with delta (0, 0)
Screenshot: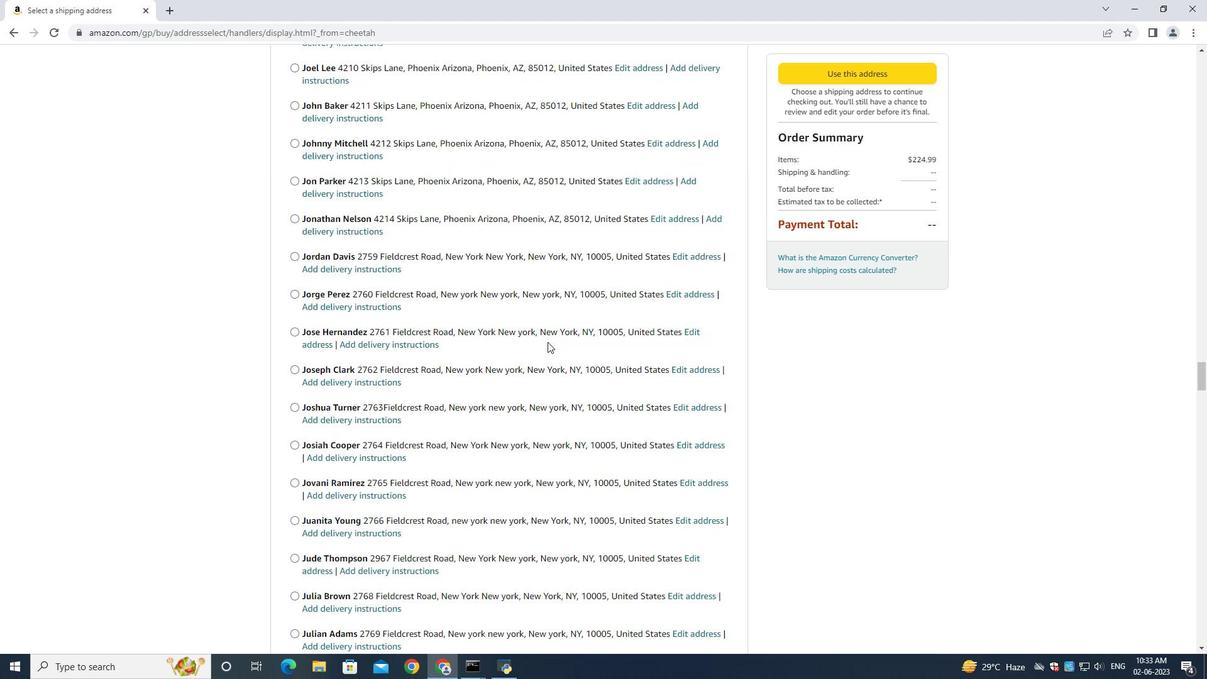 
Action: Mouse scrolled (547, 341) with delta (0, 0)
Screenshot: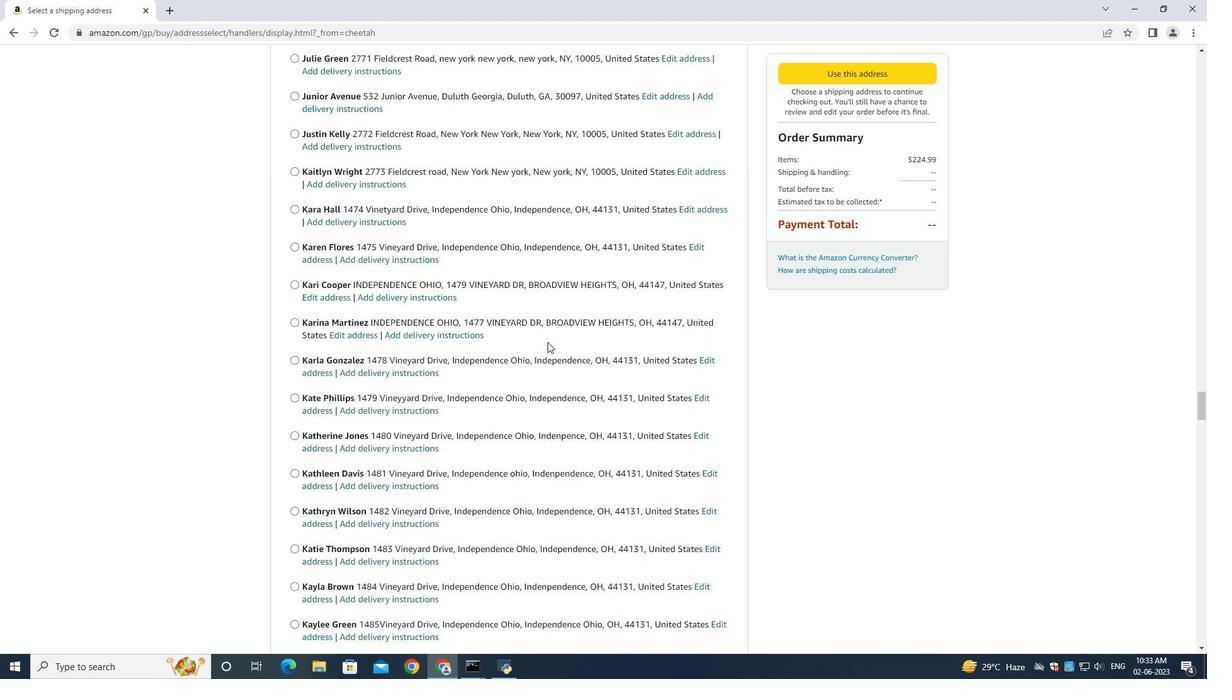 
Action: Mouse scrolled (547, 341) with delta (0, 0)
Screenshot: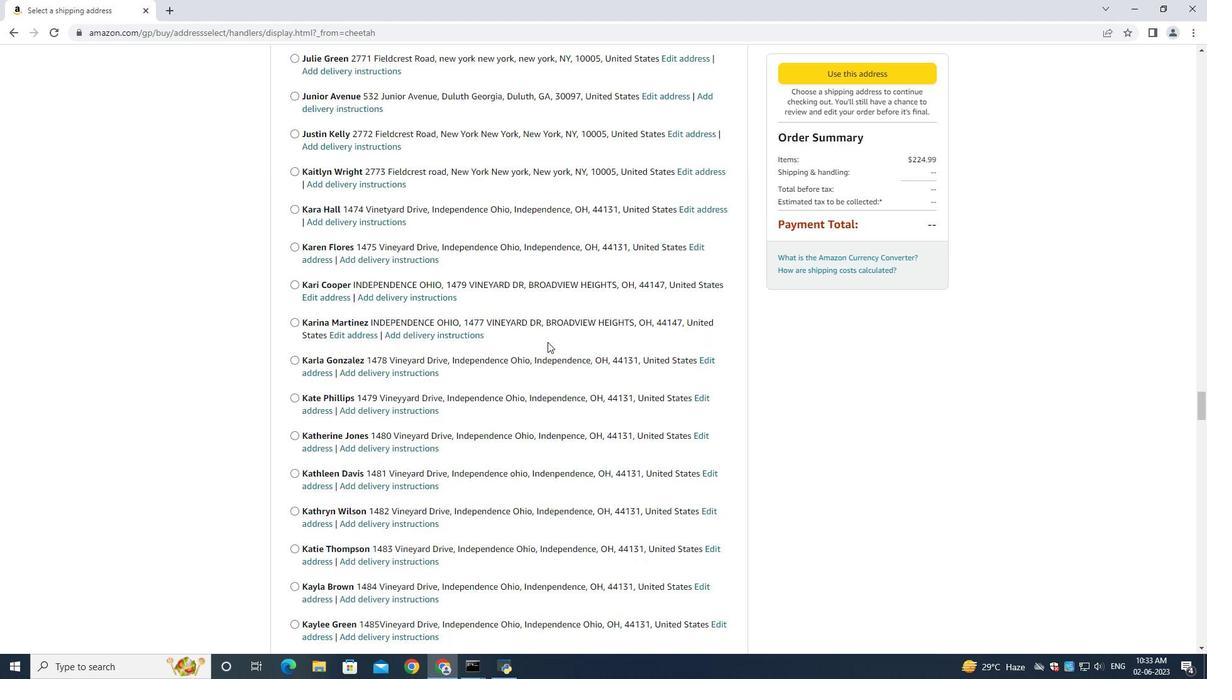 
Action: Mouse scrolled (547, 341) with delta (0, 0)
Screenshot: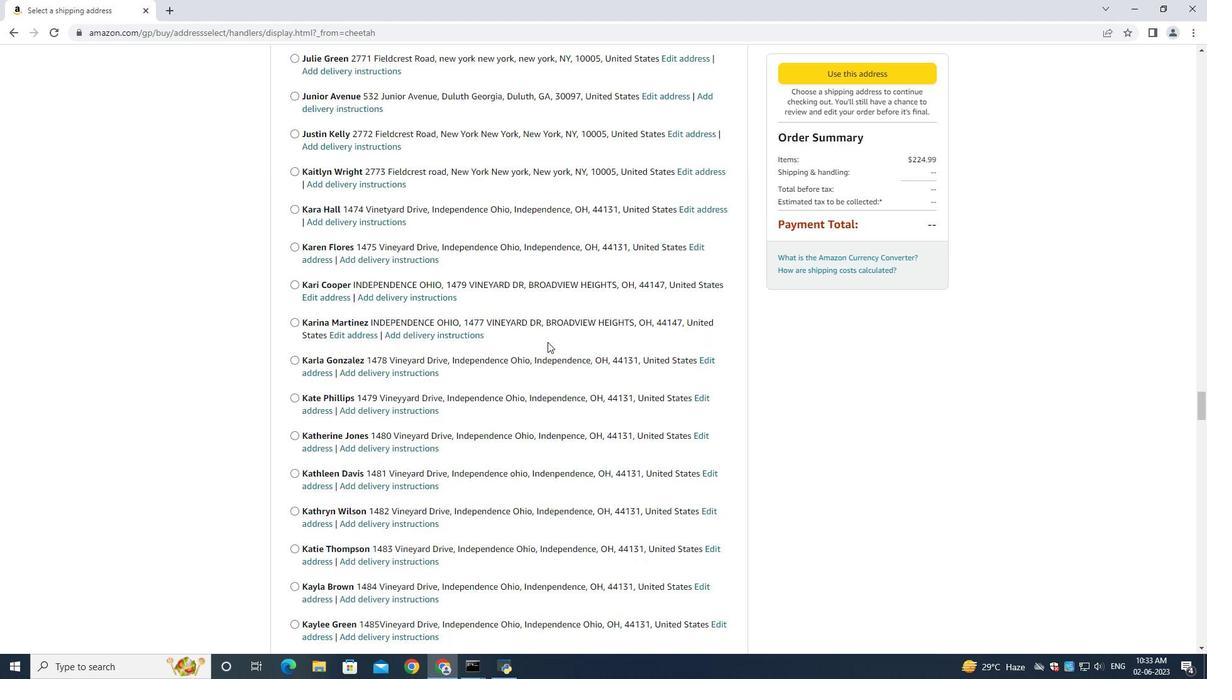 
Action: Mouse scrolled (547, 341) with delta (0, 0)
Screenshot: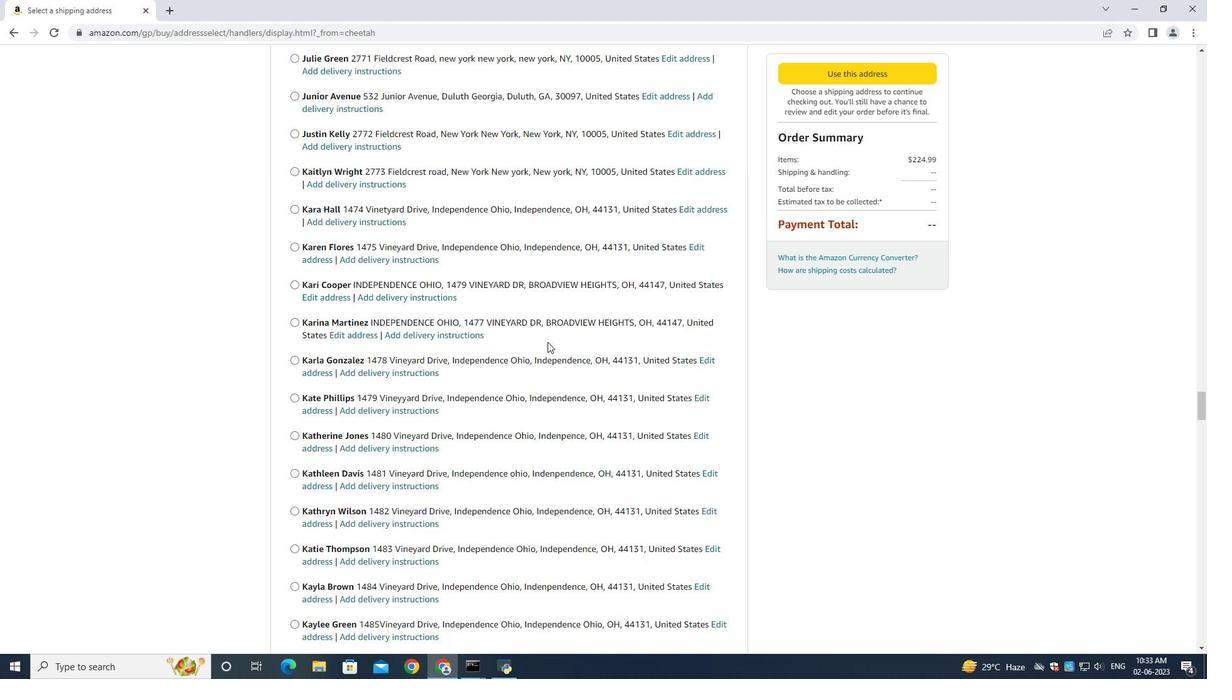 
Action: Mouse scrolled (547, 341) with delta (0, 0)
Screenshot: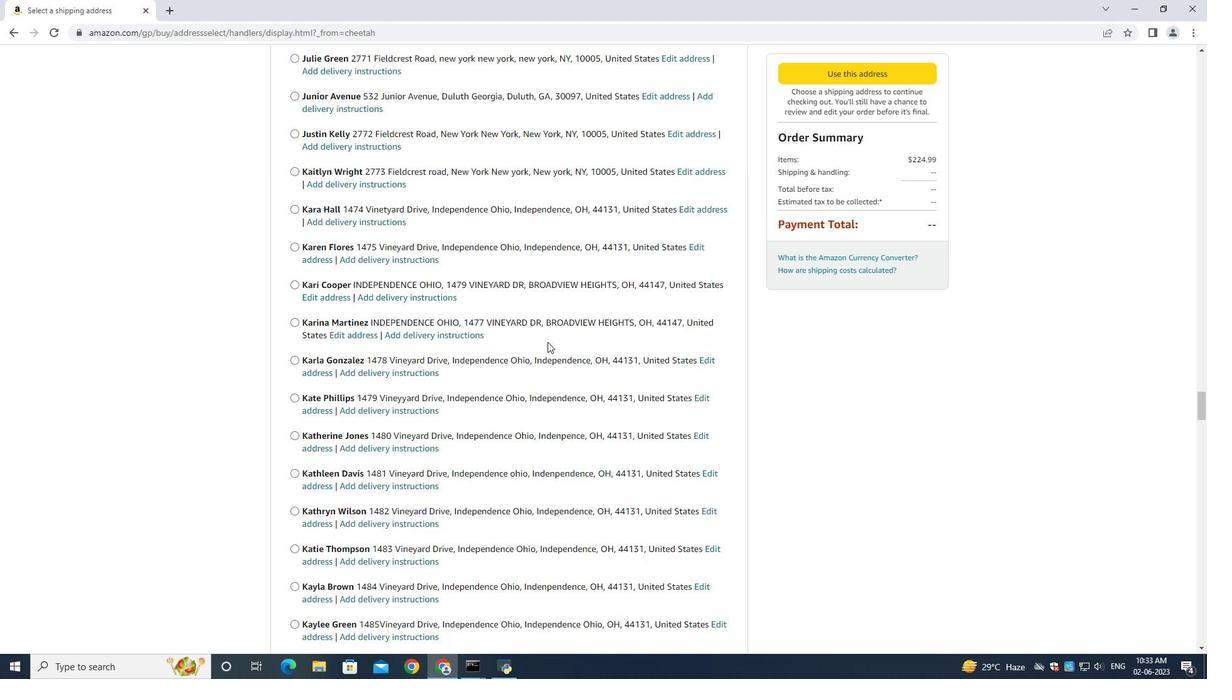 
Action: Mouse scrolled (547, 341) with delta (0, 0)
Screenshot: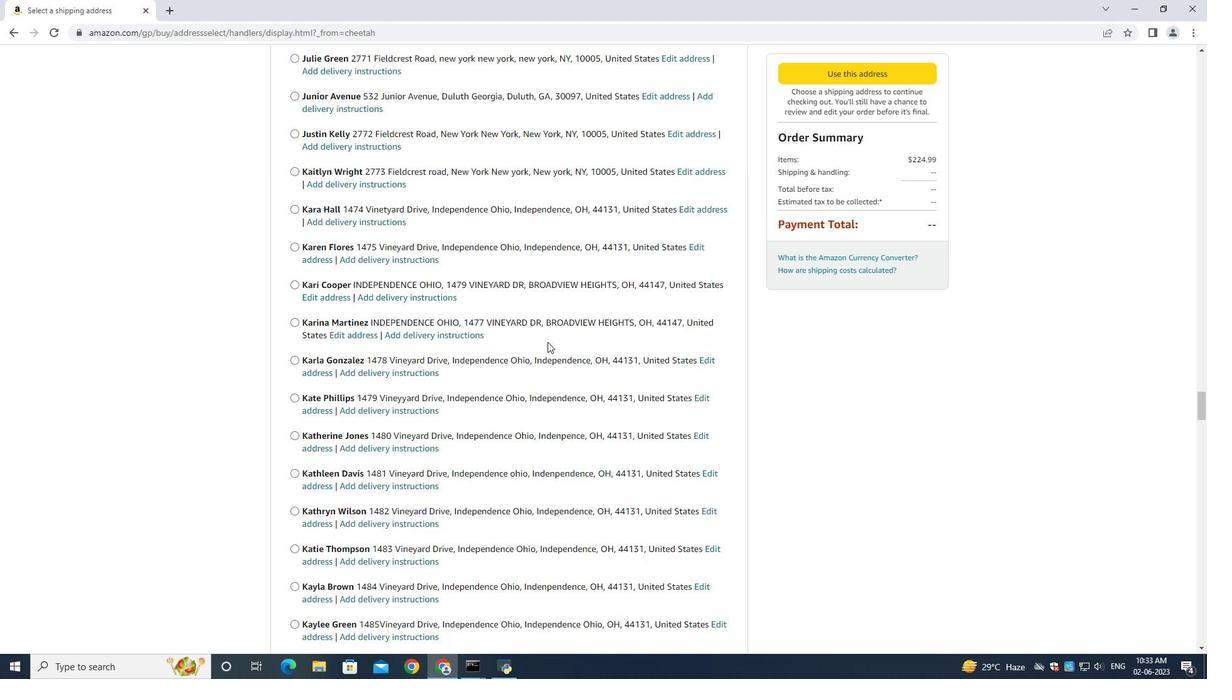 
Action: Mouse scrolled (547, 341) with delta (0, 0)
Screenshot: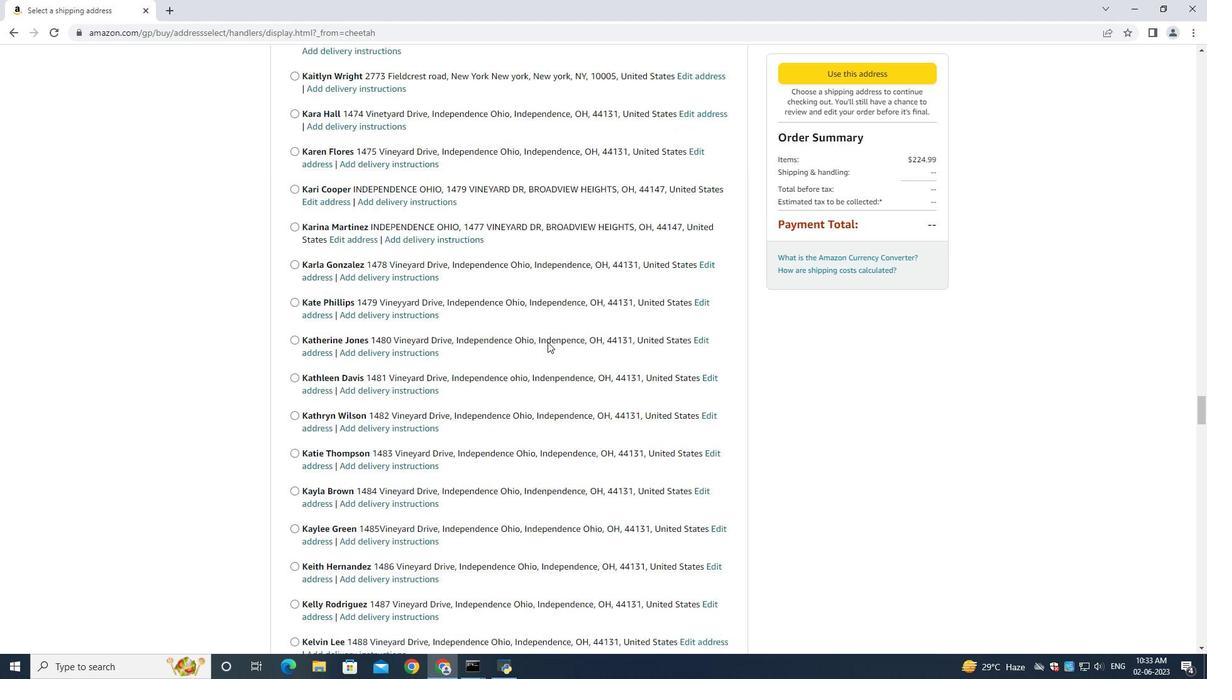 
Action: Mouse scrolled (547, 341) with delta (0, 0)
Screenshot: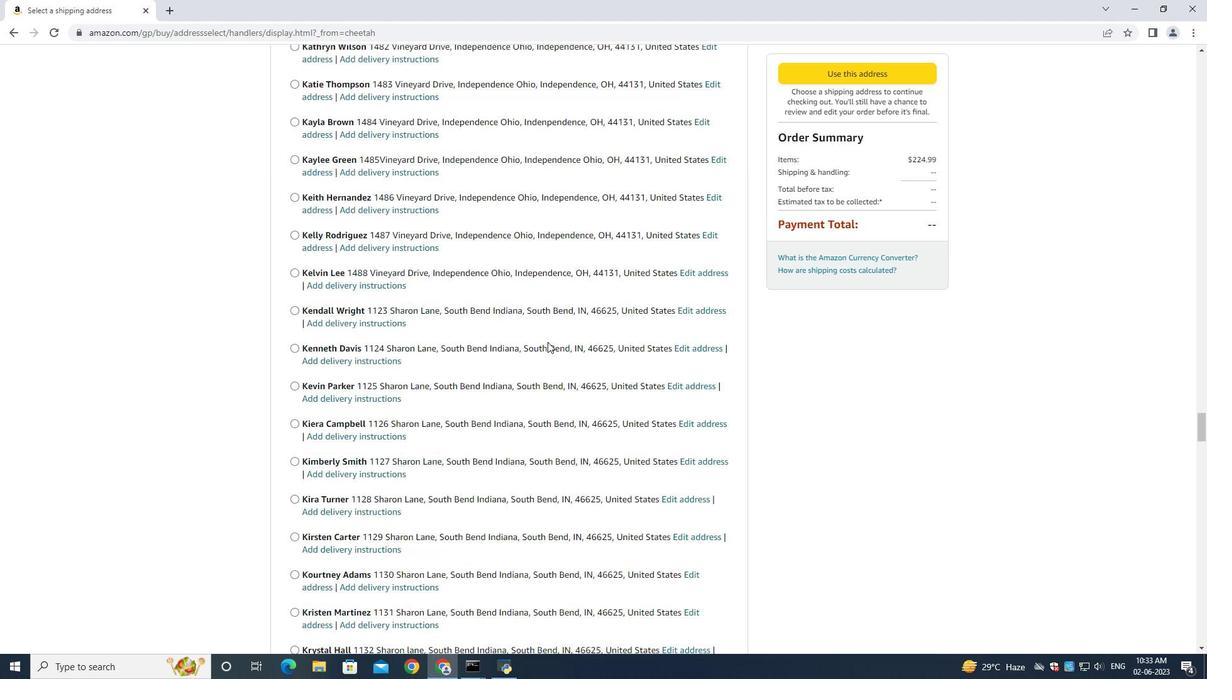 
Action: Mouse scrolled (547, 341) with delta (0, 0)
Screenshot: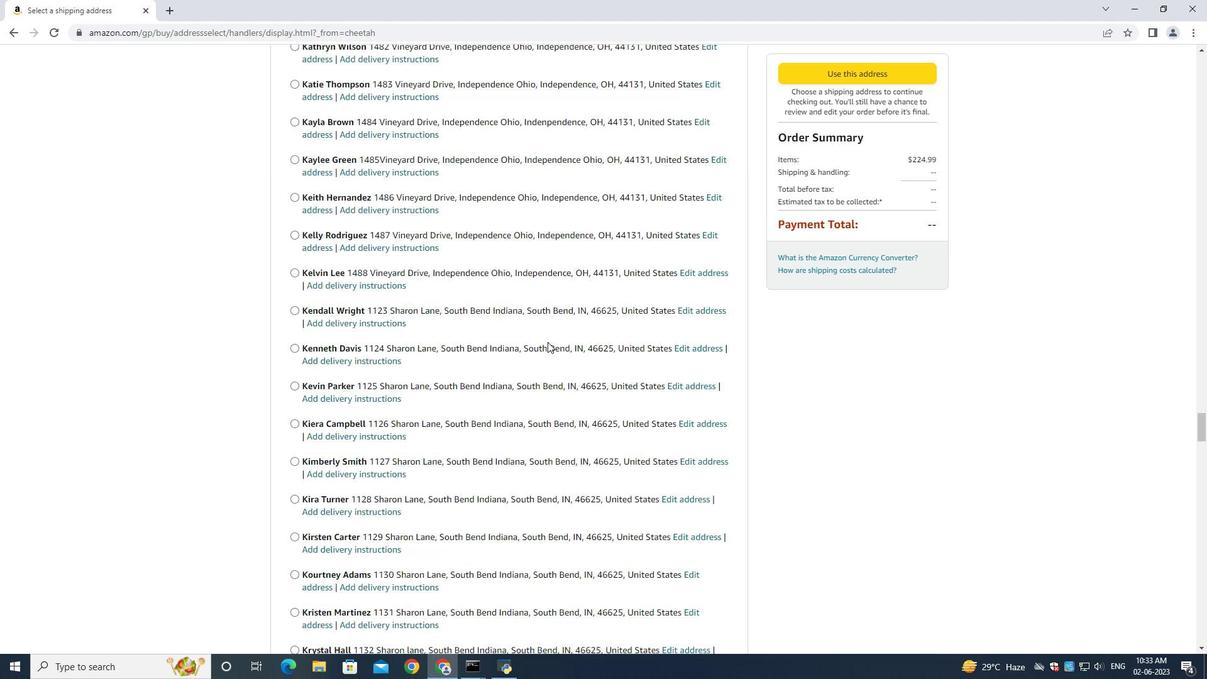 
Action: Mouse scrolled (547, 341) with delta (0, 0)
Screenshot: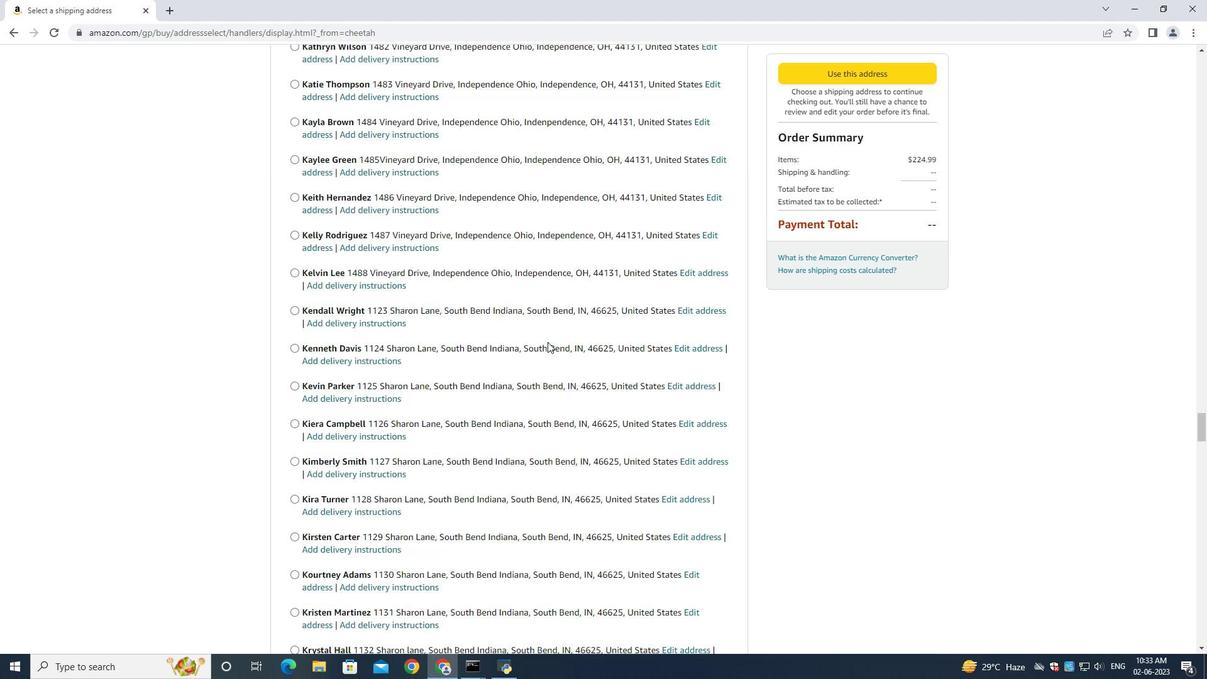 
Action: Mouse scrolled (547, 341) with delta (0, 0)
Screenshot: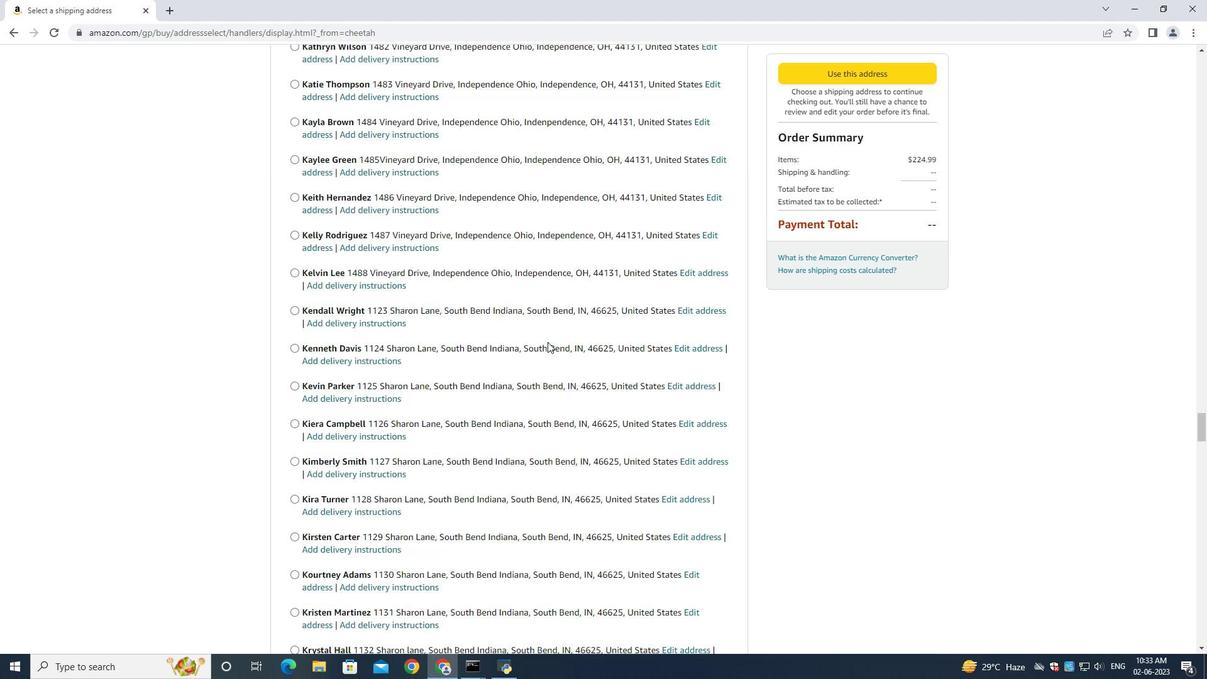 
Action: Mouse scrolled (547, 341) with delta (0, 0)
Screenshot: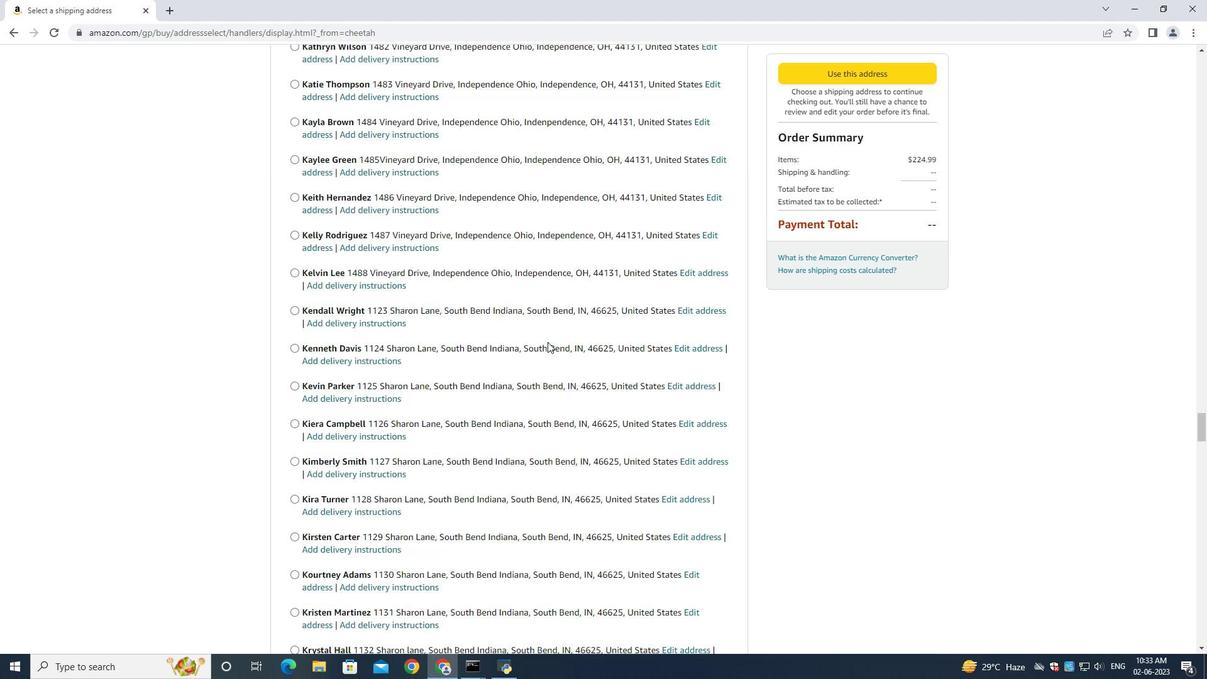 
Action: Mouse scrolled (547, 341) with delta (0, 0)
Screenshot: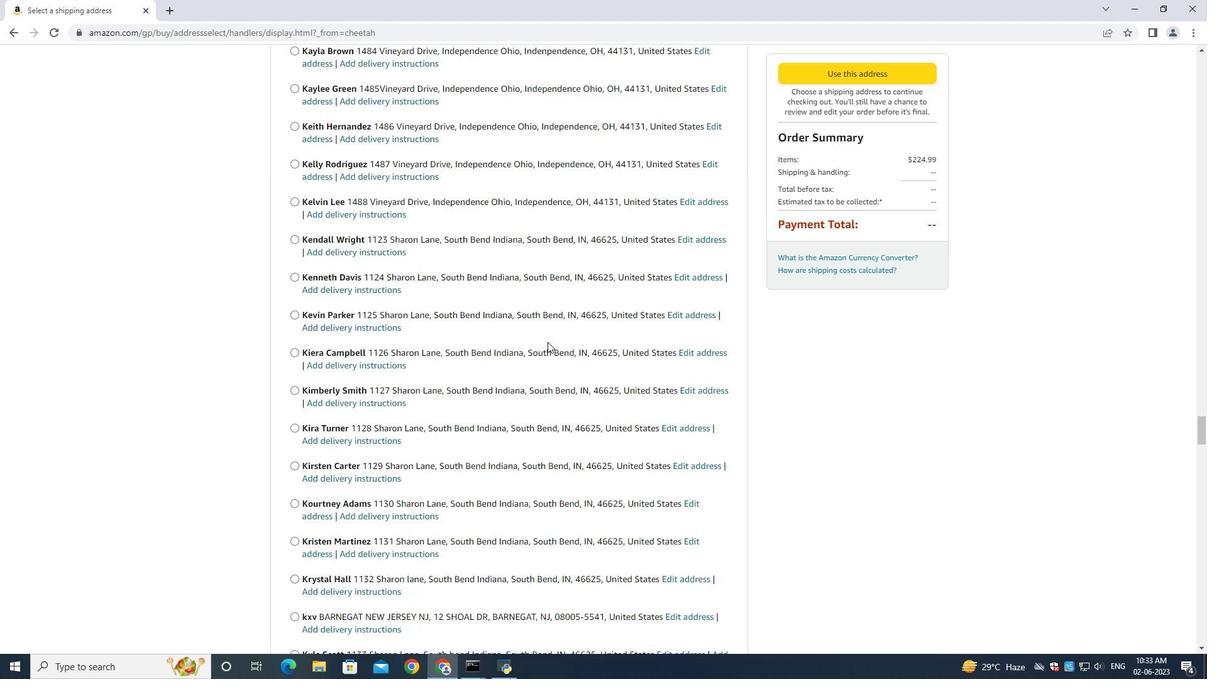 
Action: Mouse scrolled (547, 341) with delta (0, 0)
Screenshot: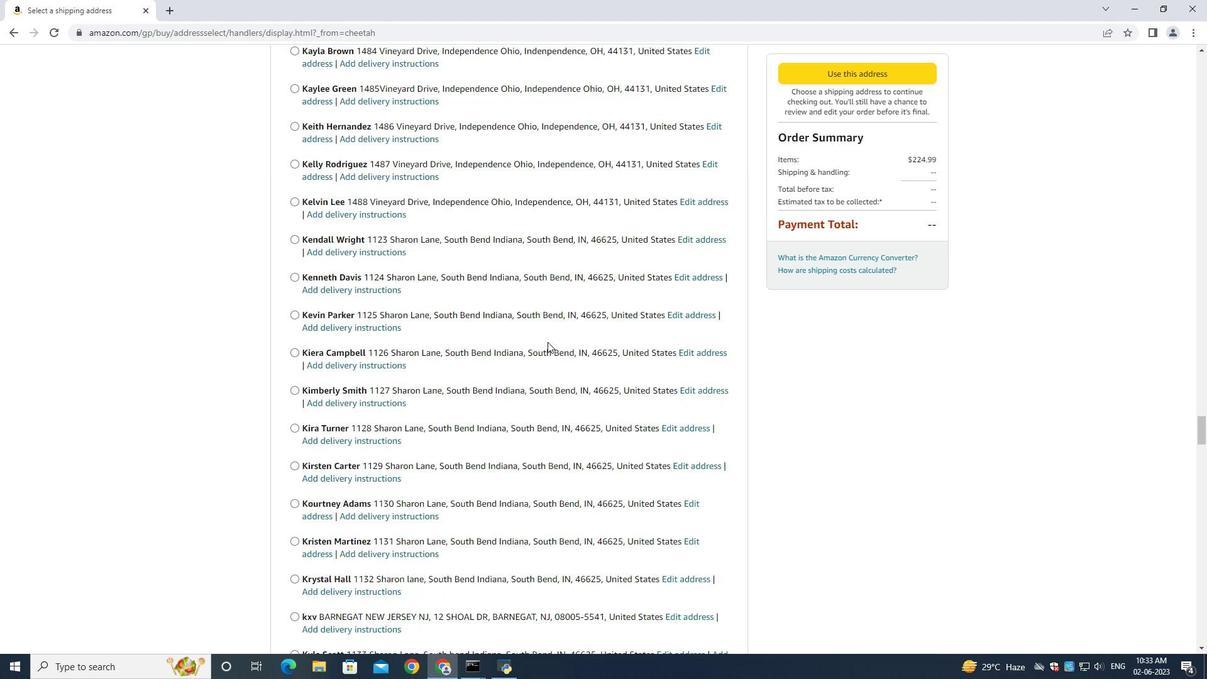 
Action: Mouse scrolled (547, 341) with delta (0, 0)
Screenshot: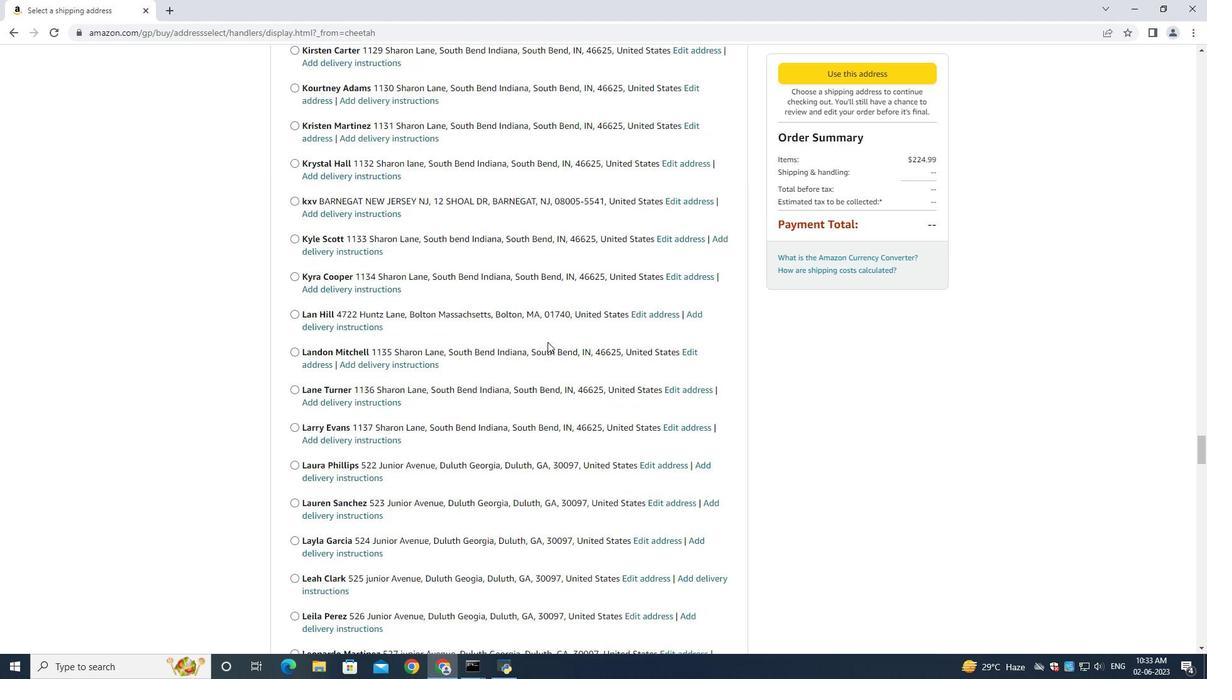 
Action: Mouse scrolled (547, 341) with delta (0, 0)
Screenshot: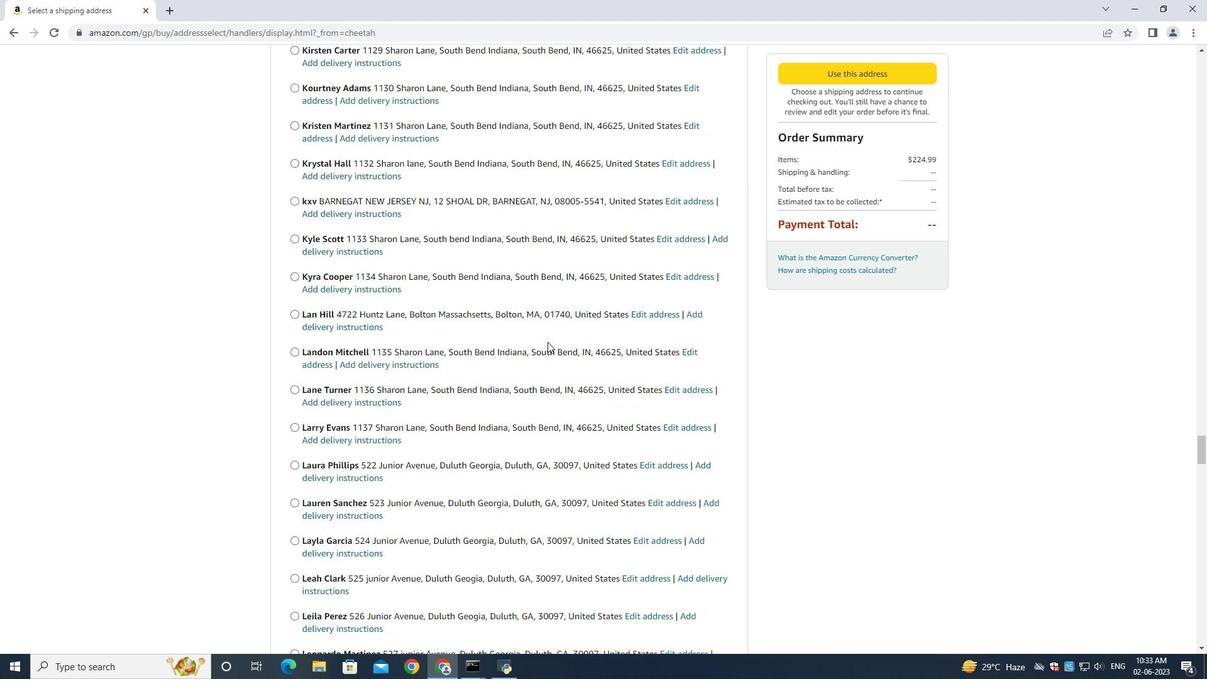
Action: Mouse scrolled (547, 341) with delta (0, 0)
Screenshot: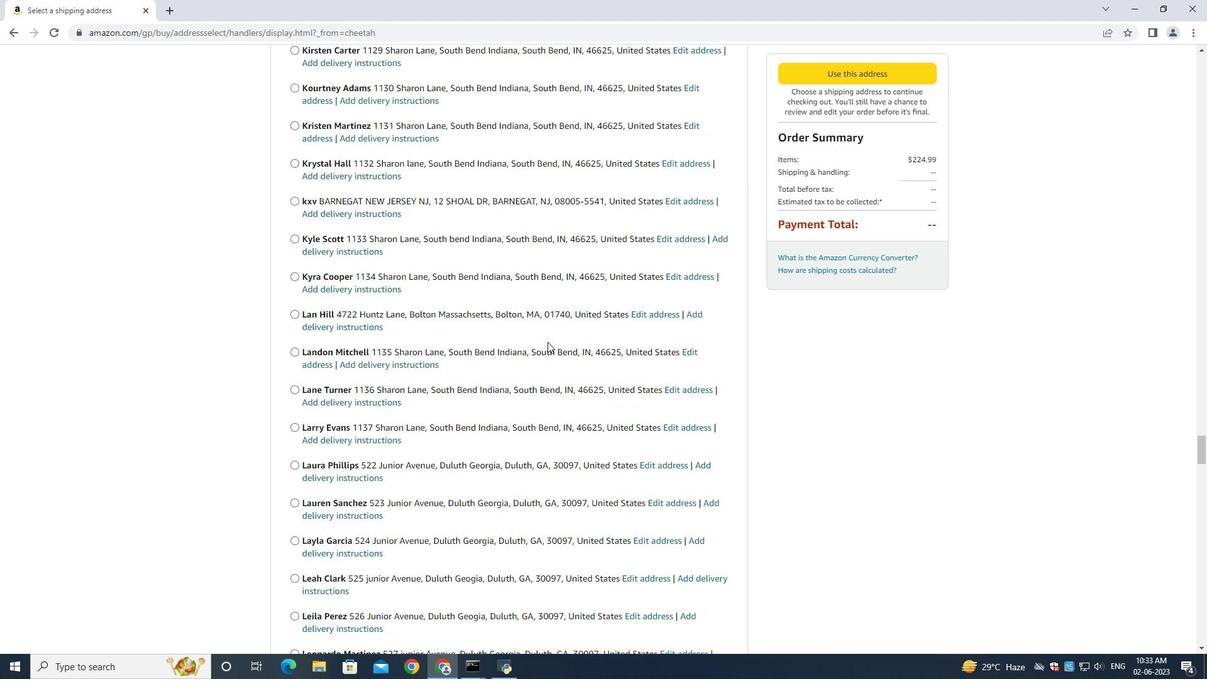
Action: Mouse scrolled (547, 341) with delta (0, 0)
Screenshot: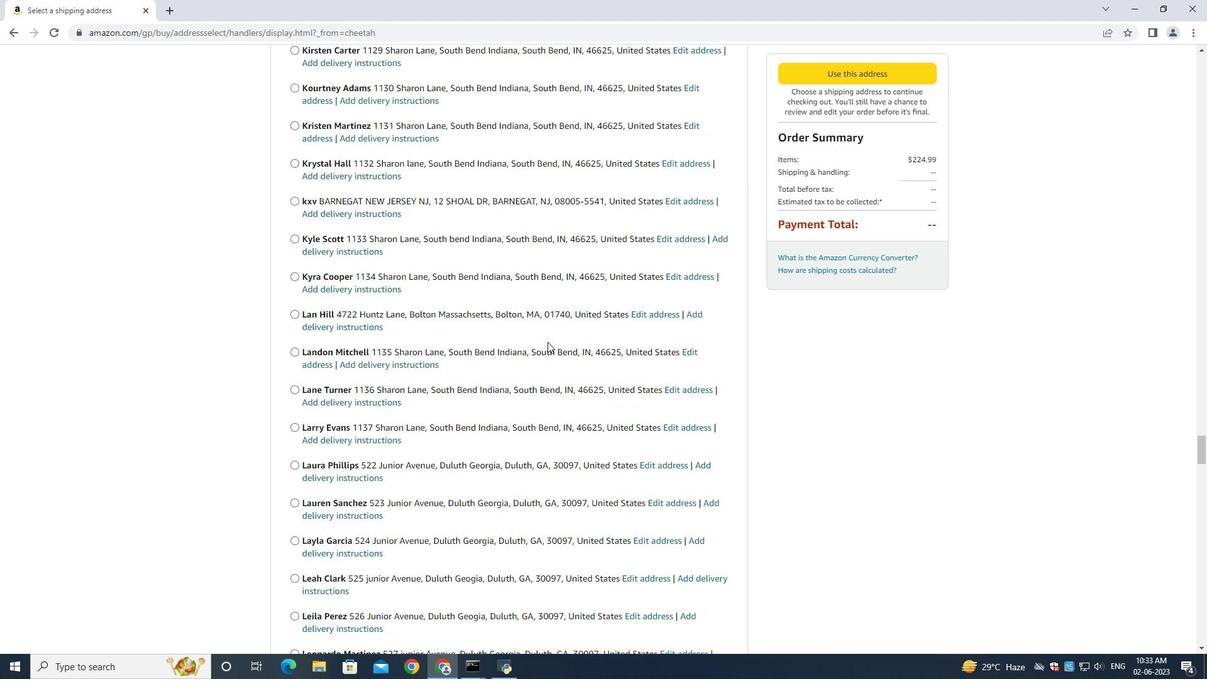 
Action: Mouse scrolled (547, 341) with delta (0, 0)
Screenshot: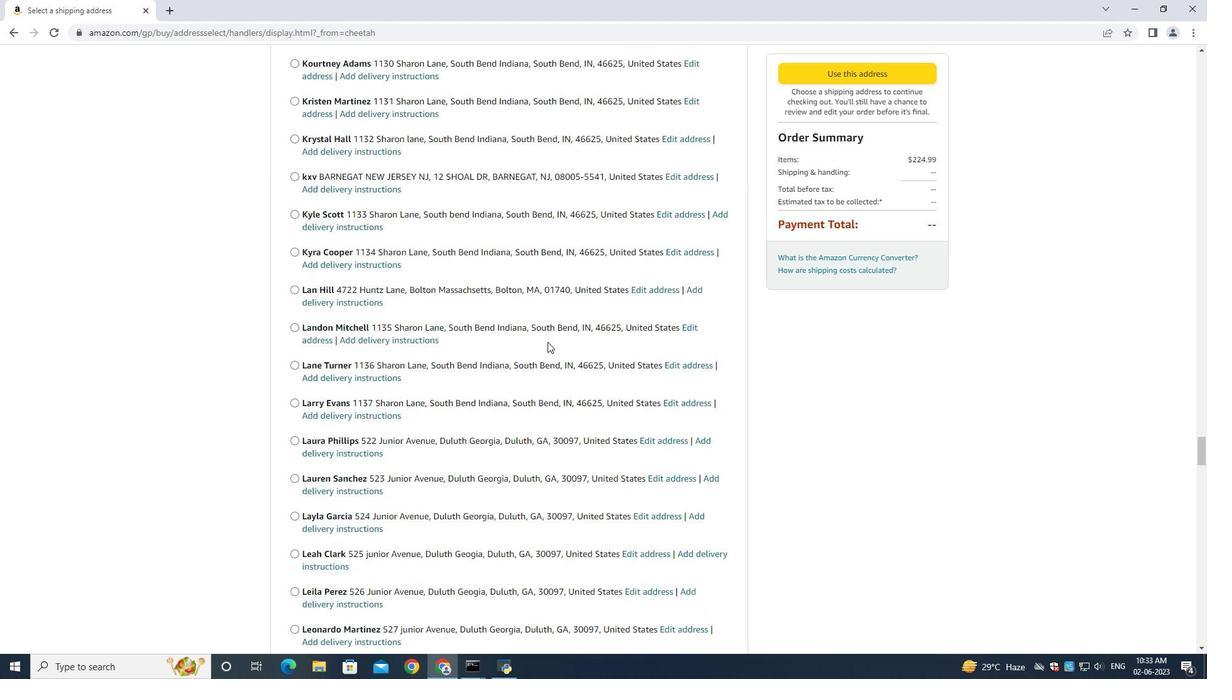 
Action: Mouse scrolled (547, 341) with delta (0, 0)
Screenshot: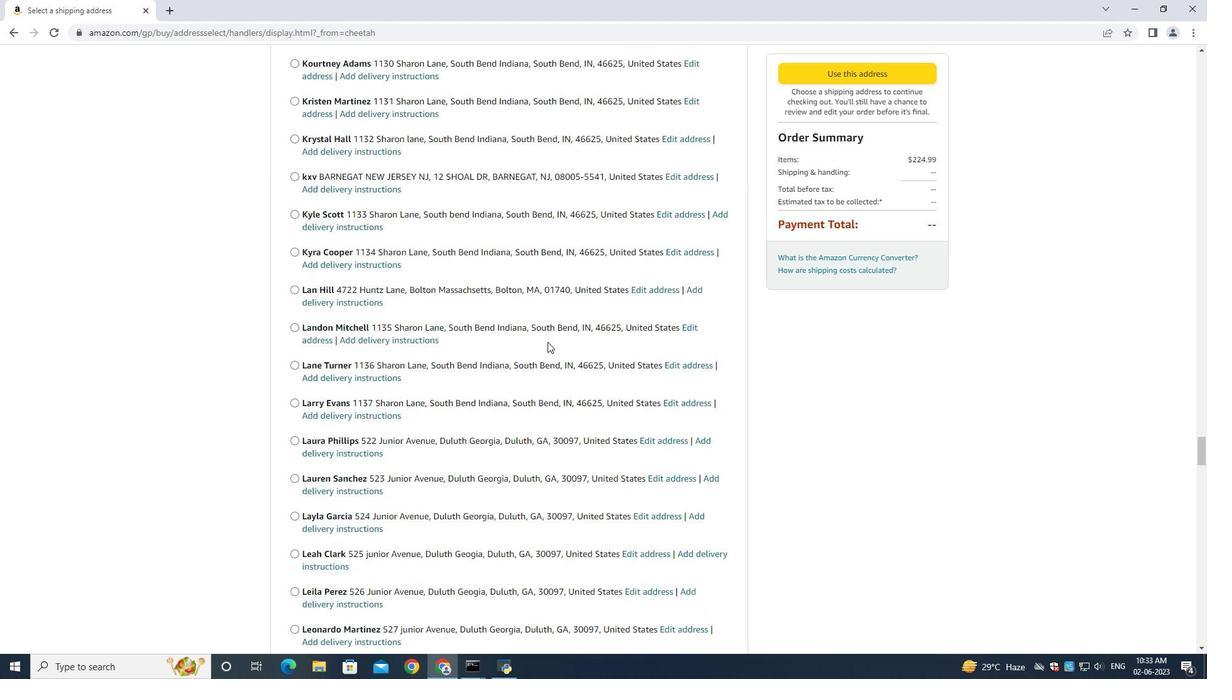 
Action: Mouse scrolled (547, 341) with delta (0, 0)
Screenshot: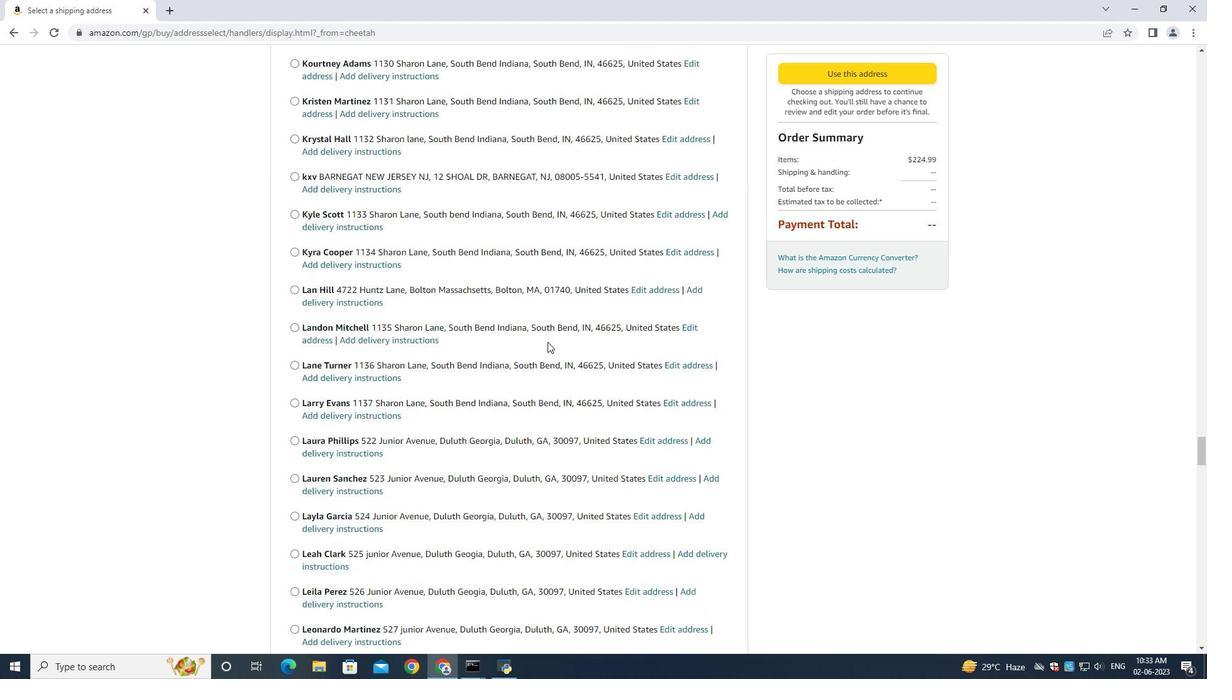 
Action: Mouse moved to (547, 340)
Screenshot: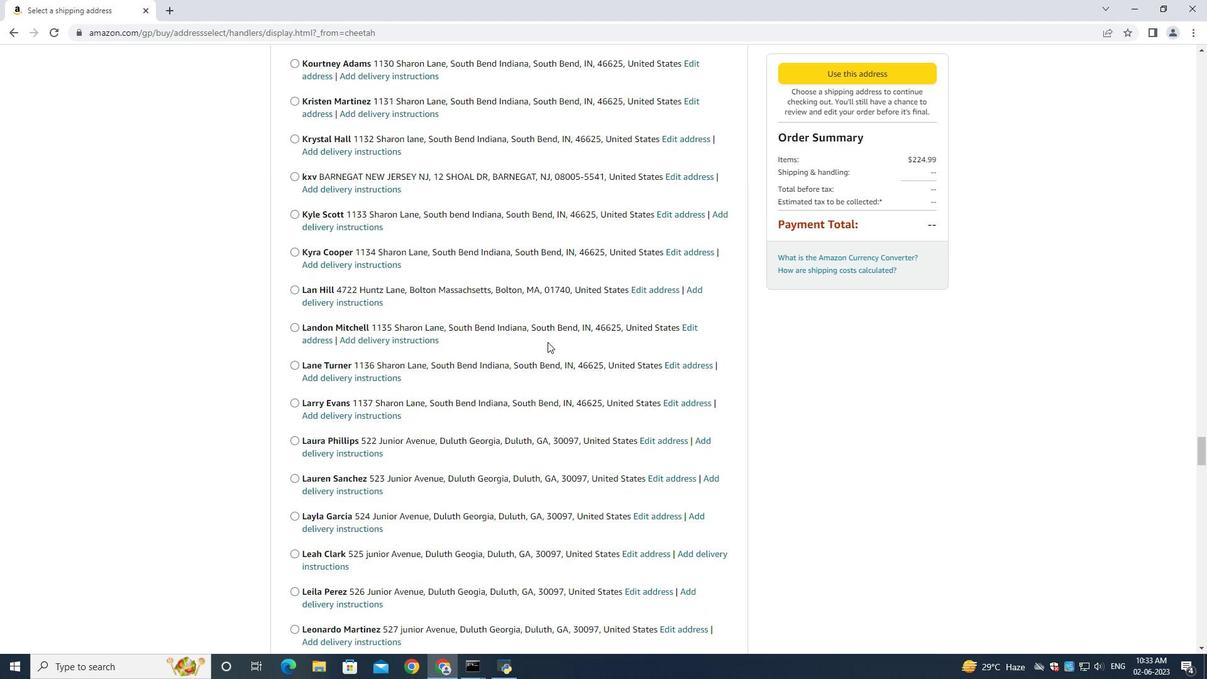 
Action: Mouse scrolled (547, 340) with delta (0, 0)
Screenshot: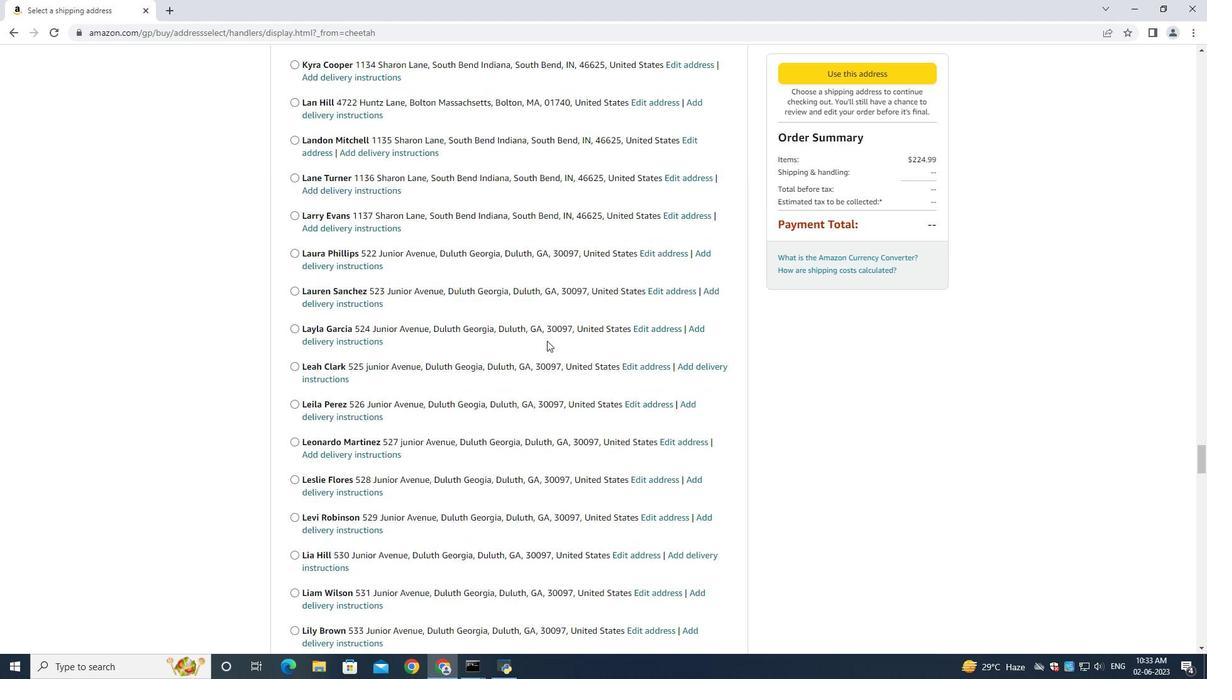 
Action: Mouse scrolled (547, 340) with delta (0, 0)
Screenshot: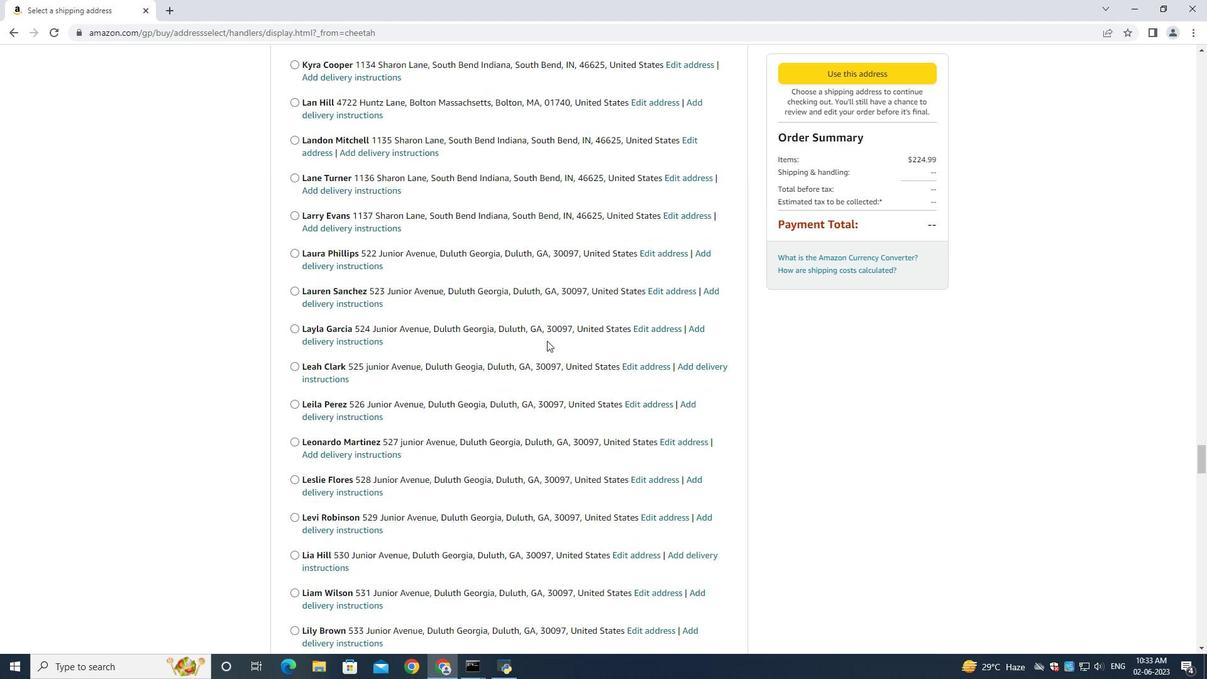 
Action: Mouse scrolled (547, 340) with delta (0, 0)
Screenshot: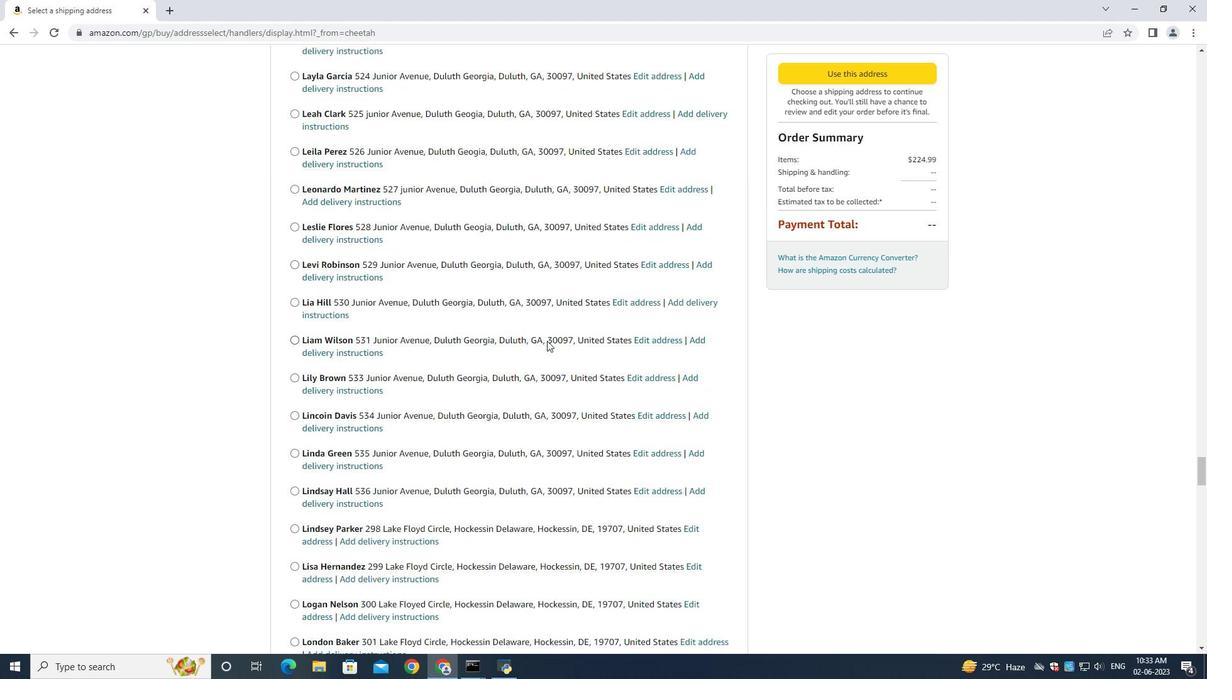 
Action: Mouse scrolled (547, 340) with delta (0, 0)
Screenshot: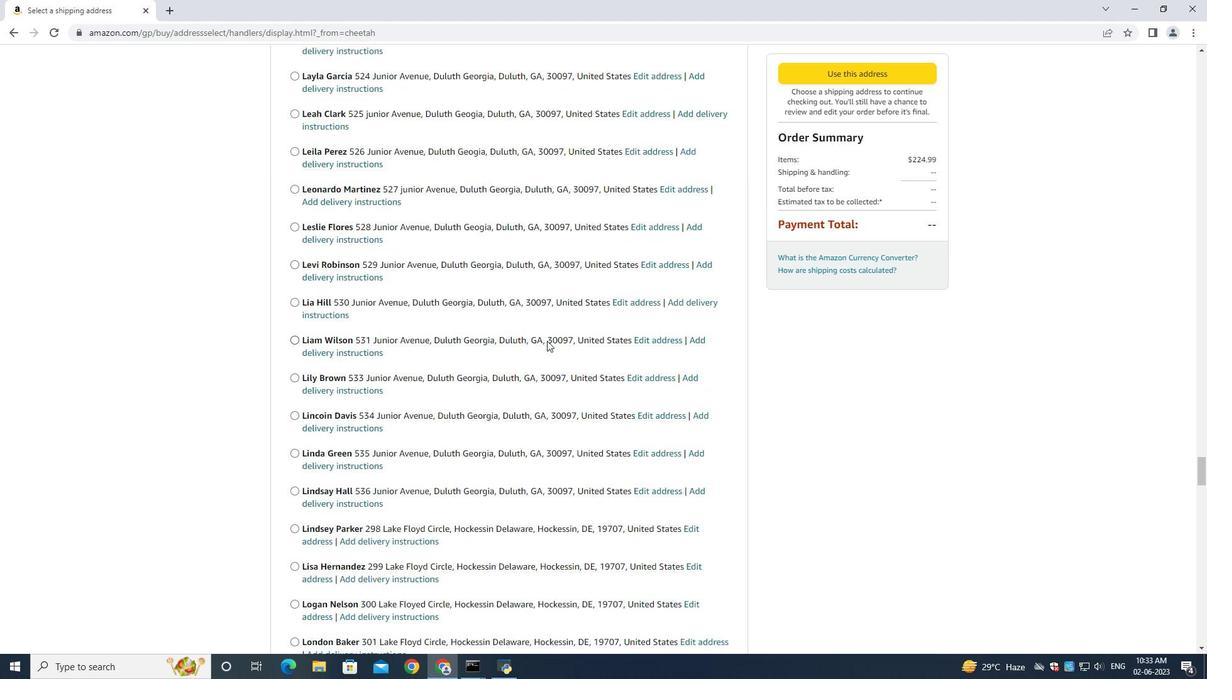 
Action: Mouse scrolled (547, 340) with delta (0, 0)
Screenshot: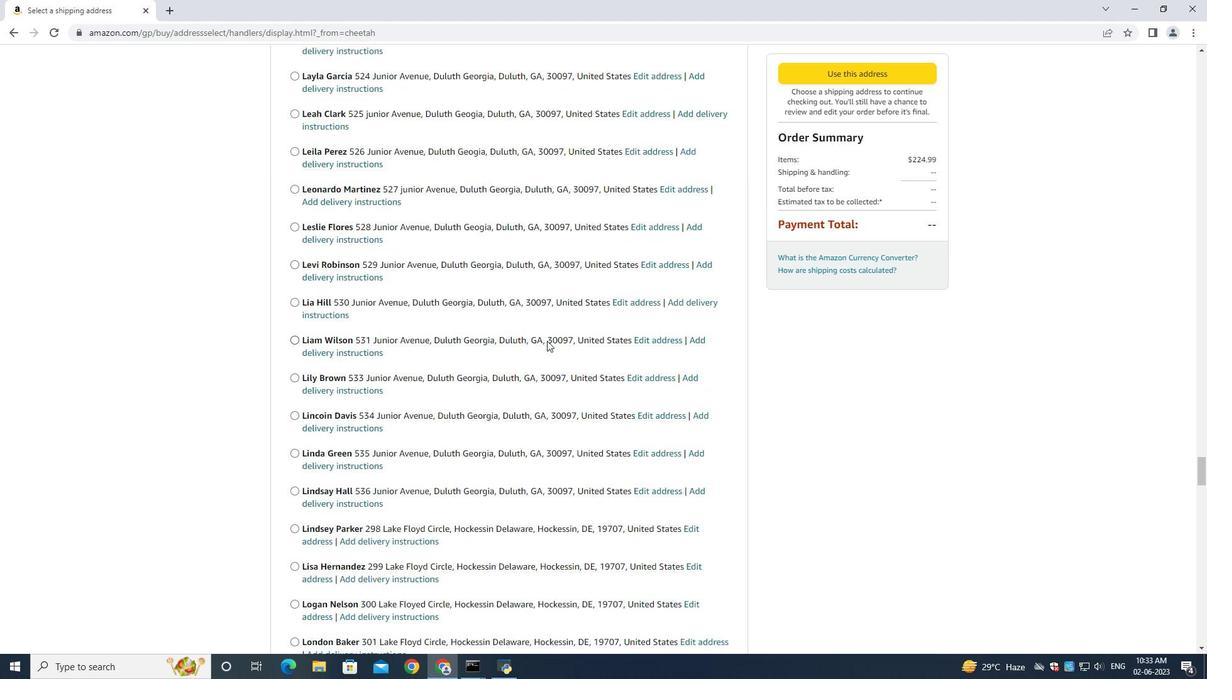 
Action: Mouse scrolled (547, 340) with delta (0, 0)
Screenshot: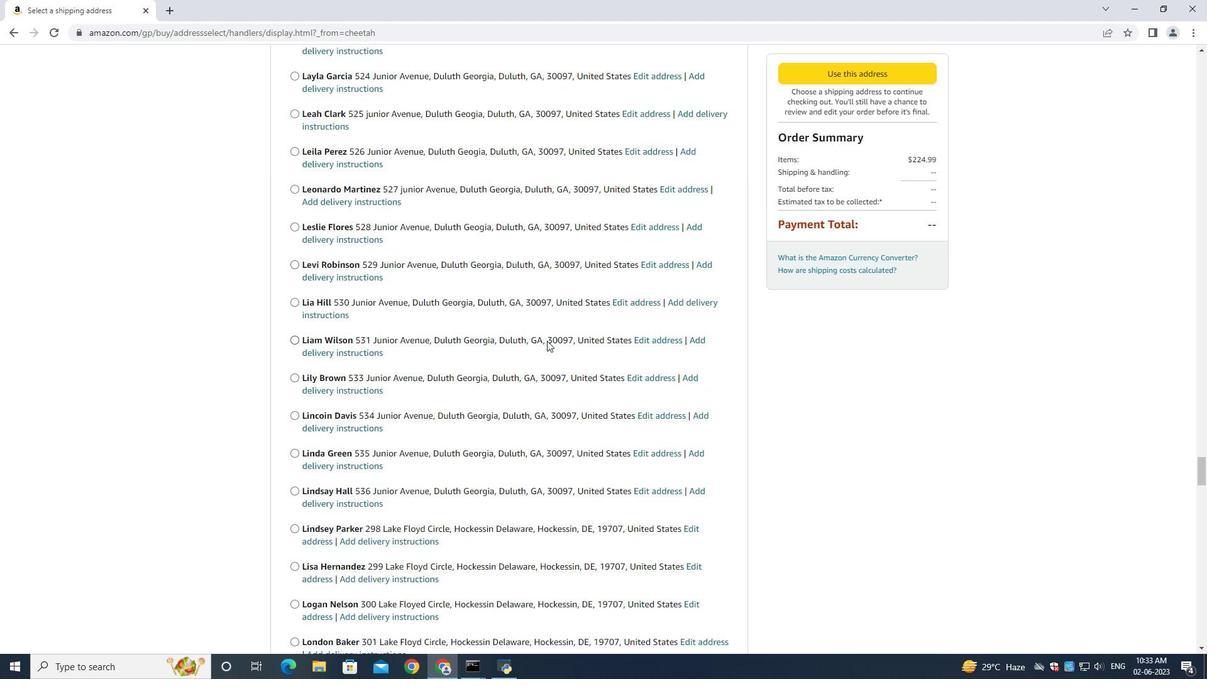 
Action: Mouse scrolled (547, 340) with delta (0, 0)
Screenshot: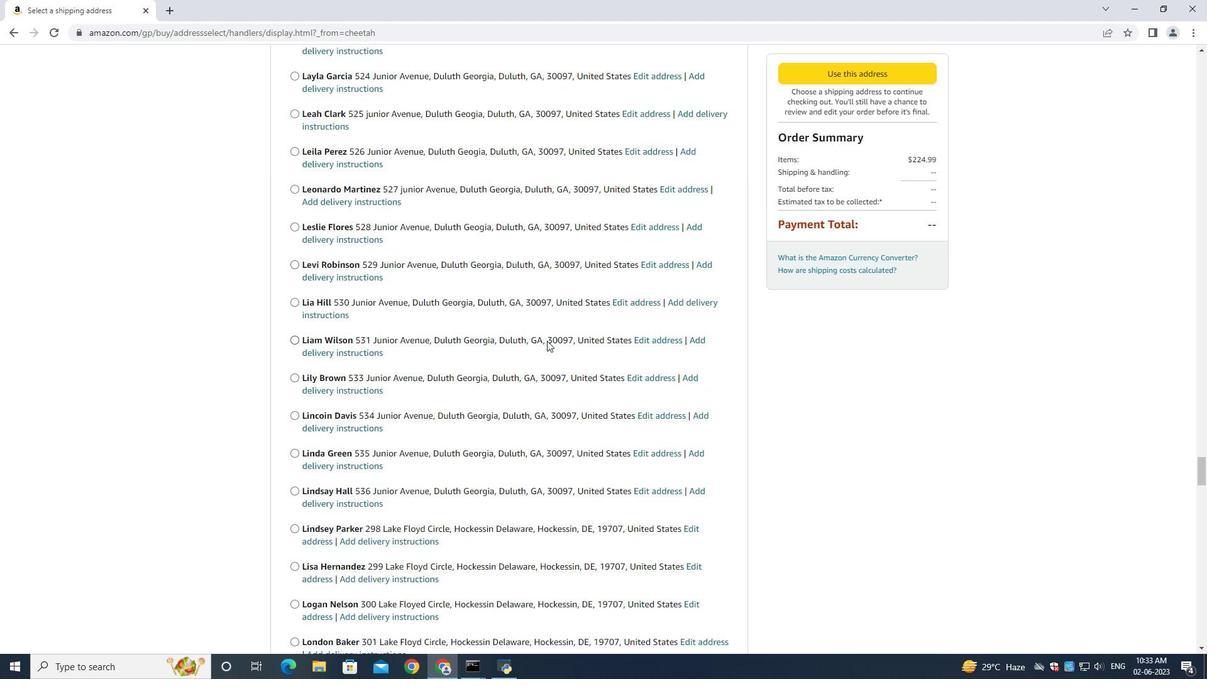 
Action: Mouse scrolled (547, 340) with delta (0, 0)
Screenshot: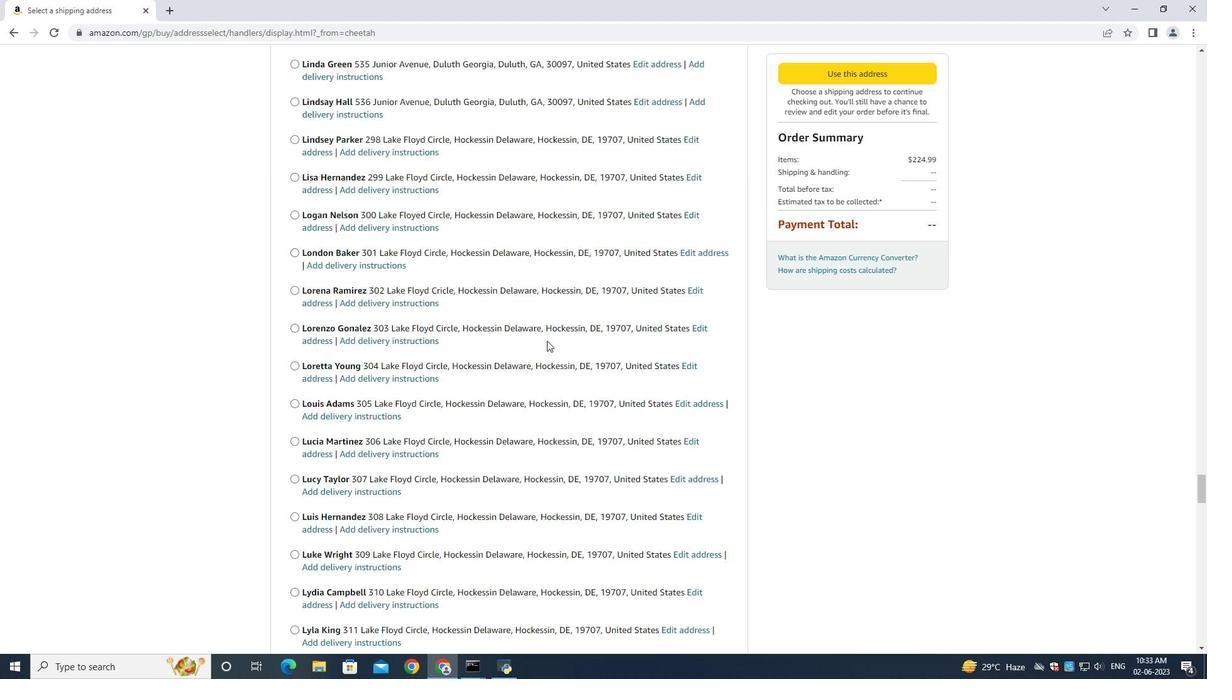 
Action: Mouse scrolled (547, 340) with delta (0, 0)
Screenshot: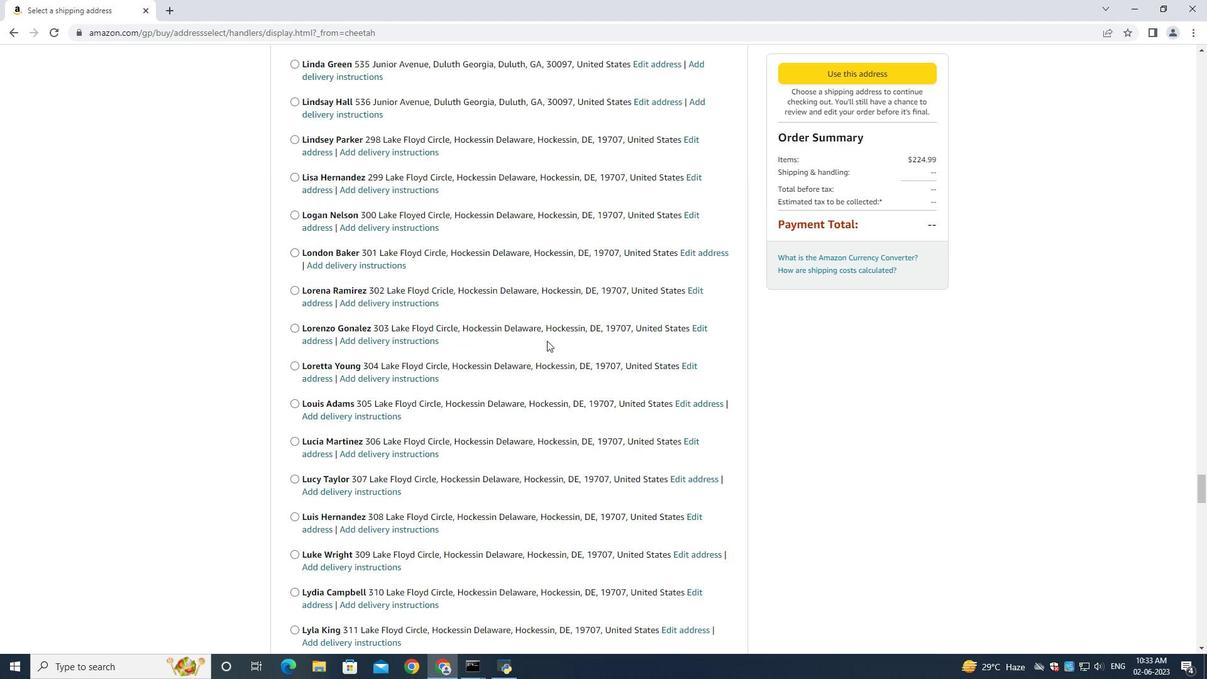 
Action: Mouse scrolled (547, 340) with delta (0, 0)
Screenshot: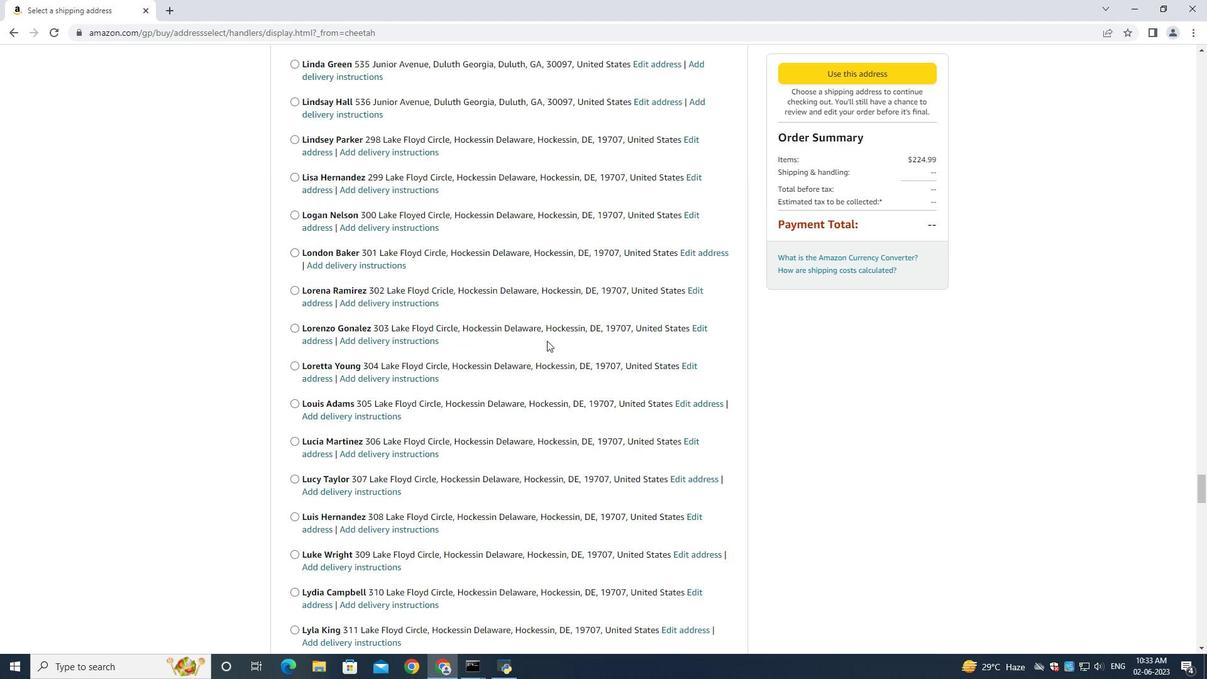 
Action: Mouse scrolled (547, 340) with delta (0, 0)
Screenshot: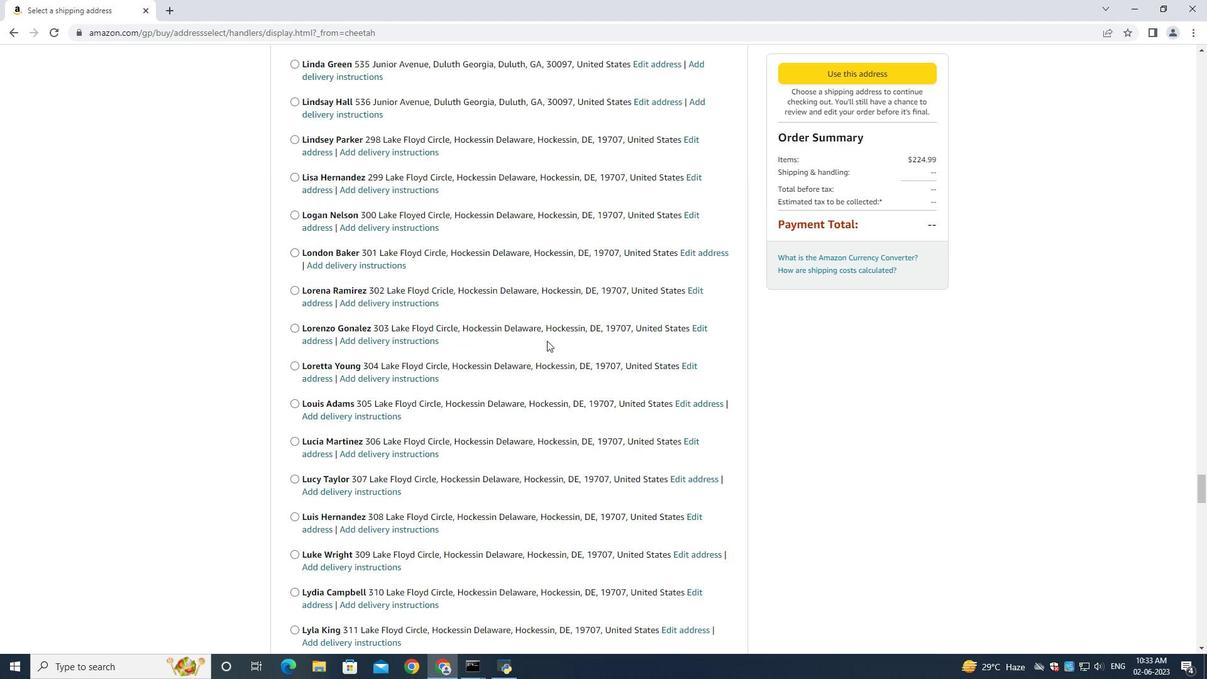 
Action: Mouse scrolled (547, 340) with delta (0, 0)
Screenshot: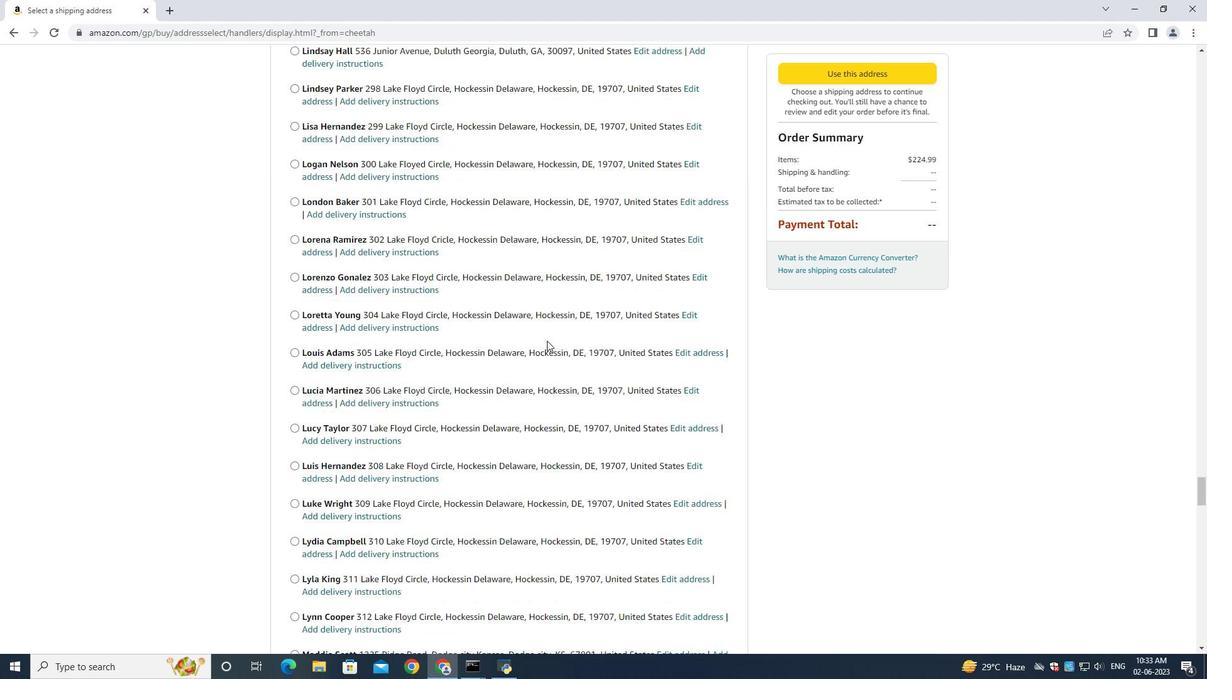 
Action: Mouse scrolled (547, 340) with delta (0, 0)
Screenshot: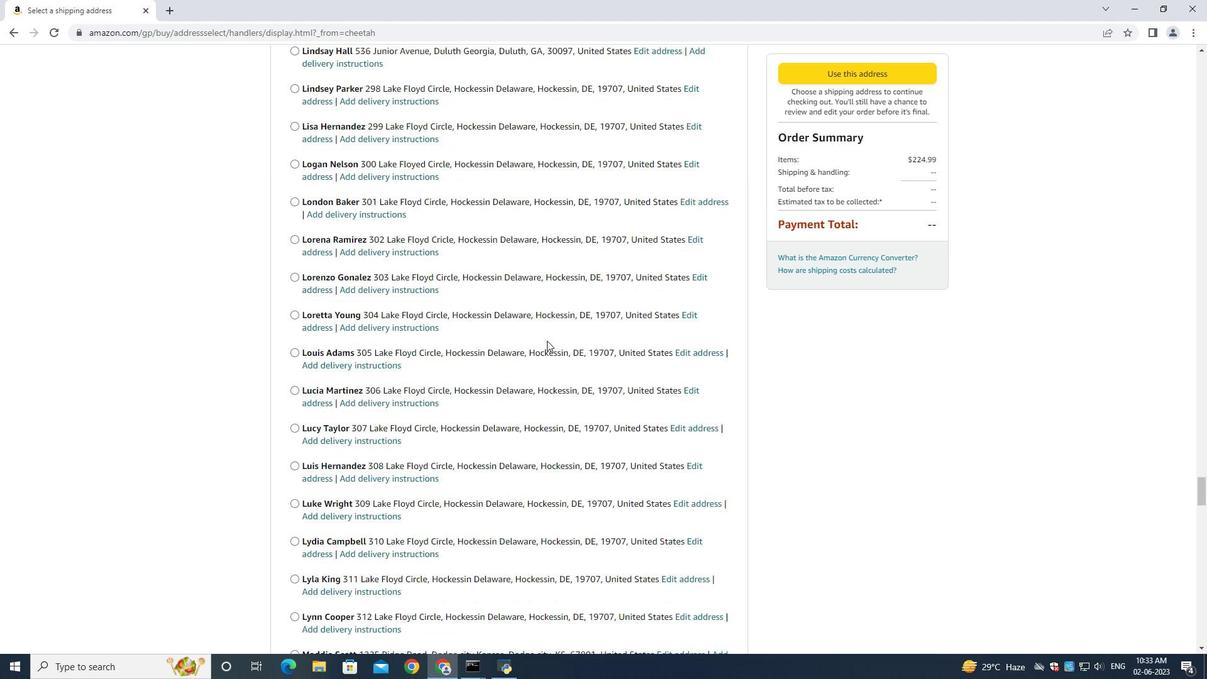 
Action: Mouse scrolled (547, 340) with delta (0, 0)
Screenshot: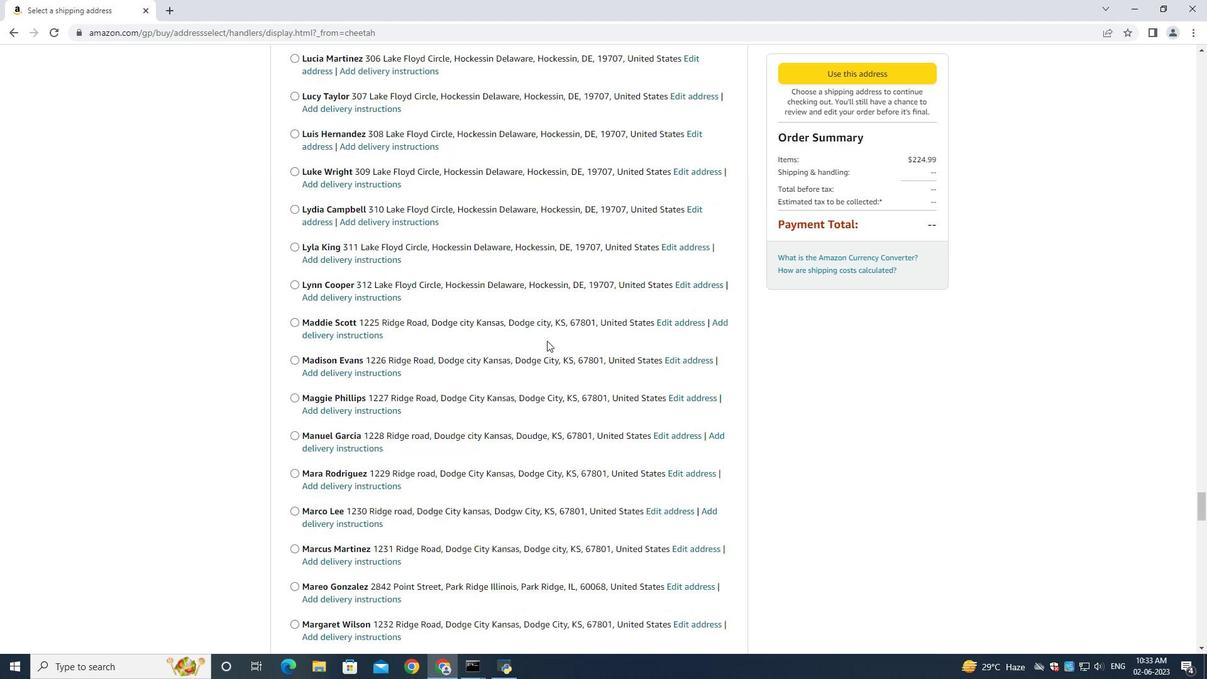 
Action: Mouse scrolled (547, 340) with delta (0, 0)
Screenshot: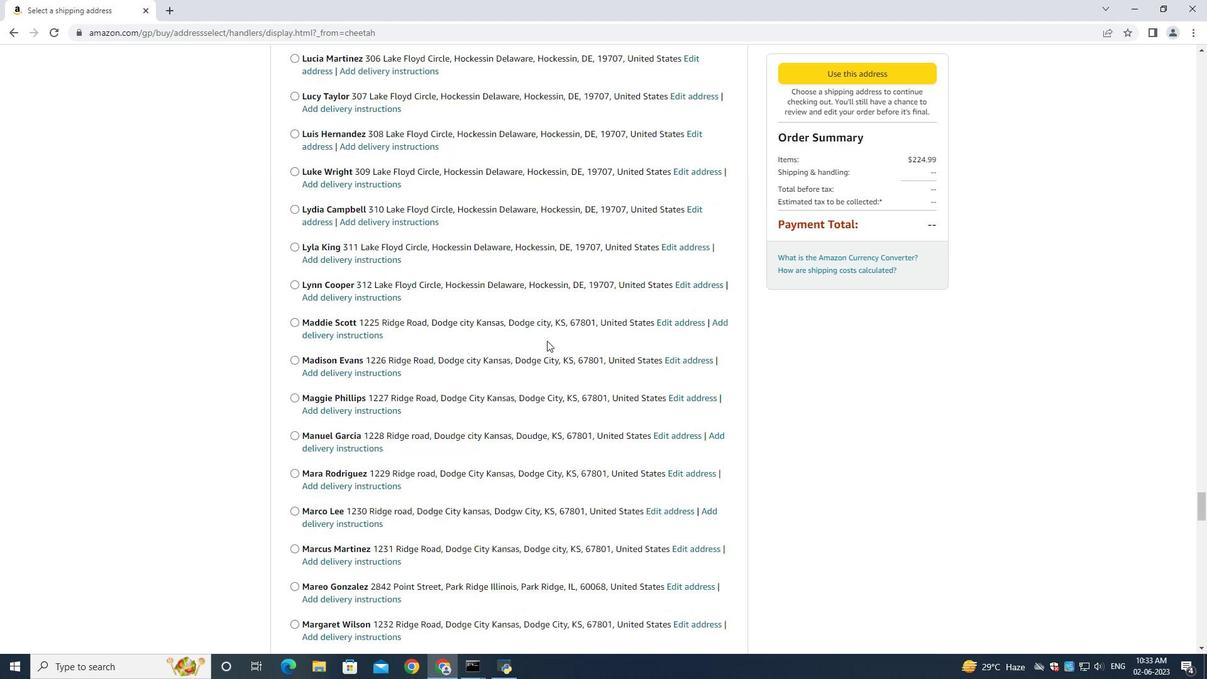 
Action: Mouse scrolled (547, 340) with delta (0, 0)
Screenshot: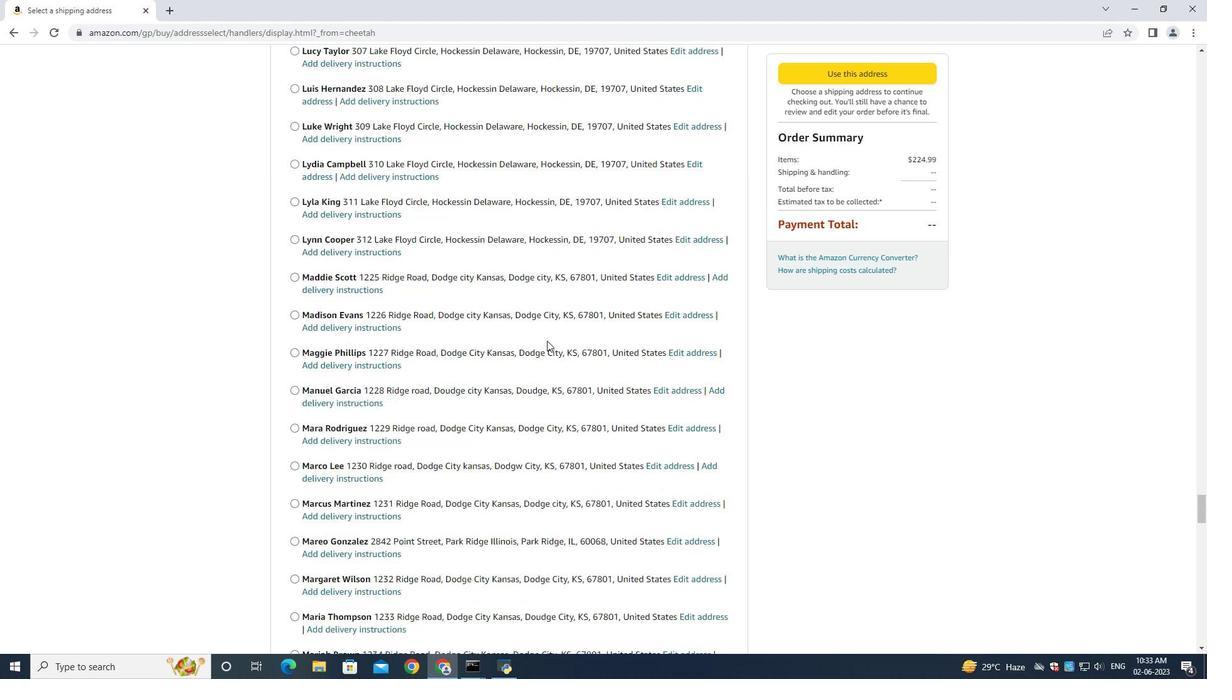 
Action: Mouse scrolled (547, 340) with delta (0, 0)
Screenshot: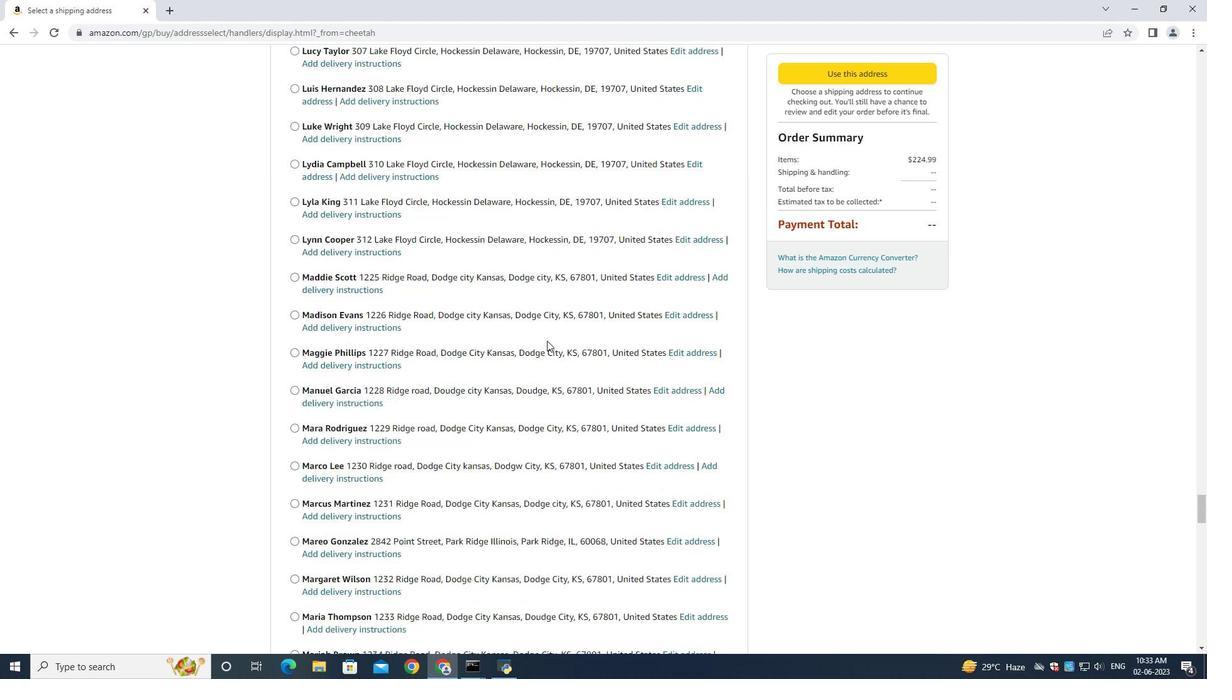 
Action: Mouse scrolled (547, 340) with delta (0, 0)
Screenshot: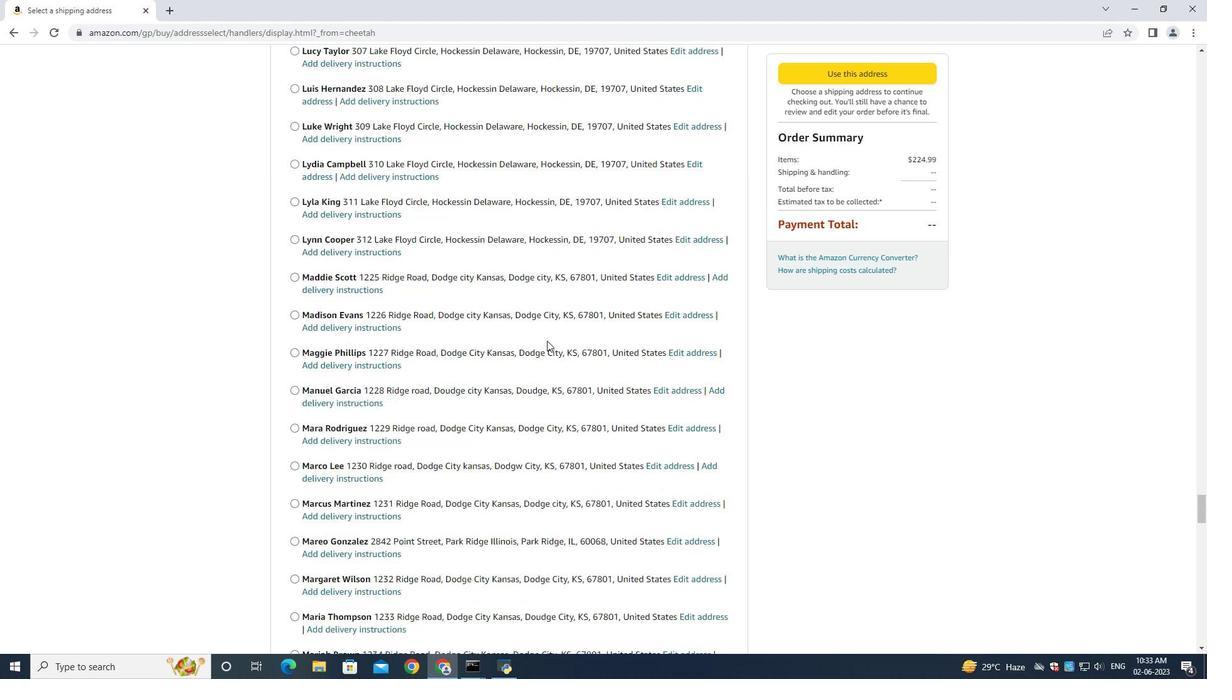 
Action: Mouse scrolled (547, 340) with delta (0, 0)
Screenshot: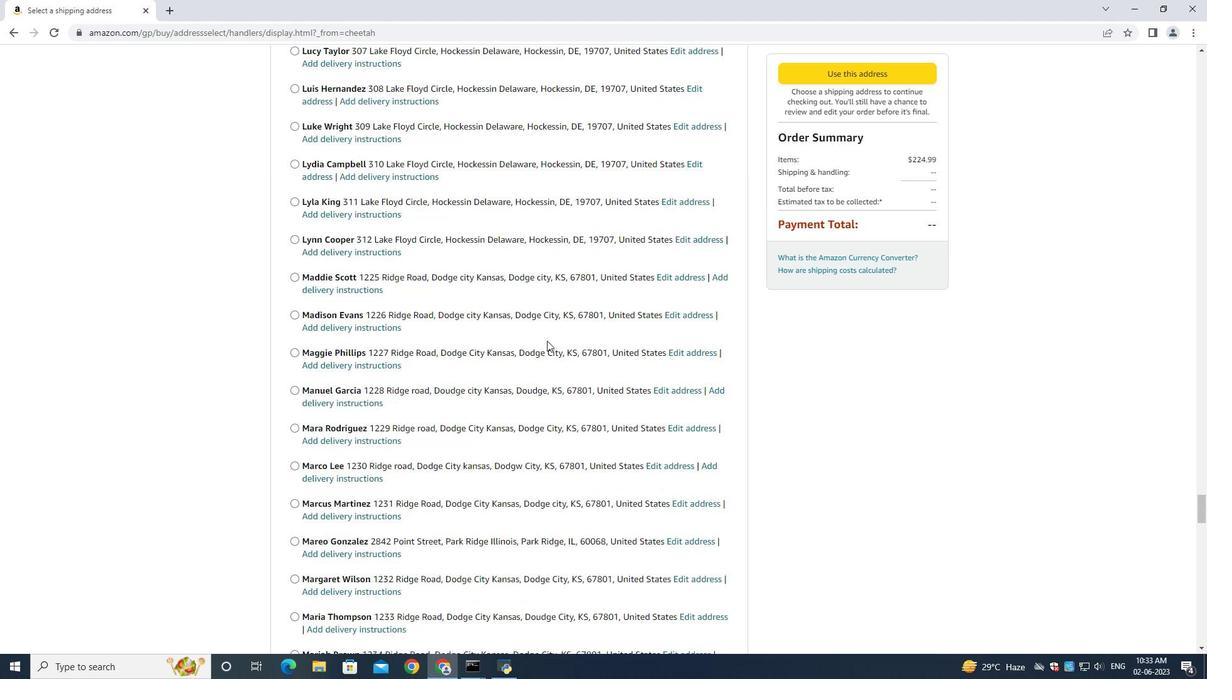 
Action: Mouse scrolled (547, 340) with delta (0, 0)
Screenshot: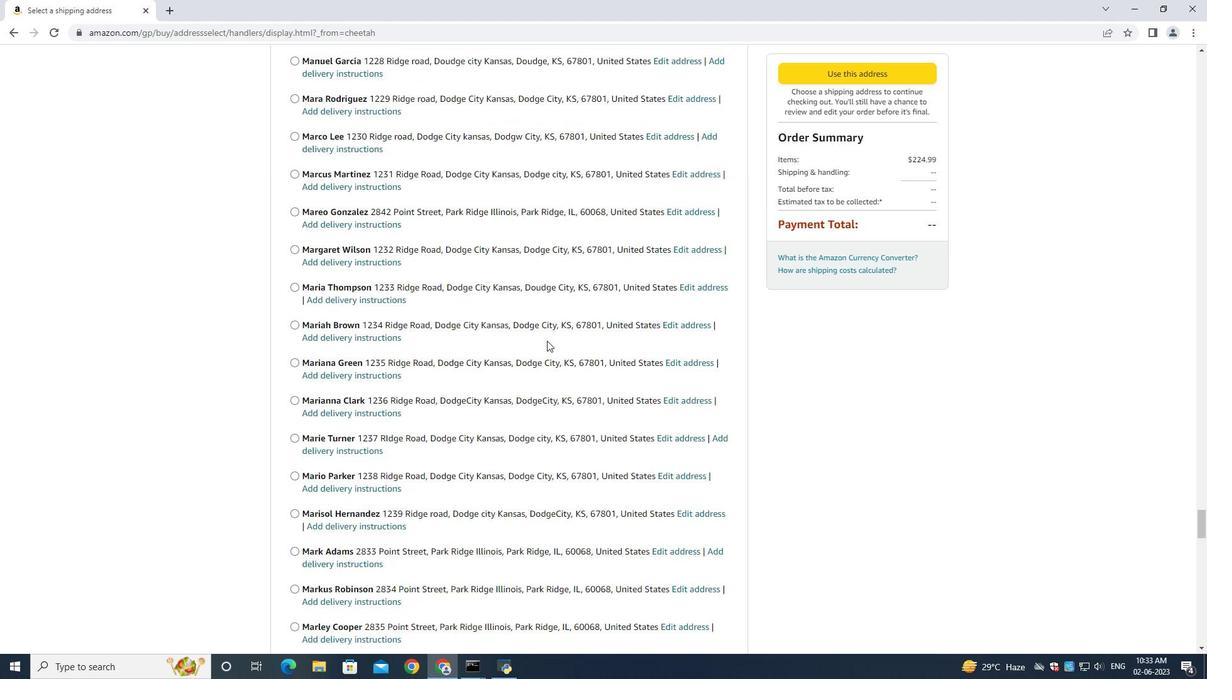 
Action: Mouse scrolled (547, 340) with delta (0, 0)
Screenshot: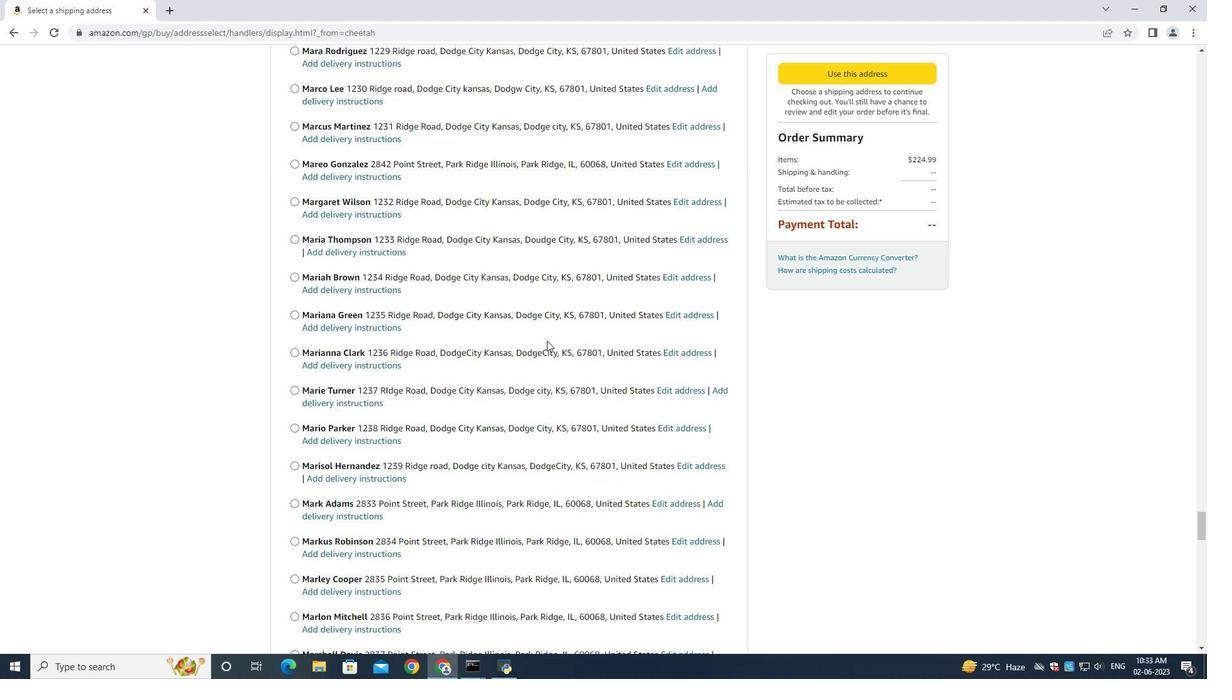 
Action: Mouse scrolled (547, 340) with delta (0, 0)
Screenshot: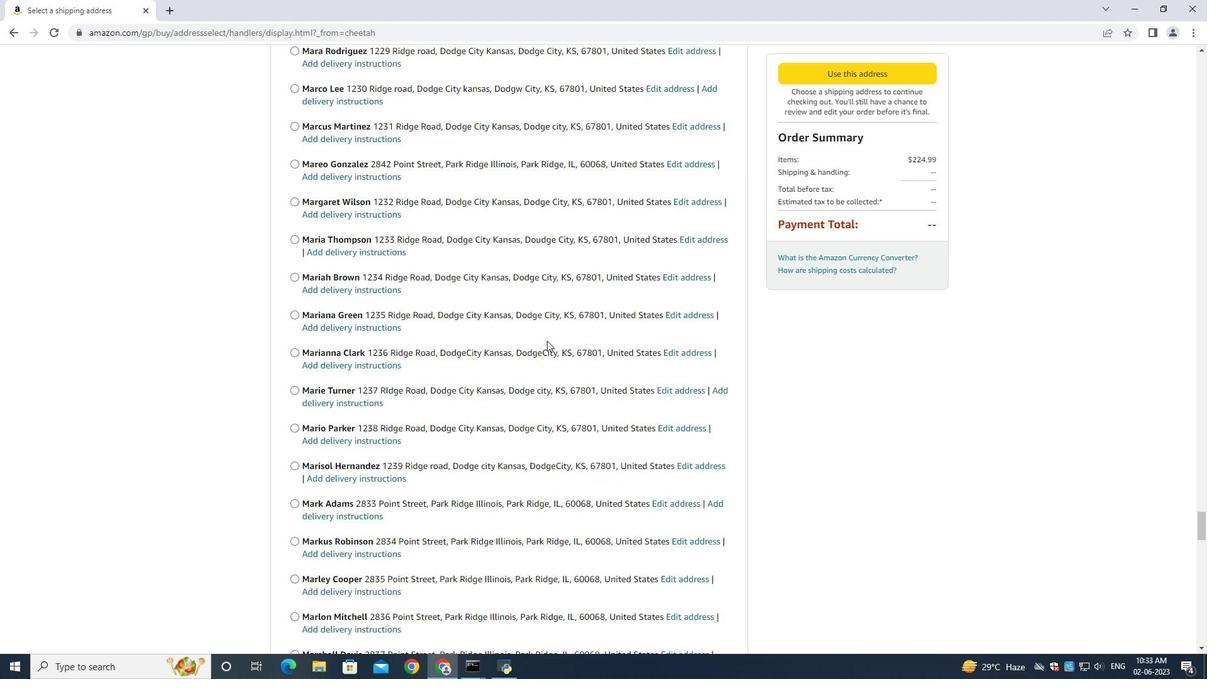 
Action: Mouse scrolled (547, 340) with delta (0, 0)
Screenshot: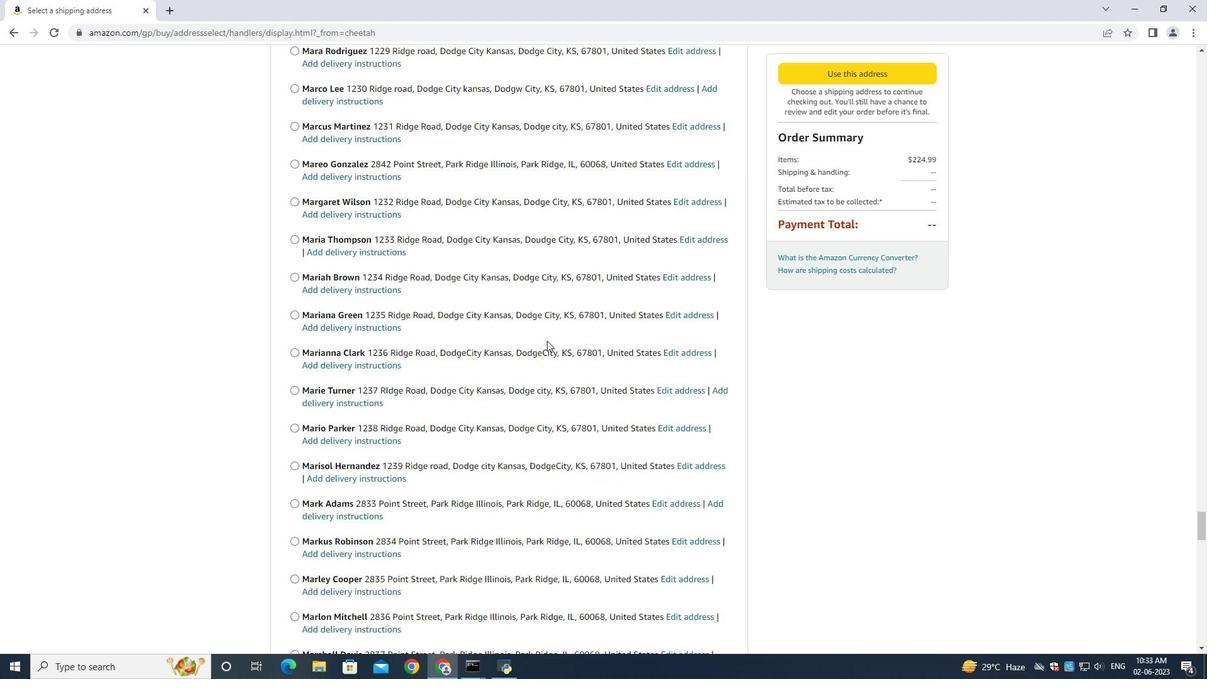 
Action: Mouse scrolled (547, 340) with delta (0, 0)
Screenshot: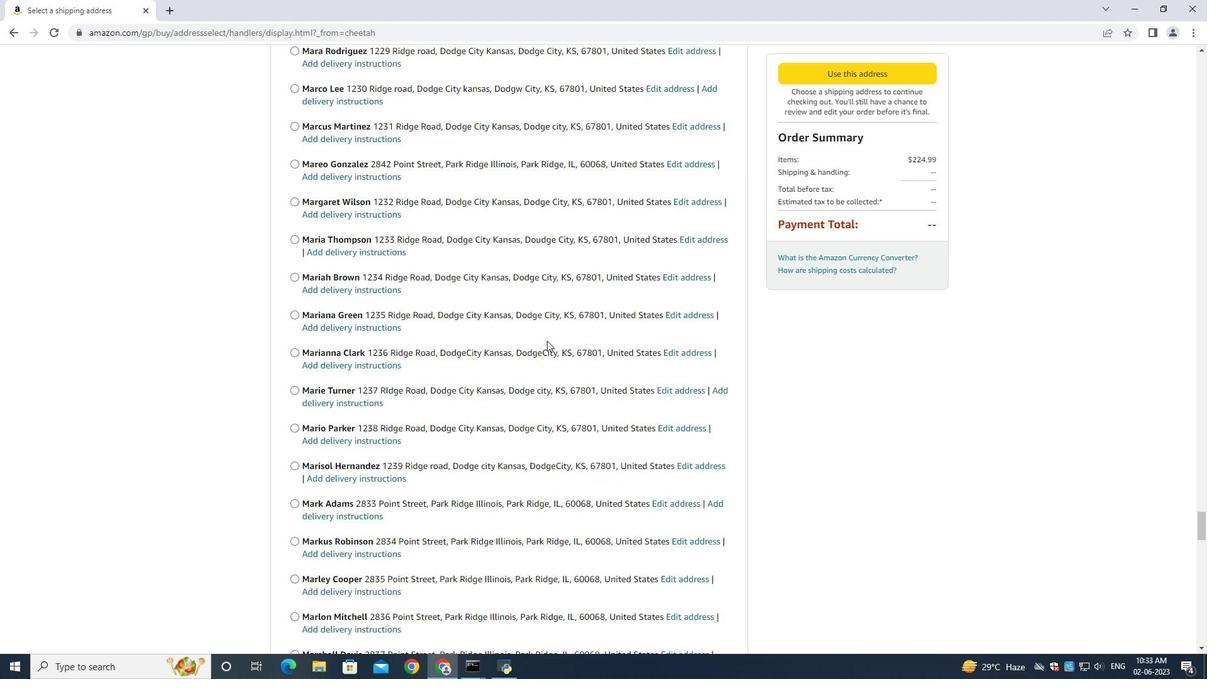 
Action: Mouse scrolled (547, 340) with delta (0, 0)
Screenshot: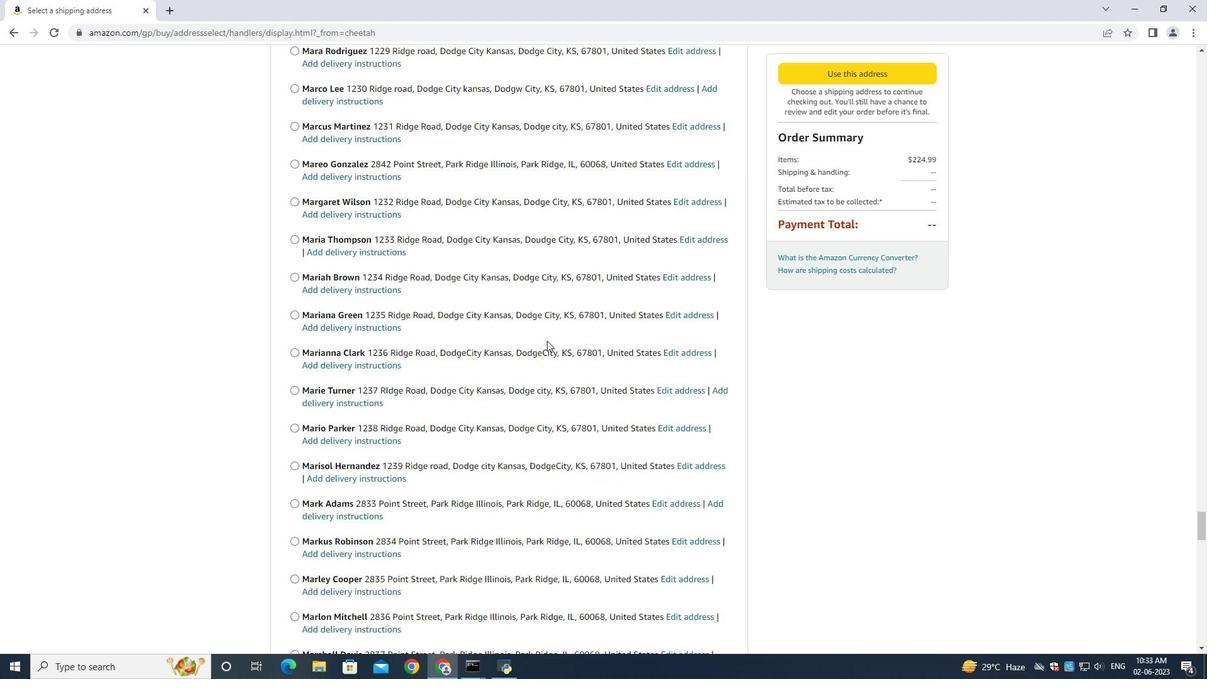 
Action: Mouse scrolled (547, 340) with delta (0, 0)
Screenshot: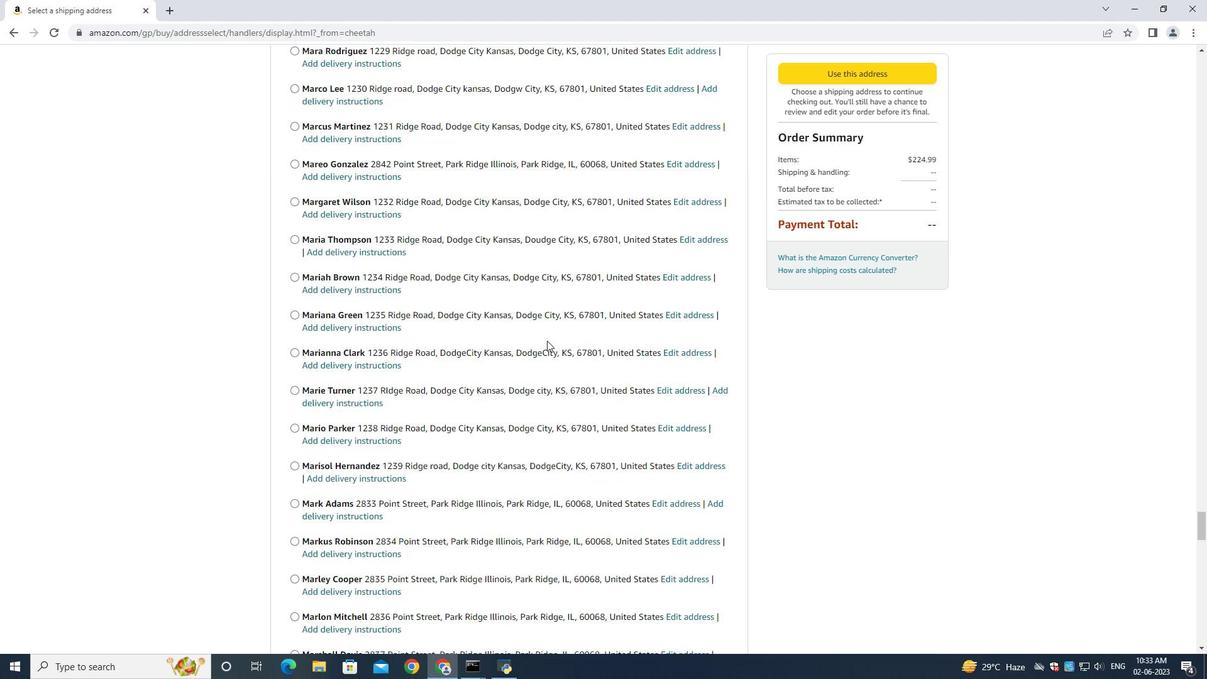 
Action: Mouse scrolled (547, 340) with delta (0, 0)
Screenshot: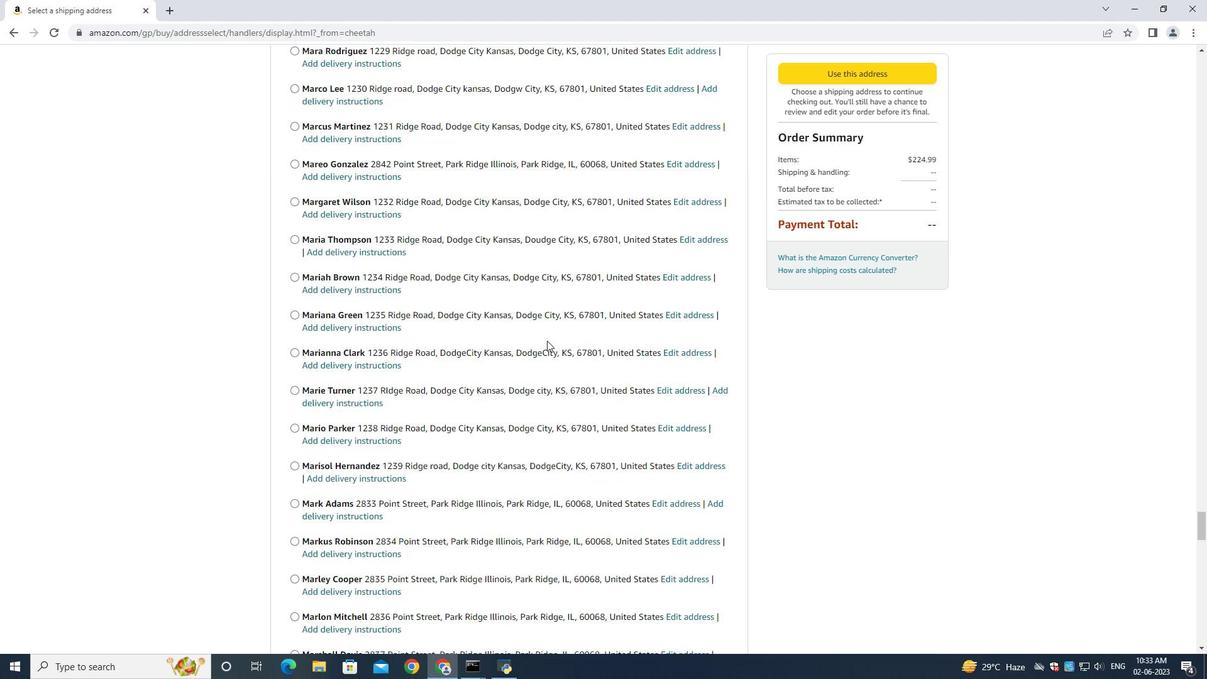 
Action: Mouse scrolled (547, 340) with delta (0, 0)
Screenshot: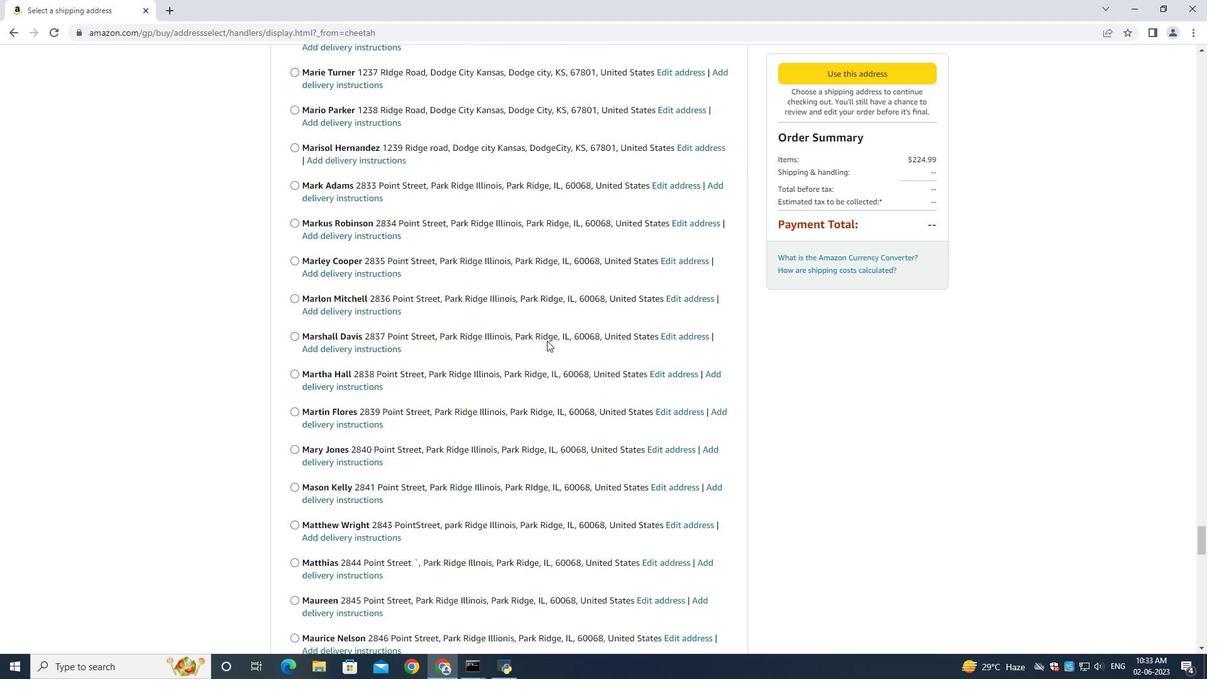 
Action: Mouse scrolled (547, 340) with delta (0, 0)
Screenshot: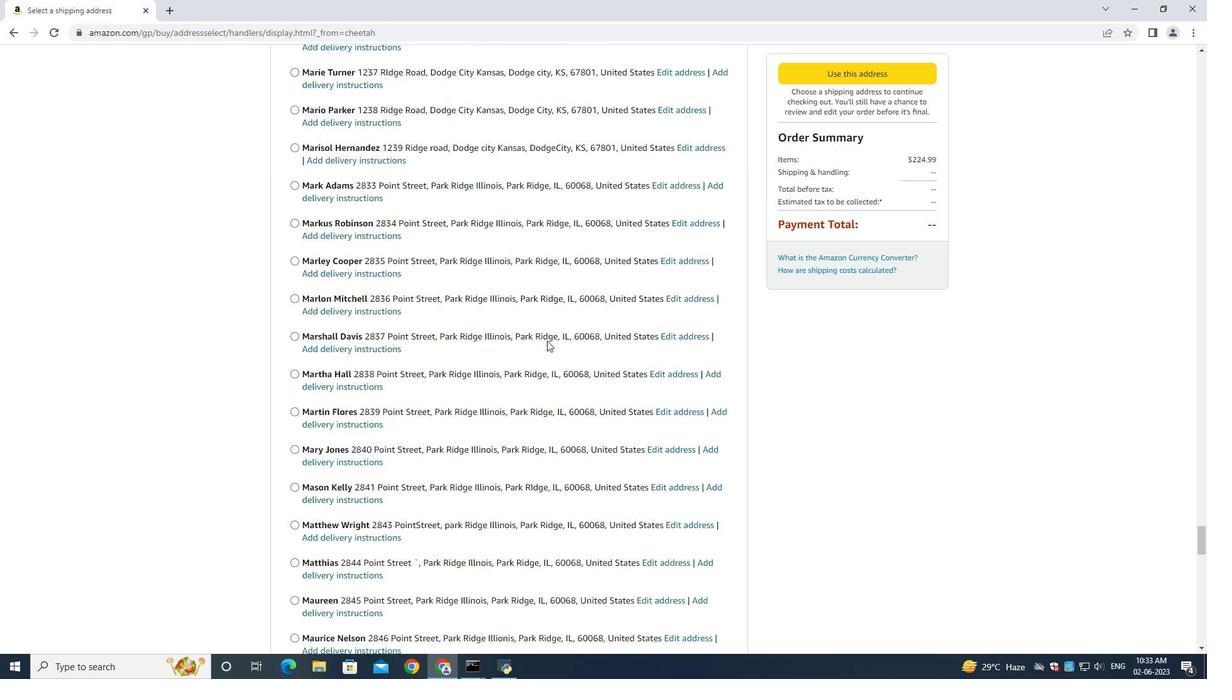 
Action: Mouse scrolled (547, 340) with delta (0, 0)
Screenshot: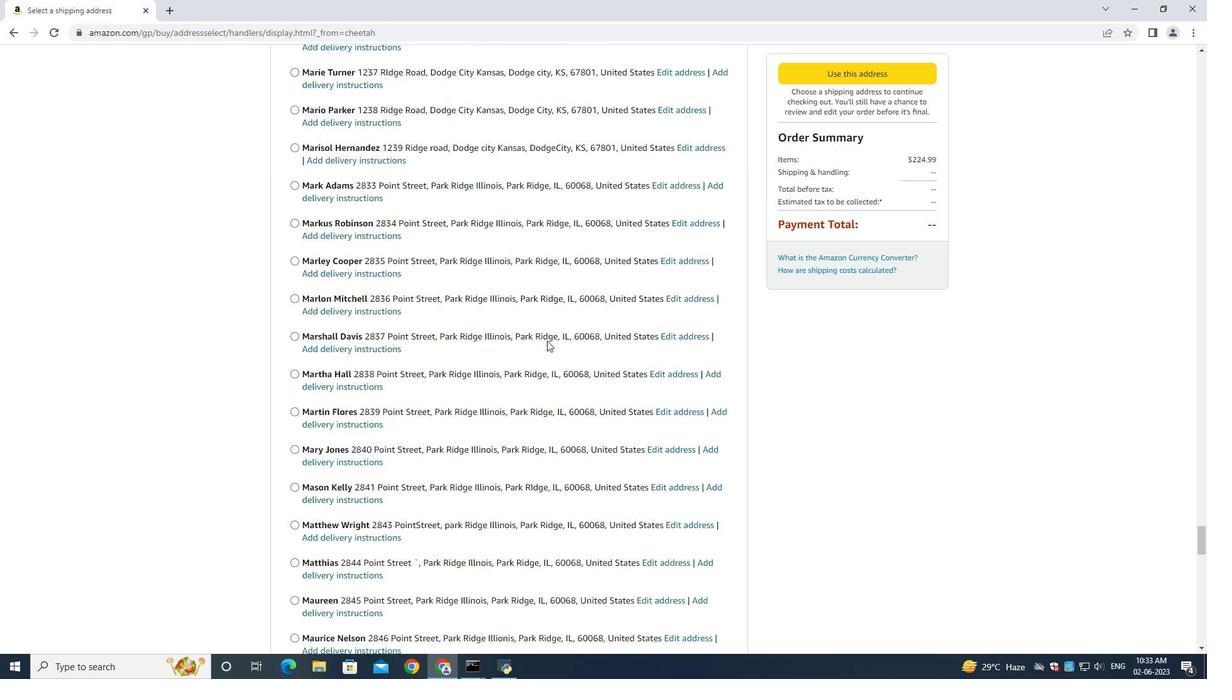 
Action: Mouse scrolled (547, 340) with delta (0, 0)
Screenshot: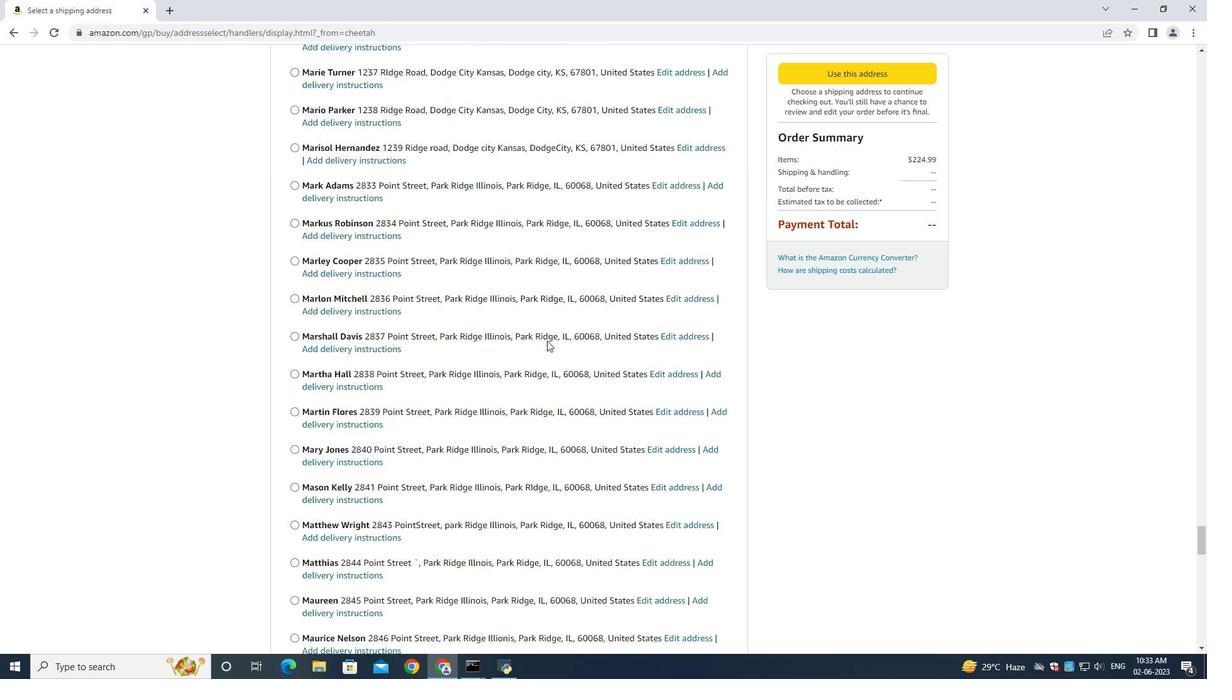 
Action: Mouse scrolled (547, 340) with delta (0, 0)
Screenshot: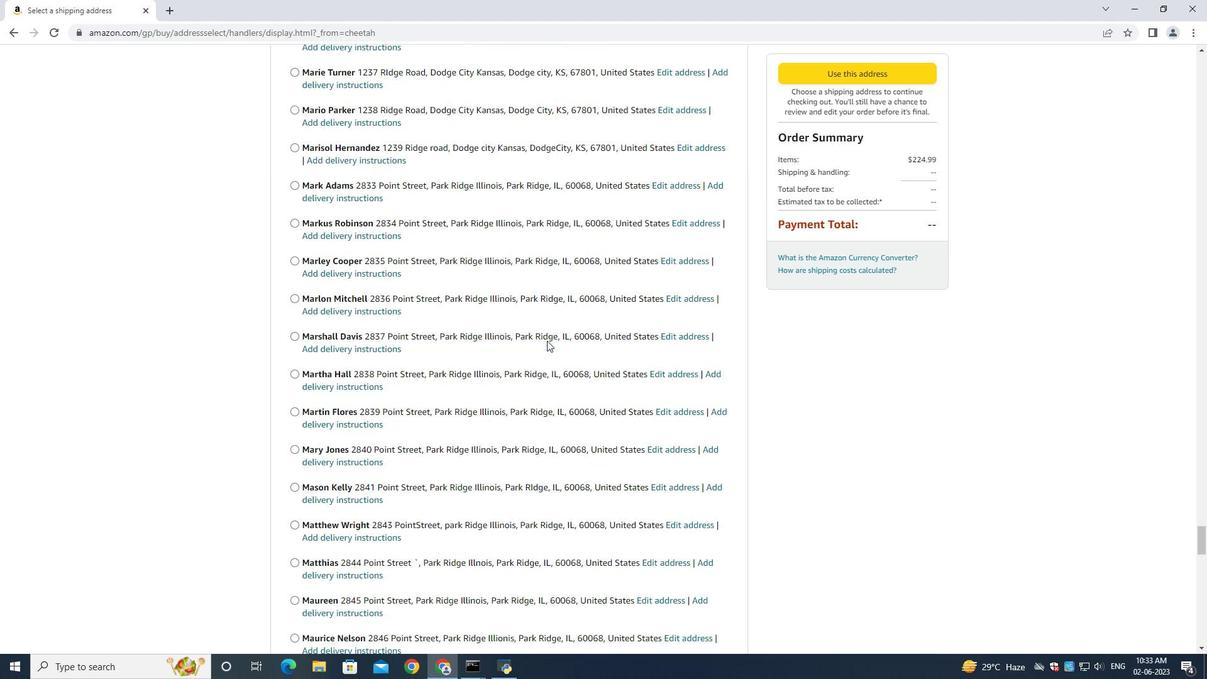 
Action: Mouse scrolled (547, 340) with delta (0, 0)
Screenshot: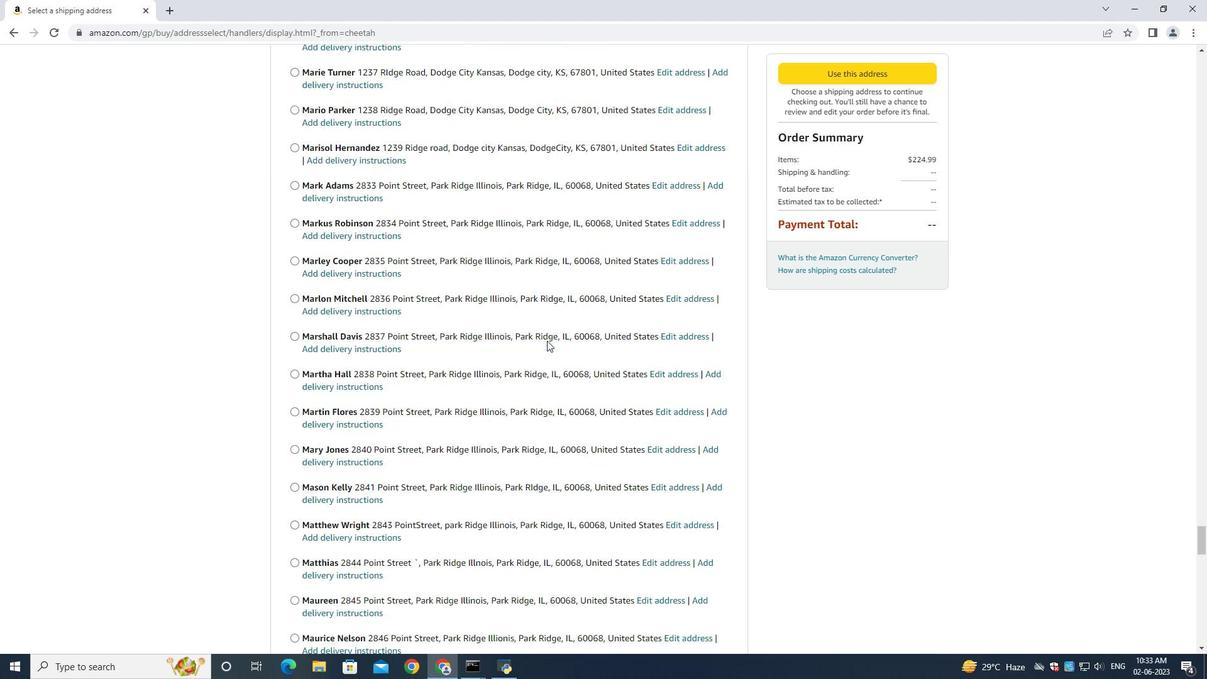 
Action: Mouse scrolled (547, 340) with delta (0, 0)
Screenshot: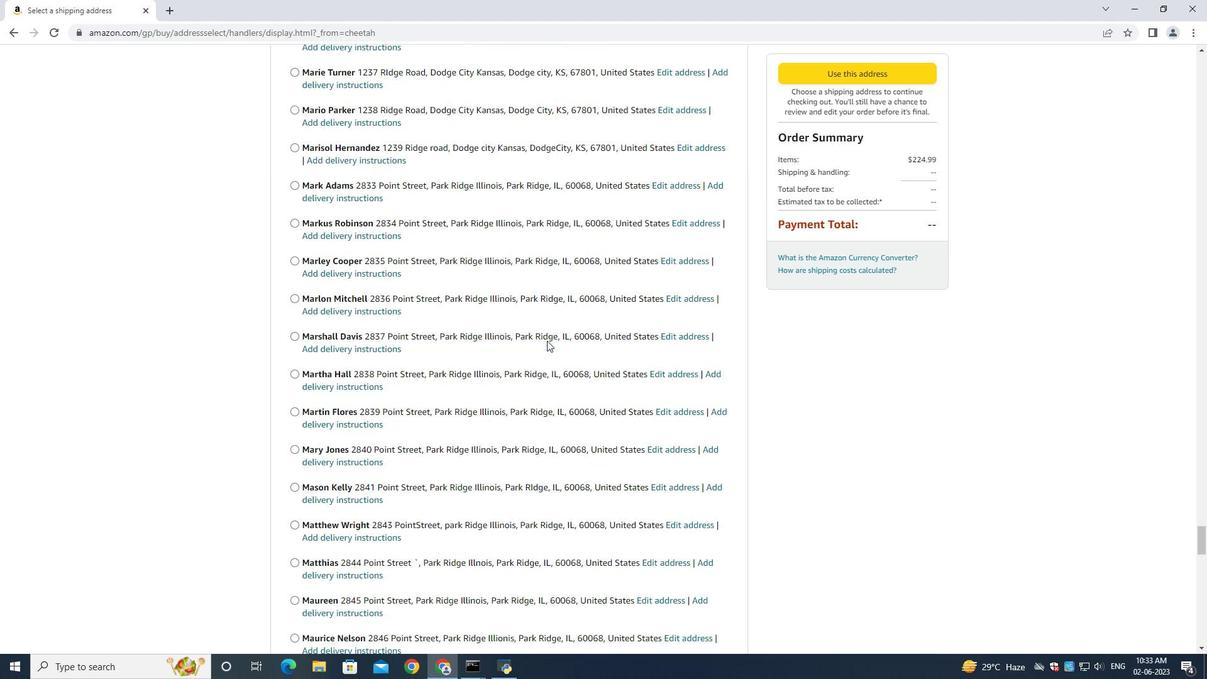 
Action: Mouse scrolled (547, 340) with delta (0, 0)
Screenshot: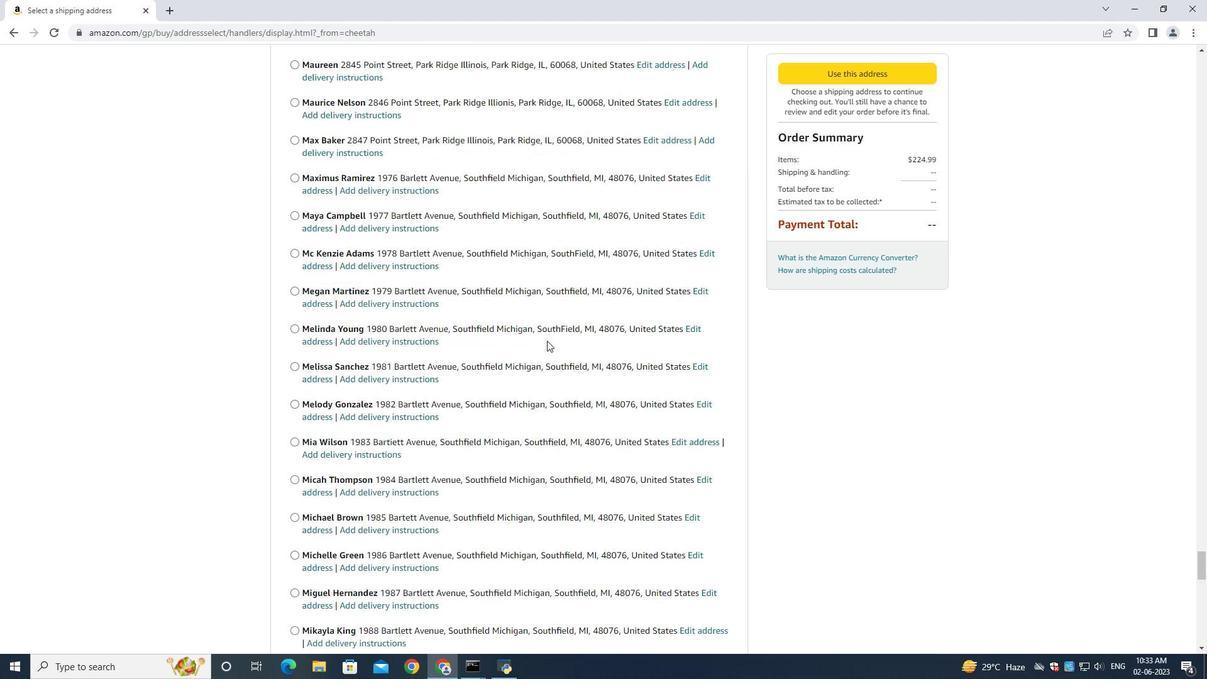 
Action: Mouse scrolled (547, 340) with delta (0, 0)
Screenshot: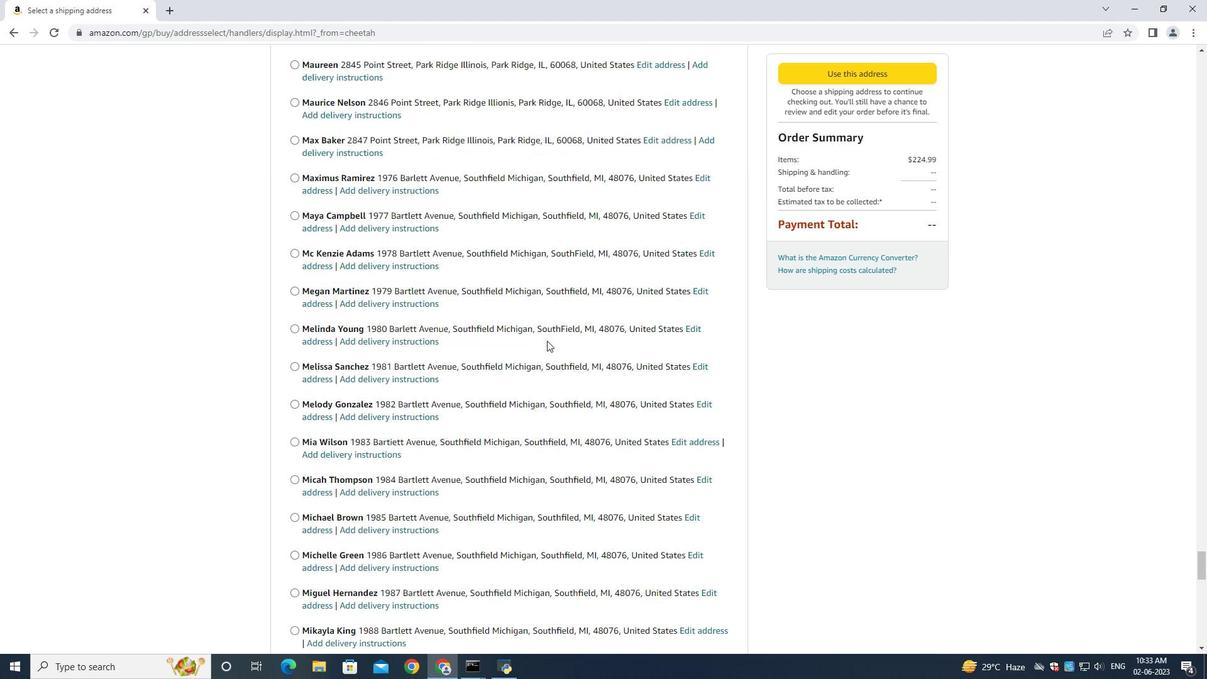 
Action: Mouse scrolled (547, 340) with delta (0, 0)
Screenshot: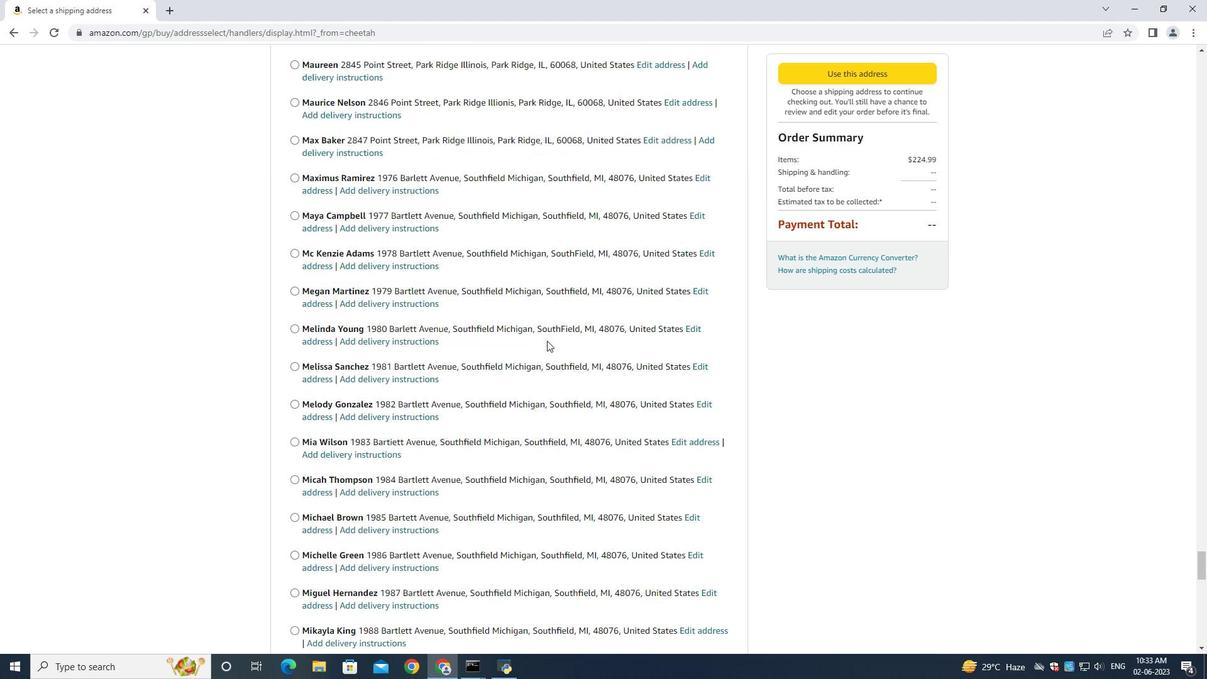 
Action: Mouse scrolled (547, 340) with delta (0, 0)
Screenshot: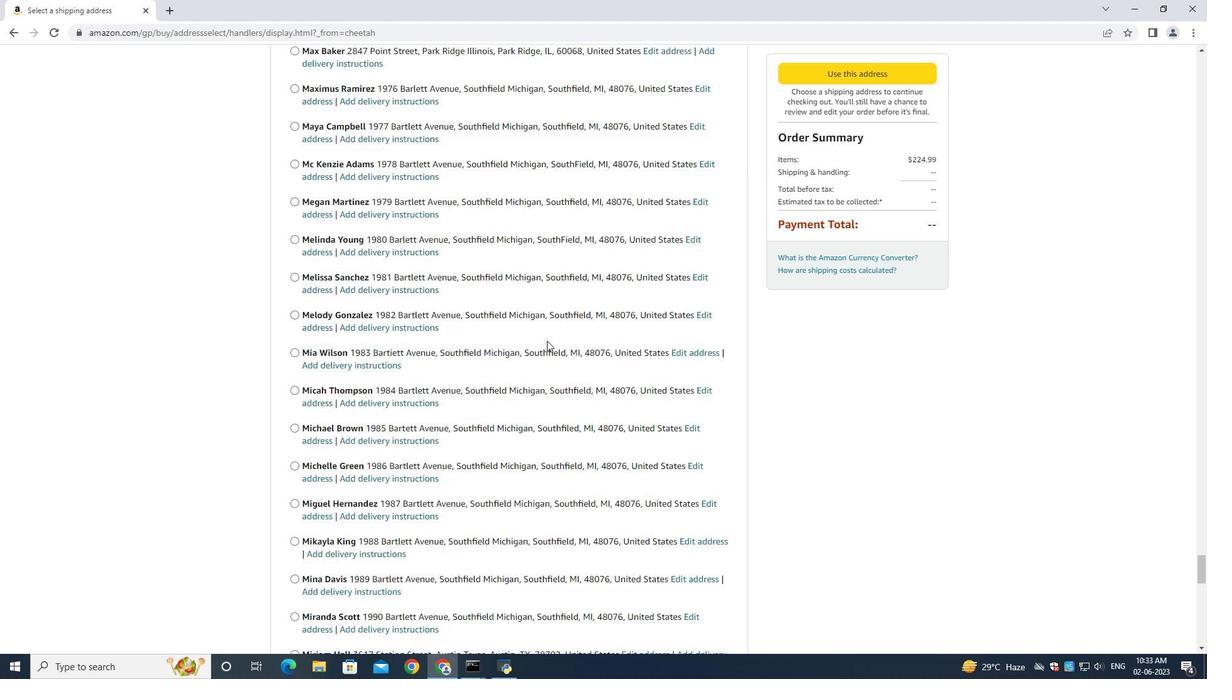 
Action: Mouse scrolled (547, 340) with delta (0, 0)
Screenshot: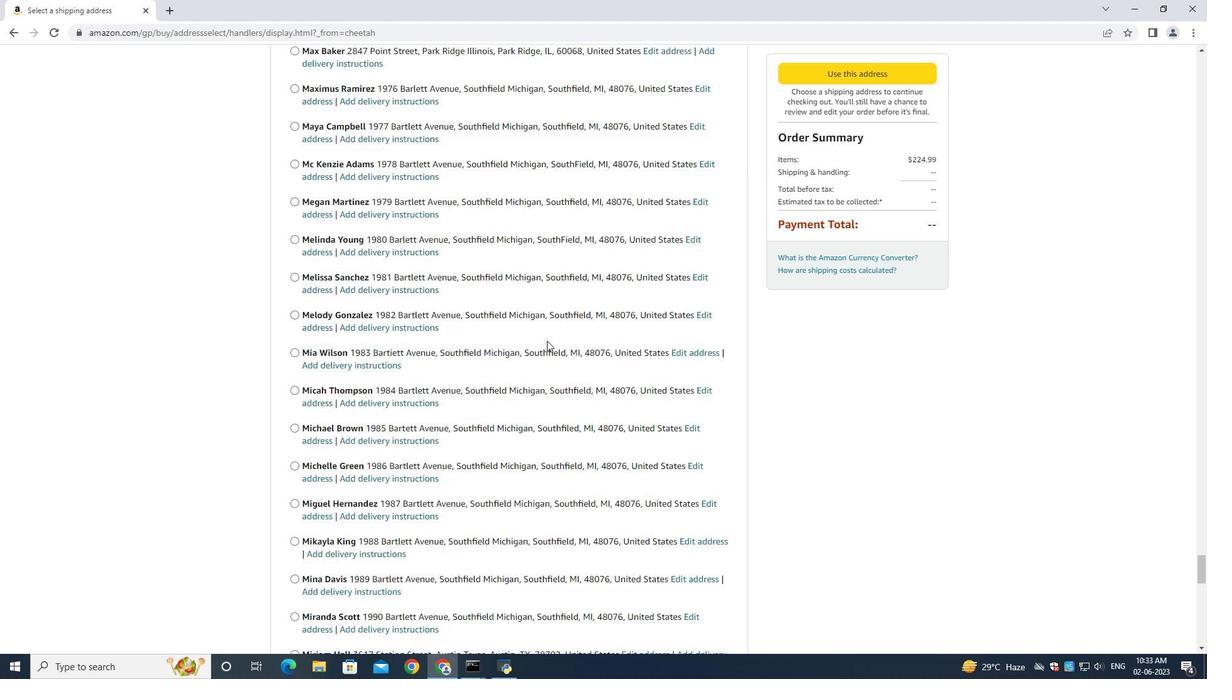 
Action: Mouse scrolled (547, 340) with delta (0, 0)
Screenshot: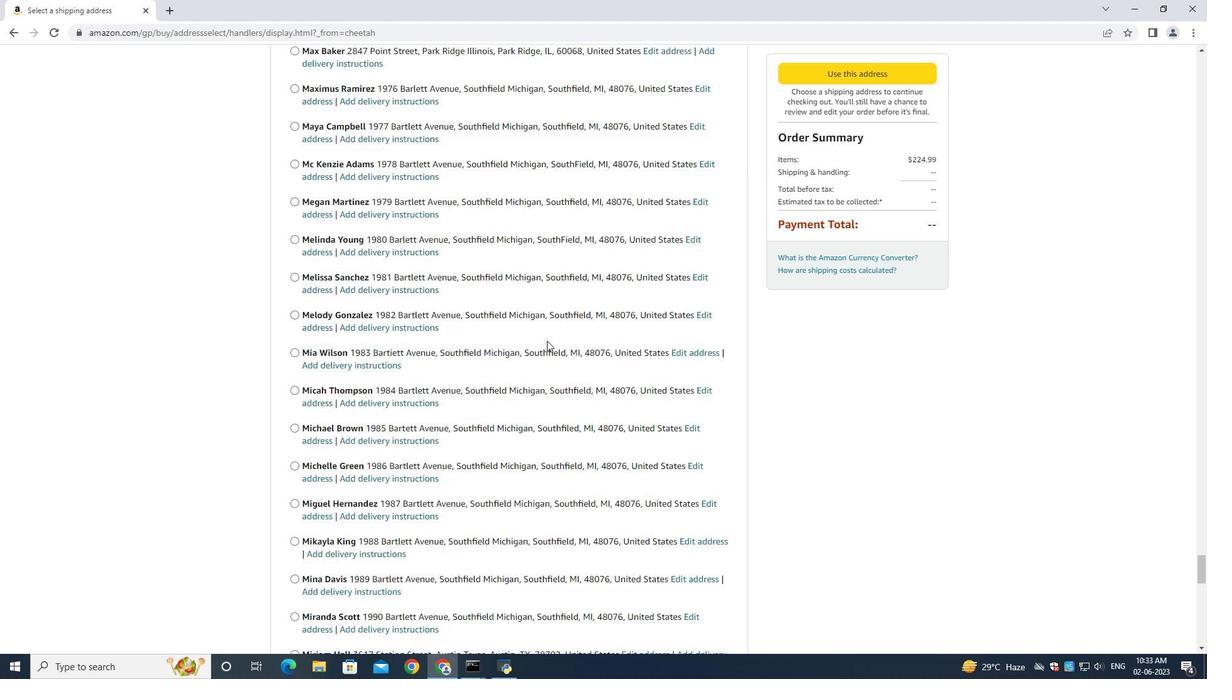 
Action: Mouse scrolled (547, 340) with delta (0, 0)
Screenshot: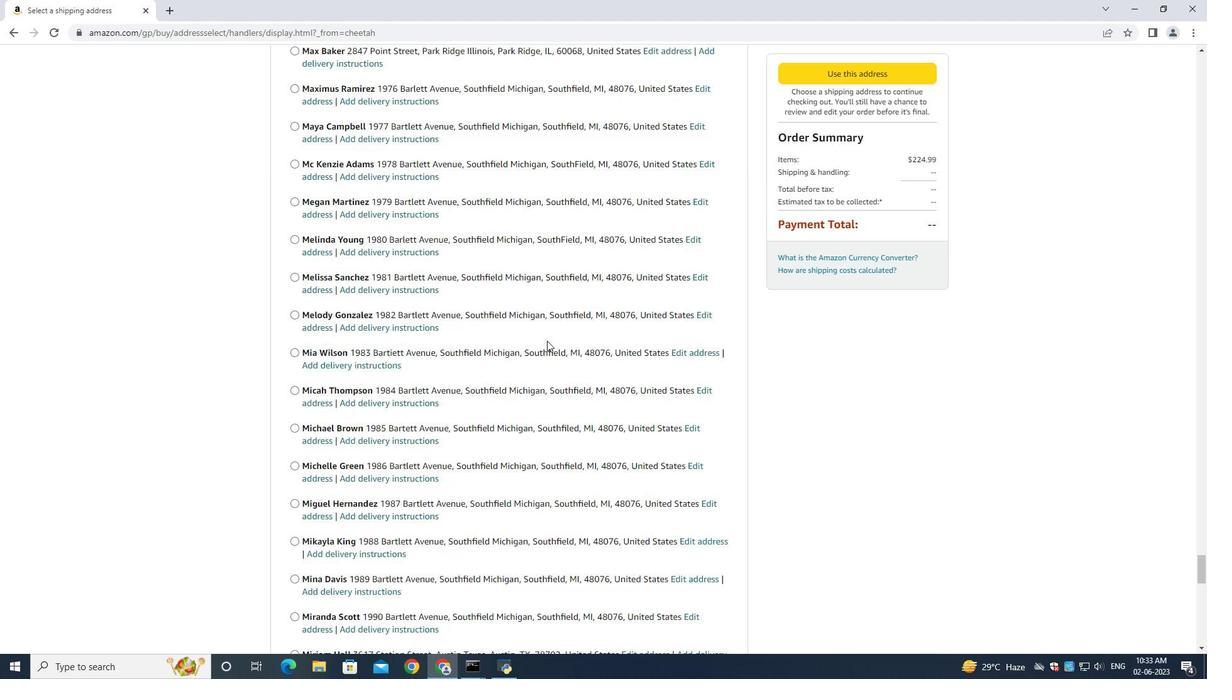 
Action: Mouse scrolled (547, 340) with delta (0, 0)
Screenshot: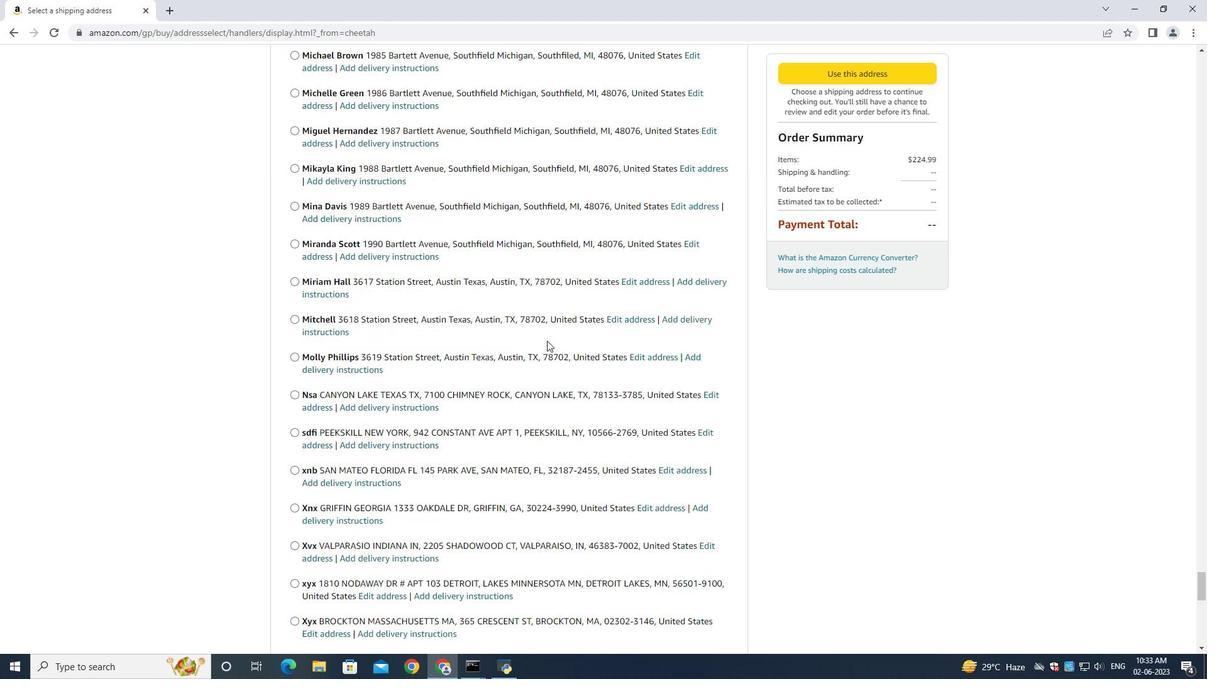 
Action: Mouse scrolled (547, 340) with delta (0, 0)
Screenshot: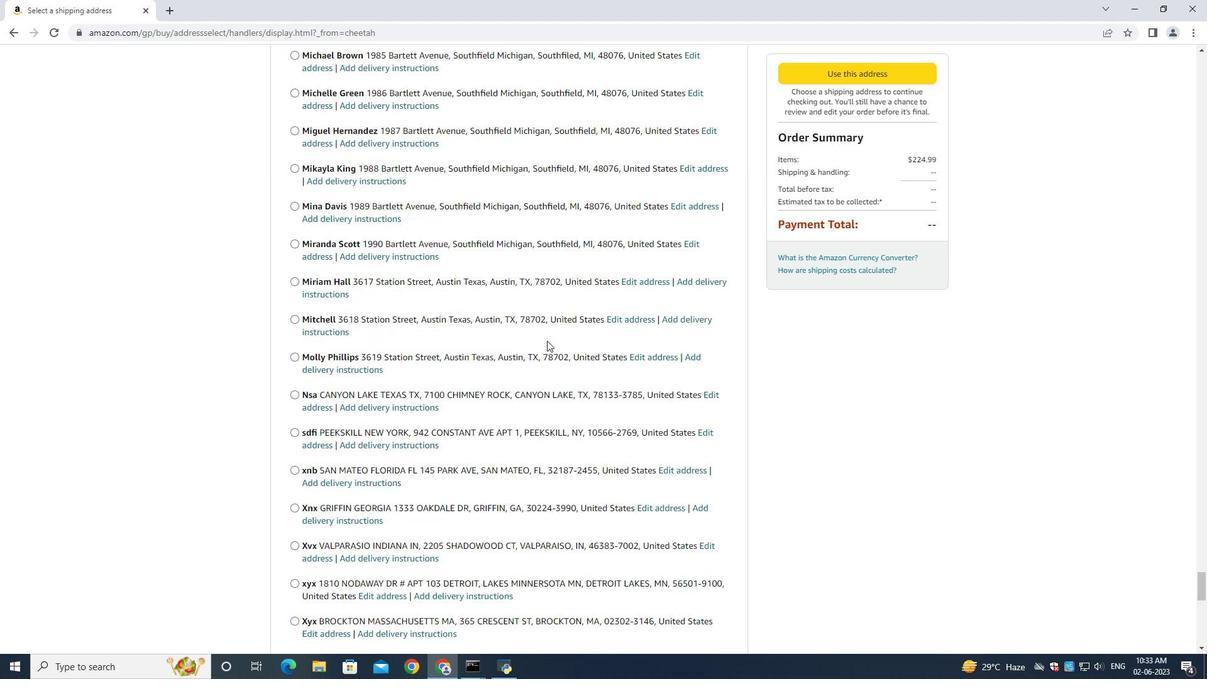 
Action: Mouse scrolled (547, 340) with delta (0, 0)
Screenshot: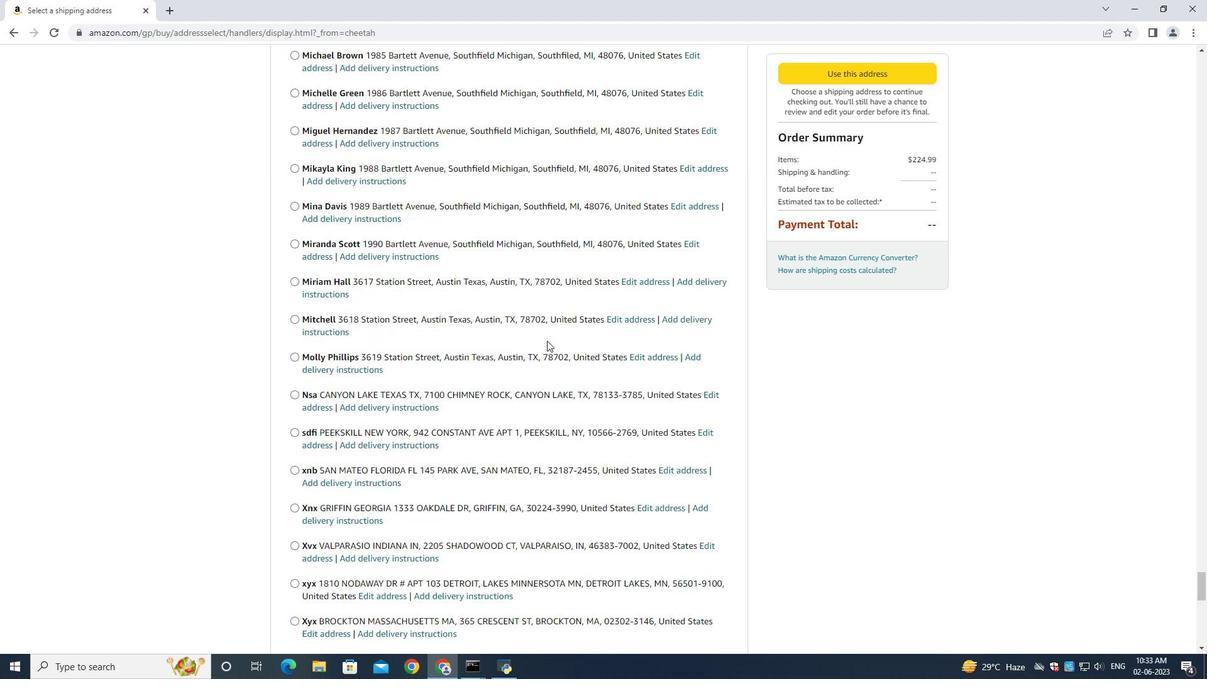 
Action: Mouse scrolled (547, 340) with delta (0, 0)
Screenshot: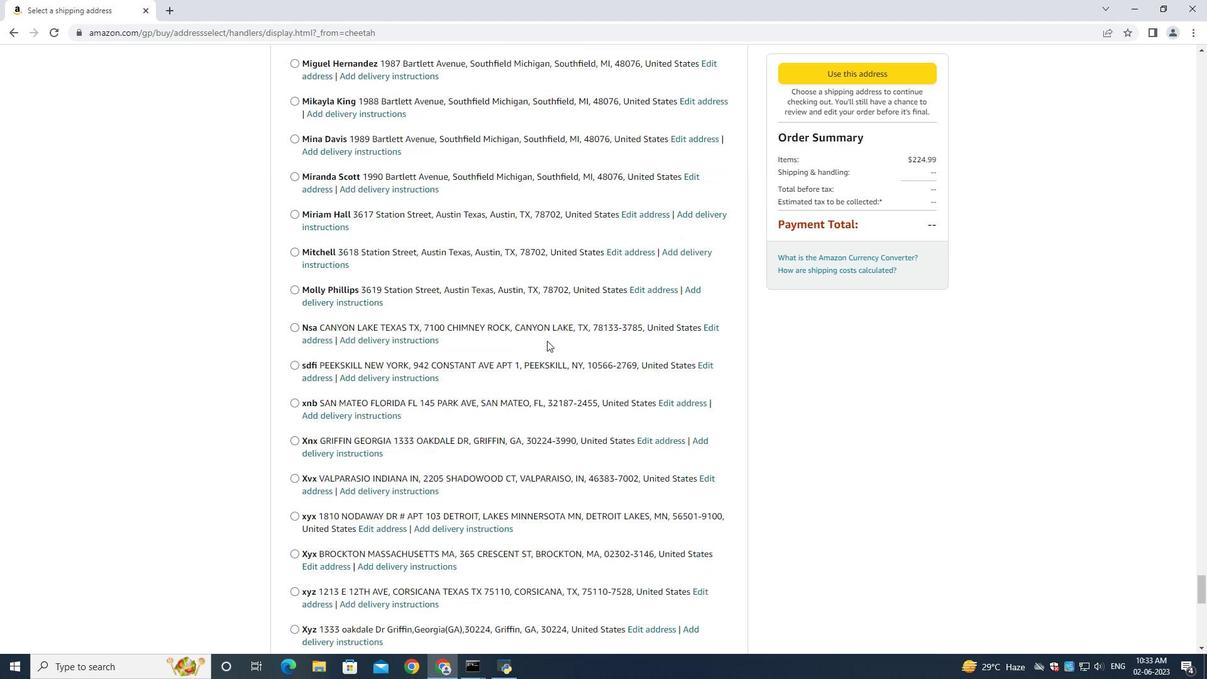 
Action: Mouse scrolled (547, 340) with delta (0, 0)
Screenshot: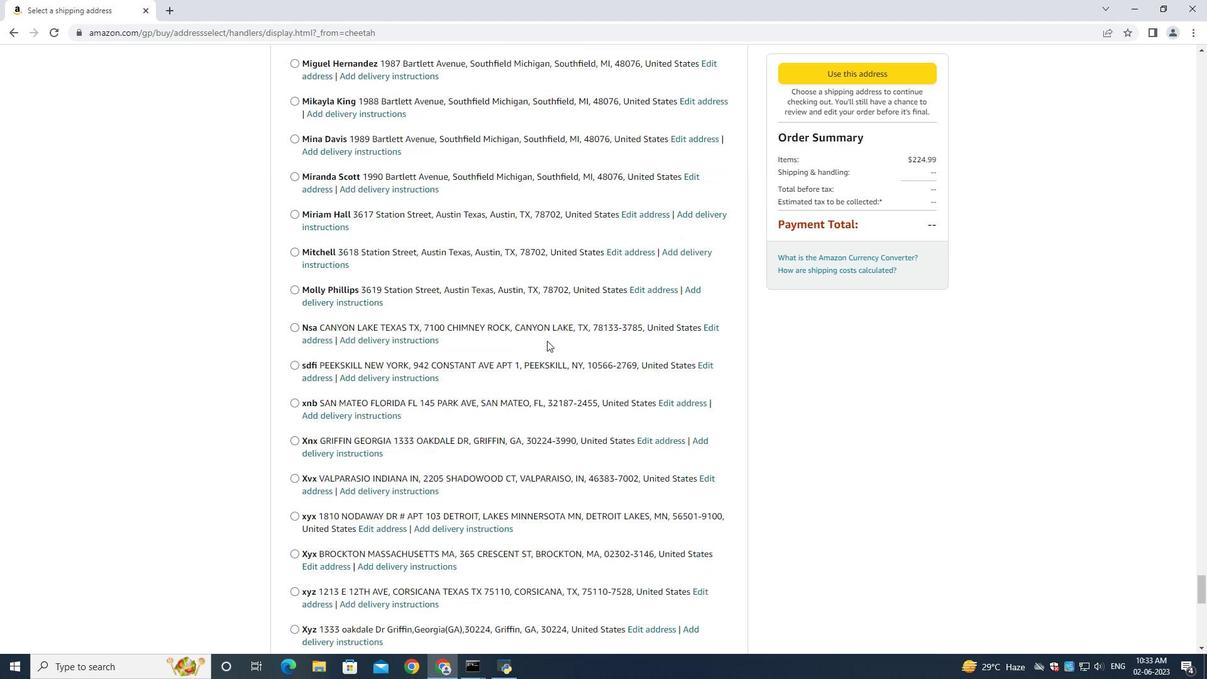 
Action: Mouse scrolled (547, 340) with delta (0, 0)
Screenshot: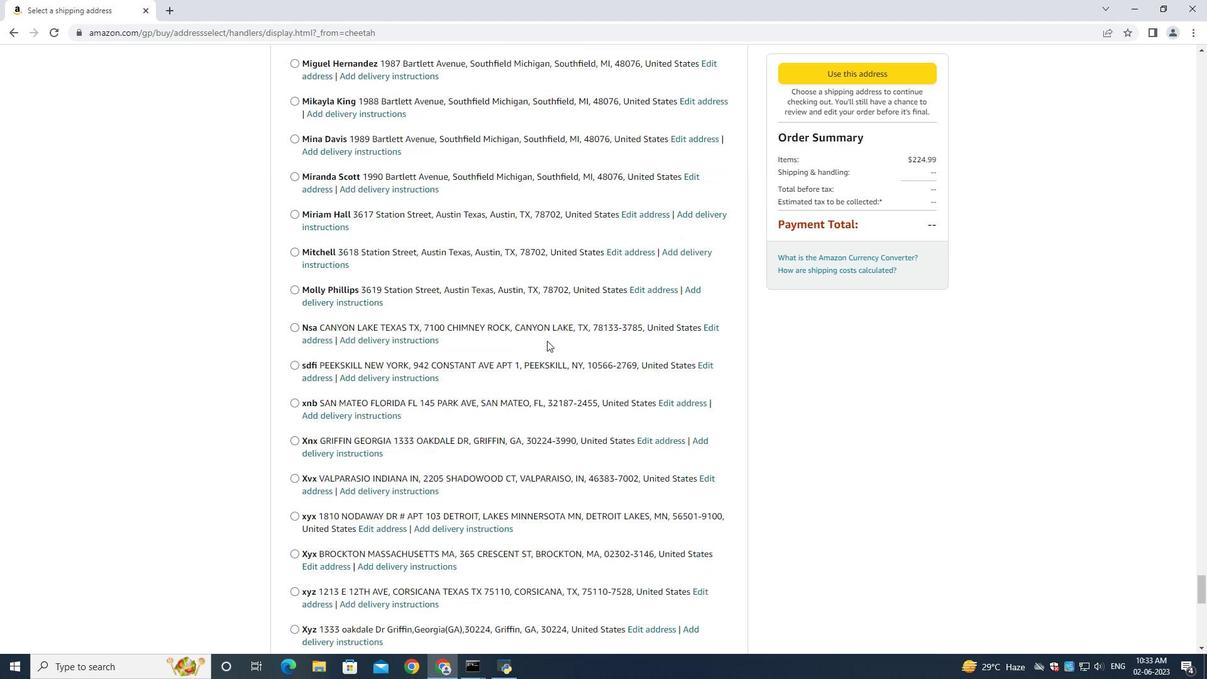 
Action: Mouse scrolled (547, 340) with delta (0, 0)
Screenshot: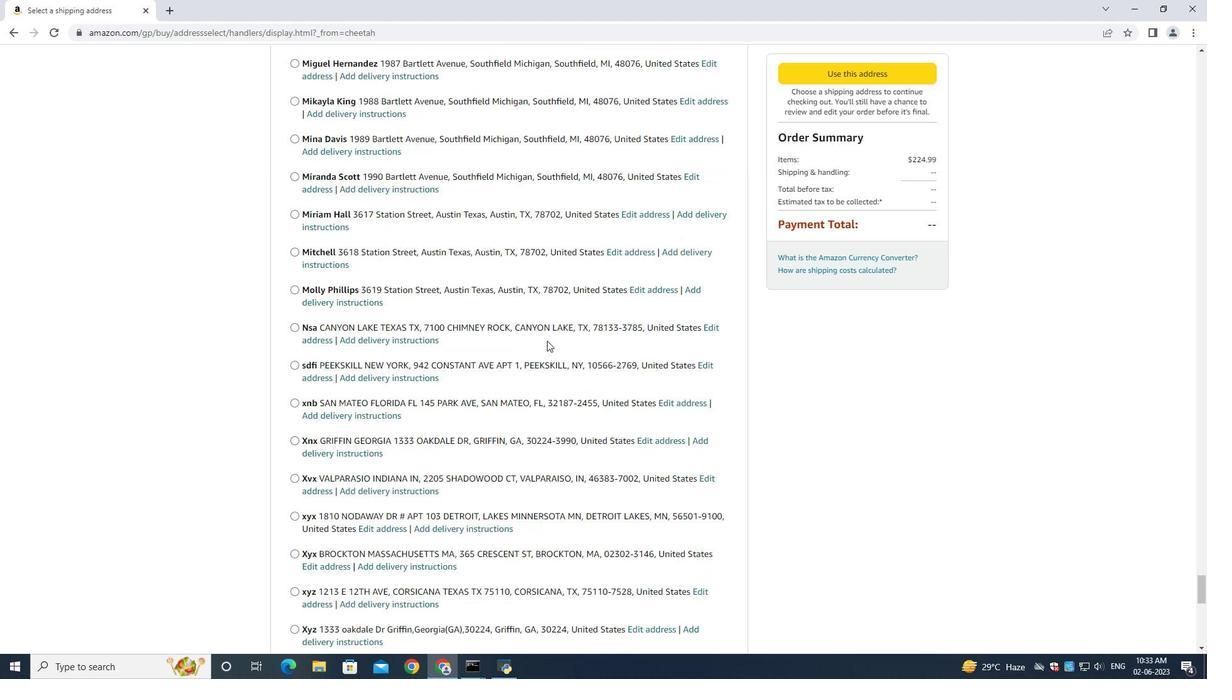 
Action: Mouse scrolled (547, 340) with delta (0, 0)
Screenshot: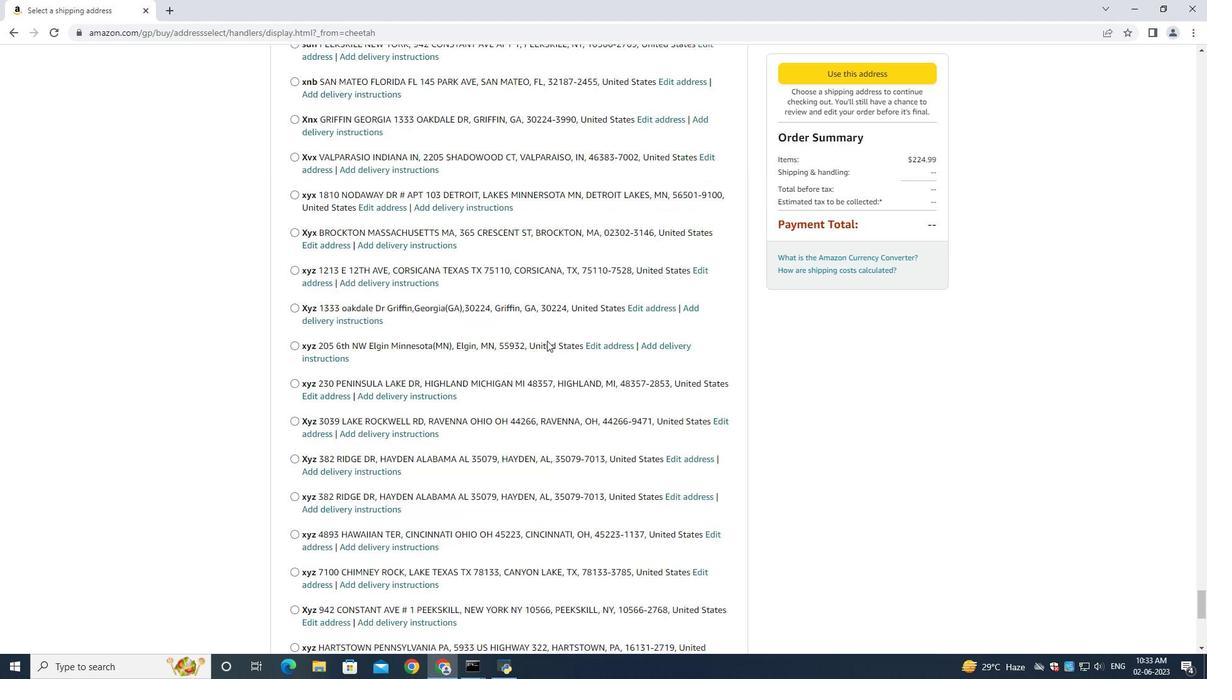 
Action: Mouse scrolled (547, 340) with delta (0, 0)
Screenshot: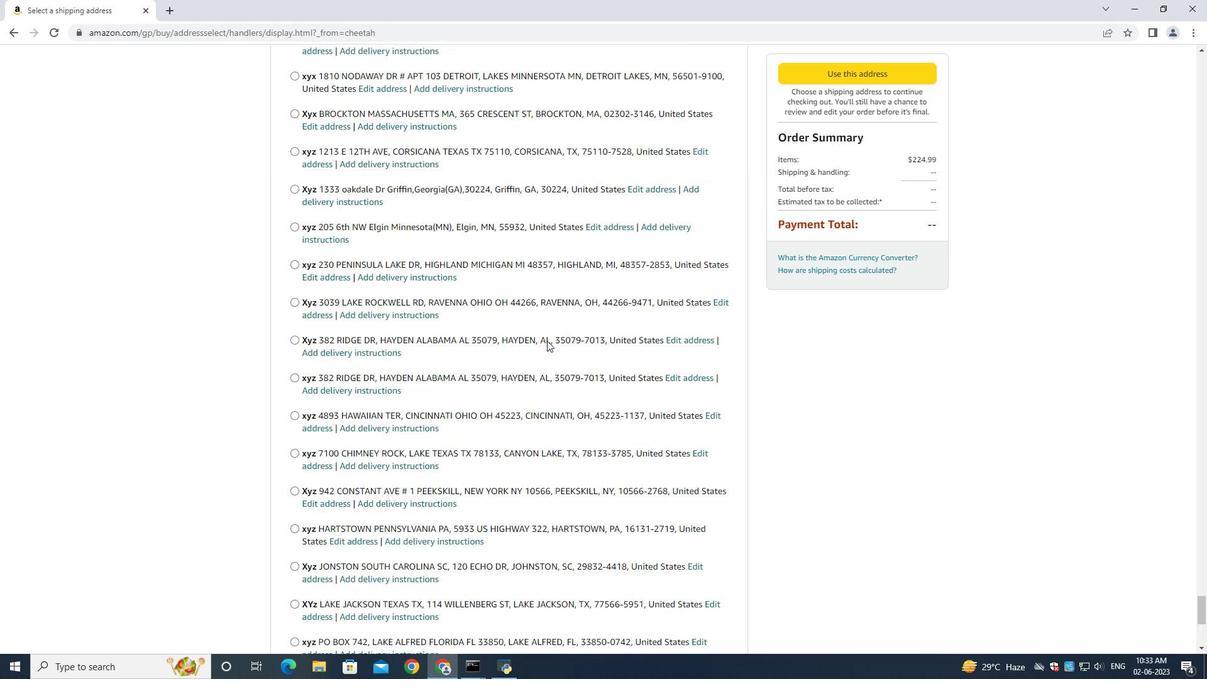 
Action: Mouse scrolled (547, 340) with delta (0, 0)
Screenshot: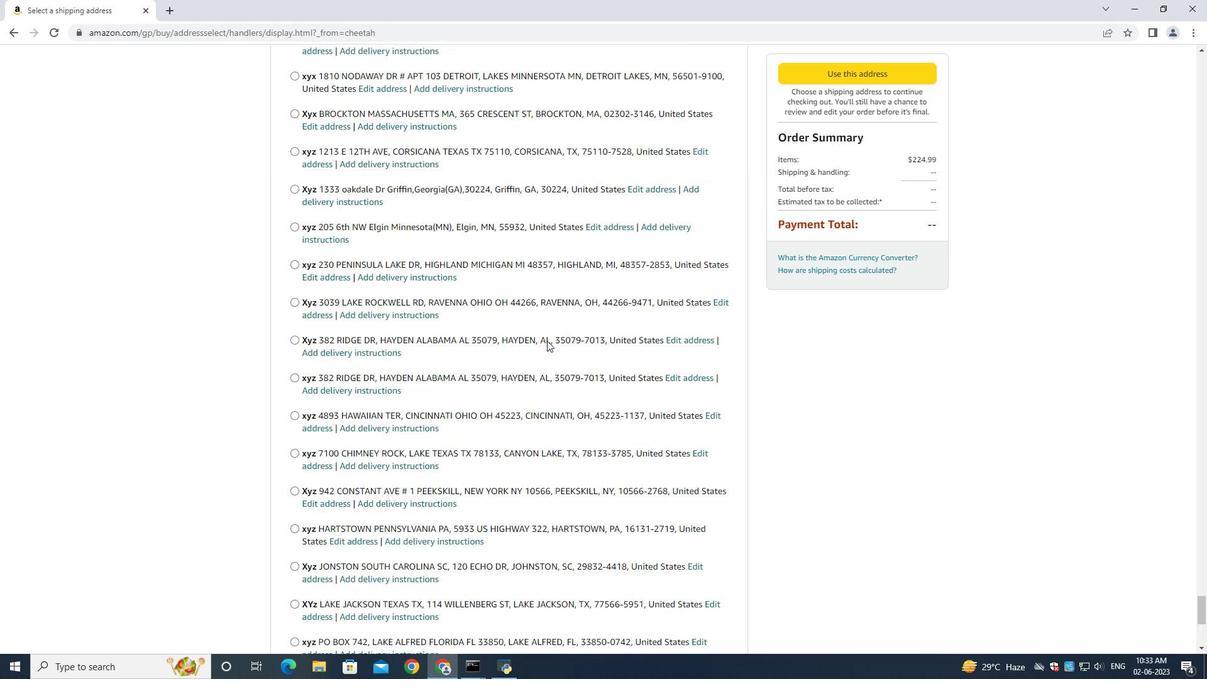 
Action: Mouse scrolled (547, 340) with delta (0, 0)
Screenshot: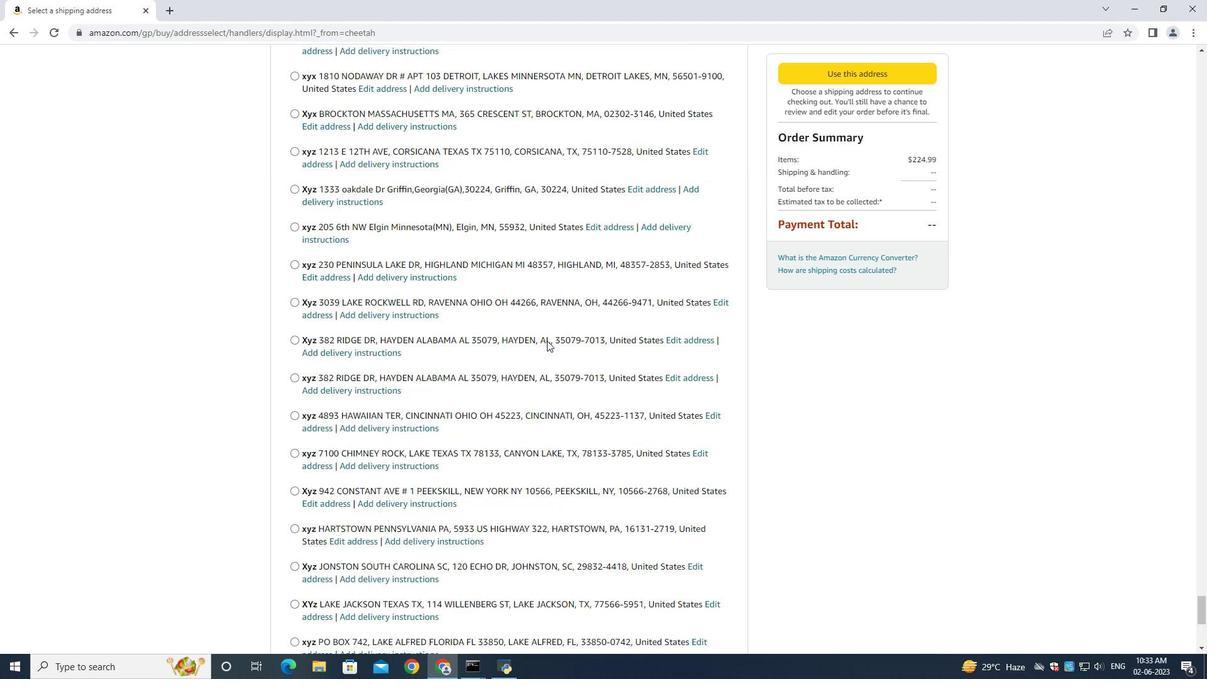 
Action: Mouse scrolled (547, 340) with delta (0, 0)
Screenshot: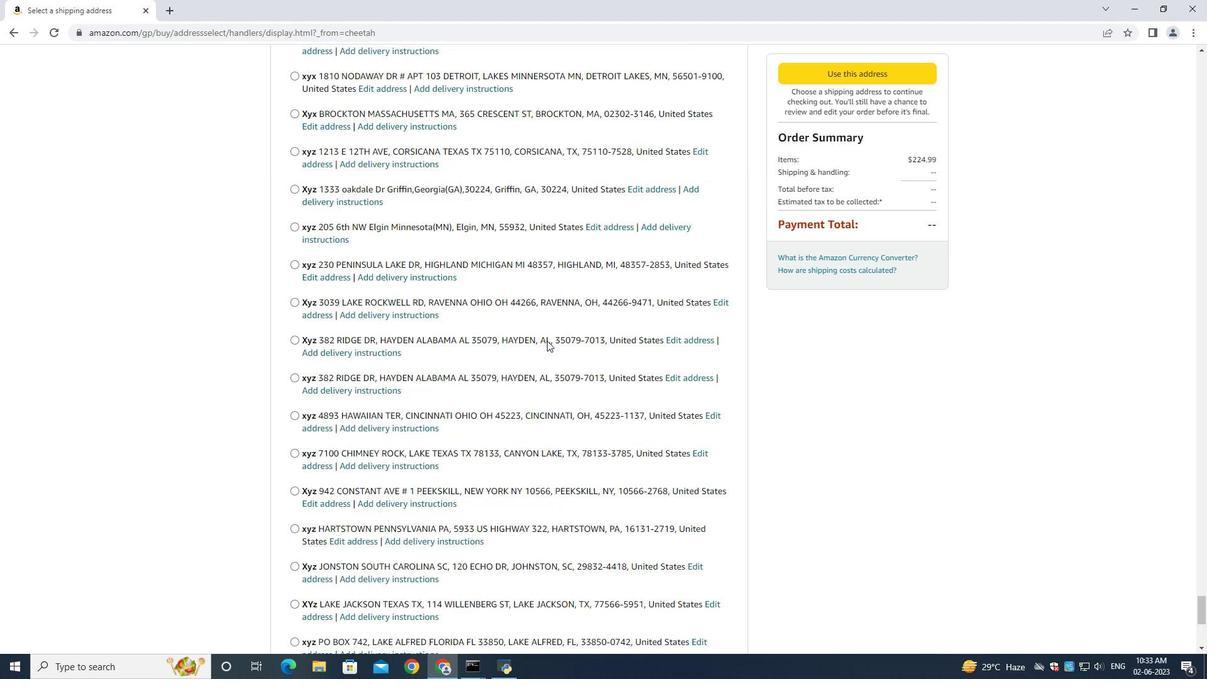 
Action: Mouse scrolled (547, 340) with delta (0, 0)
Screenshot: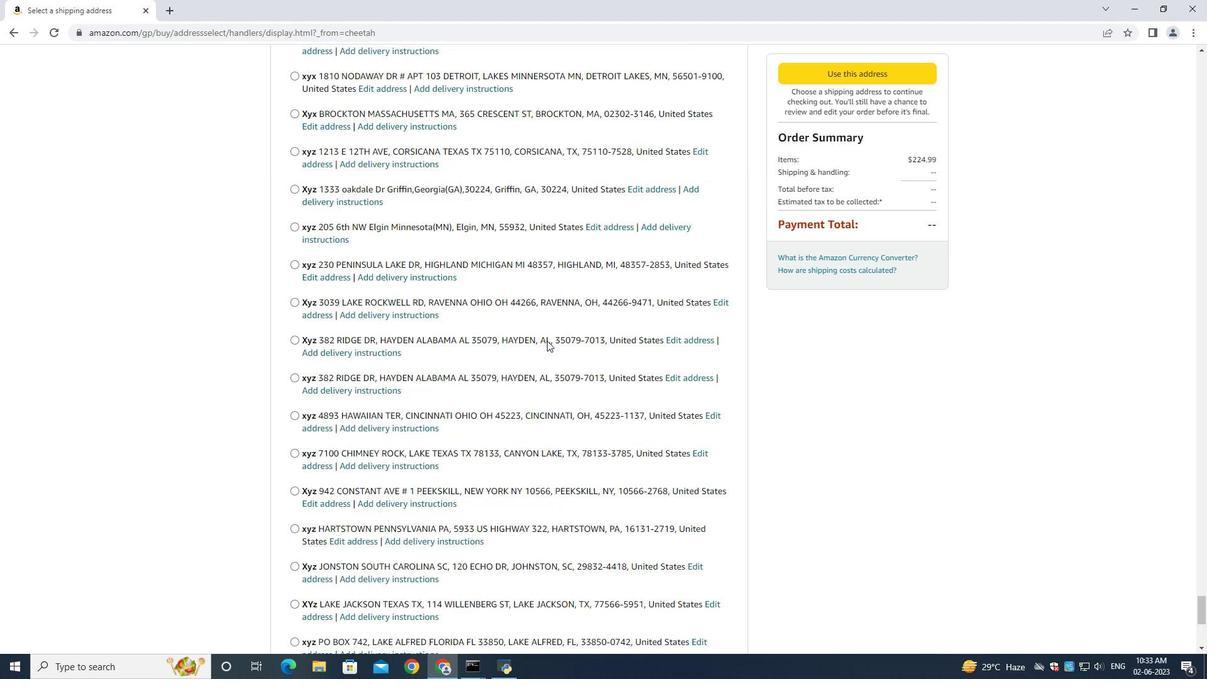 
Action: Mouse scrolled (547, 340) with delta (0, 0)
Screenshot: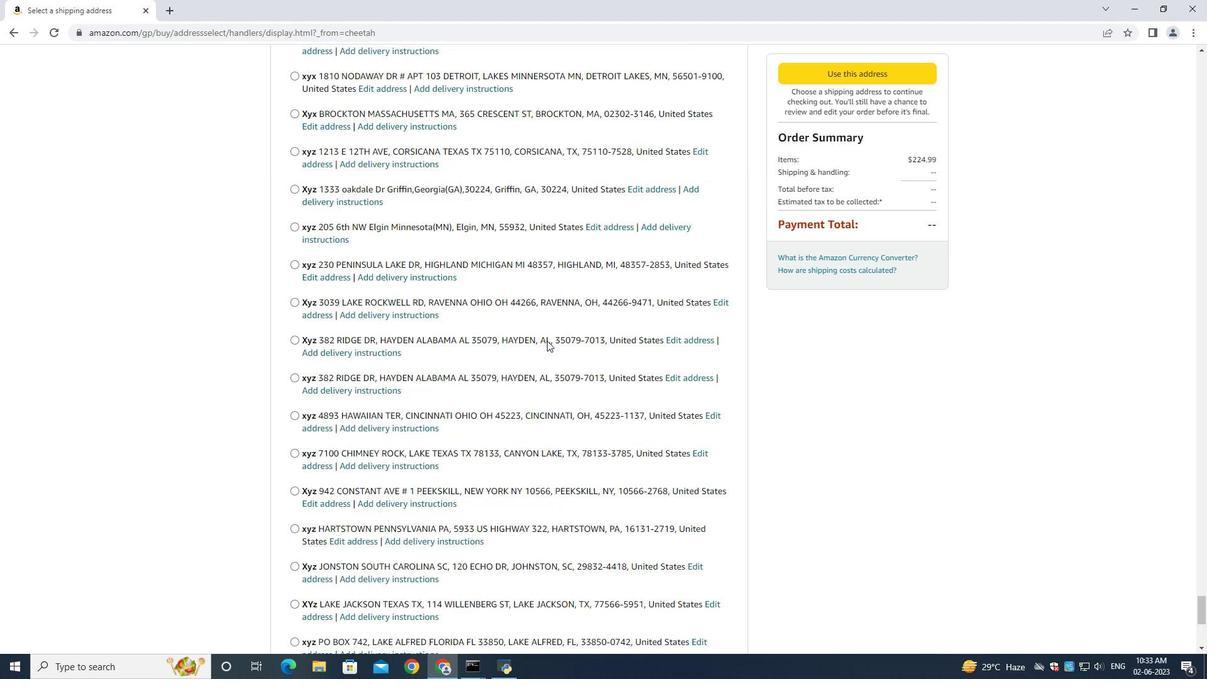 
Action: Mouse scrolled (547, 340) with delta (0, 0)
Screenshot: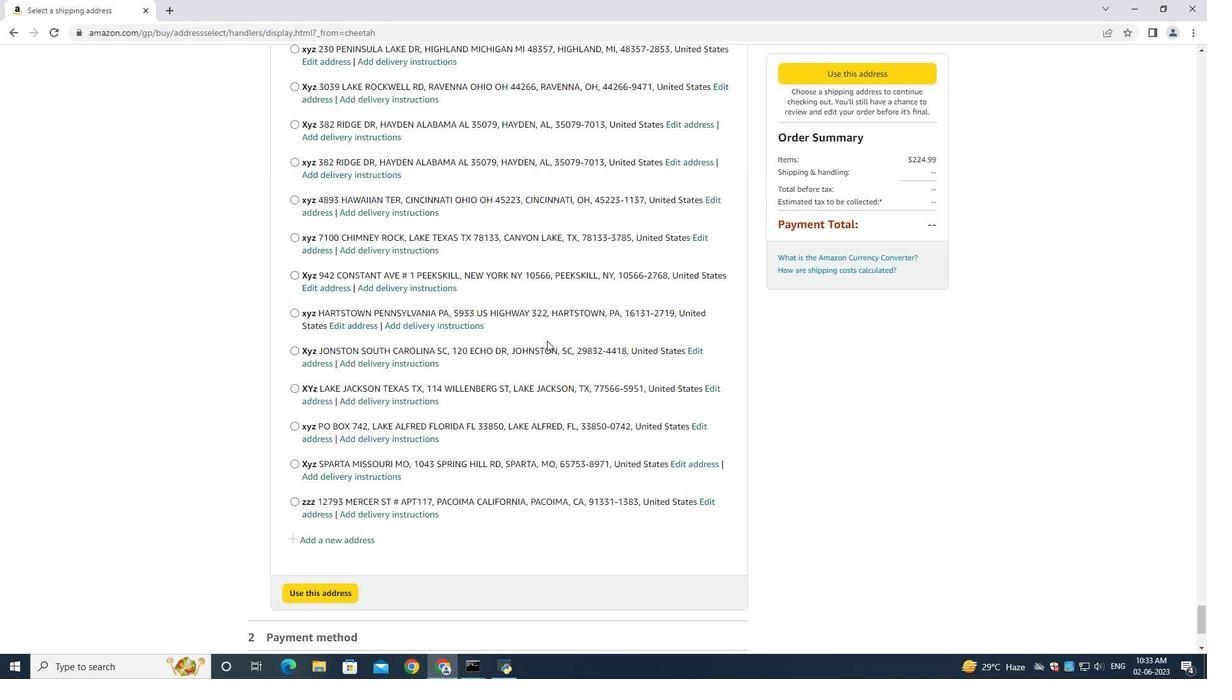 
Action: Mouse scrolled (547, 340) with delta (0, 0)
Screenshot: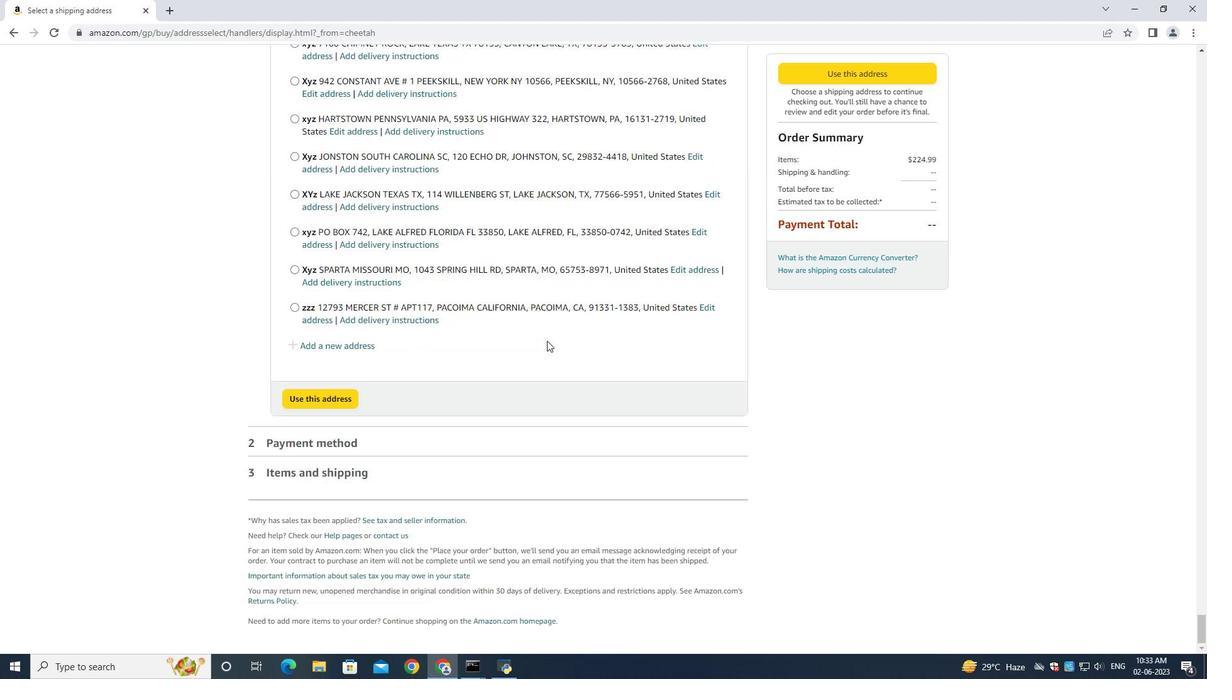 
Action: Mouse scrolled (547, 340) with delta (0, 0)
Screenshot: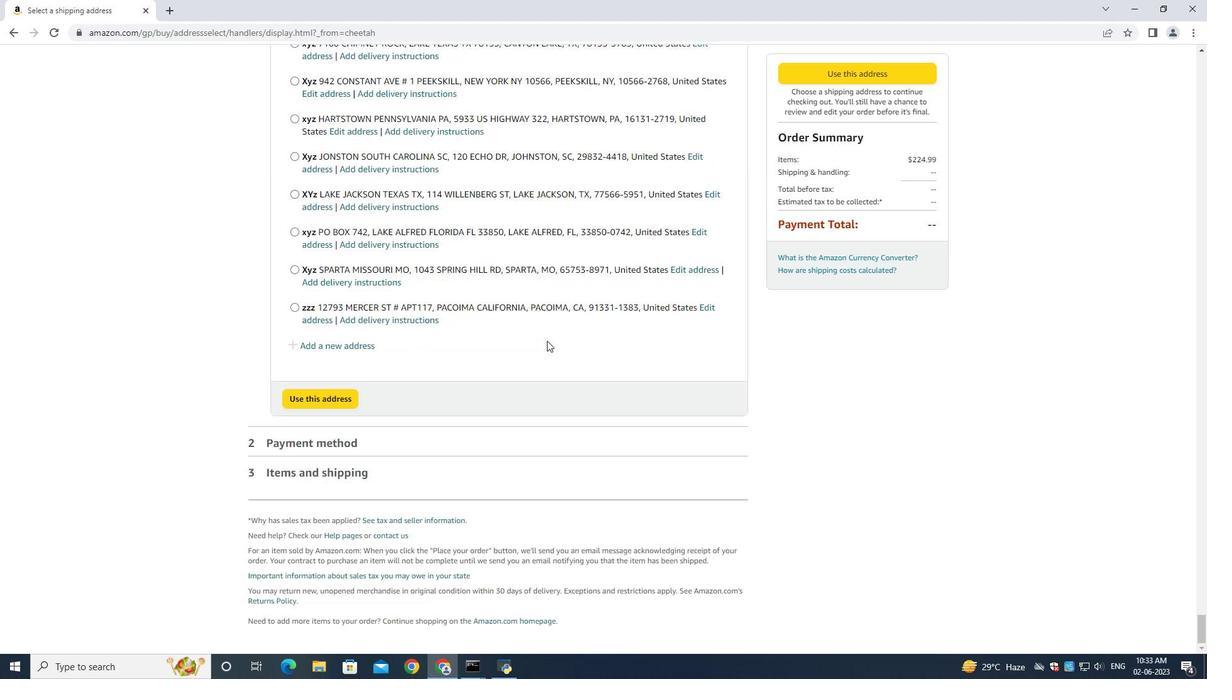 
Action: Mouse scrolled (547, 340) with delta (0, 0)
Screenshot: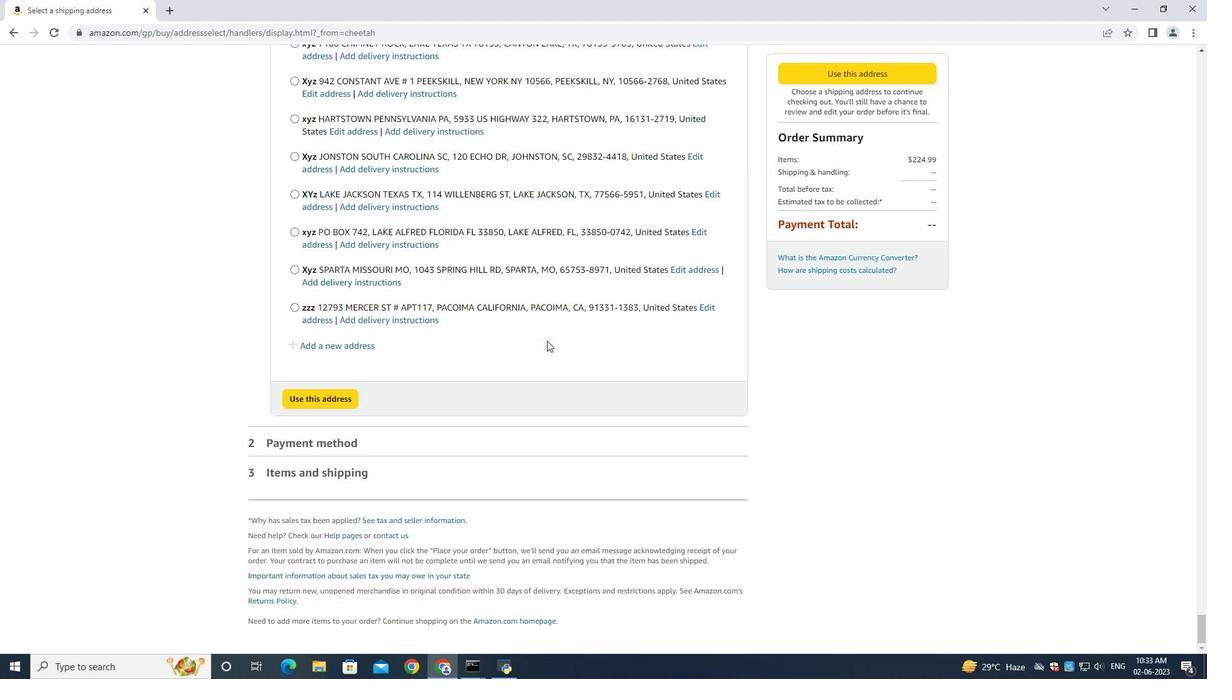 
Action: Mouse scrolled (547, 340) with delta (0, 0)
Screenshot: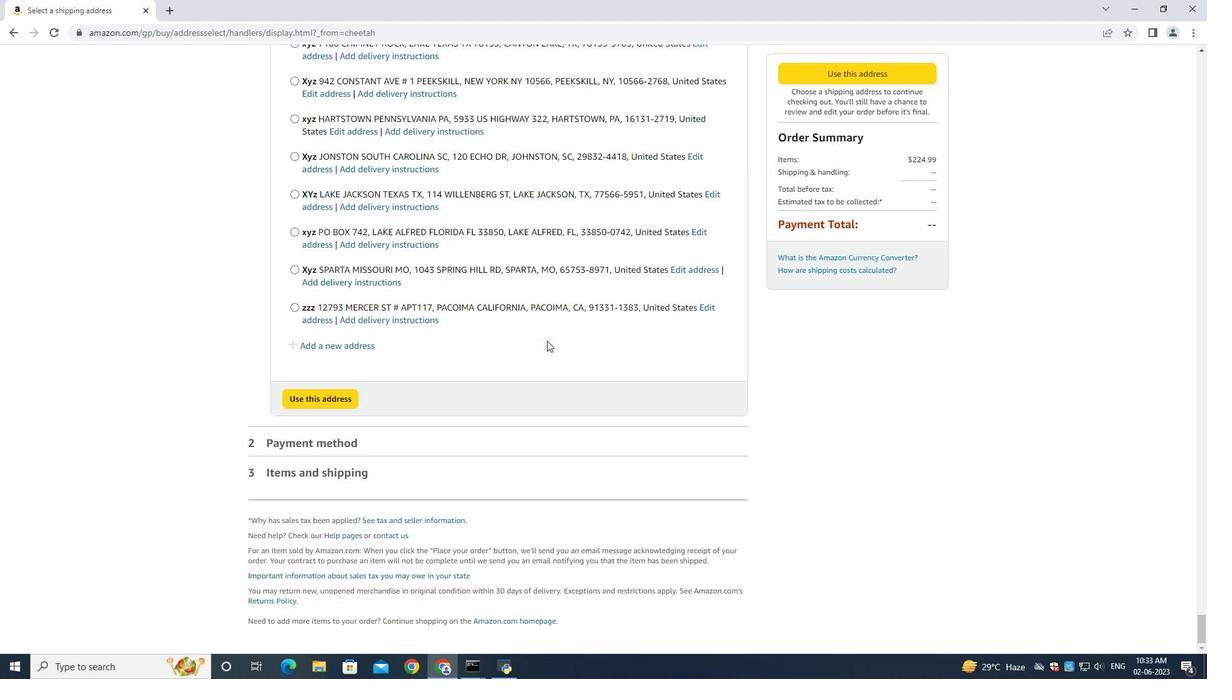 
Action: Mouse scrolled (547, 340) with delta (0, 0)
Screenshot: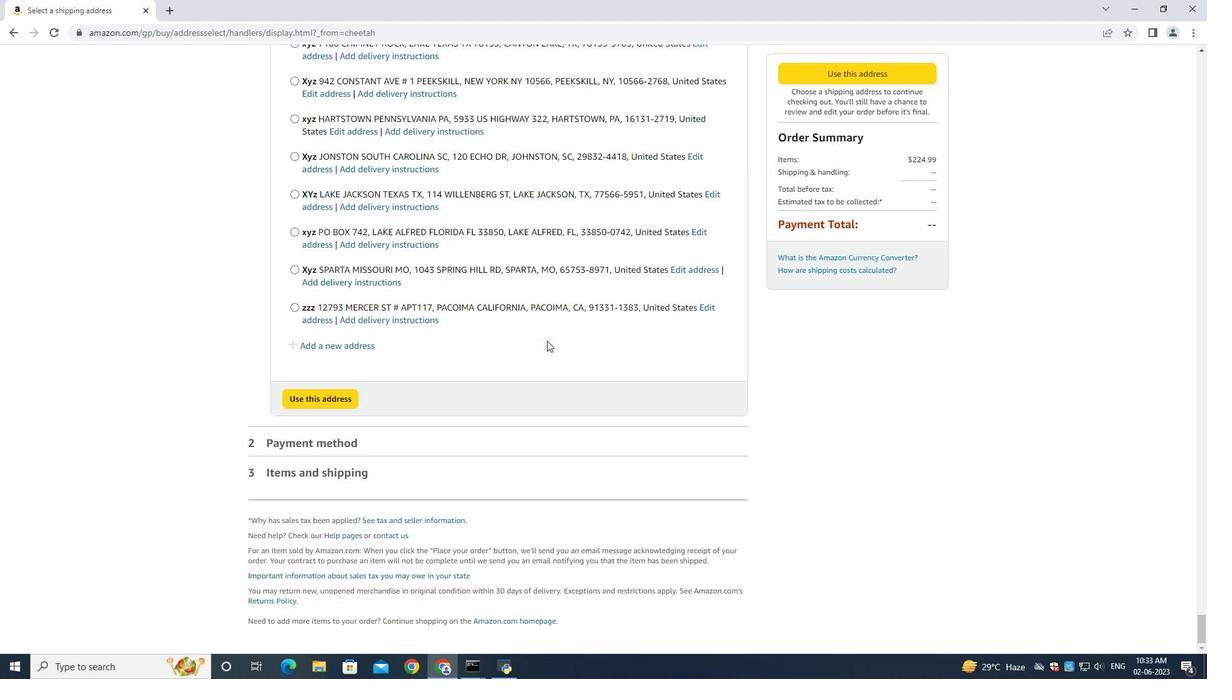 
Action: Mouse moved to (343, 346)
Screenshot: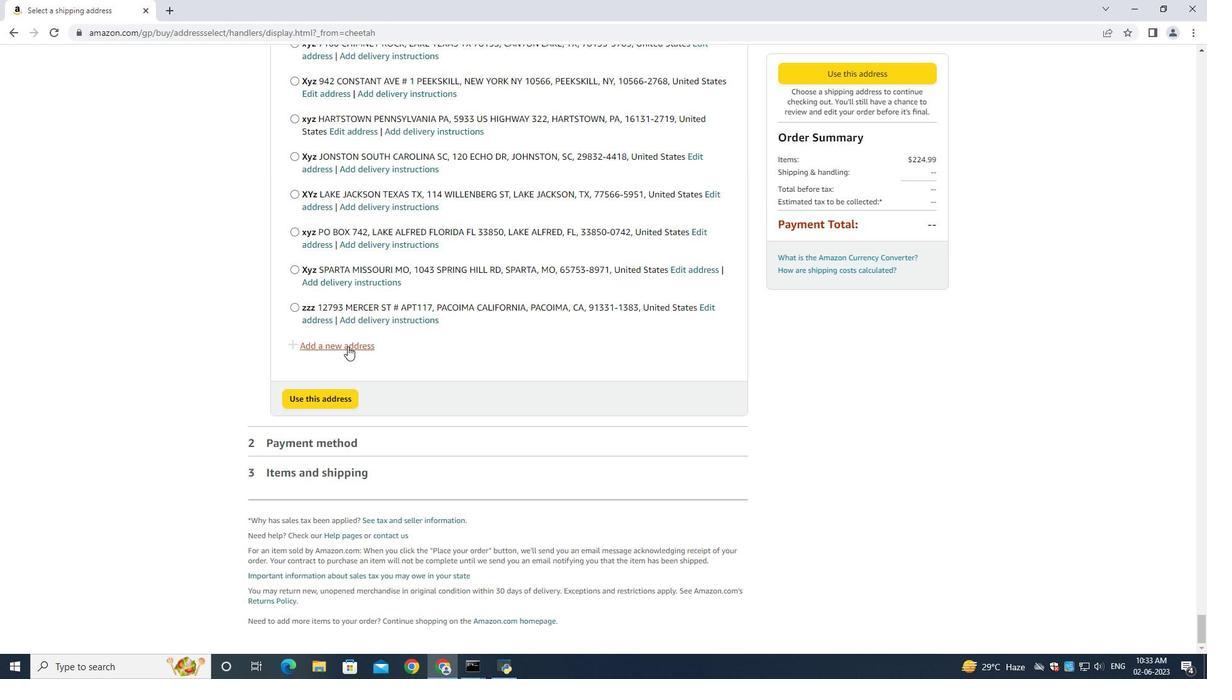 
Action: Mouse pressed left at (343, 346)
Screenshot: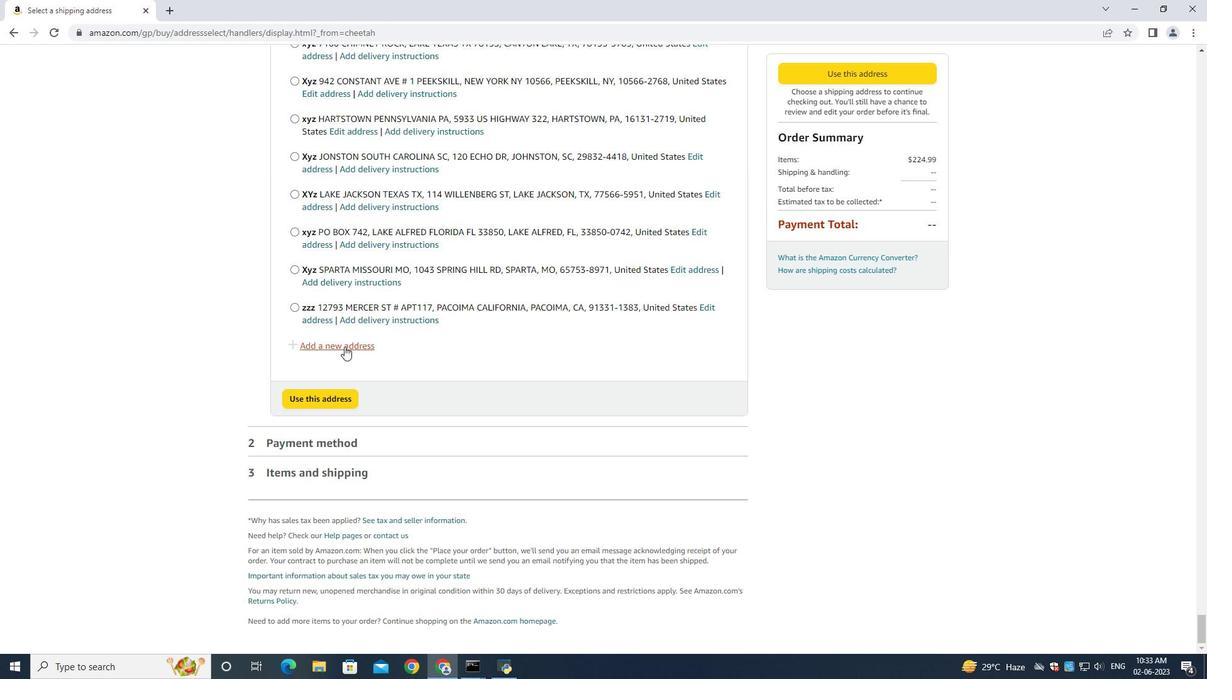 
Action: Mouse moved to (432, 308)
